 Task: Buy 3 Wheel Accessories & Parts from Air Compressors & Inflators section under best seller category for shipping address: Colton Mitchell, 4710 Wines Lane, Sabine Pass, Texas 77655, Cell Number 8322385022. Pay from credit card ending with 5759, CVV 953
Action: Key pressed amazon.com<Key.enter>
Screenshot: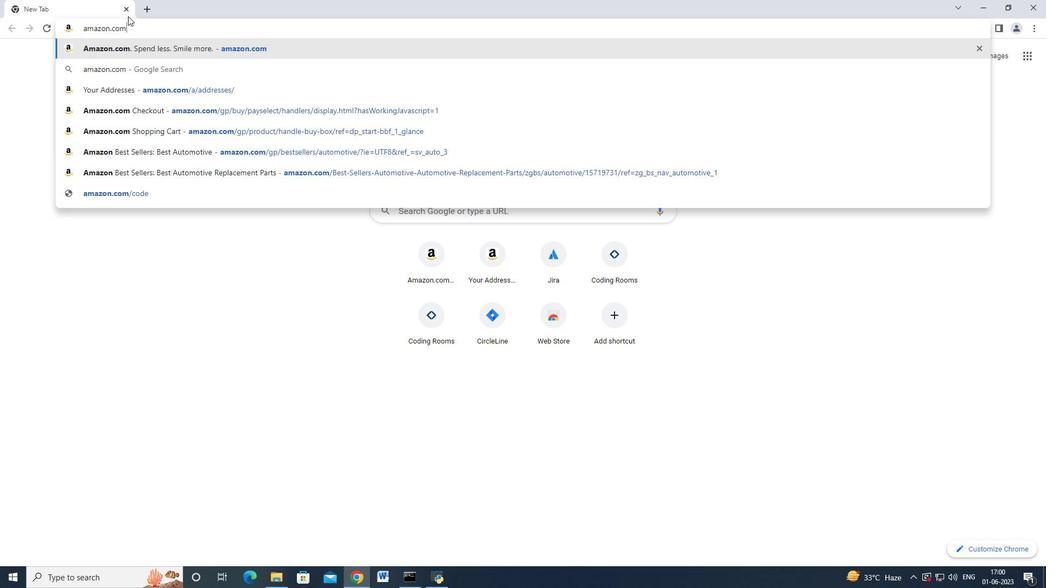 
Action: Mouse moved to (19, 90)
Screenshot: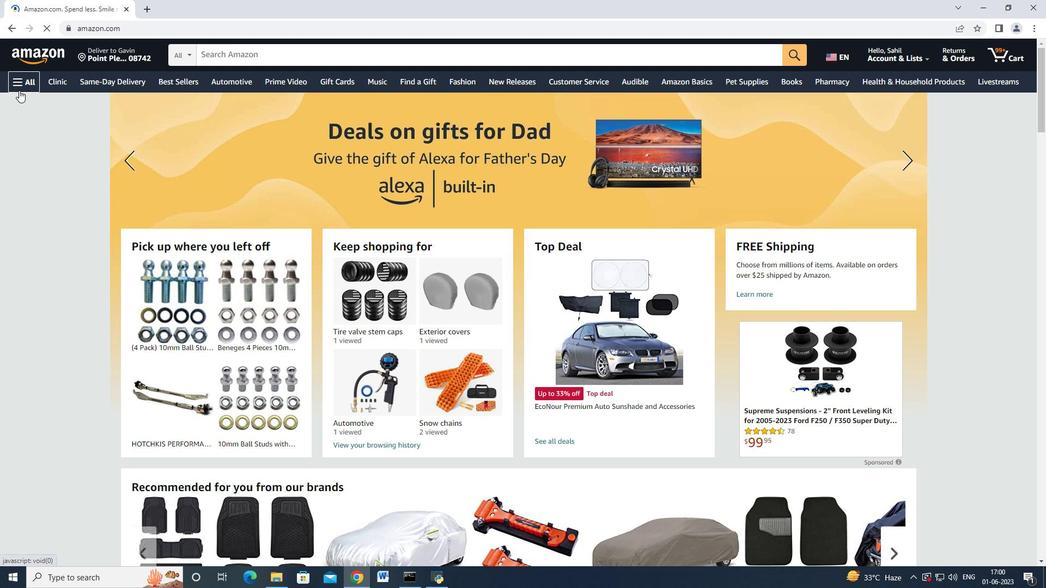 
Action: Mouse pressed left at (19, 90)
Screenshot: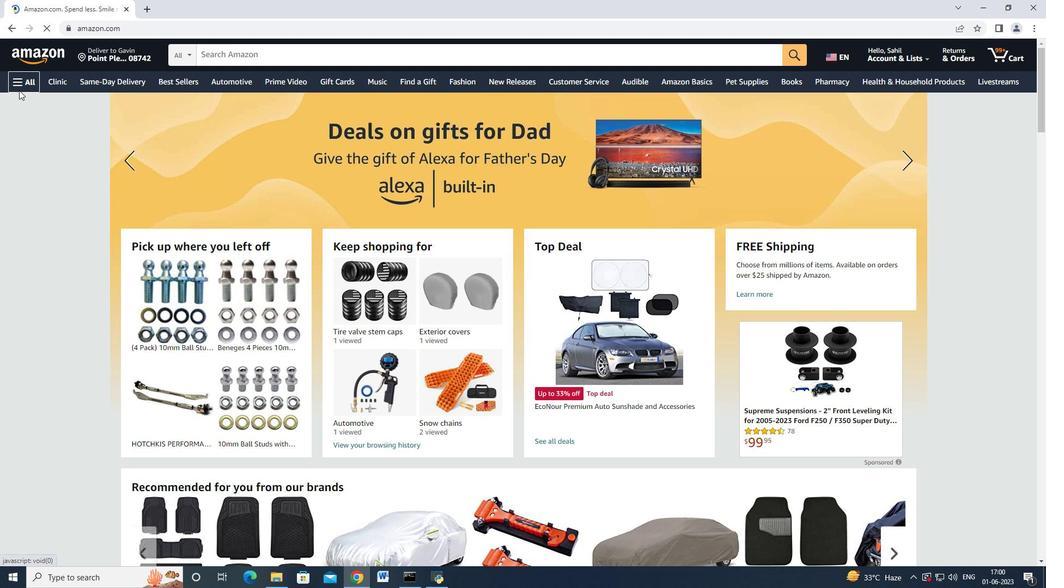 
Action: Mouse moved to (99, 352)
Screenshot: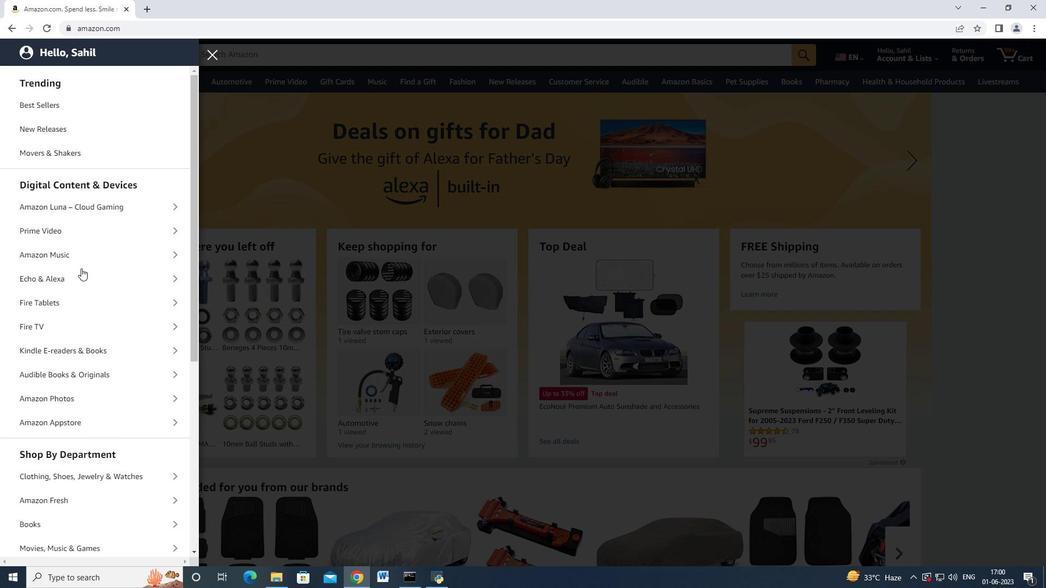 
Action: Mouse scrolled (99, 351) with delta (0, 0)
Screenshot: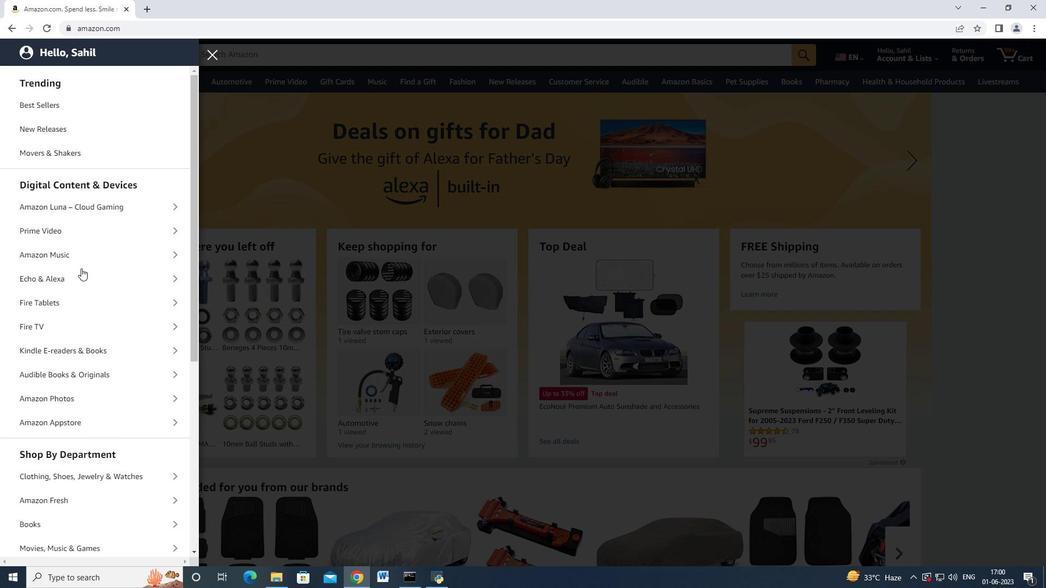 
Action: Mouse scrolled (99, 351) with delta (0, 0)
Screenshot: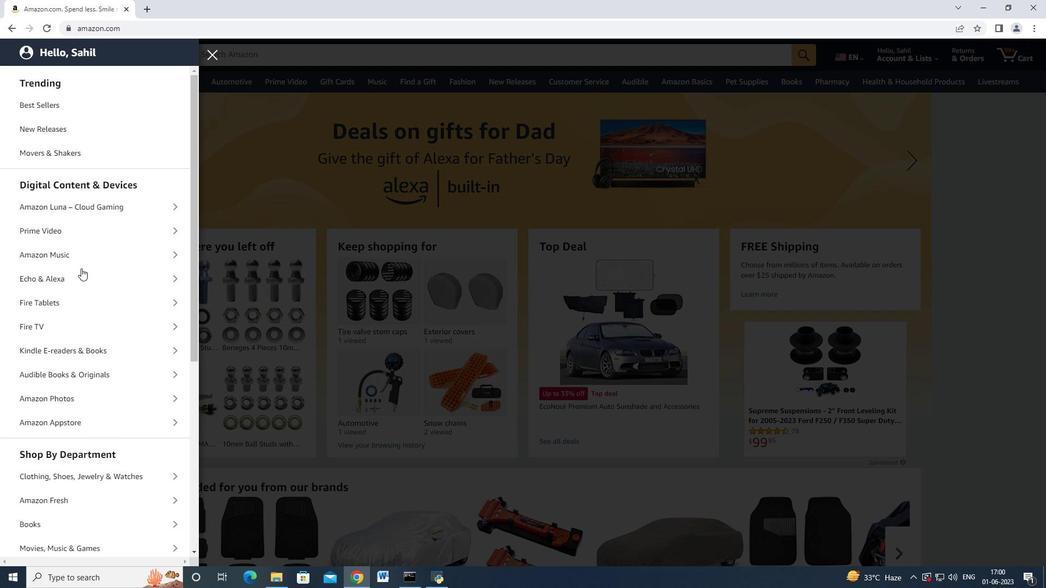 
Action: Mouse scrolled (99, 351) with delta (0, 0)
Screenshot: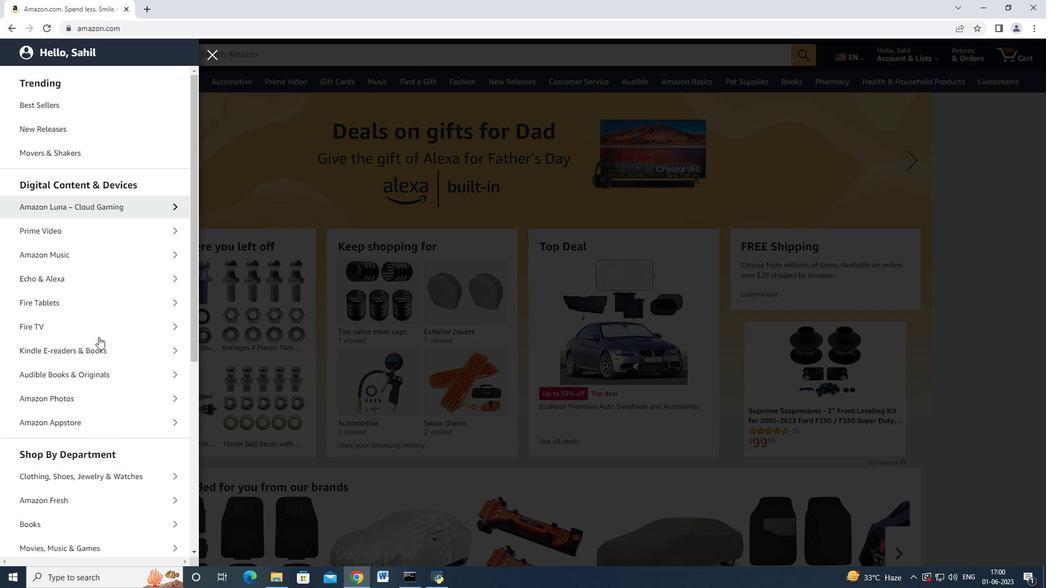 
Action: Mouse scrolled (99, 351) with delta (0, 0)
Screenshot: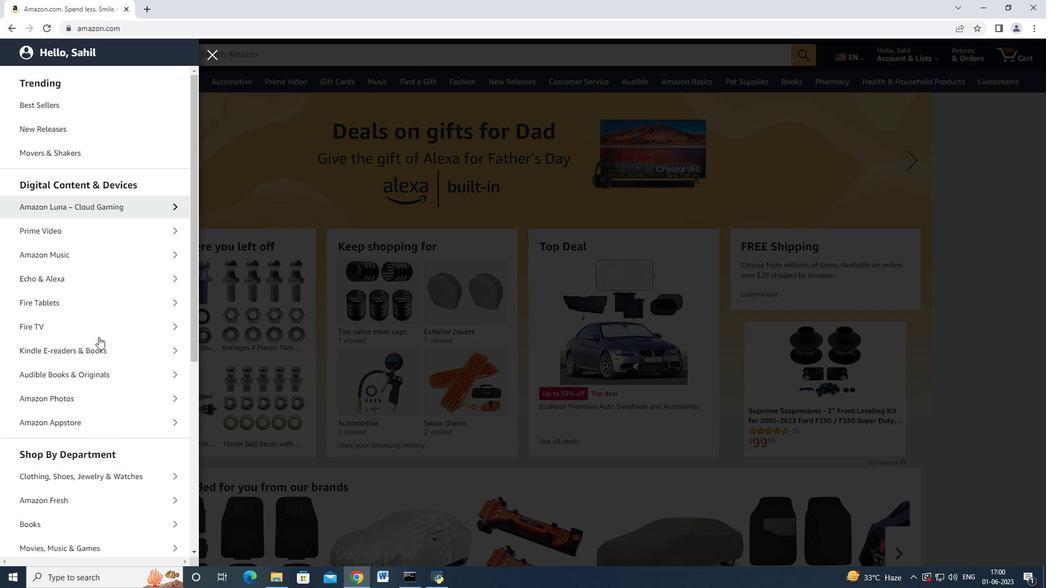 
Action: Mouse scrolled (99, 351) with delta (0, 0)
Screenshot: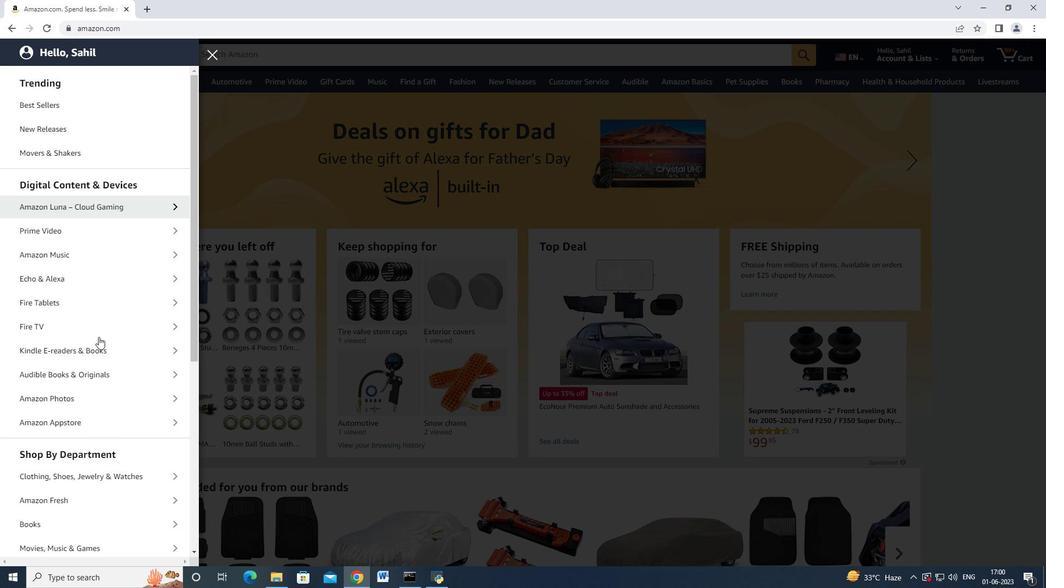 
Action: Mouse moved to (67, 302)
Screenshot: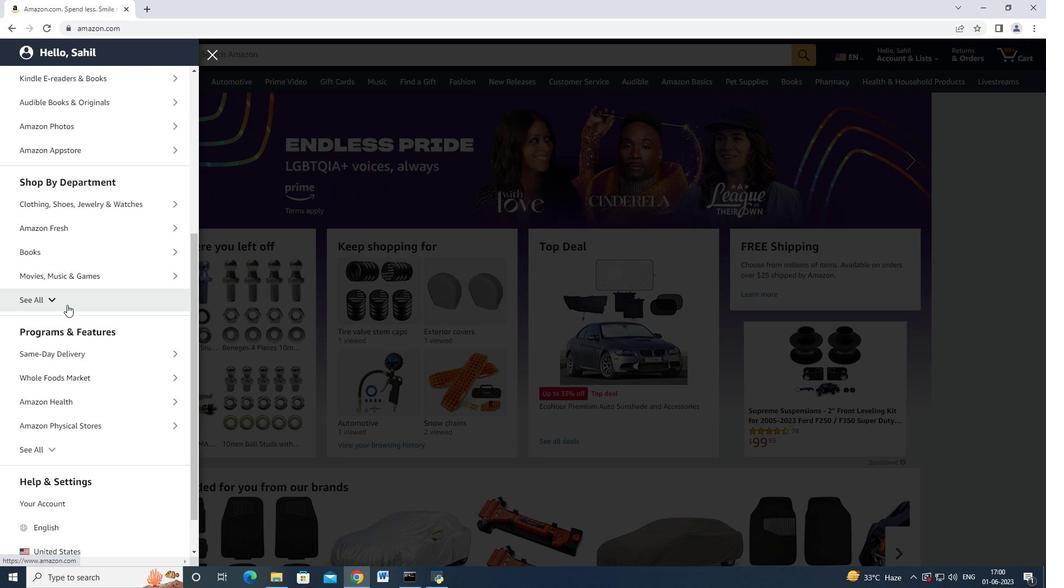 
Action: Mouse pressed left at (67, 302)
Screenshot: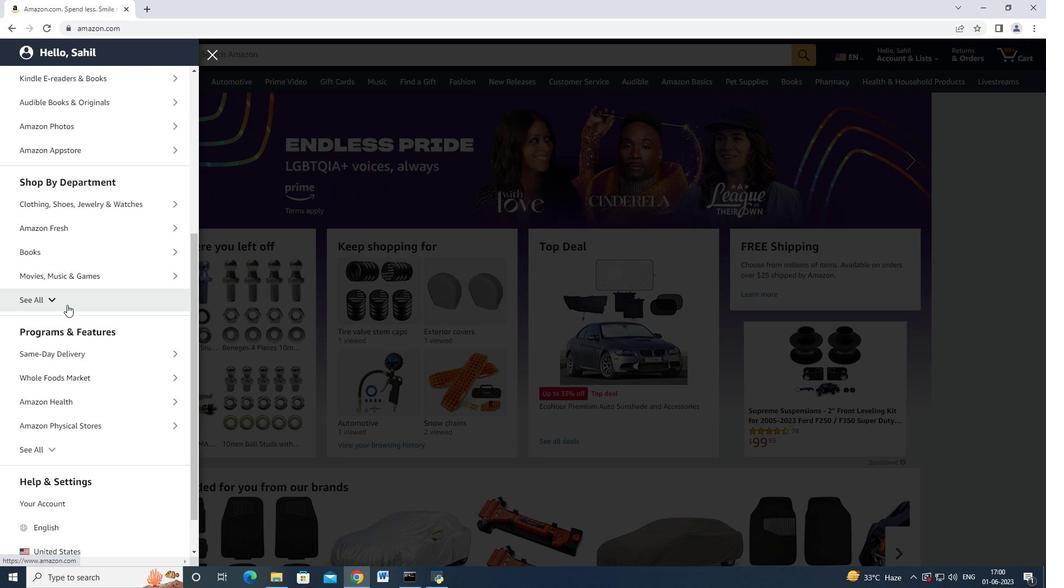 
Action: Mouse scrolled (67, 301) with delta (0, 0)
Screenshot: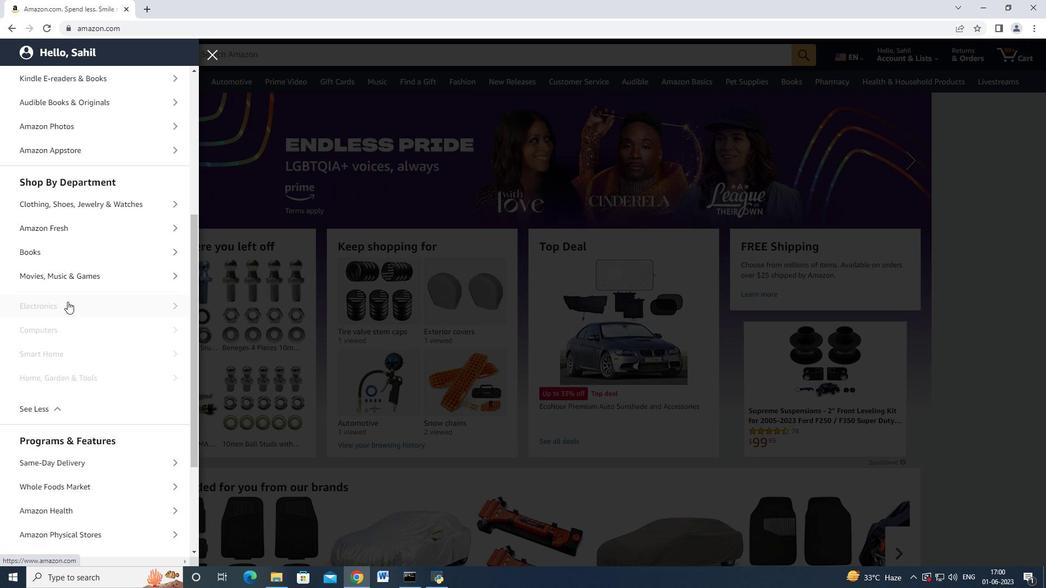 
Action: Mouse scrolled (67, 301) with delta (0, 0)
Screenshot: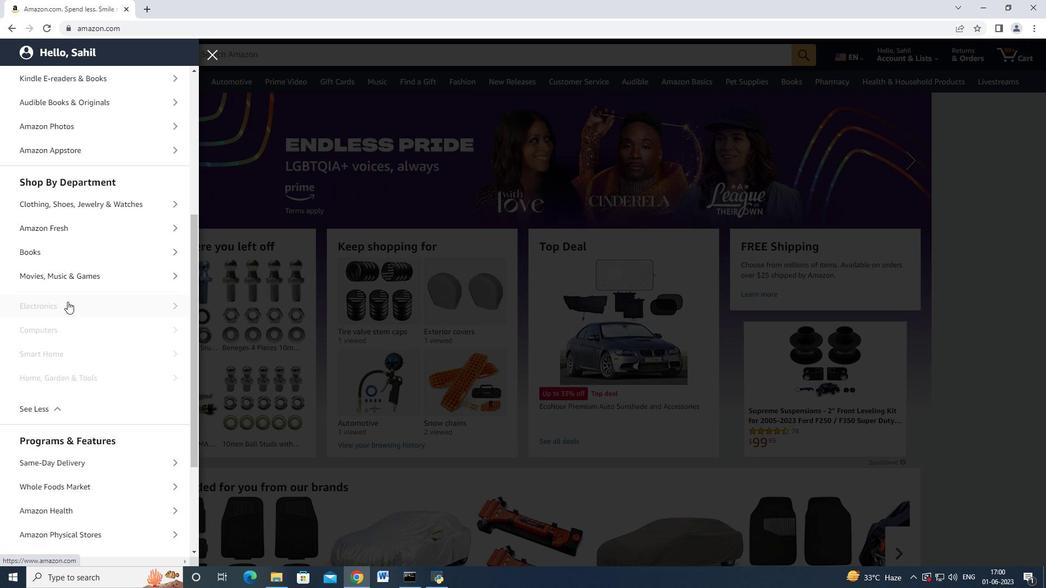 
Action: Mouse scrolled (67, 301) with delta (0, 0)
Screenshot: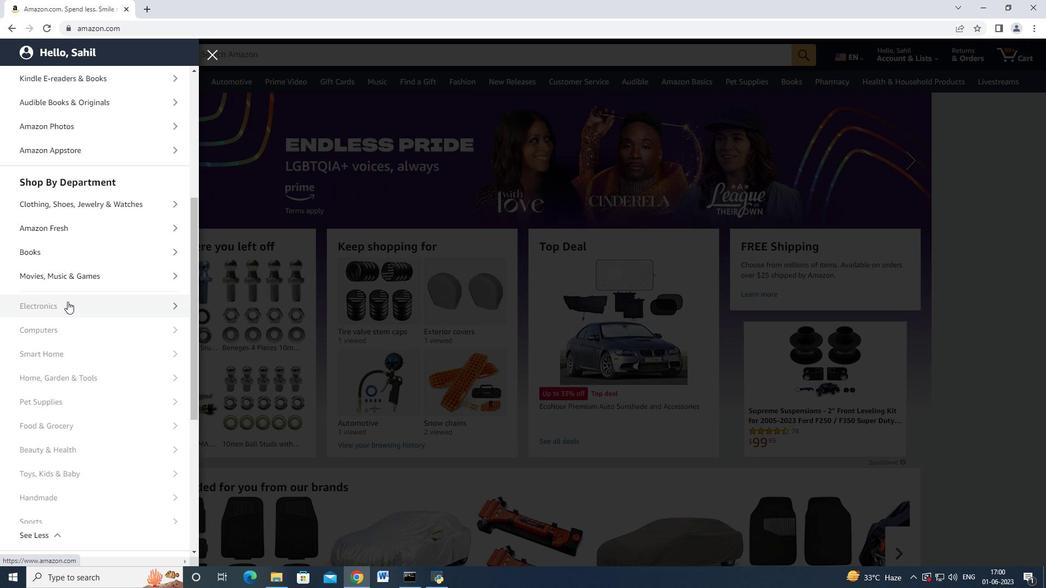 
Action: Mouse scrolled (67, 301) with delta (0, 0)
Screenshot: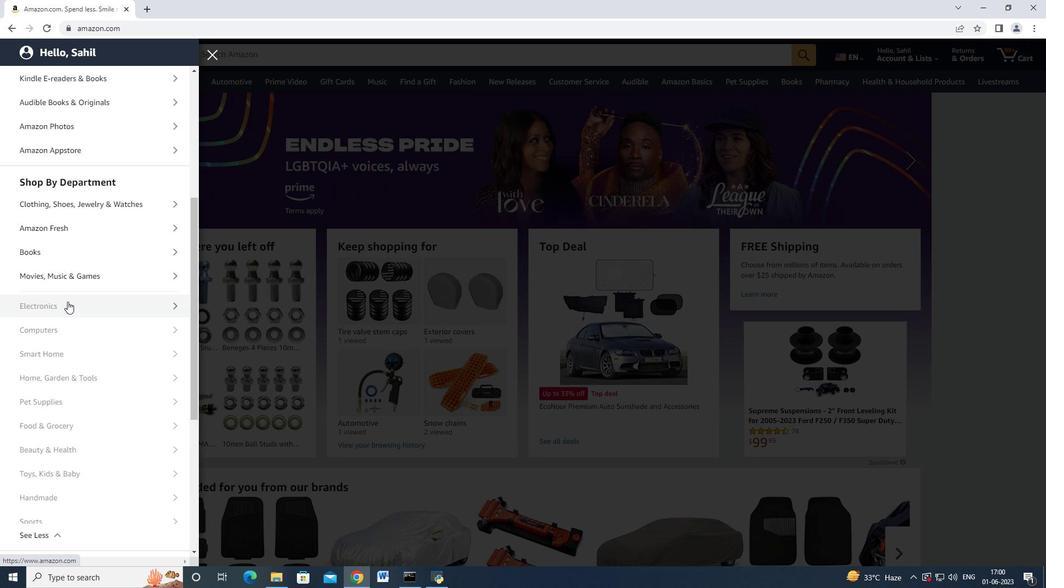 
Action: Mouse scrolled (67, 301) with delta (0, 0)
Screenshot: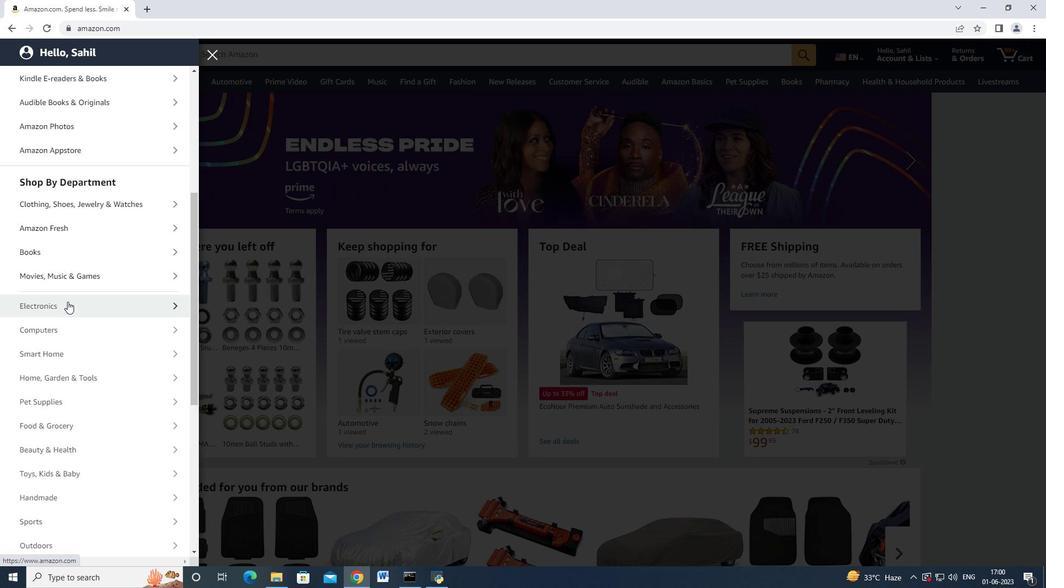 
Action: Mouse moved to (92, 293)
Screenshot: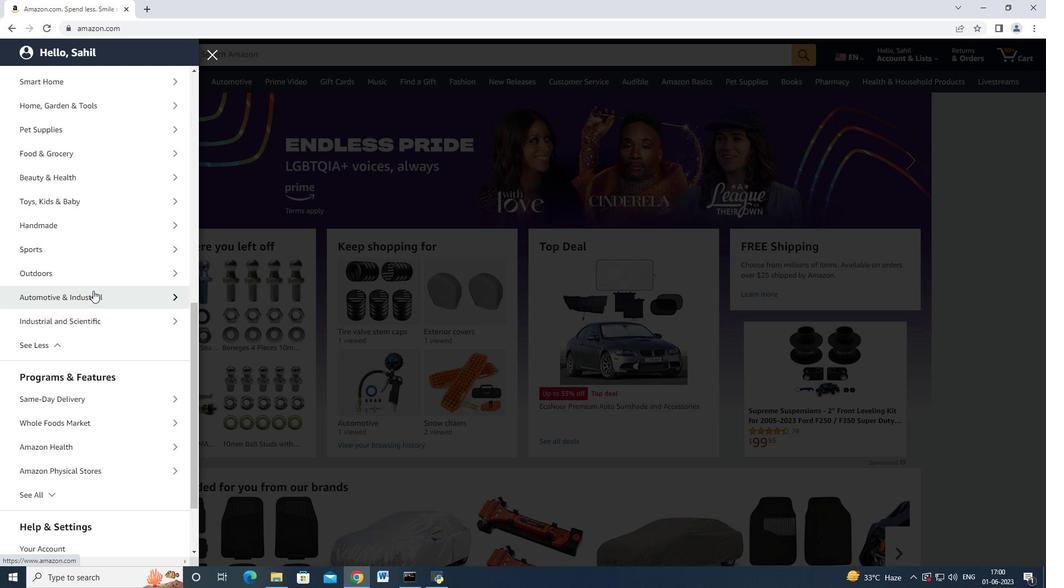 
Action: Mouse pressed left at (92, 293)
Screenshot: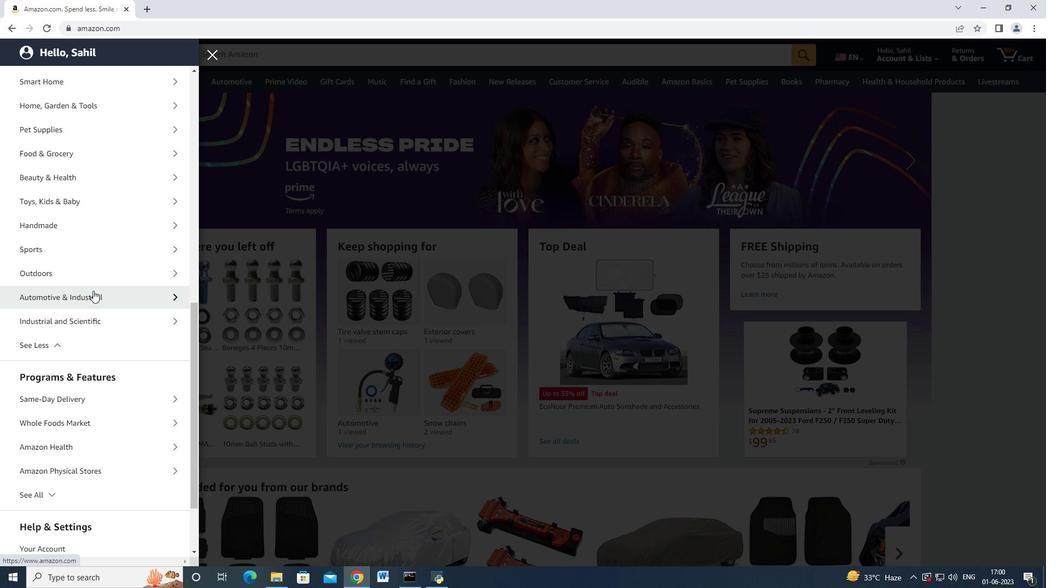 
Action: Mouse moved to (104, 135)
Screenshot: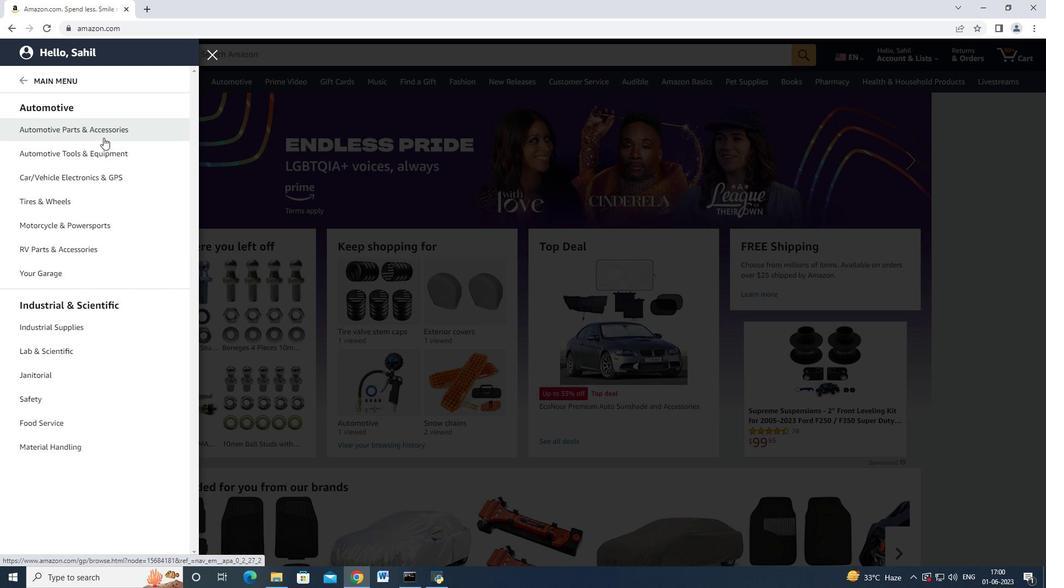 
Action: Mouse pressed left at (104, 135)
Screenshot: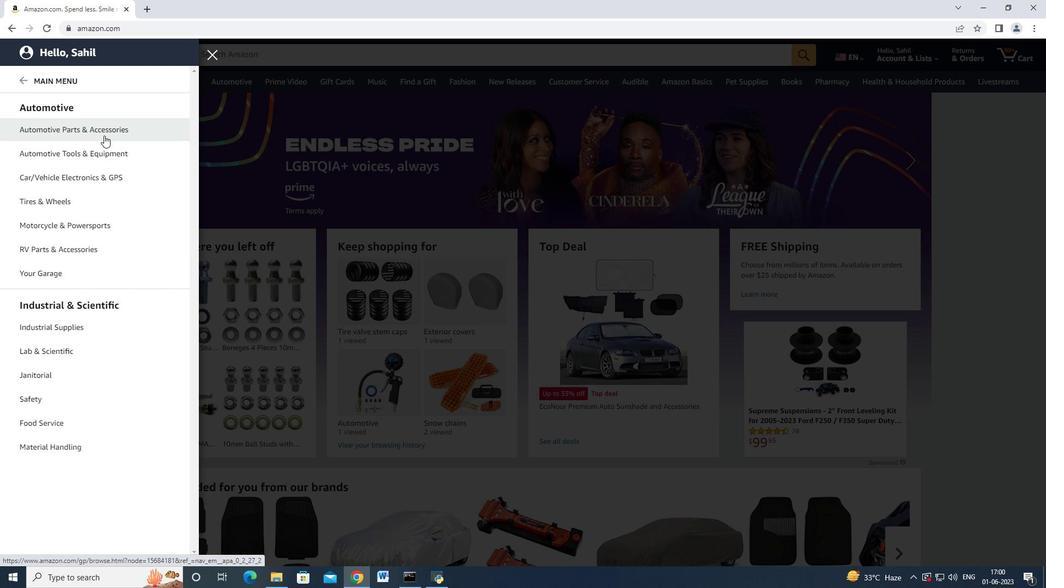 
Action: Mouse moved to (172, 105)
Screenshot: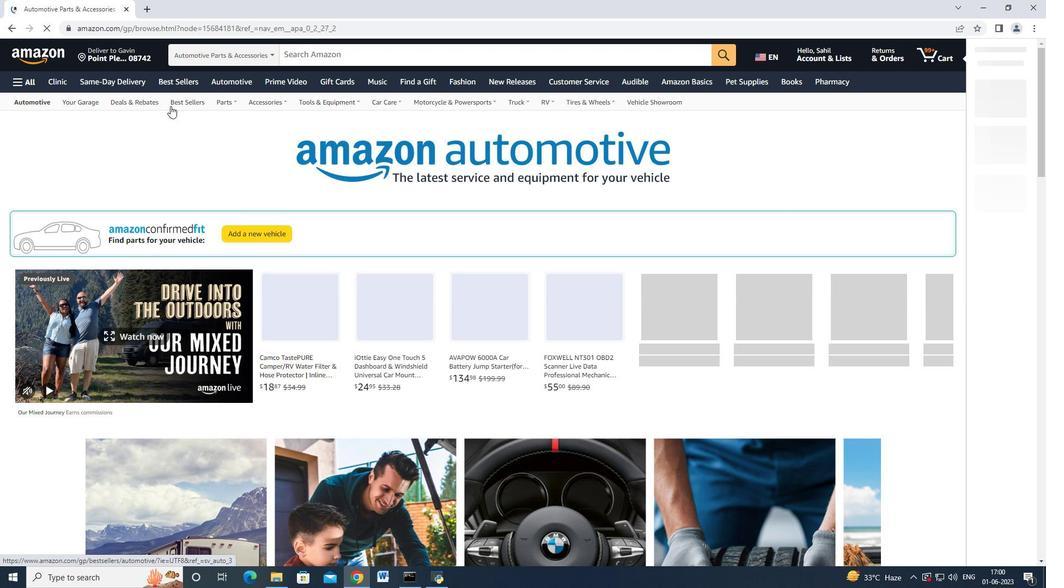 
Action: Mouse pressed left at (172, 105)
Screenshot: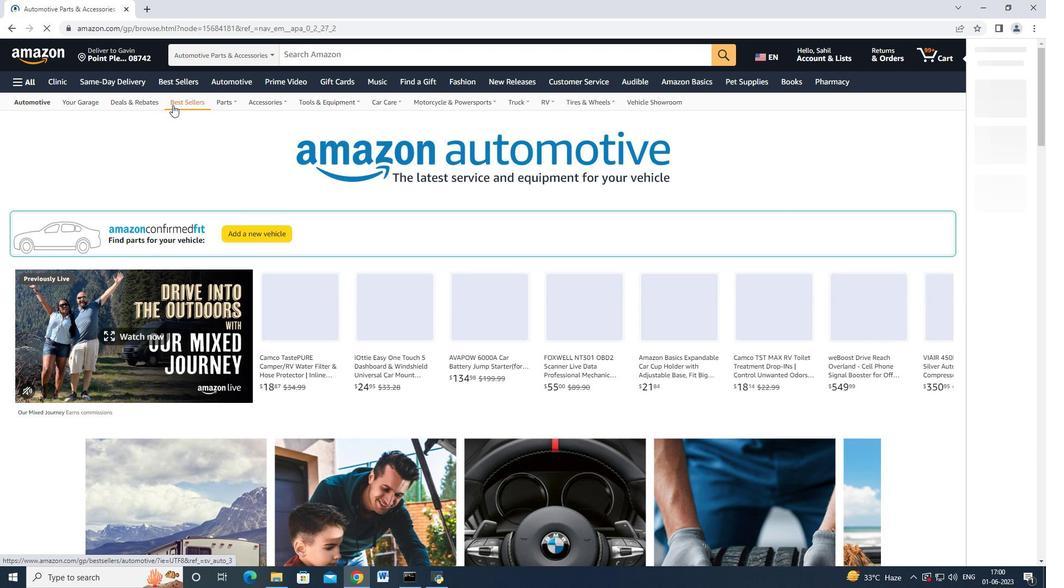 
Action: Mouse moved to (71, 359)
Screenshot: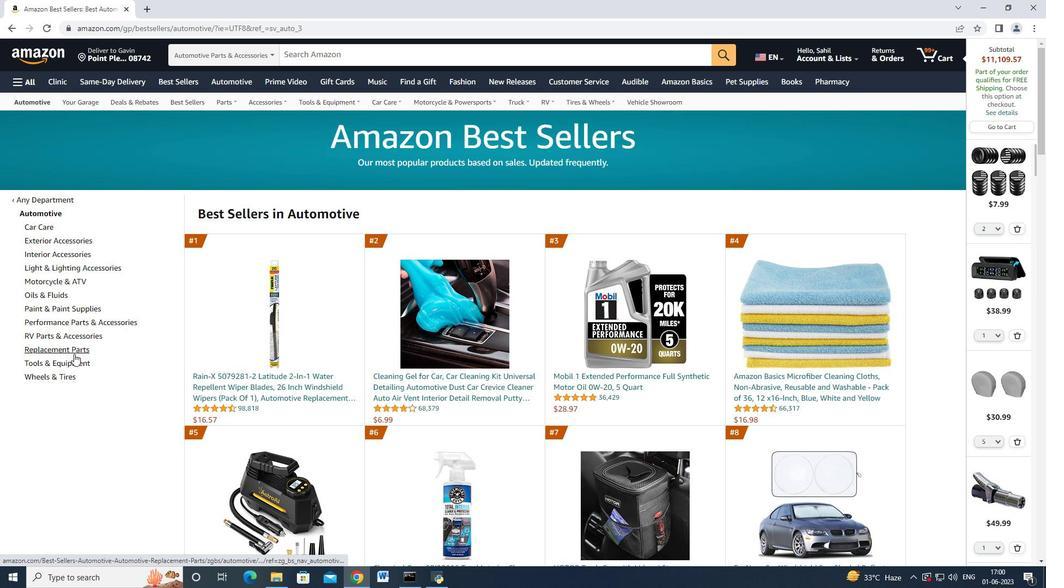 
Action: Mouse pressed left at (71, 359)
Screenshot: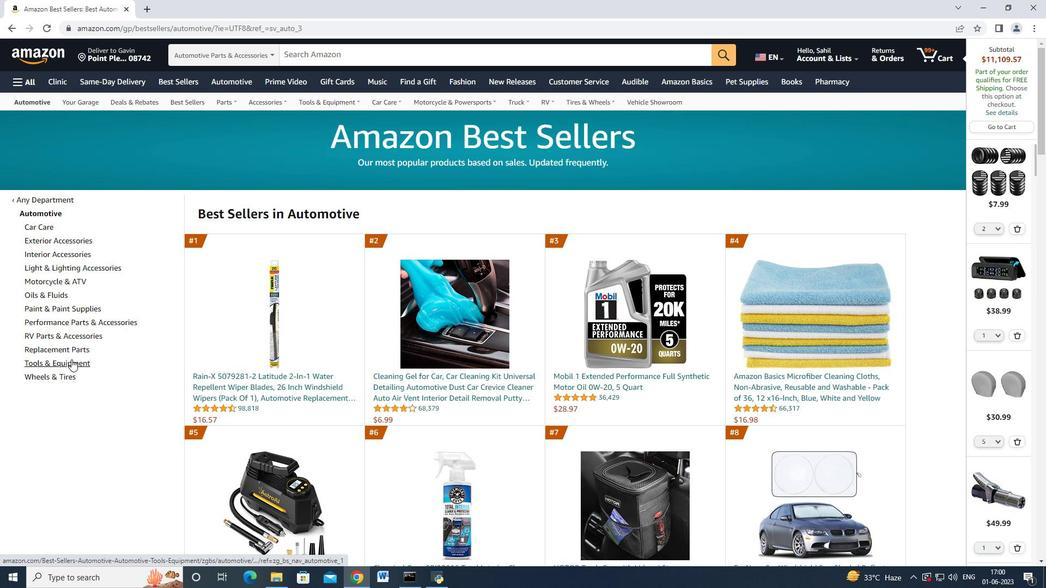 
Action: Mouse moved to (85, 242)
Screenshot: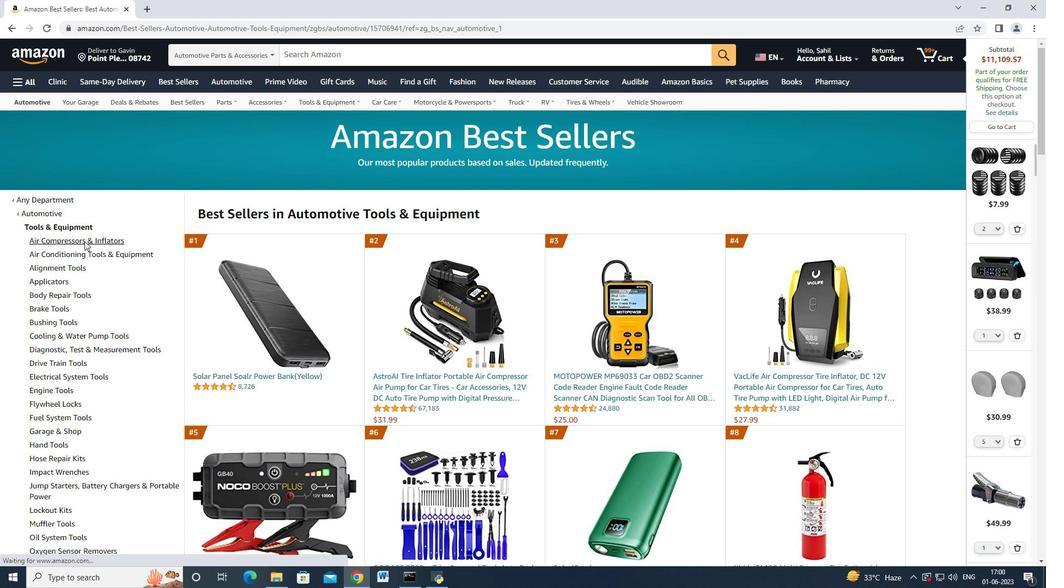
Action: Mouse pressed left at (85, 242)
Screenshot: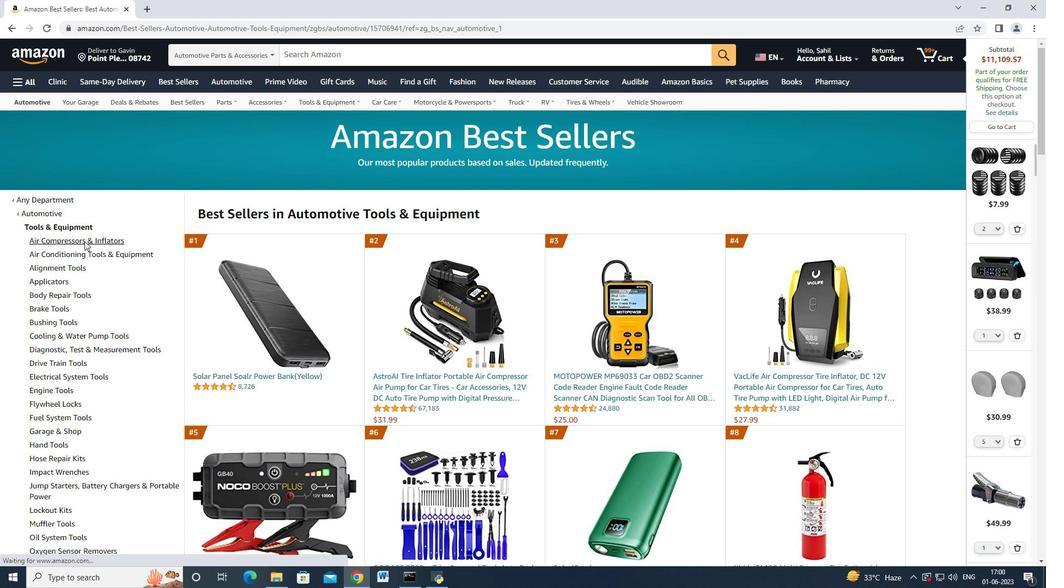 
Action: Mouse moved to (167, 198)
Screenshot: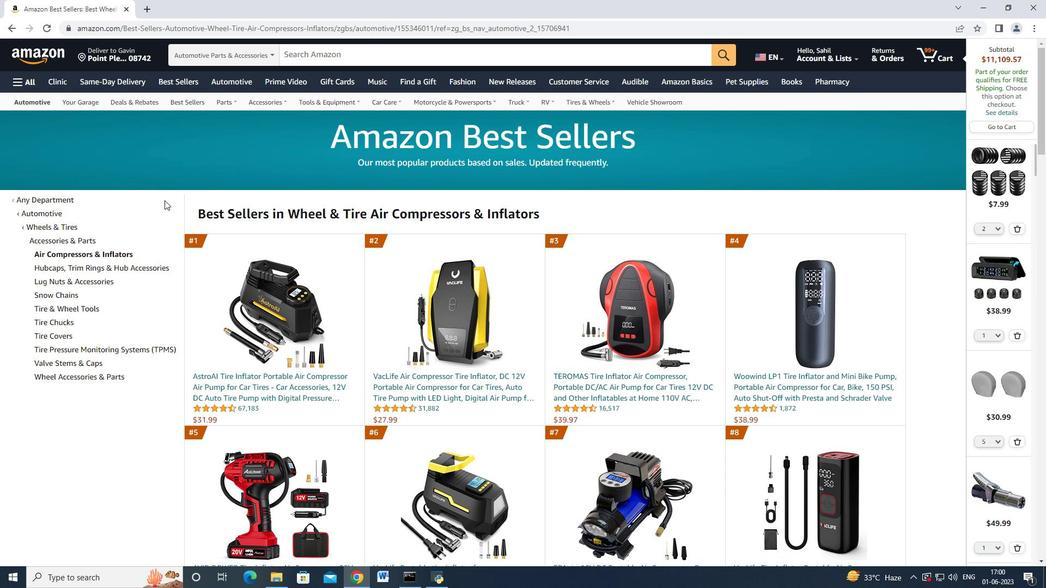 
Action: Mouse scrolled (167, 197) with delta (0, 0)
Screenshot: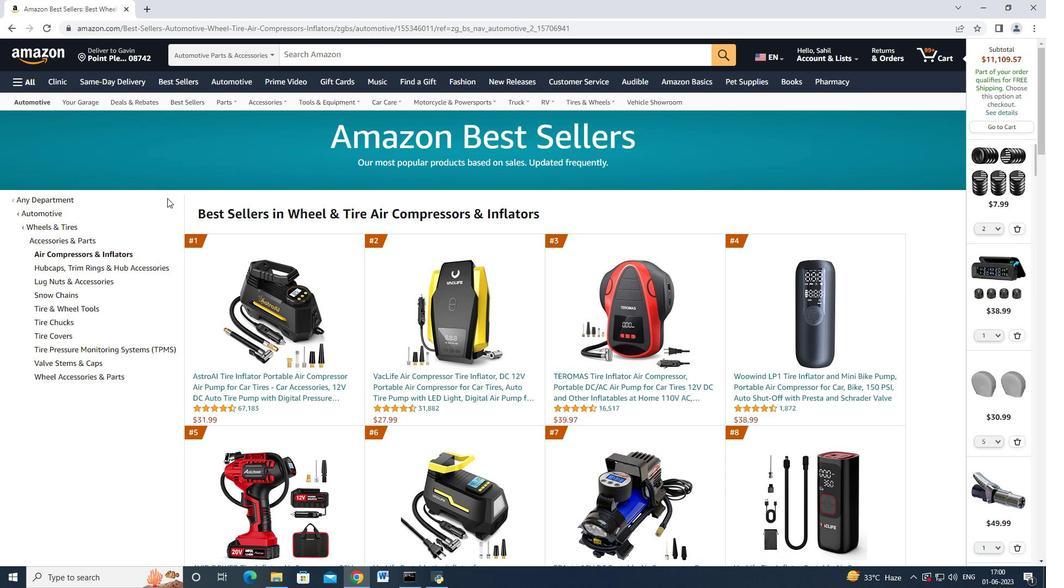 
Action: Mouse moved to (167, 198)
Screenshot: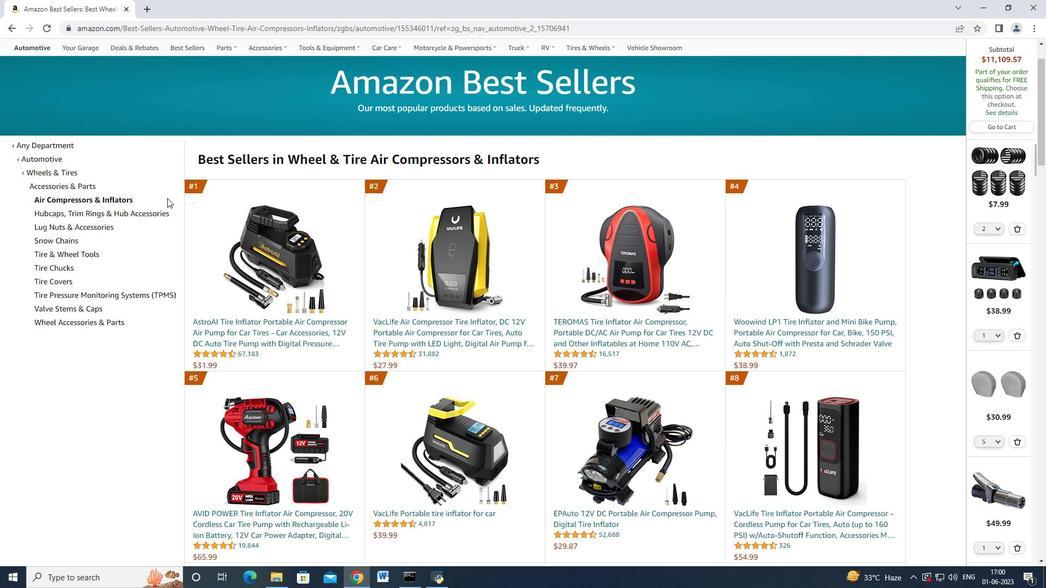 
Action: Mouse scrolled (167, 197) with delta (0, 0)
Screenshot: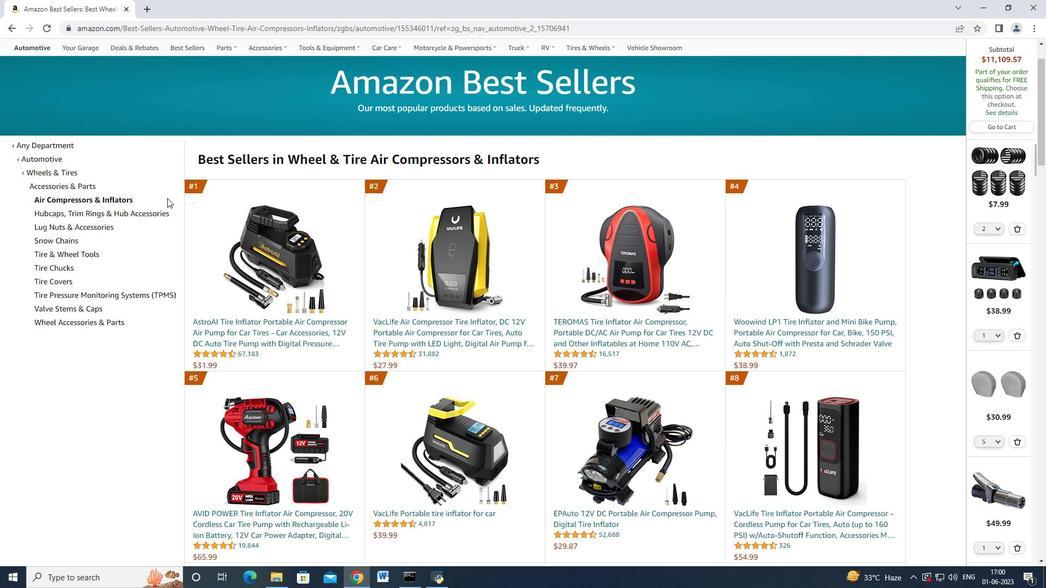 
Action: Mouse moved to (636, 272)
Screenshot: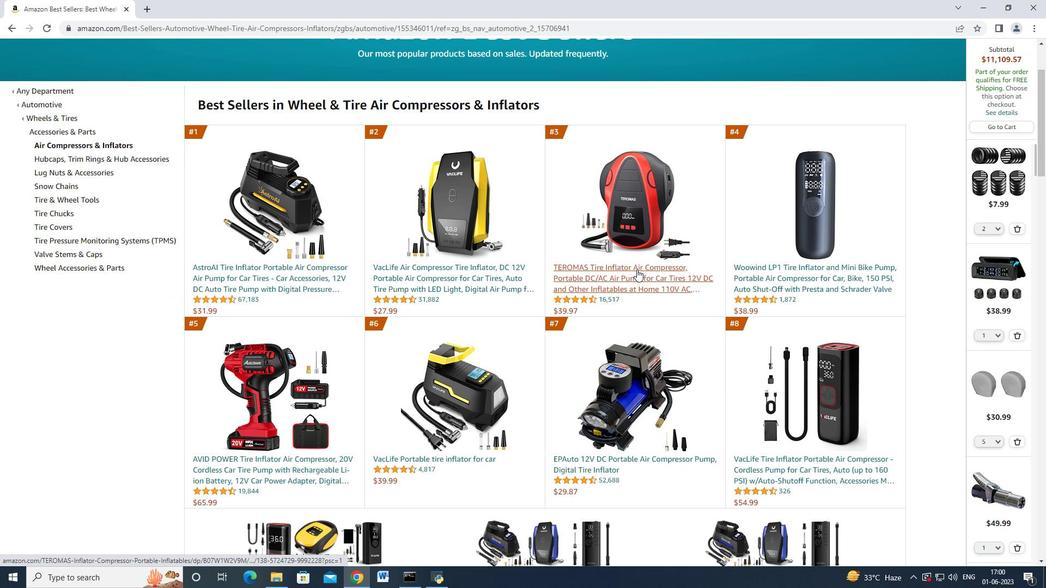 
Action: Mouse pressed left at (636, 272)
Screenshot: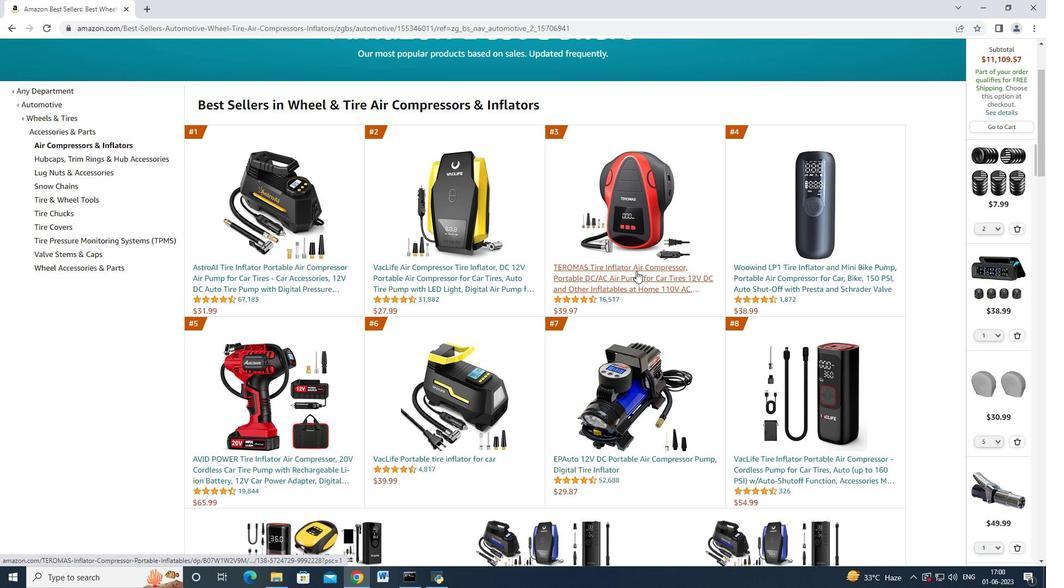 
Action: Mouse moved to (10, 26)
Screenshot: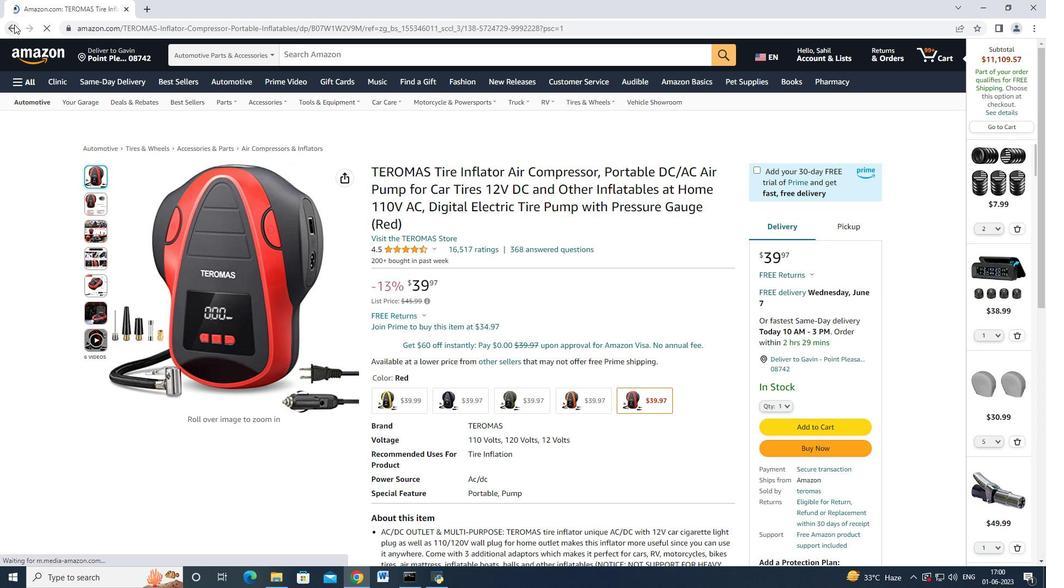 
Action: Mouse pressed left at (10, 26)
Screenshot: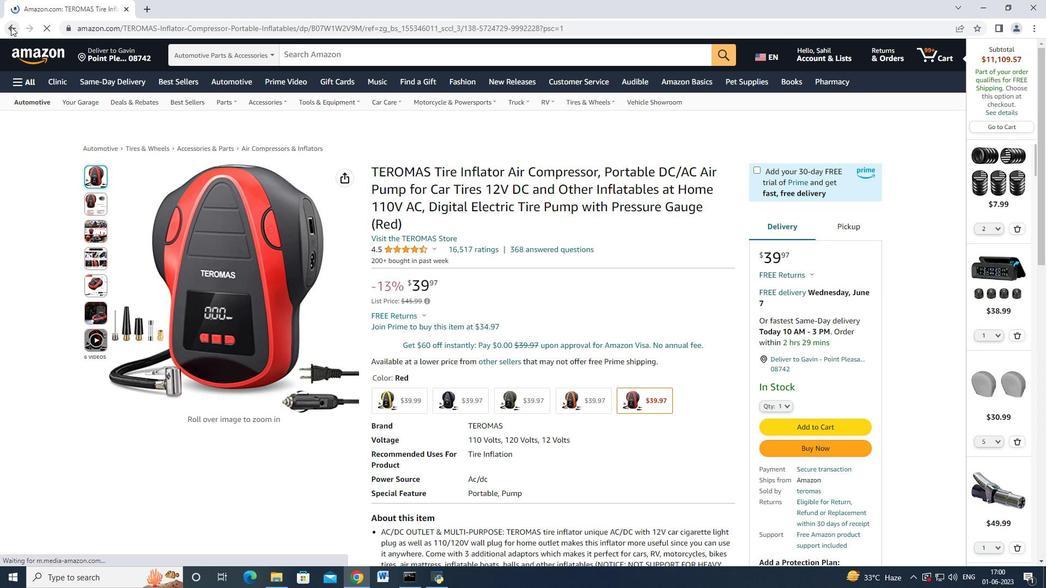 
Action: Mouse moved to (72, 268)
Screenshot: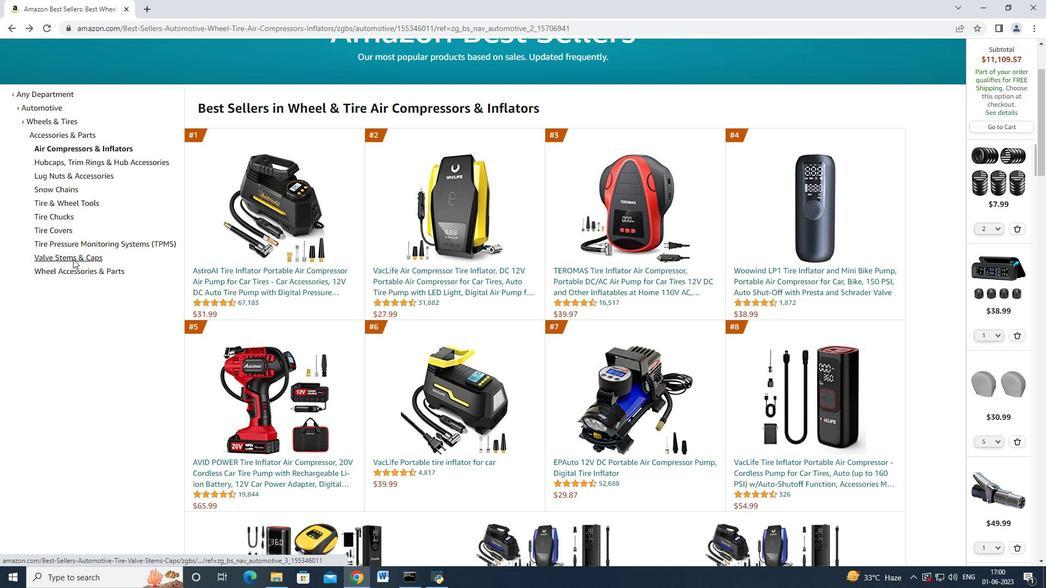 
Action: Mouse pressed left at (72, 268)
Screenshot: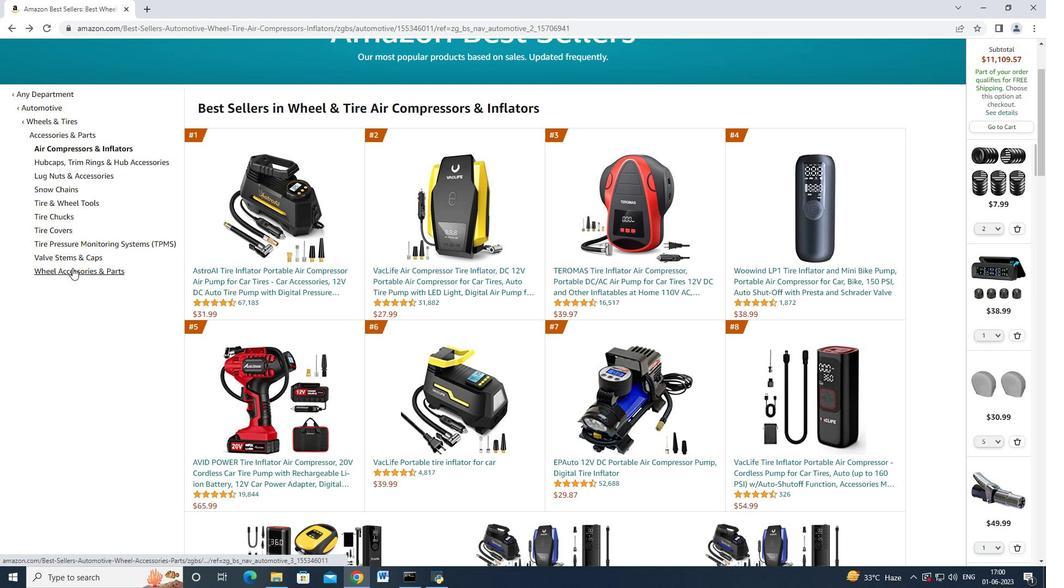 
Action: Mouse moved to (413, 341)
Screenshot: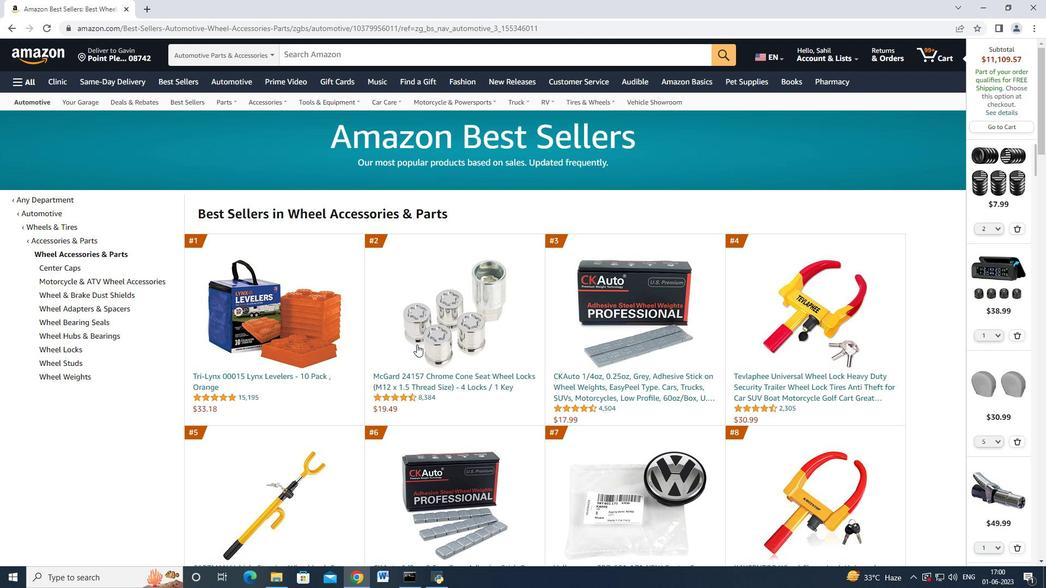
Action: Mouse scrolled (413, 340) with delta (0, 0)
Screenshot: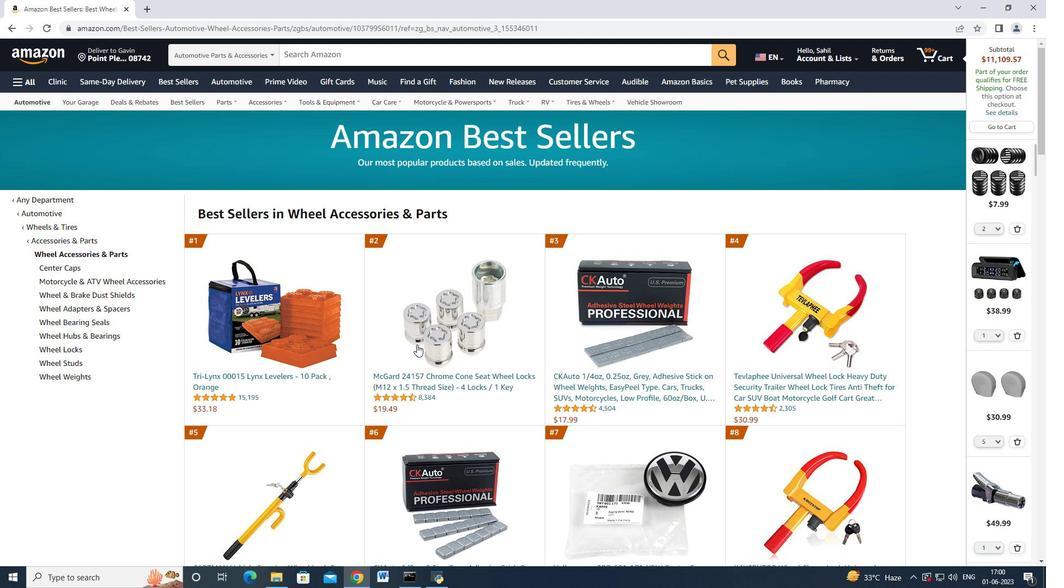 
Action: Mouse moved to (288, 321)
Screenshot: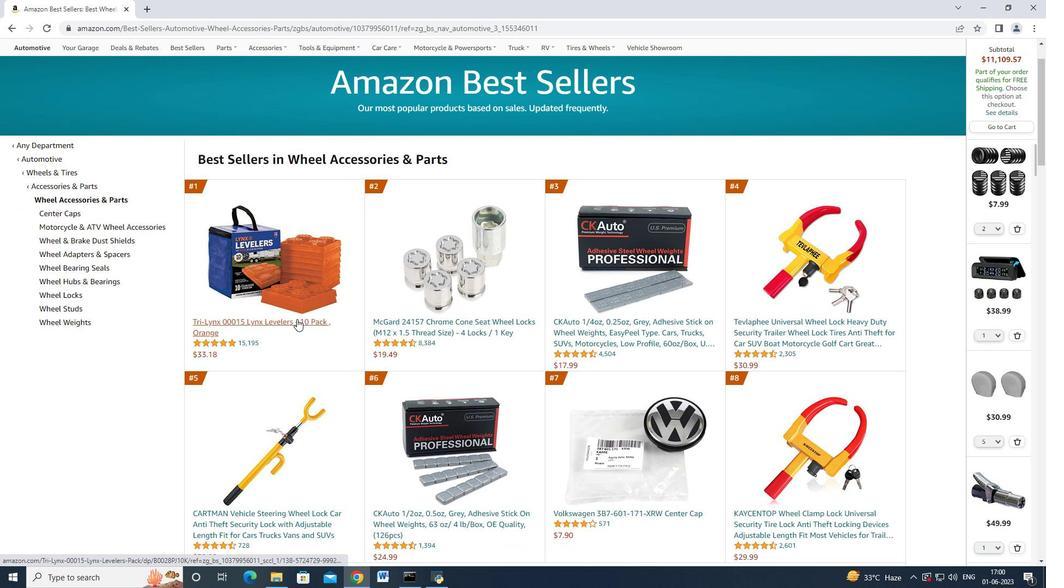 
Action: Mouse pressed left at (288, 321)
Screenshot: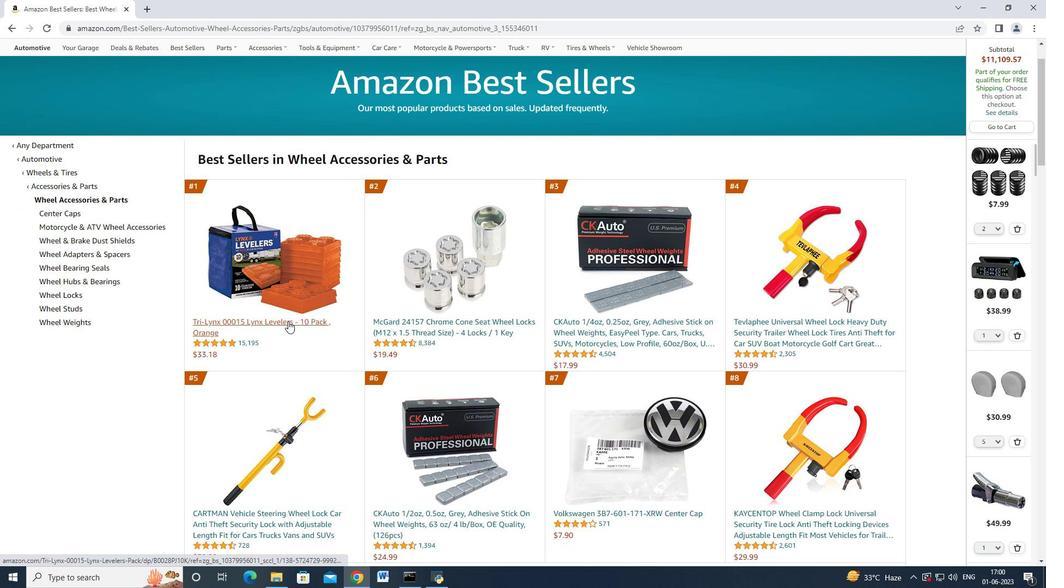 
Action: Mouse moved to (769, 404)
Screenshot: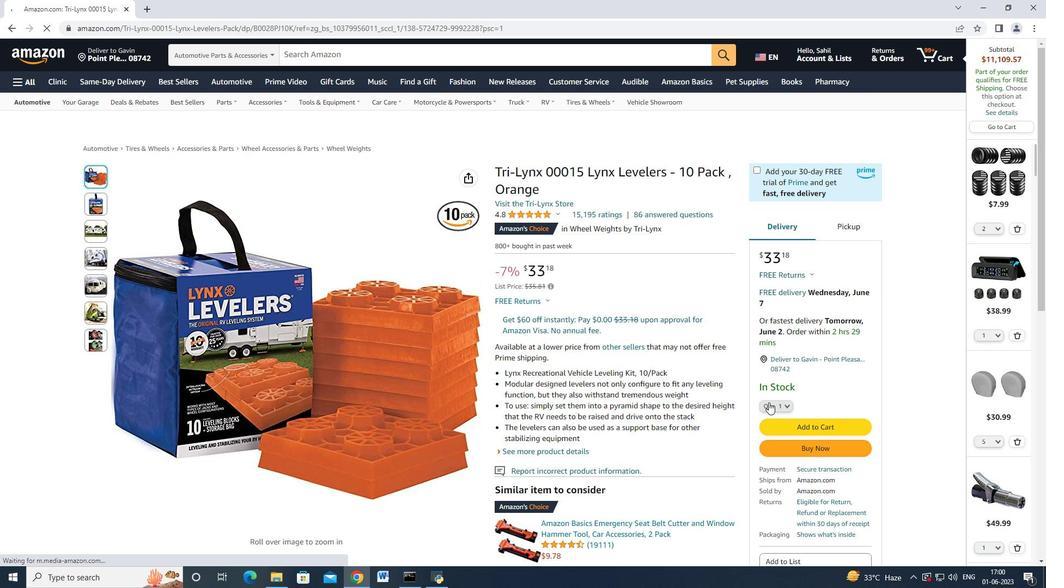 
Action: Mouse pressed left at (769, 404)
Screenshot: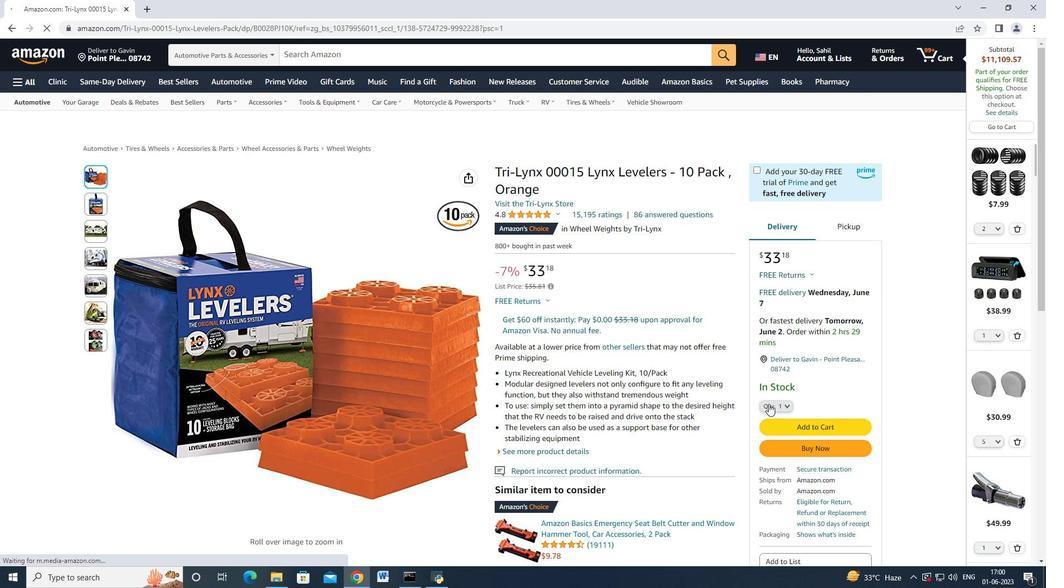 
Action: Mouse moved to (776, 87)
Screenshot: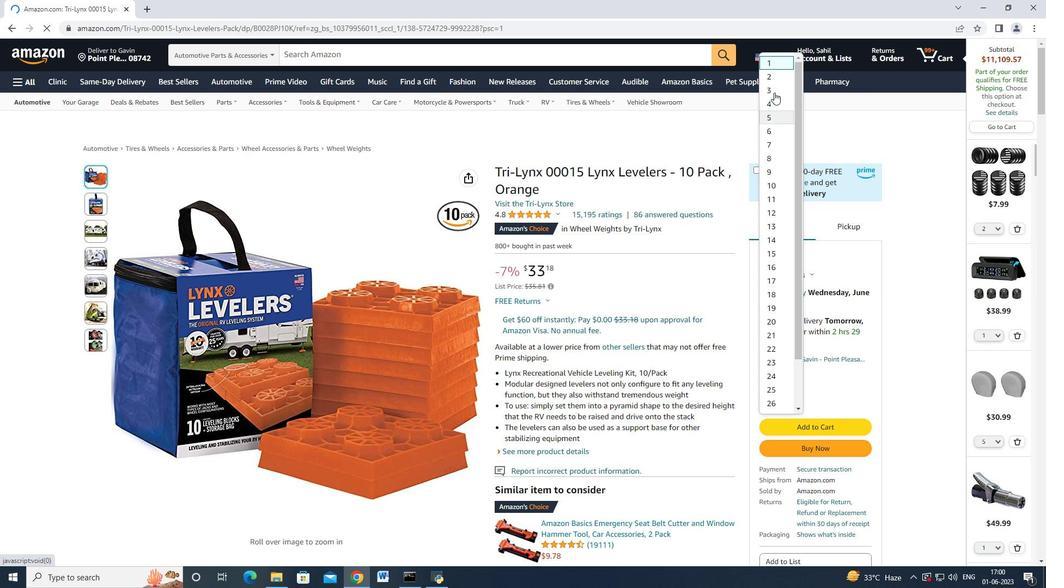 
Action: Mouse pressed left at (776, 87)
Screenshot: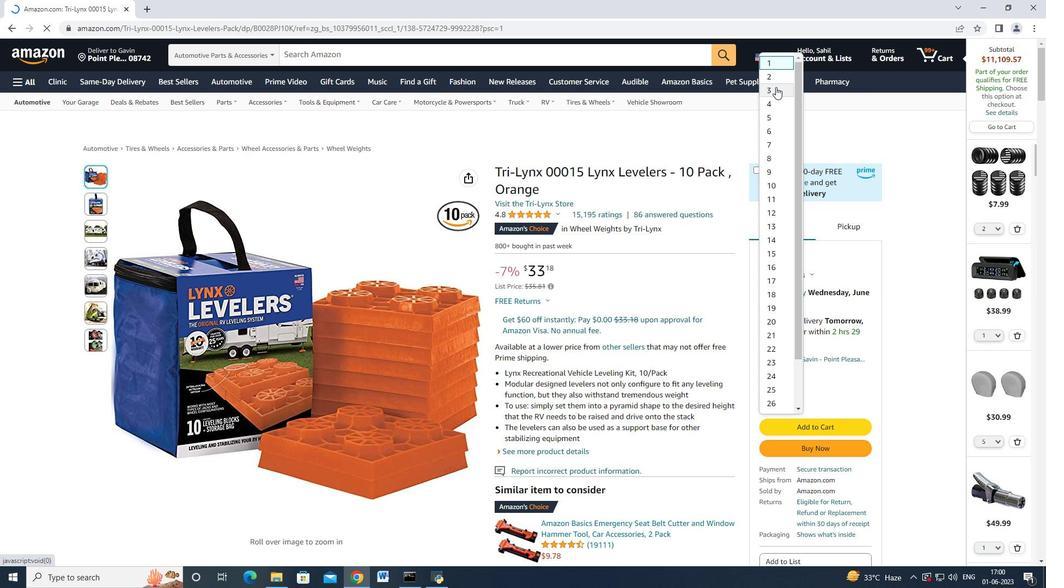 
Action: Mouse moved to (817, 451)
Screenshot: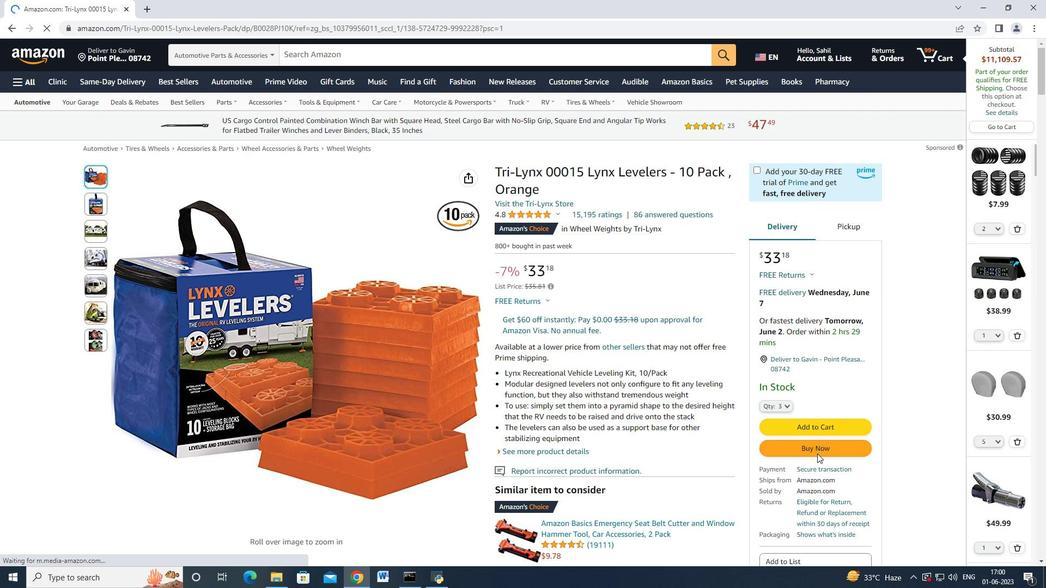 
Action: Mouse pressed left at (817, 451)
Screenshot: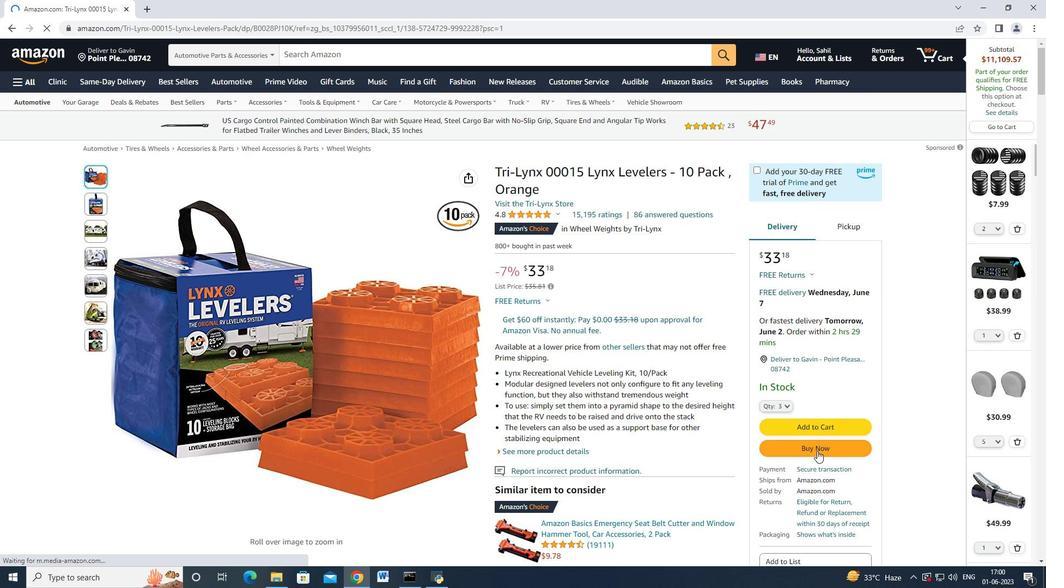 
Action: Mouse moved to (523, 268)
Screenshot: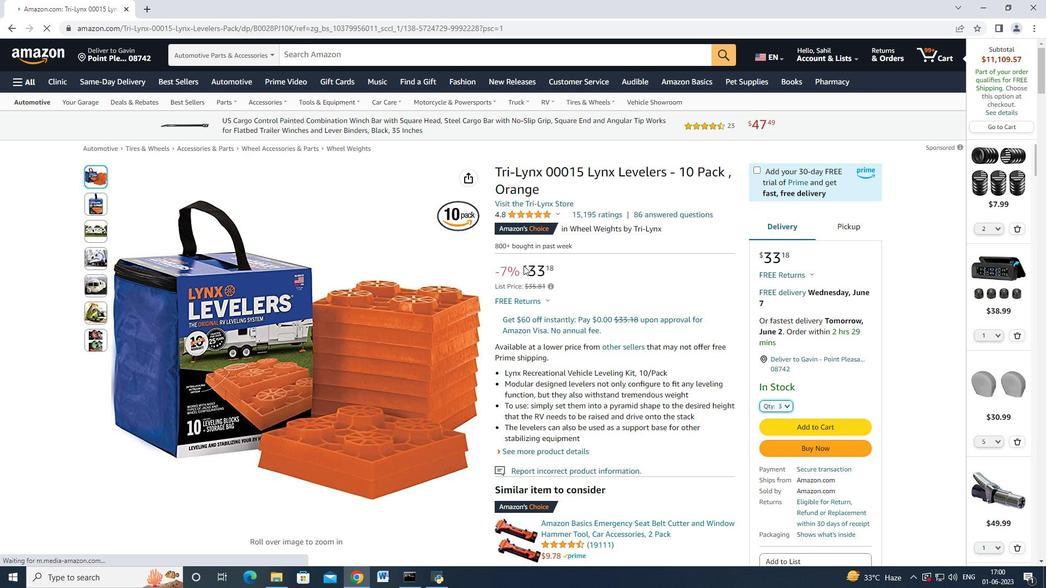 
Action: Mouse scrolled (523, 268) with delta (0, 0)
Screenshot: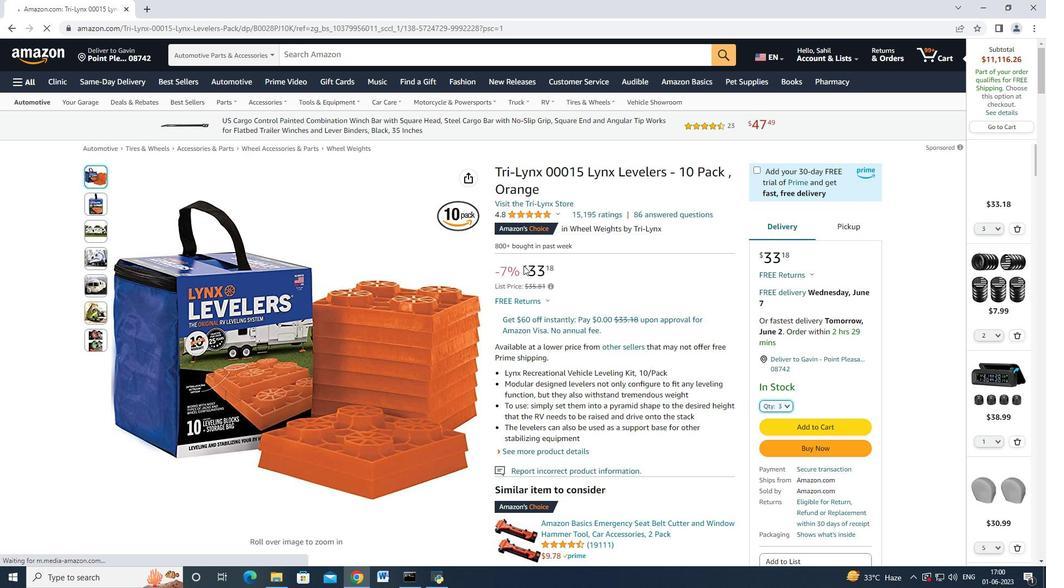 
Action: Mouse moved to (520, 271)
Screenshot: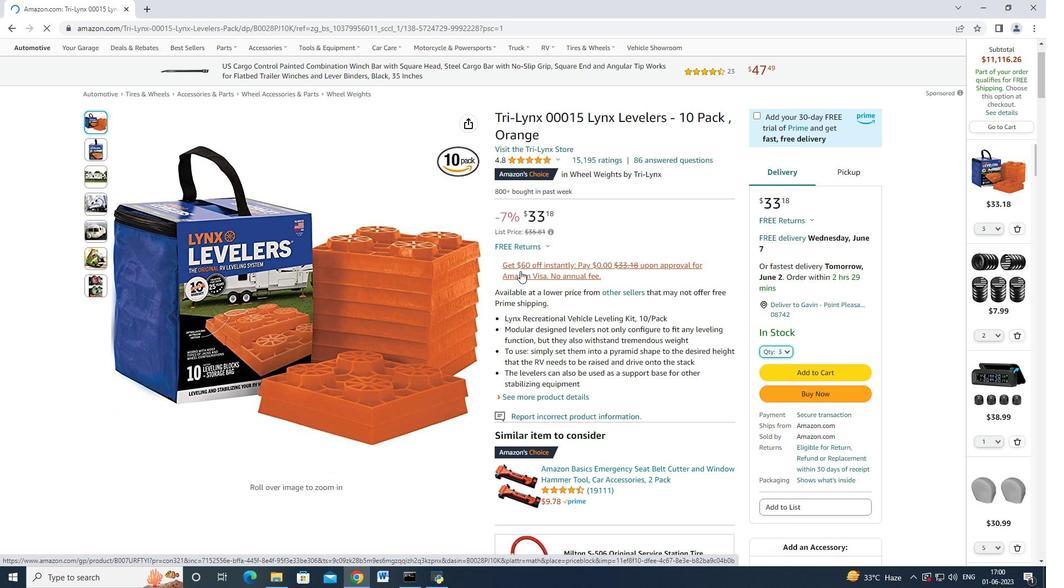 
Action: Mouse scrolled (520, 272) with delta (0, 0)
Screenshot: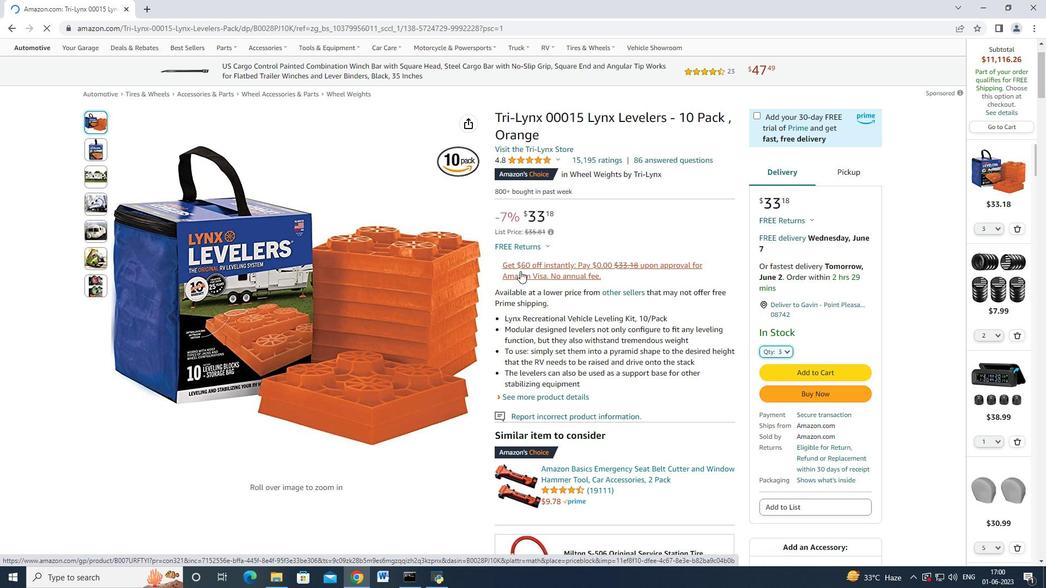 
Action: Mouse moved to (516, 269)
Screenshot: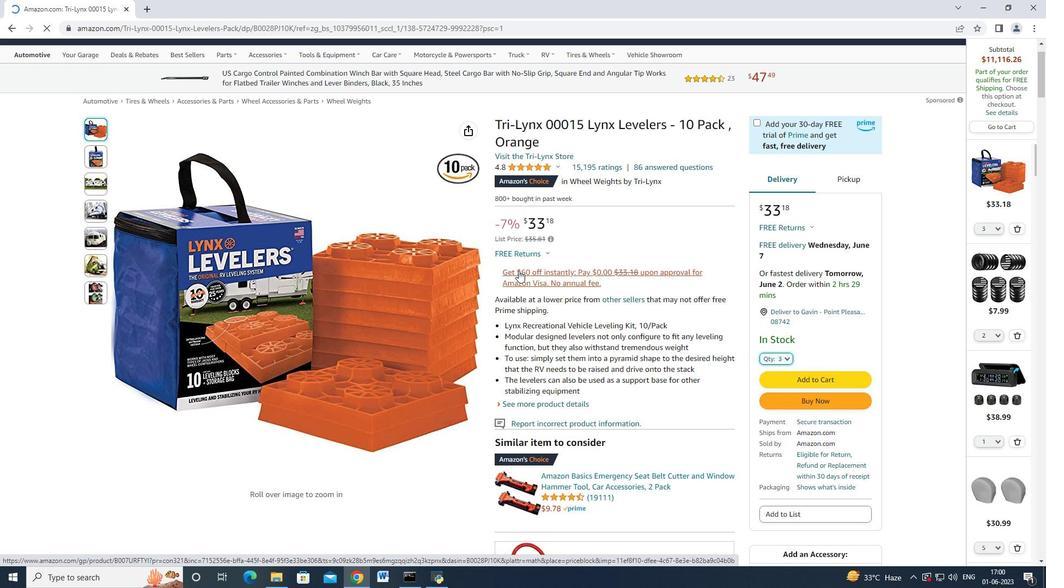 
Action: Mouse scrolled (516, 270) with delta (0, 0)
Screenshot: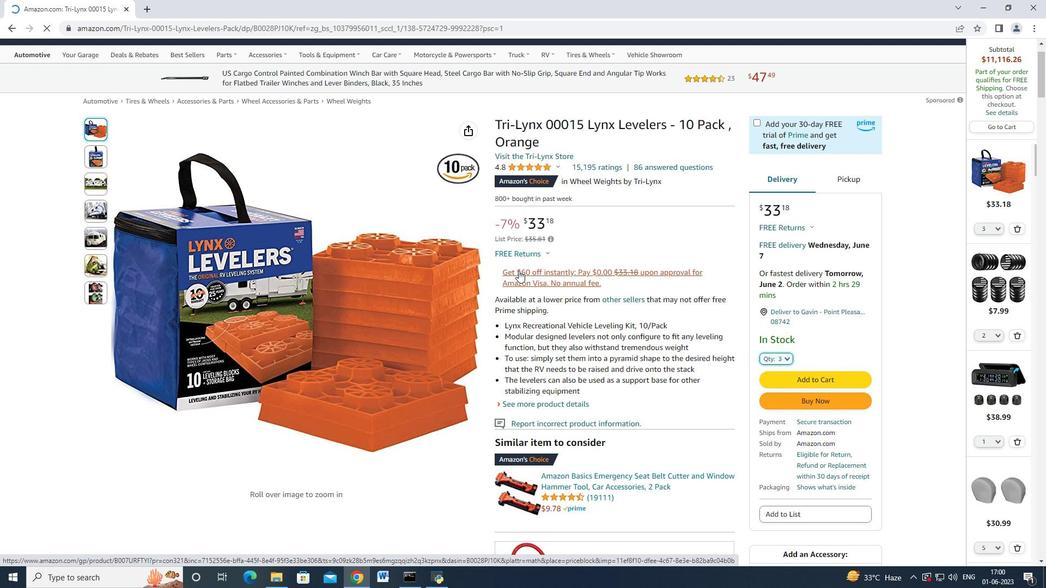 
Action: Mouse moved to (516, 269)
Screenshot: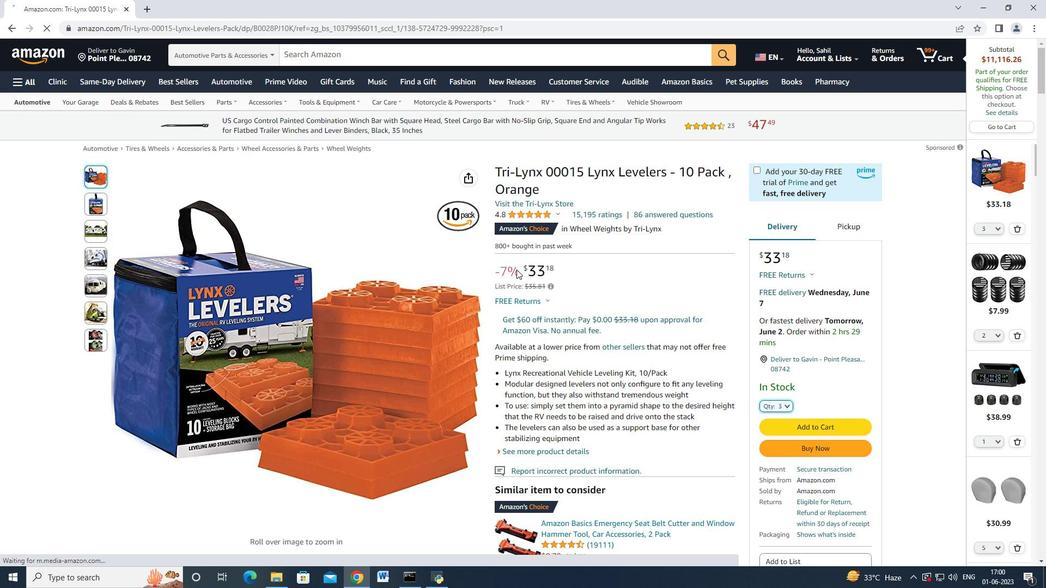 
Action: Mouse scrolled (516, 268) with delta (0, 0)
Screenshot: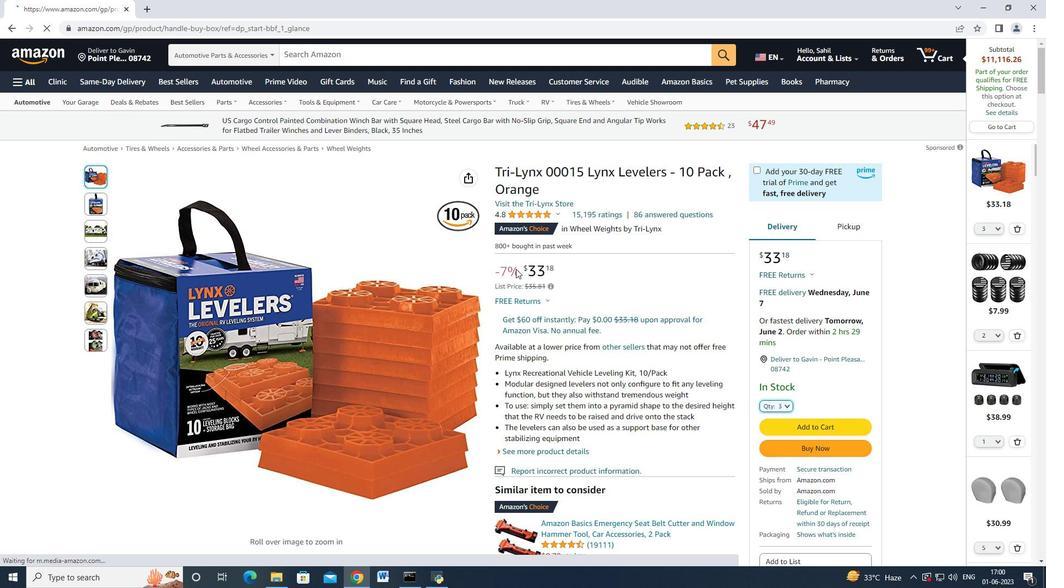 
Action: Mouse scrolled (516, 269) with delta (0, 0)
Screenshot: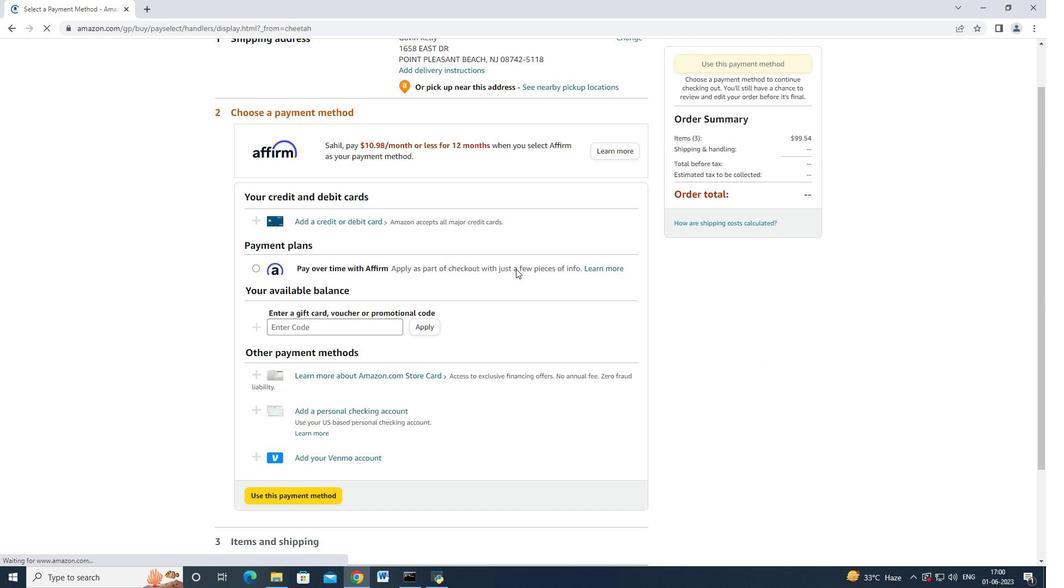 
Action: Mouse moved to (618, 95)
Screenshot: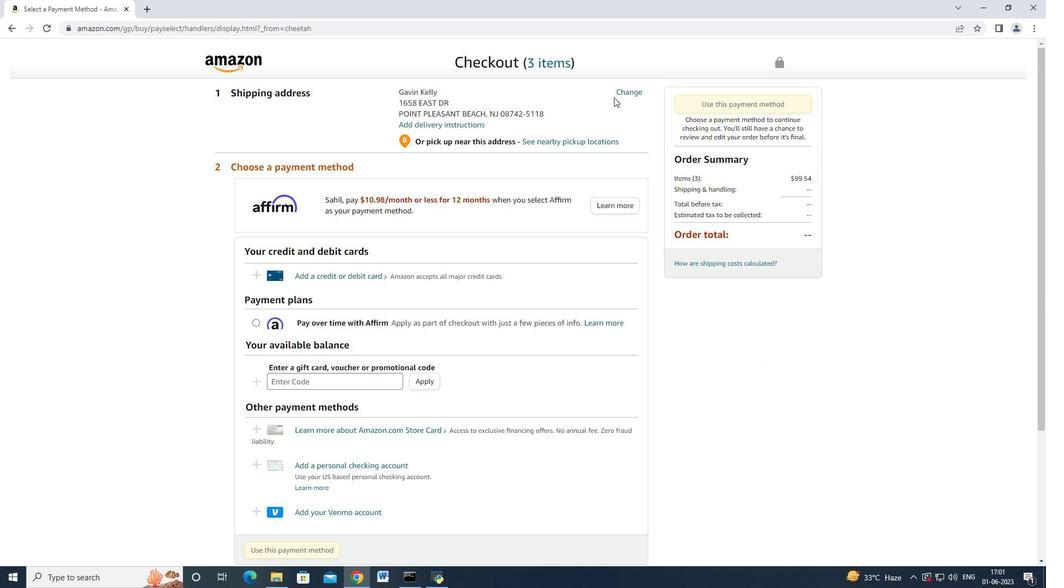 
Action: Mouse pressed left at (618, 95)
Screenshot: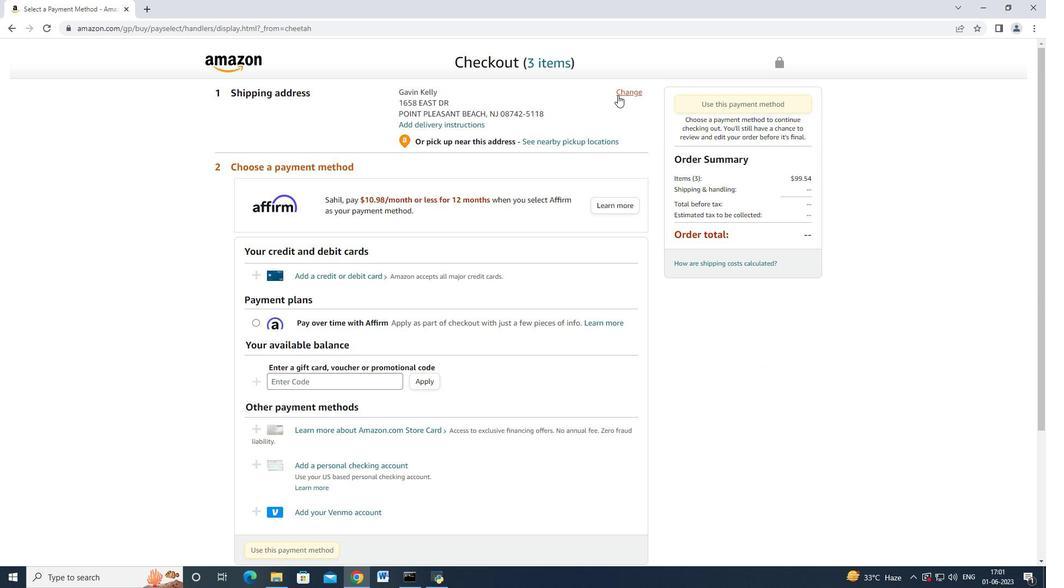 
Action: Mouse moved to (438, 206)
Screenshot: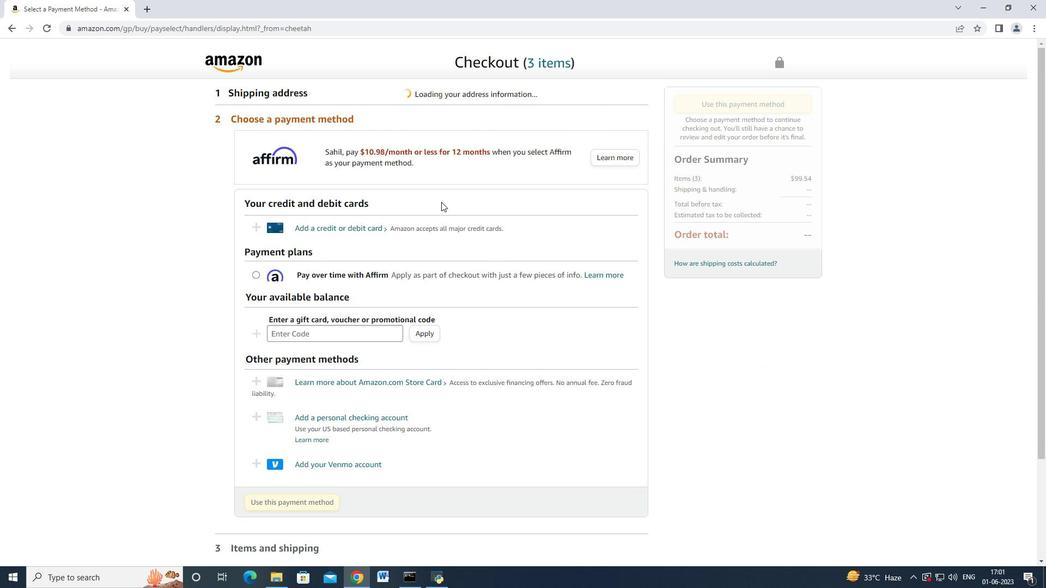 
Action: Mouse scrolled (438, 206) with delta (0, 0)
Screenshot: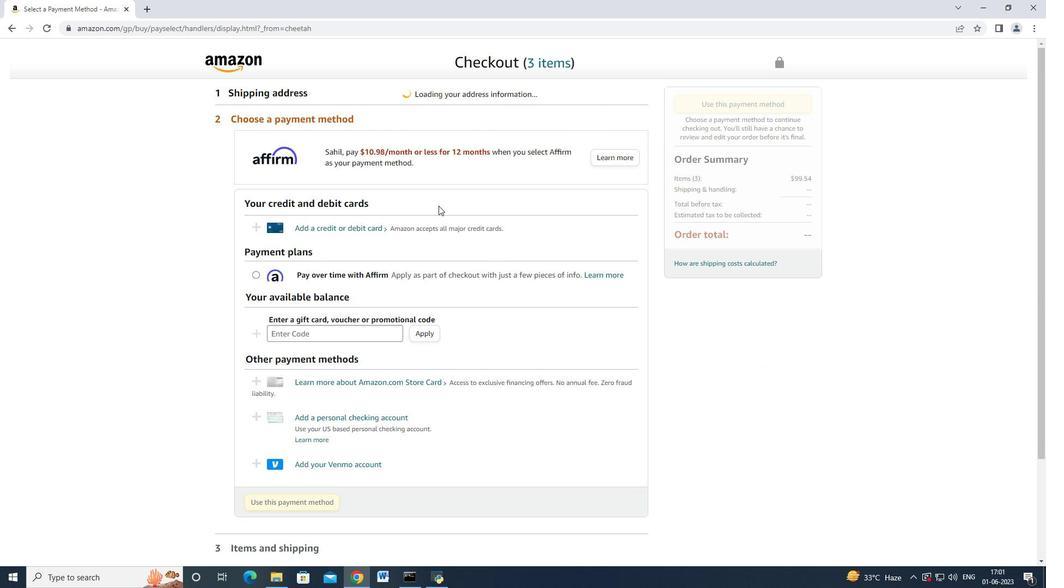 
Action: Mouse scrolled (438, 206) with delta (0, 0)
Screenshot: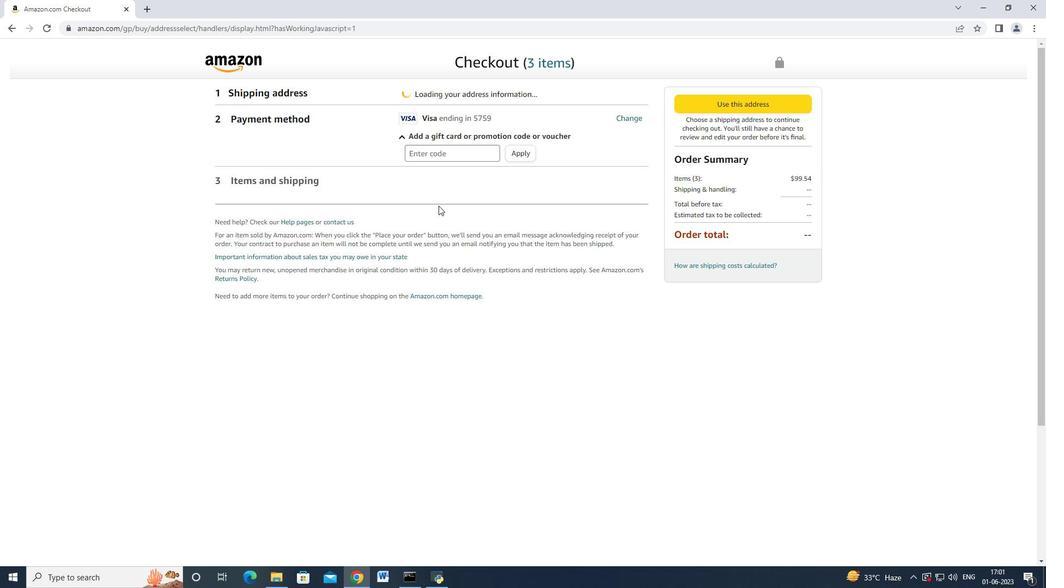 
Action: Mouse scrolled (438, 205) with delta (0, 0)
Screenshot: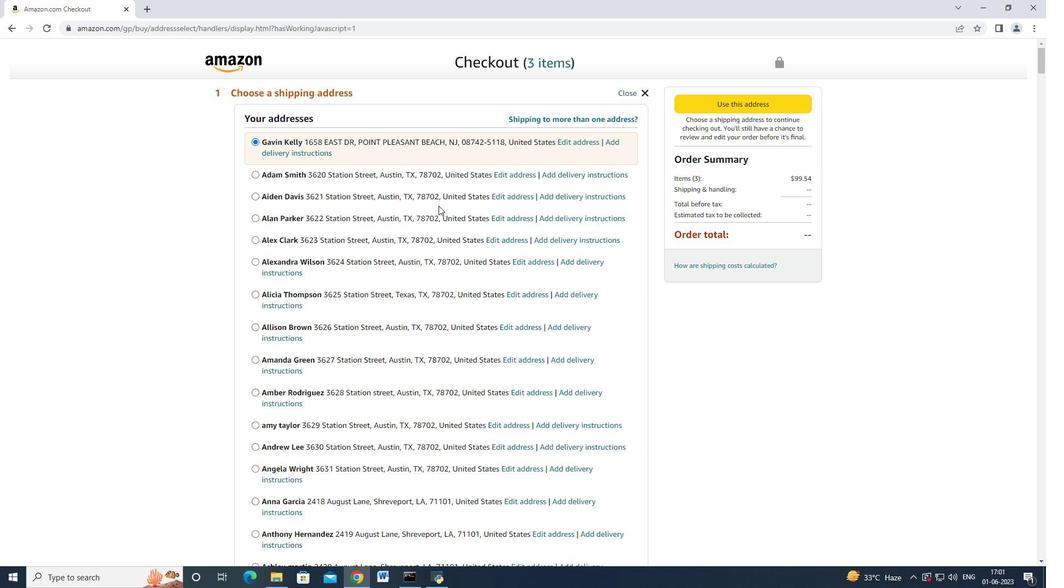 
Action: Mouse scrolled (438, 205) with delta (0, 0)
Screenshot: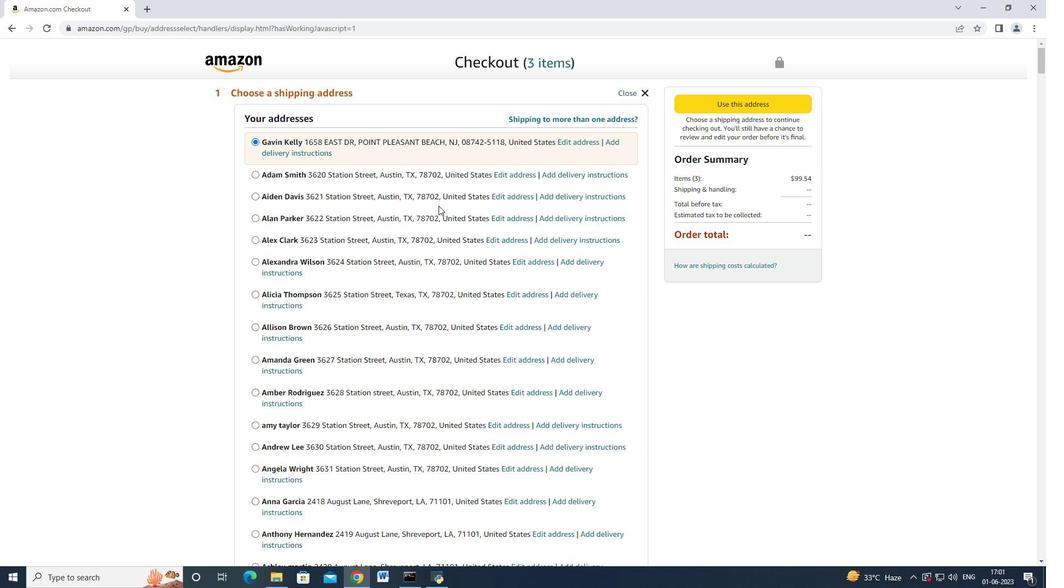 
Action: Mouse scrolled (438, 205) with delta (0, 0)
Screenshot: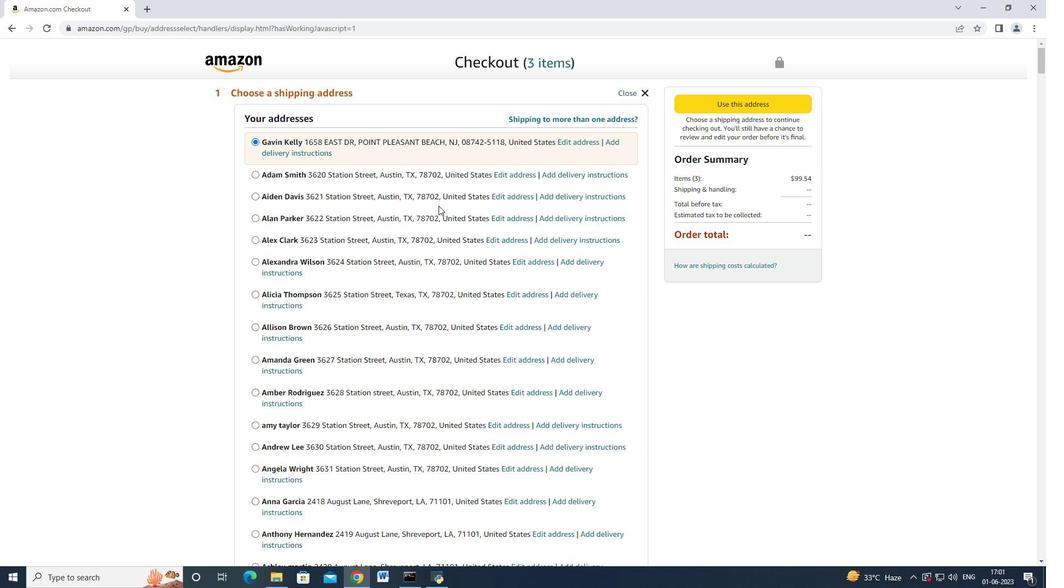 
Action: Mouse scrolled (438, 205) with delta (0, 0)
Screenshot: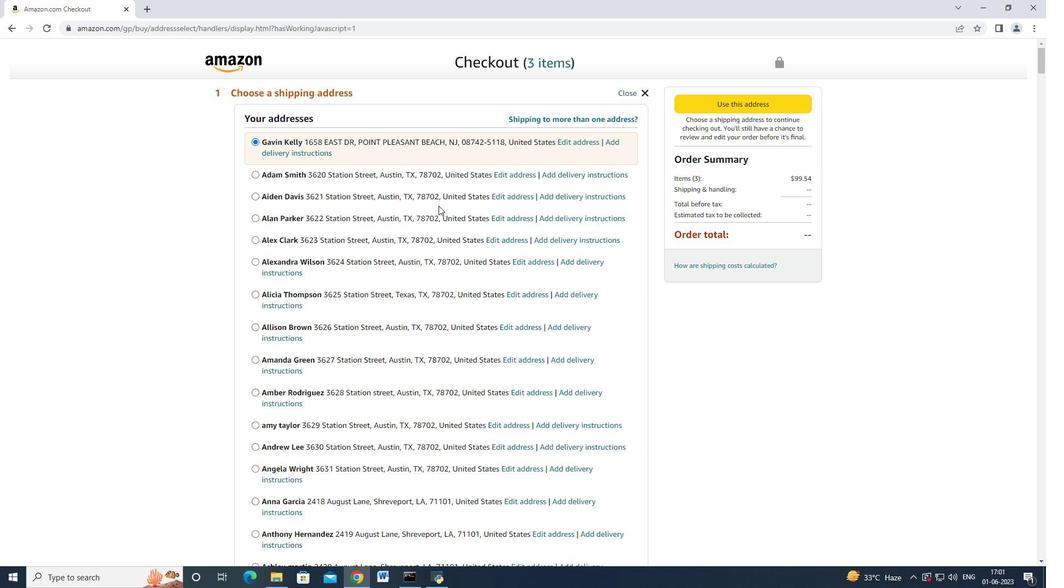 
Action: Mouse scrolled (438, 205) with delta (0, 0)
Screenshot: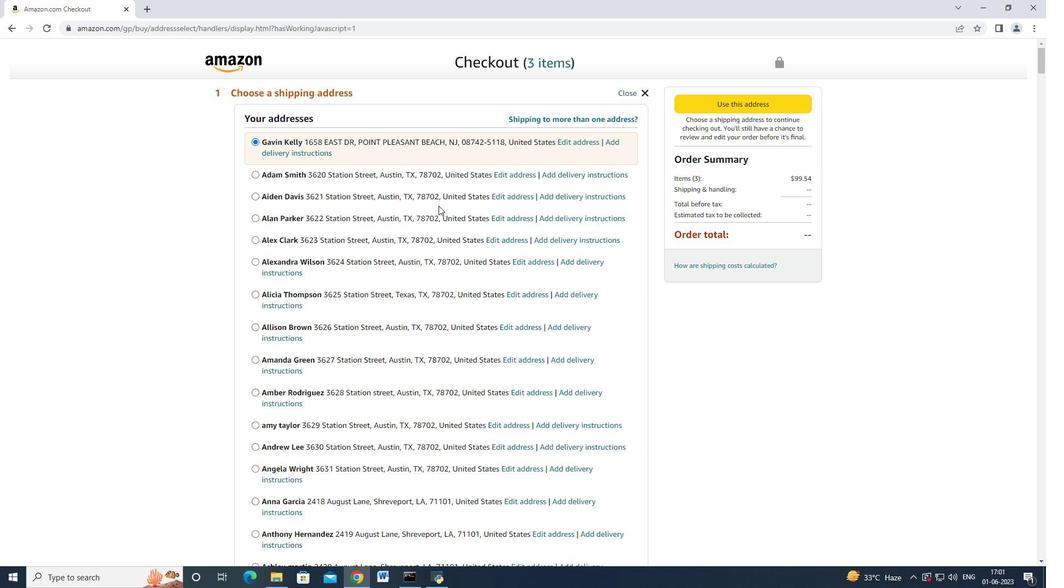 
Action: Mouse scrolled (438, 205) with delta (0, 0)
Screenshot: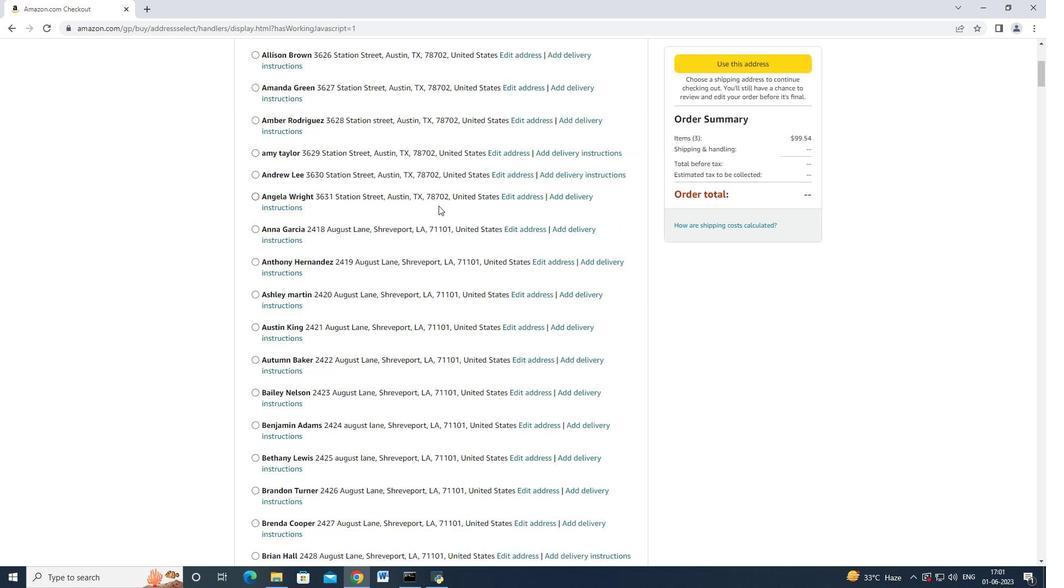 
Action: Mouse scrolled (438, 205) with delta (0, 0)
Screenshot: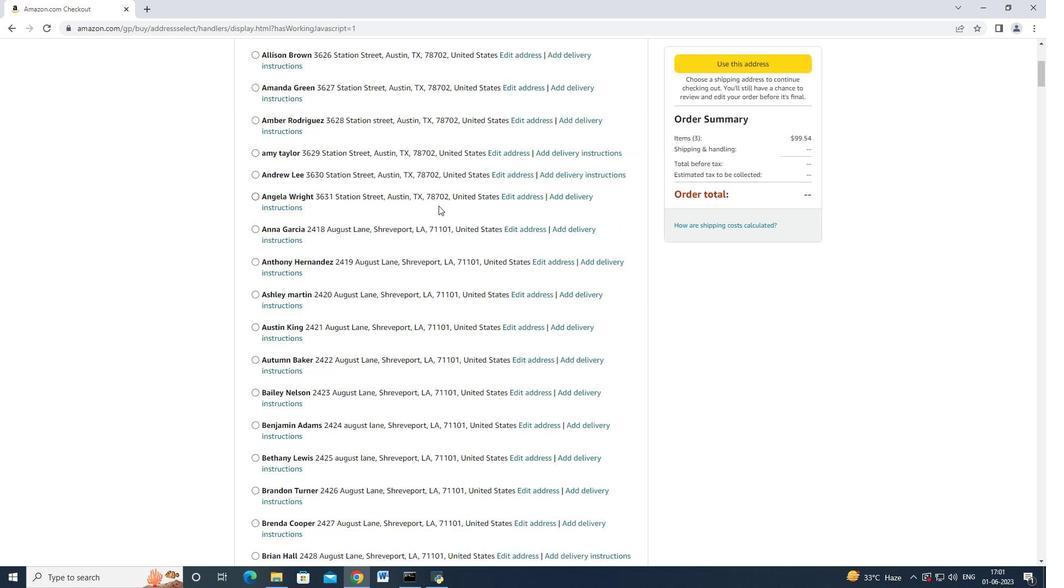 
Action: Mouse scrolled (438, 205) with delta (0, 0)
Screenshot: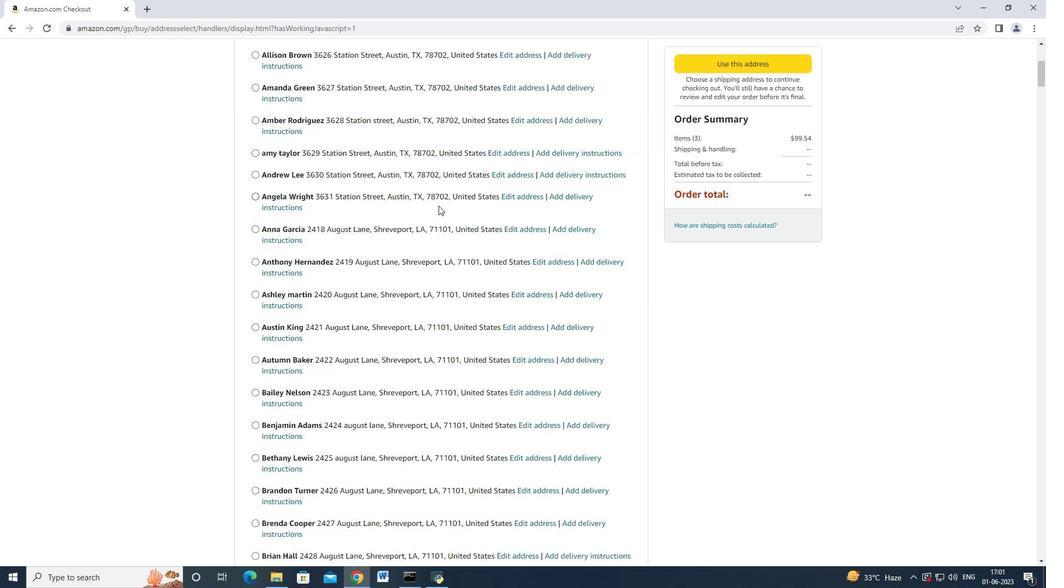 
Action: Mouse scrolled (438, 205) with delta (0, 0)
Screenshot: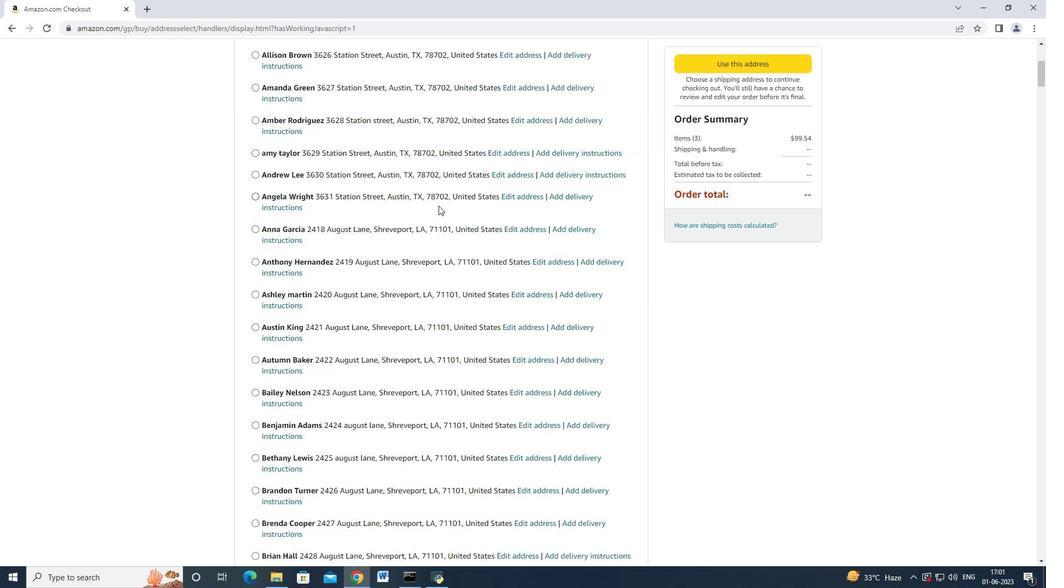 
Action: Mouse scrolled (438, 205) with delta (0, 0)
Screenshot: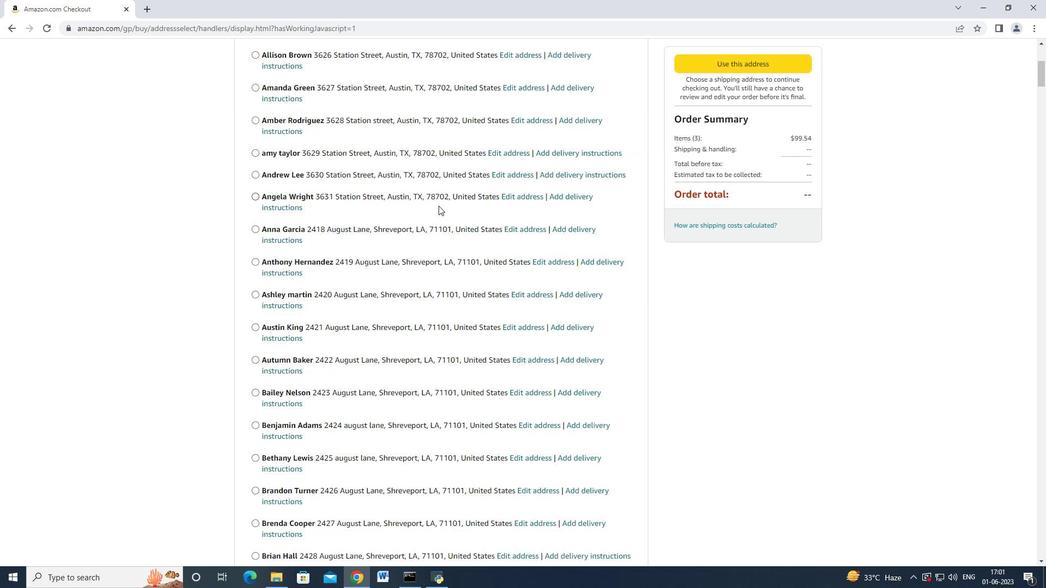 
Action: Mouse scrolled (438, 205) with delta (0, 0)
Screenshot: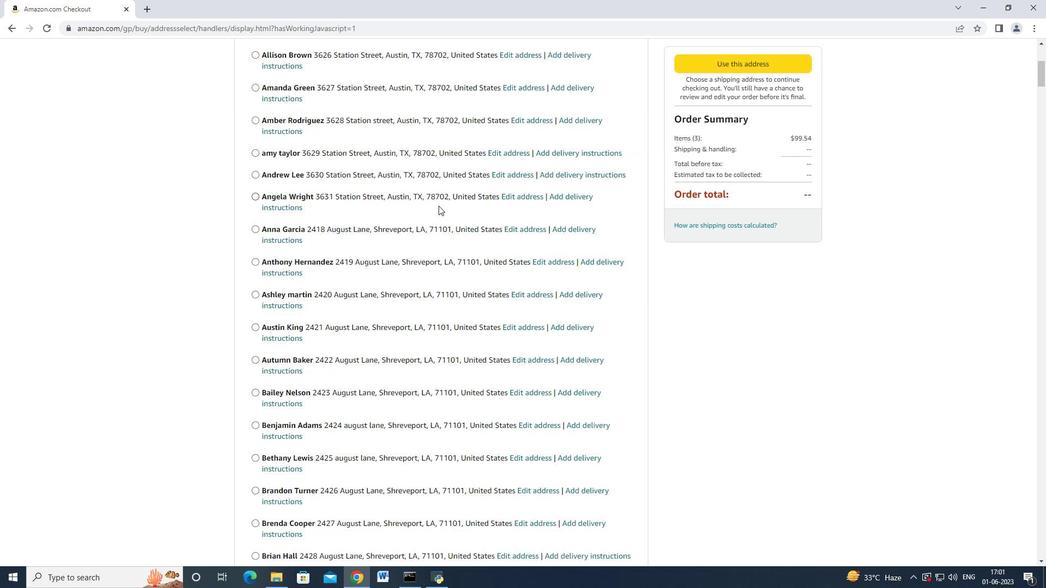 
Action: Mouse moved to (423, 226)
Screenshot: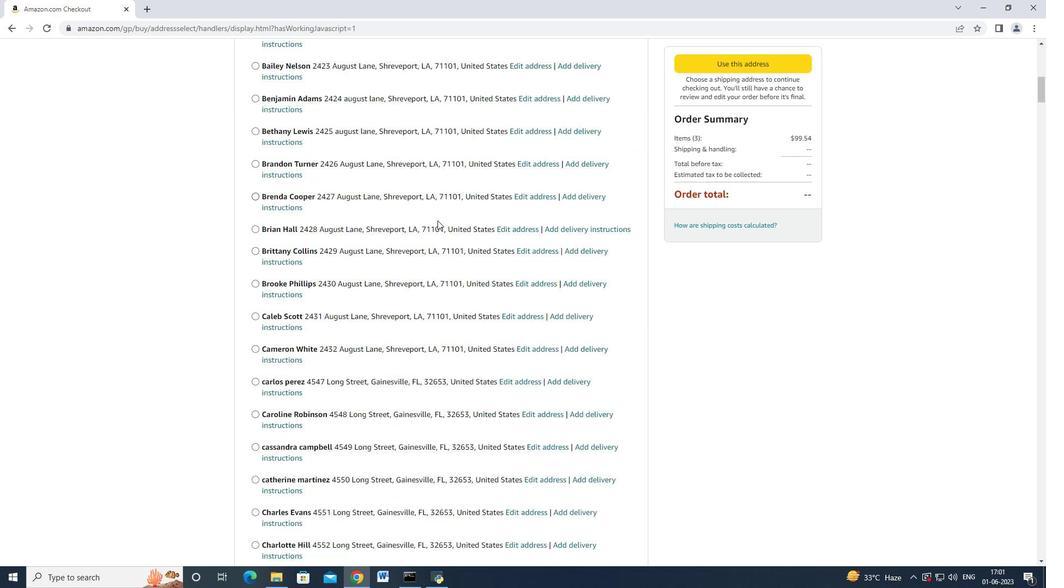 
Action: Mouse scrolled (423, 226) with delta (0, 0)
Screenshot: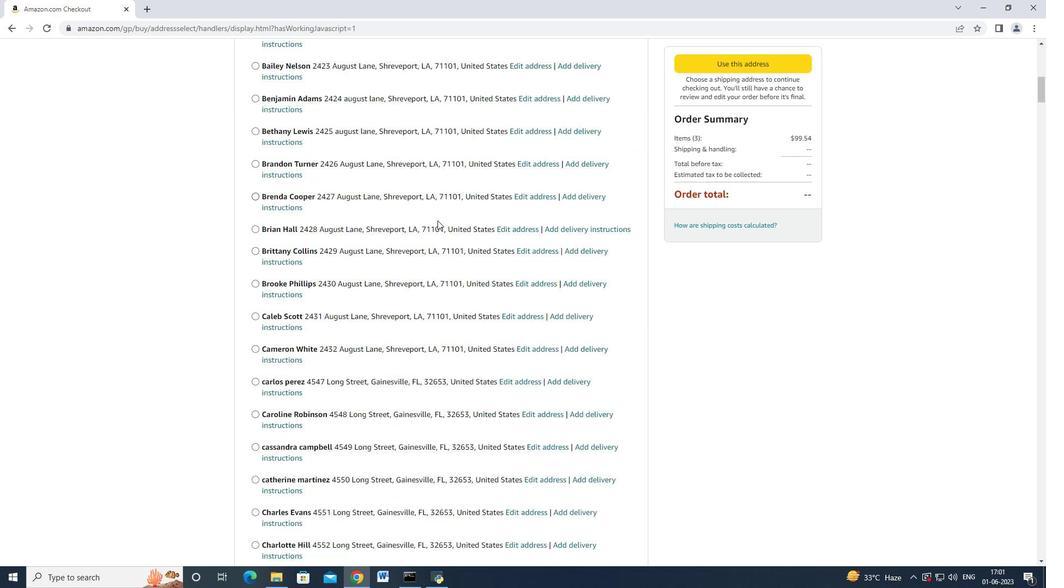 
Action: Mouse moved to (422, 229)
Screenshot: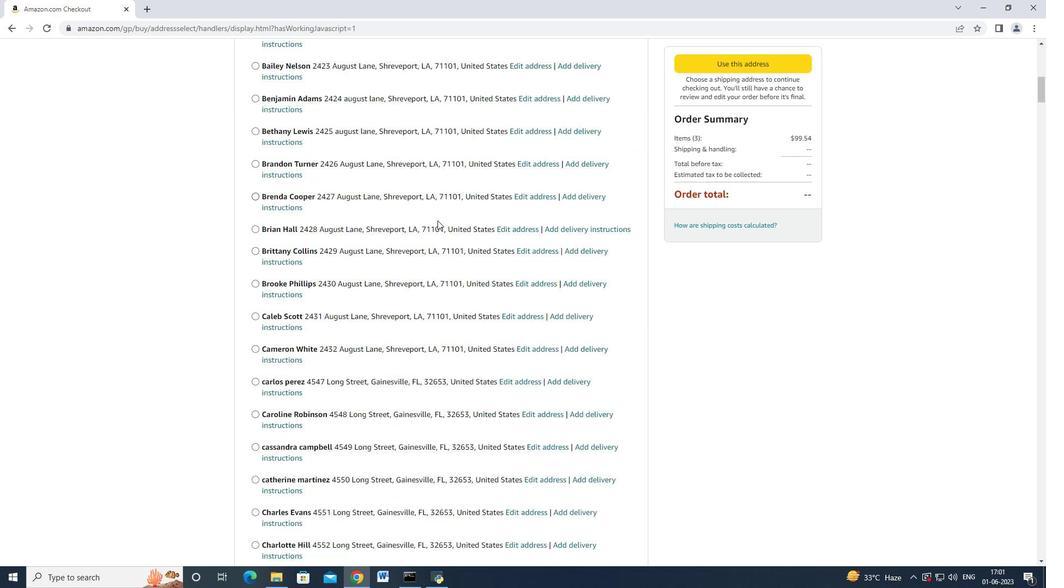 
Action: Mouse scrolled (422, 228) with delta (0, 0)
Screenshot: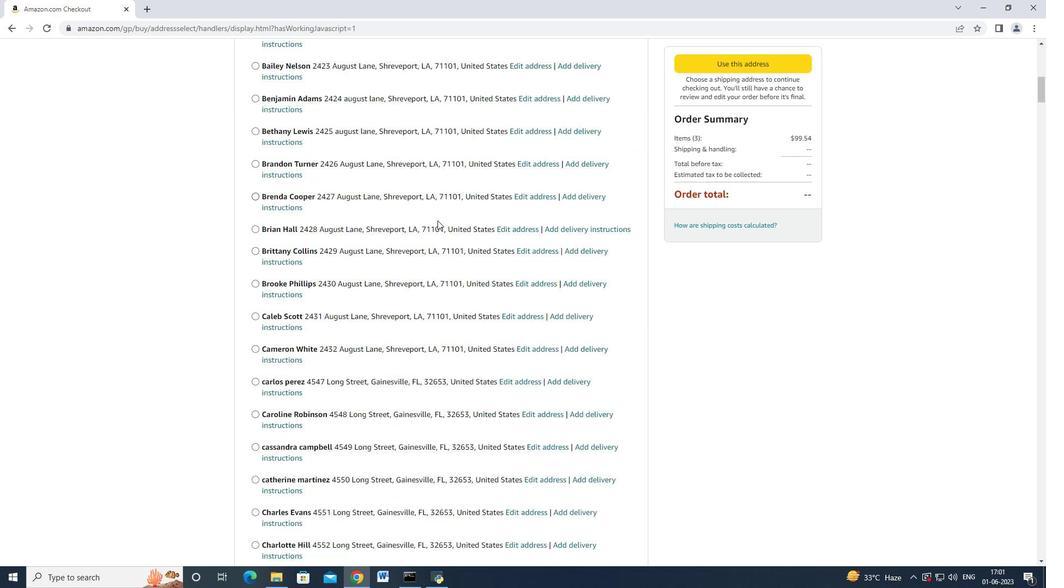 
Action: Mouse moved to (421, 229)
Screenshot: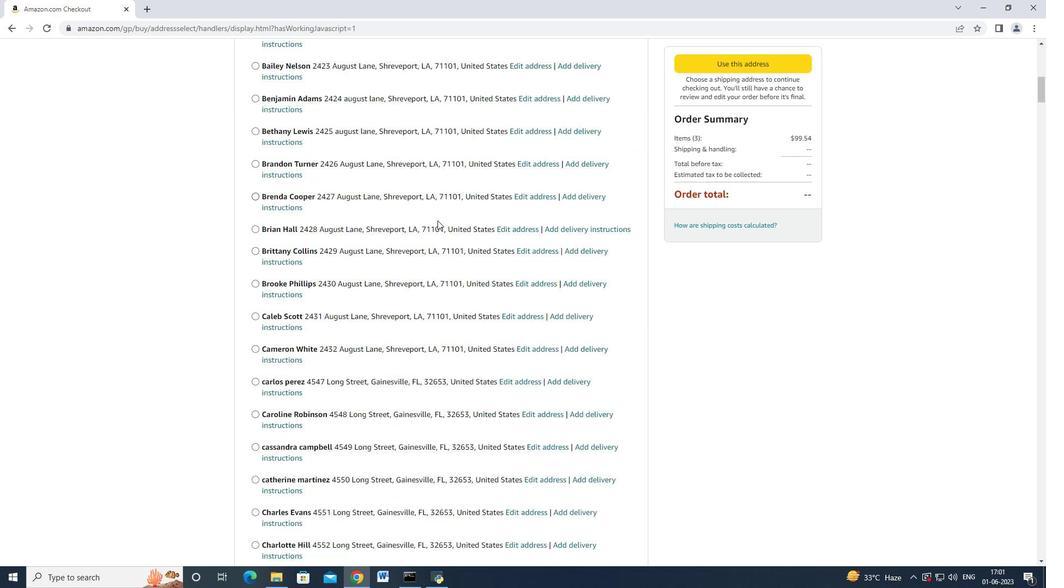 
Action: Mouse scrolled (421, 229) with delta (0, 0)
Screenshot: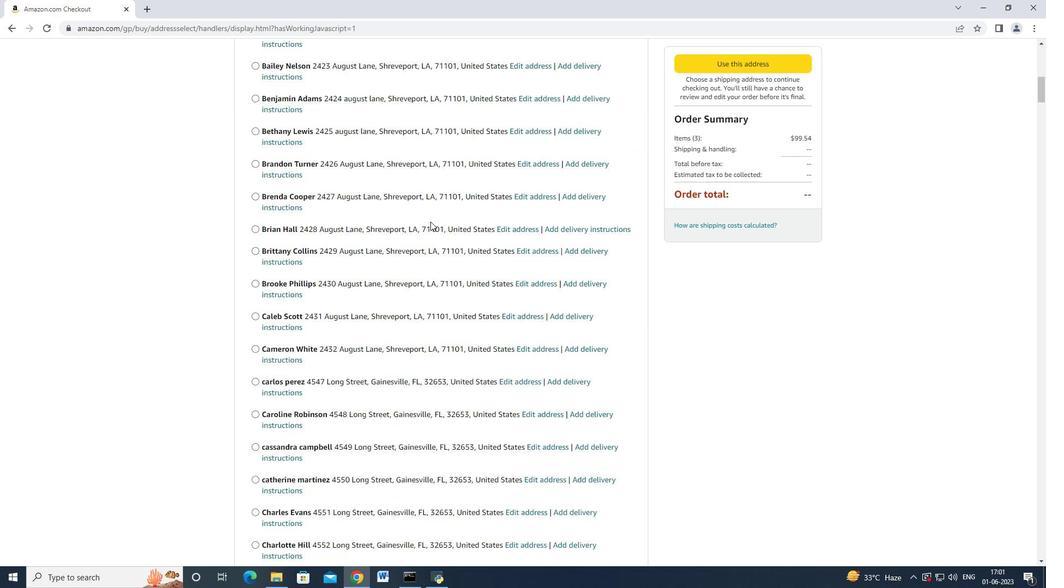 
Action: Mouse moved to (419, 231)
Screenshot: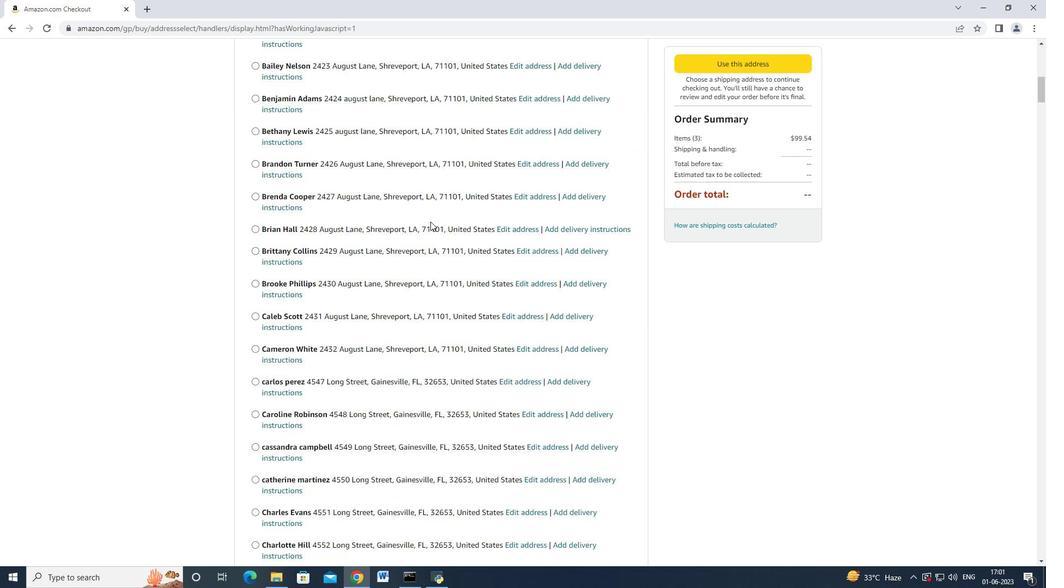 
Action: Mouse scrolled (420, 230) with delta (0, 0)
Screenshot: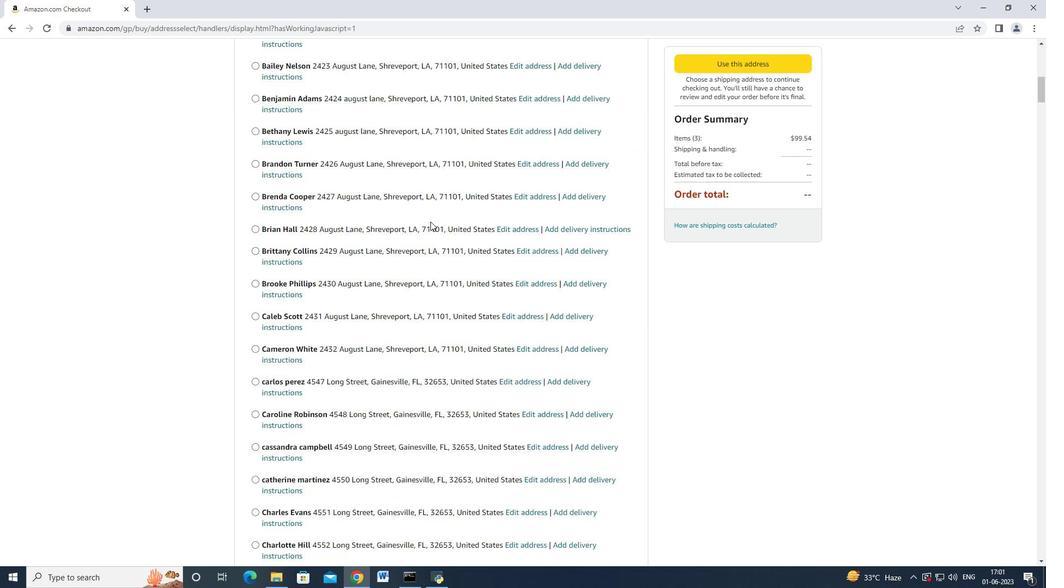 
Action: Mouse moved to (418, 231)
Screenshot: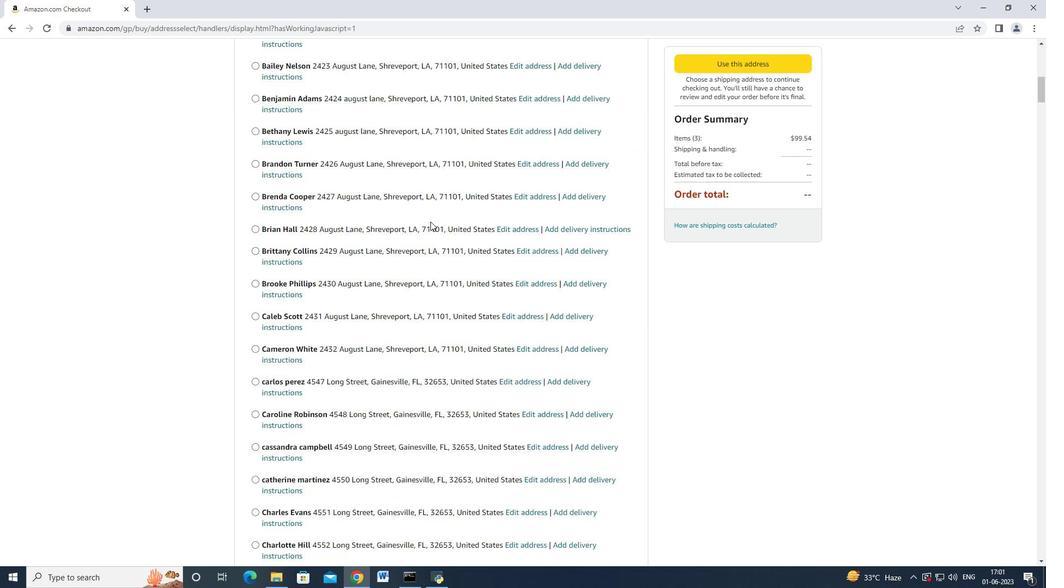 
Action: Mouse scrolled (419, 230) with delta (0, 0)
Screenshot: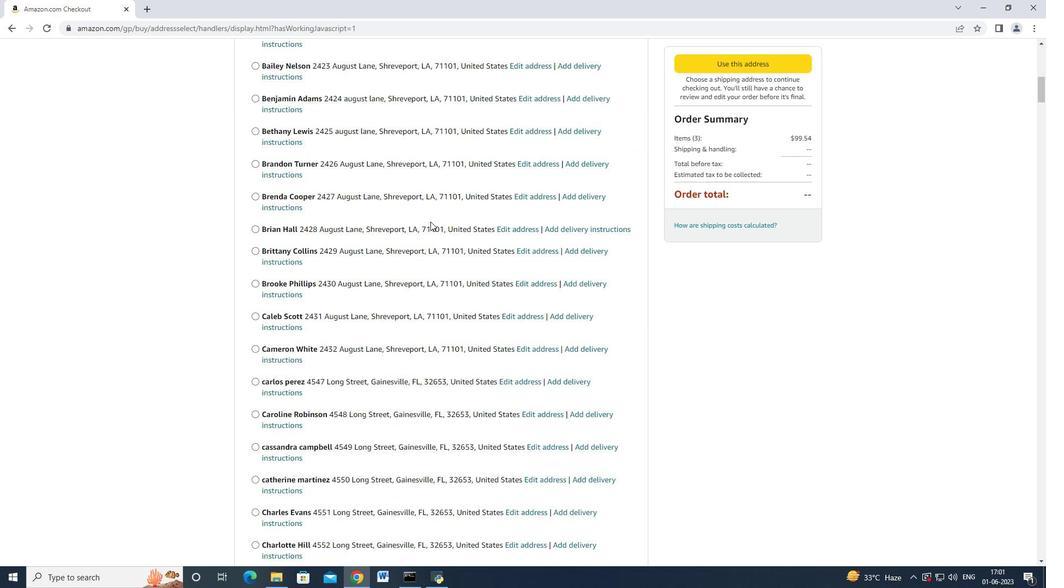 
Action: Mouse moved to (417, 232)
Screenshot: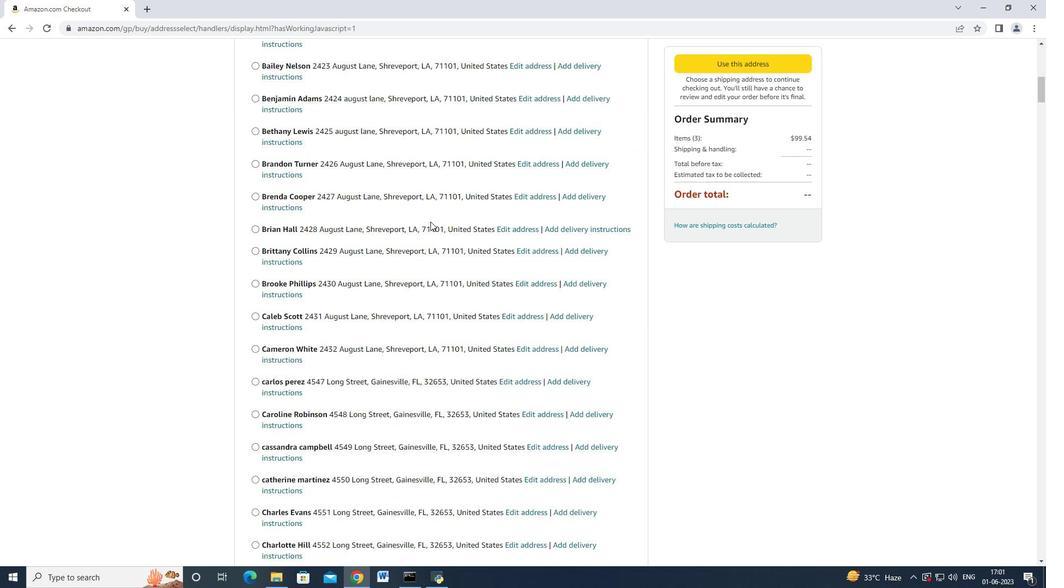 
Action: Mouse scrolled (418, 231) with delta (0, 0)
Screenshot: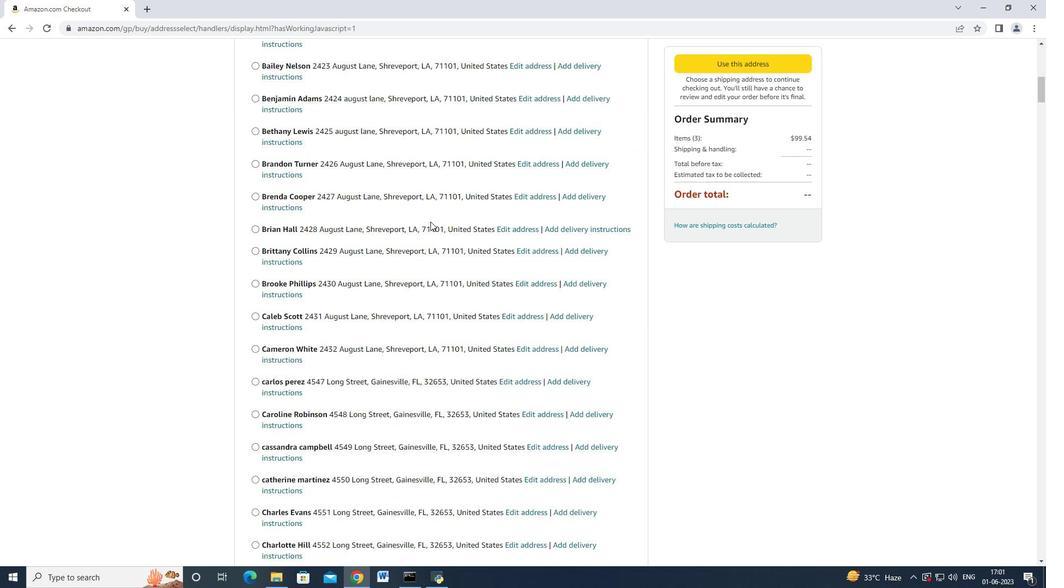 
Action: Mouse moved to (416, 232)
Screenshot: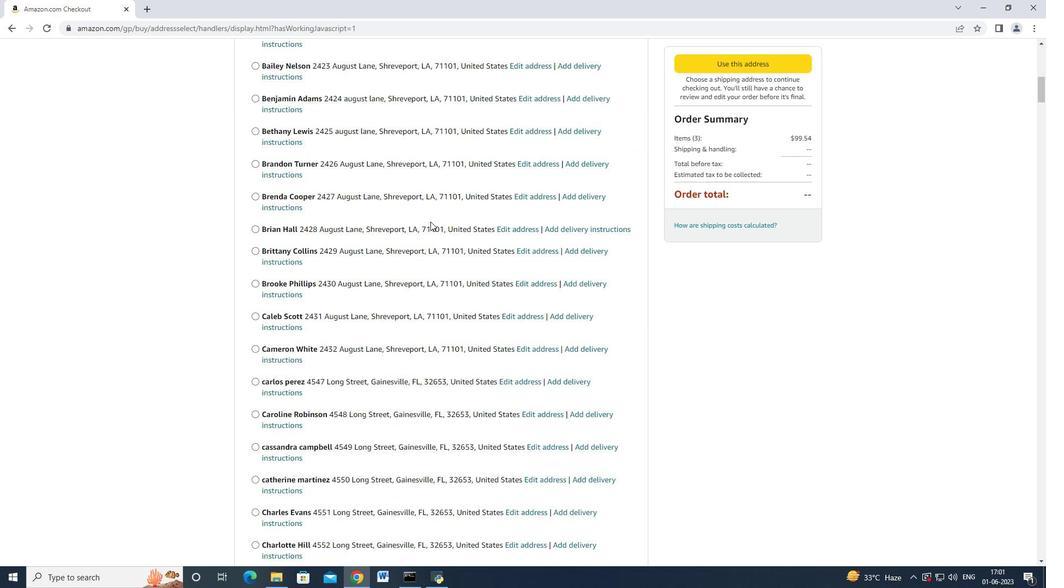 
Action: Mouse scrolled (416, 231) with delta (0, 0)
Screenshot: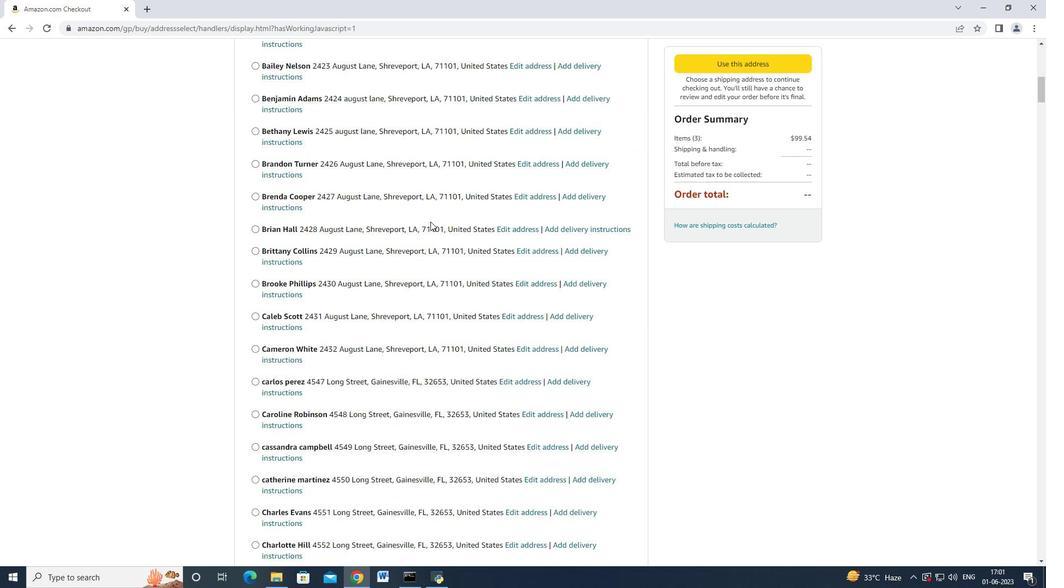 
Action: Mouse moved to (381, 261)
Screenshot: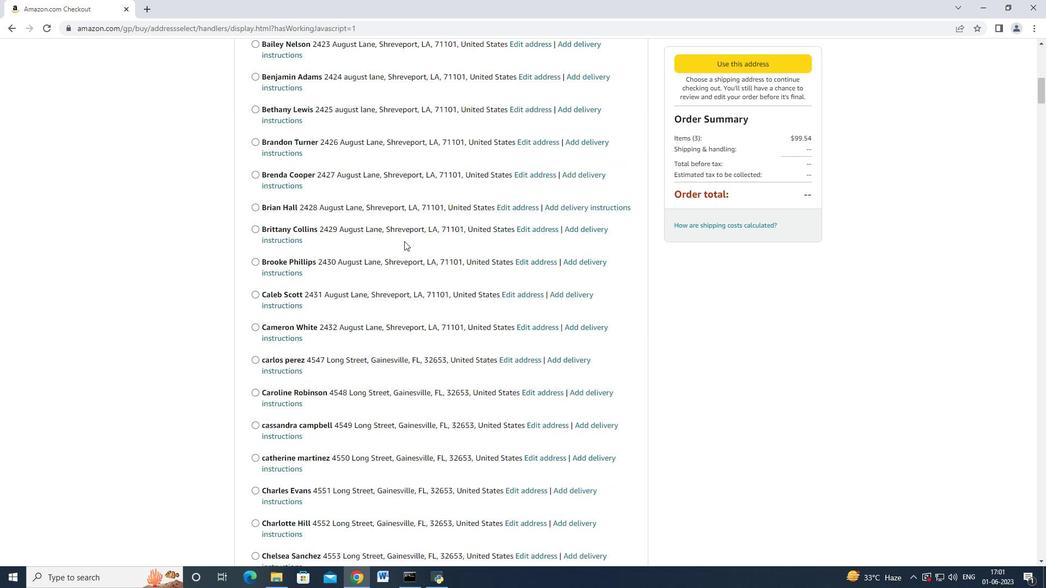 
Action: Mouse scrolled (381, 260) with delta (0, 0)
Screenshot: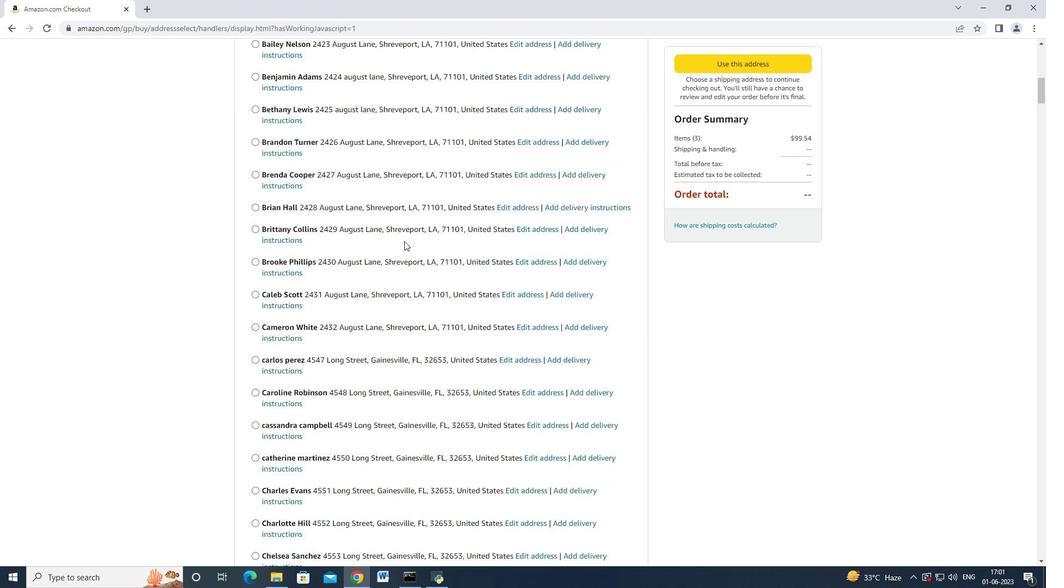 
Action: Mouse scrolled (381, 260) with delta (0, 0)
Screenshot: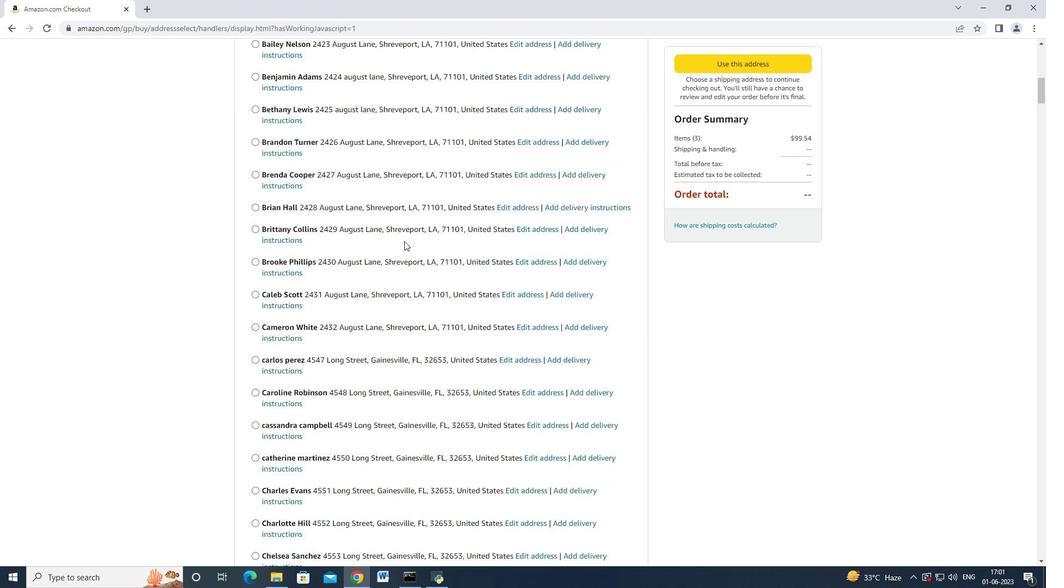 
Action: Mouse scrolled (381, 260) with delta (0, 0)
Screenshot: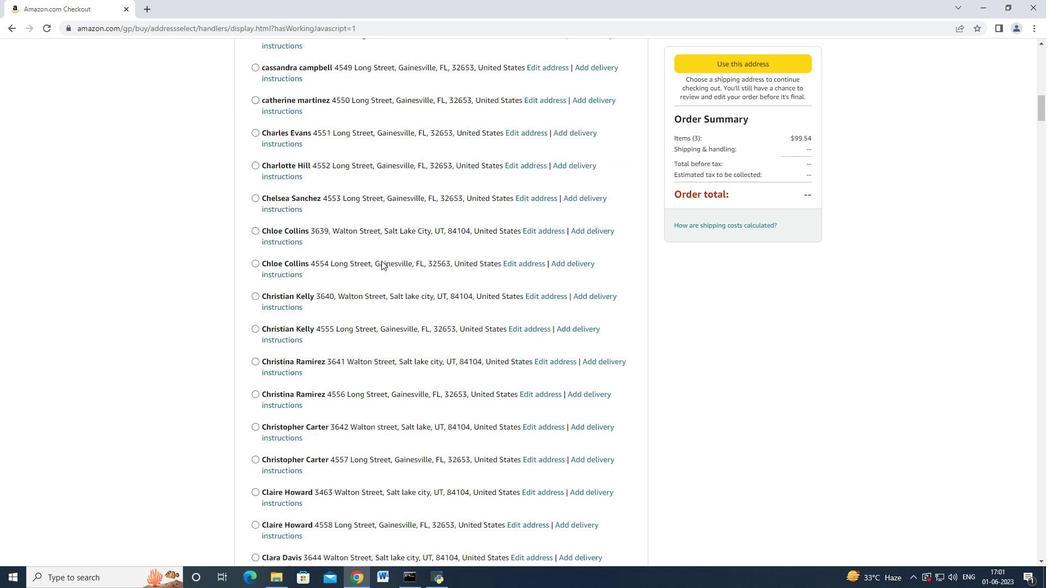 
Action: Mouse scrolled (381, 260) with delta (0, 0)
Screenshot: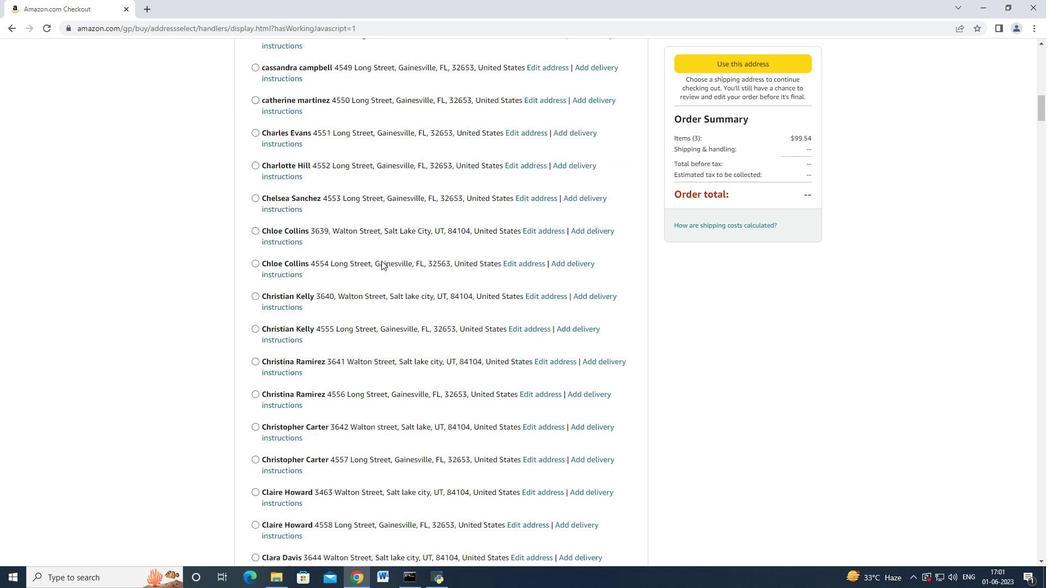 
Action: Mouse scrolled (381, 260) with delta (0, 0)
Screenshot: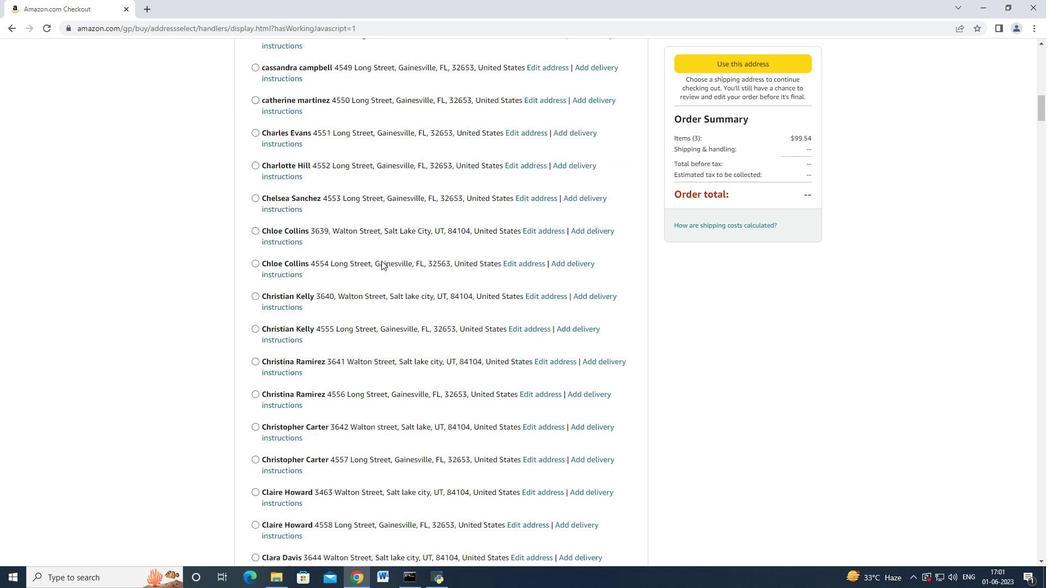 
Action: Mouse scrolled (381, 260) with delta (0, 0)
Screenshot: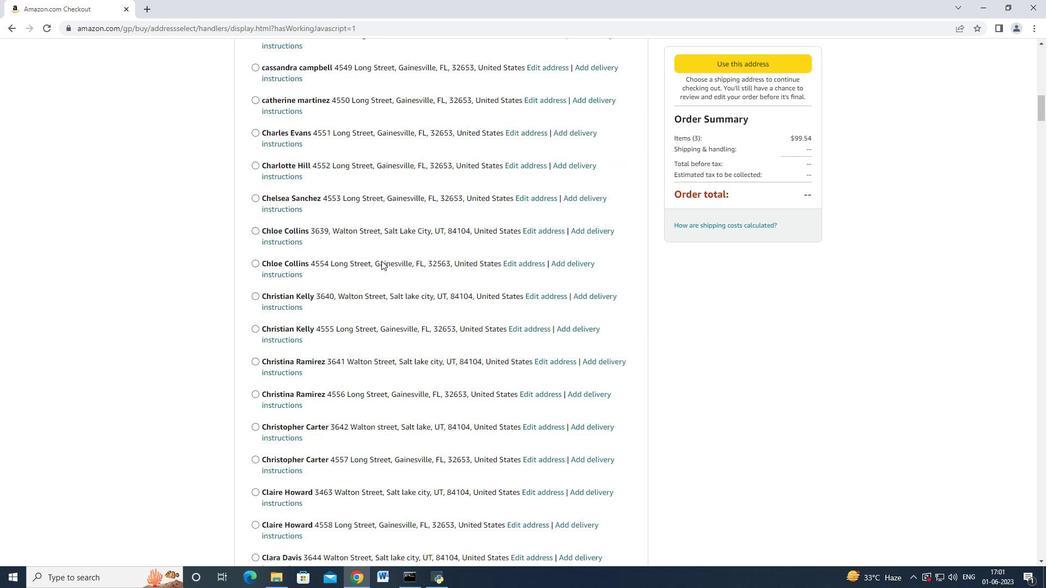 
Action: Mouse scrolled (381, 260) with delta (0, 0)
Screenshot: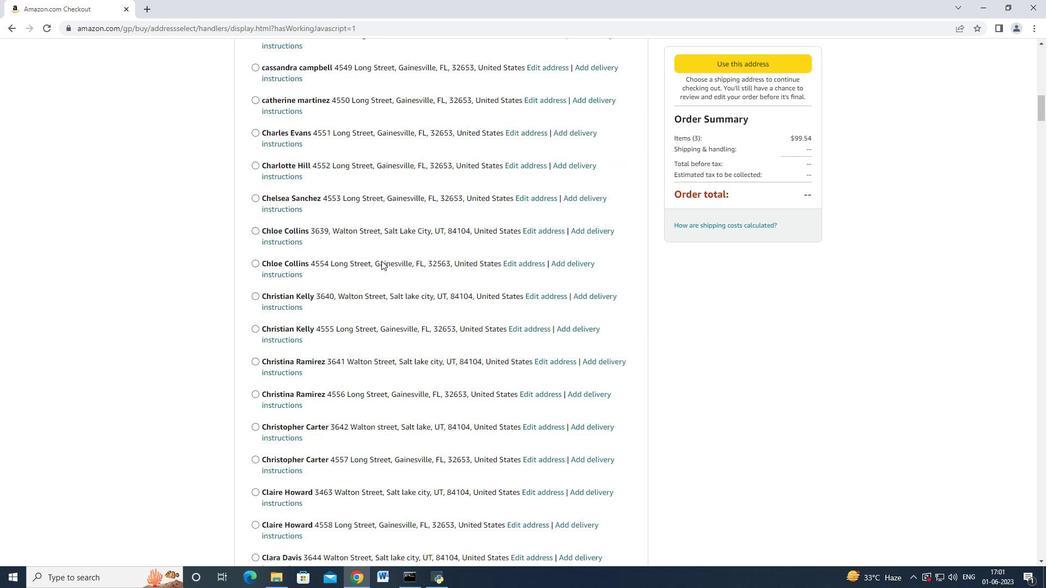 
Action: Mouse scrolled (381, 260) with delta (0, 0)
Screenshot: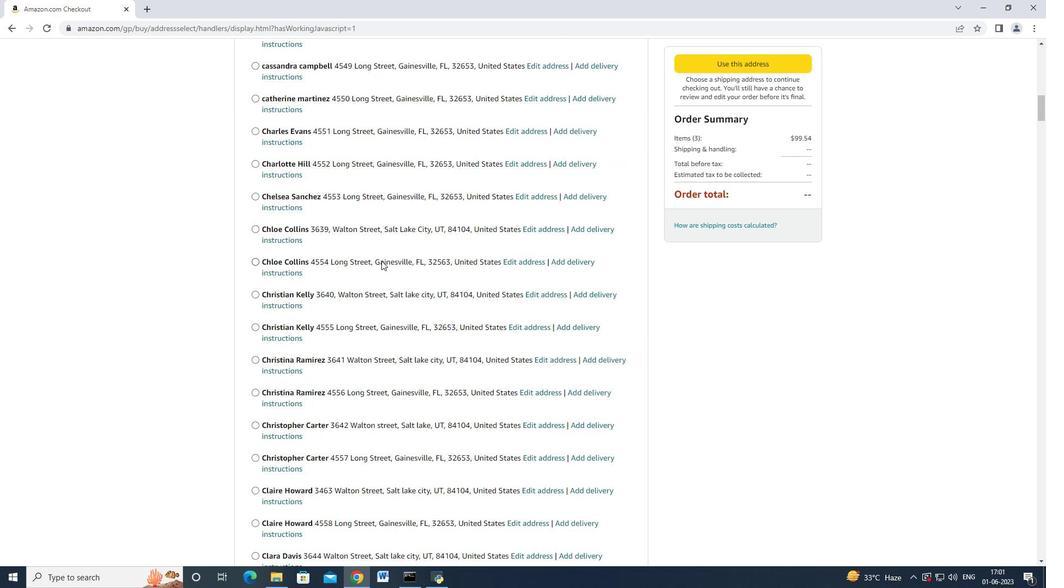 
Action: Mouse scrolled (381, 260) with delta (0, 0)
Screenshot: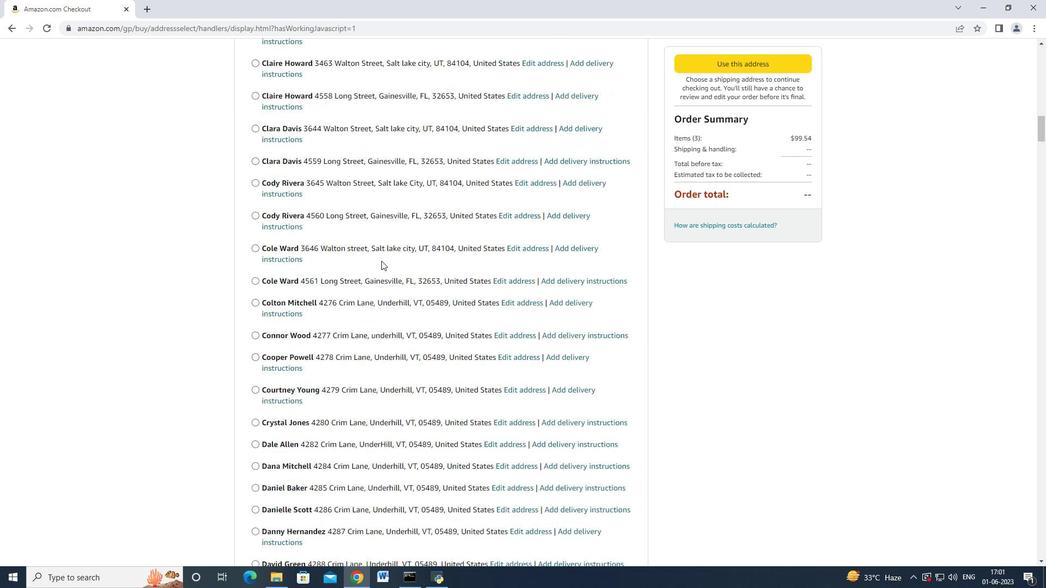 
Action: Mouse scrolled (381, 260) with delta (0, 0)
Screenshot: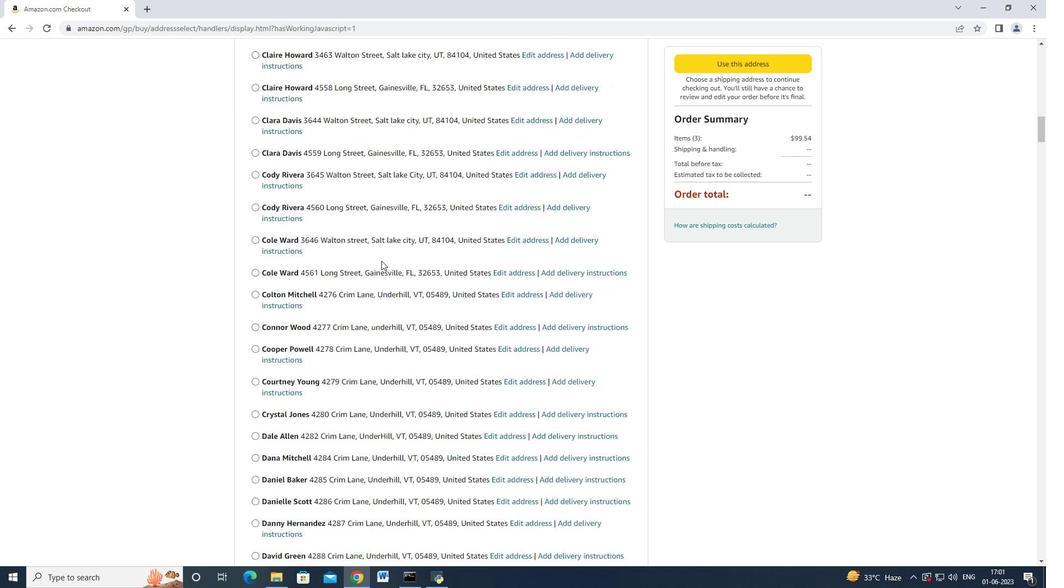 
Action: Mouse scrolled (381, 260) with delta (0, 0)
Screenshot: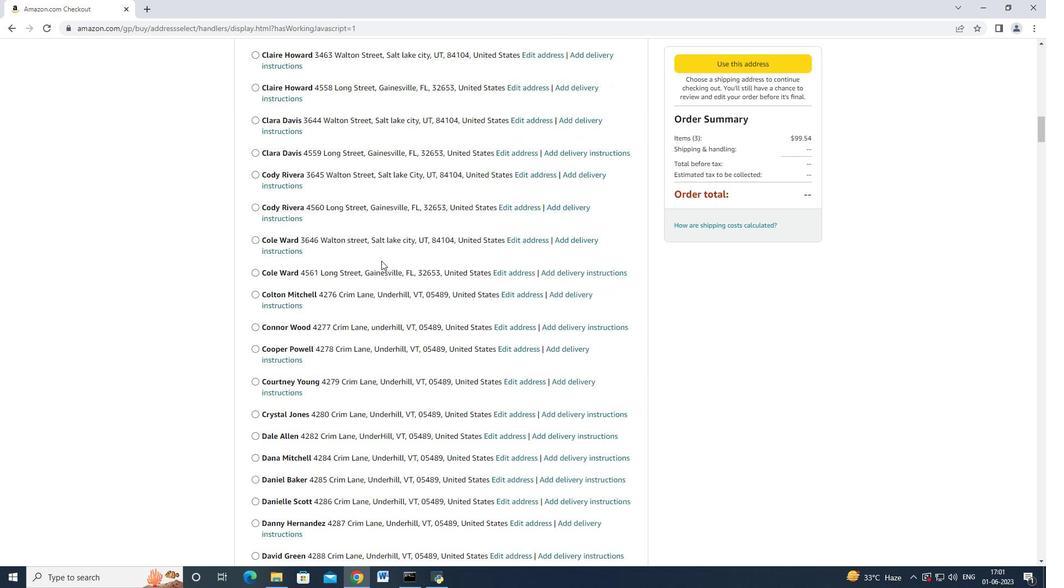 
Action: Mouse scrolled (381, 260) with delta (0, 0)
Screenshot: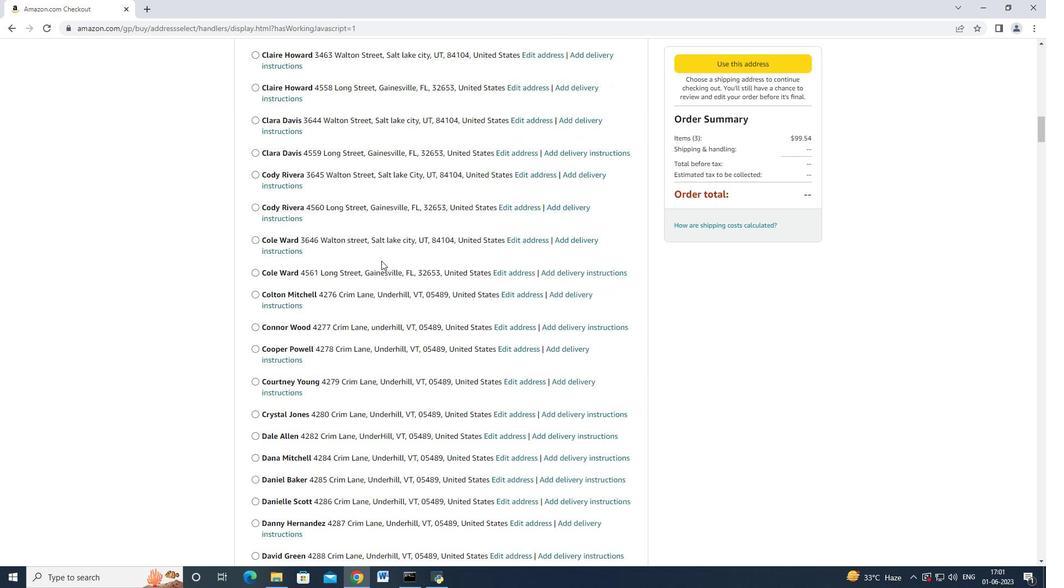 
Action: Mouse scrolled (381, 260) with delta (0, 0)
Screenshot: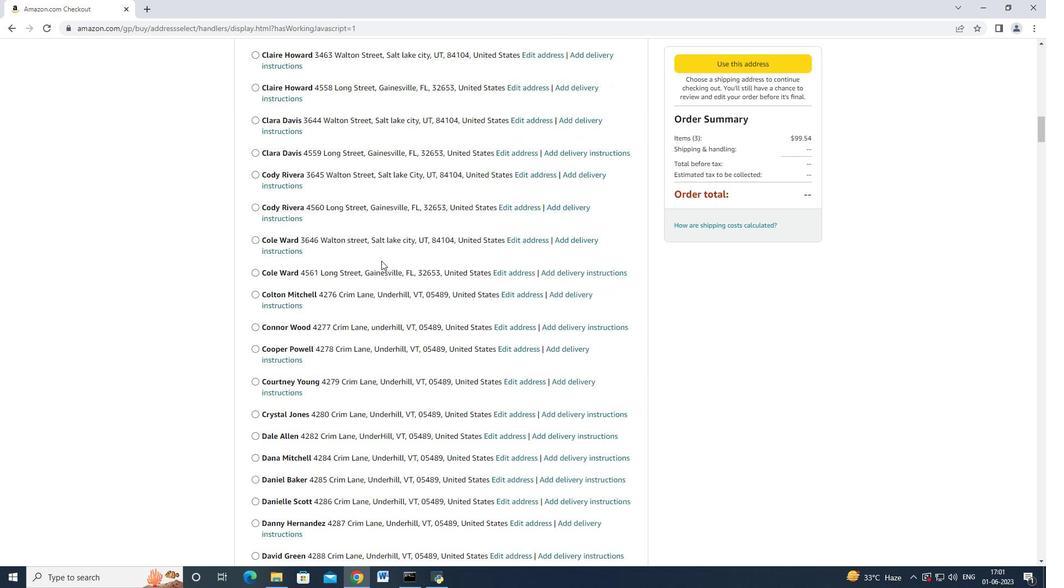 
Action: Mouse scrolled (381, 260) with delta (0, -1)
Screenshot: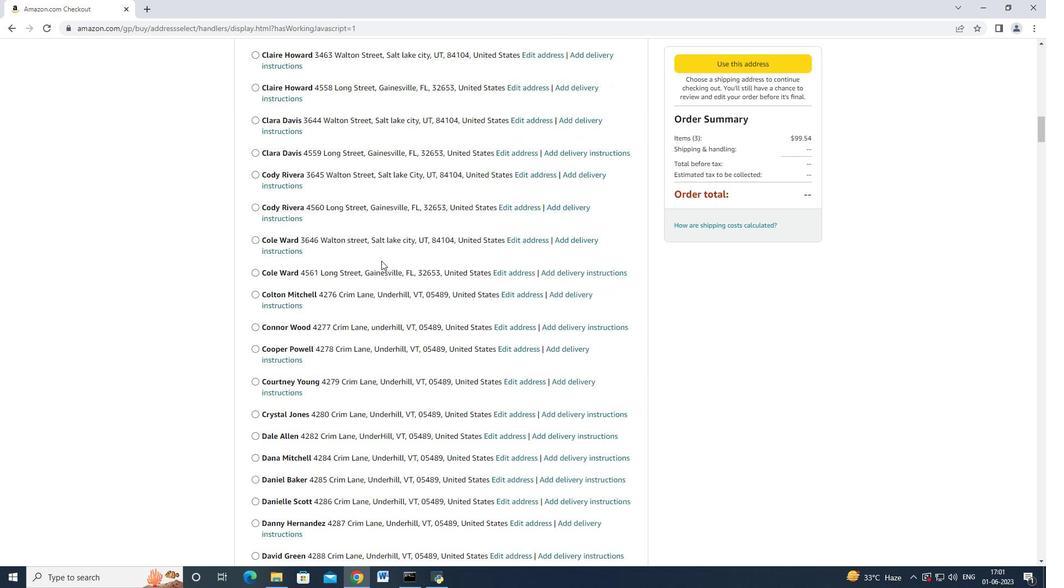 
Action: Mouse scrolled (381, 260) with delta (0, 0)
Screenshot: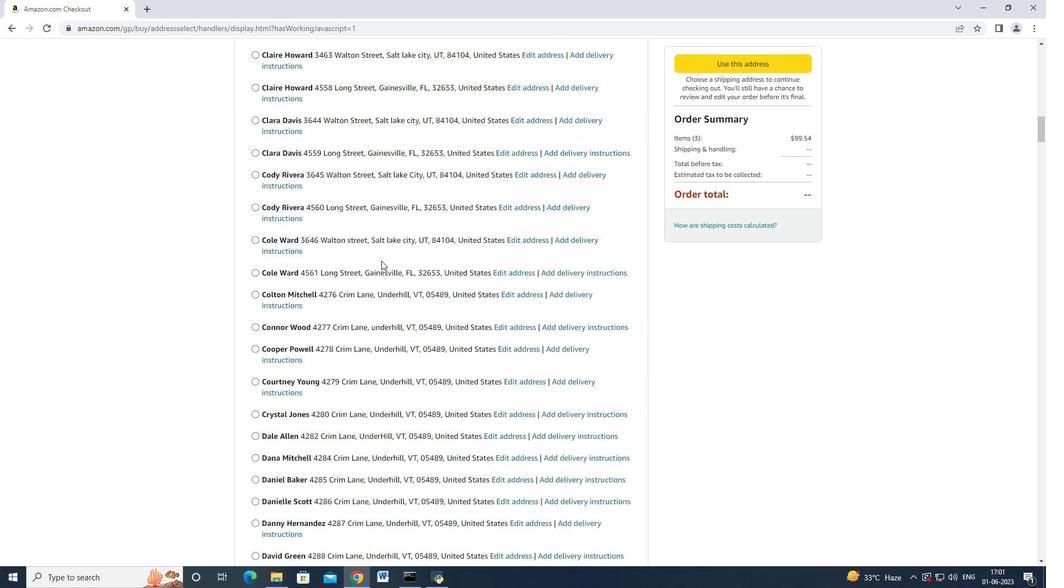 
Action: Mouse scrolled (381, 260) with delta (0, 0)
Screenshot: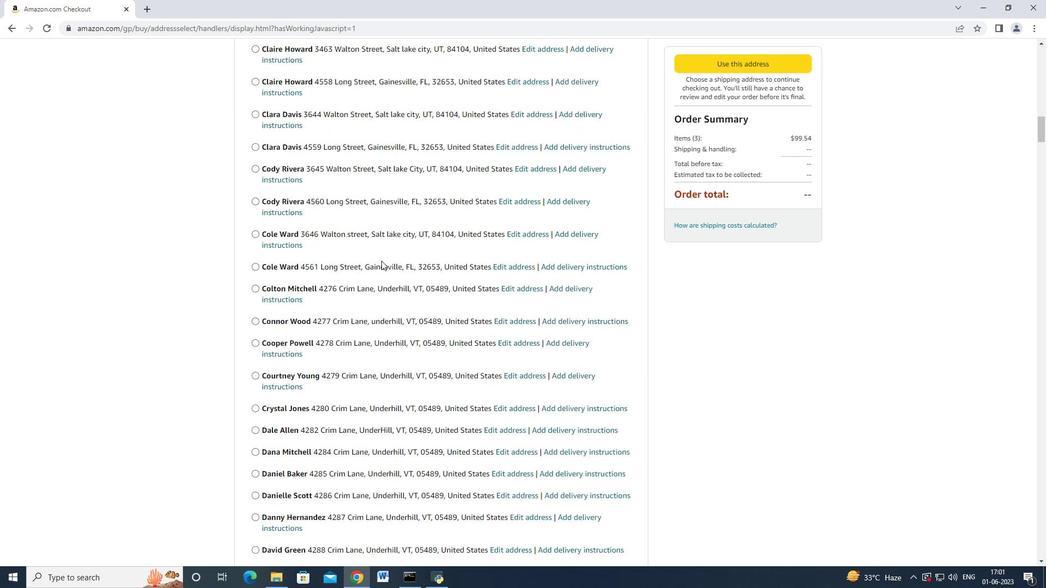 
Action: Mouse scrolled (381, 260) with delta (0, 0)
Screenshot: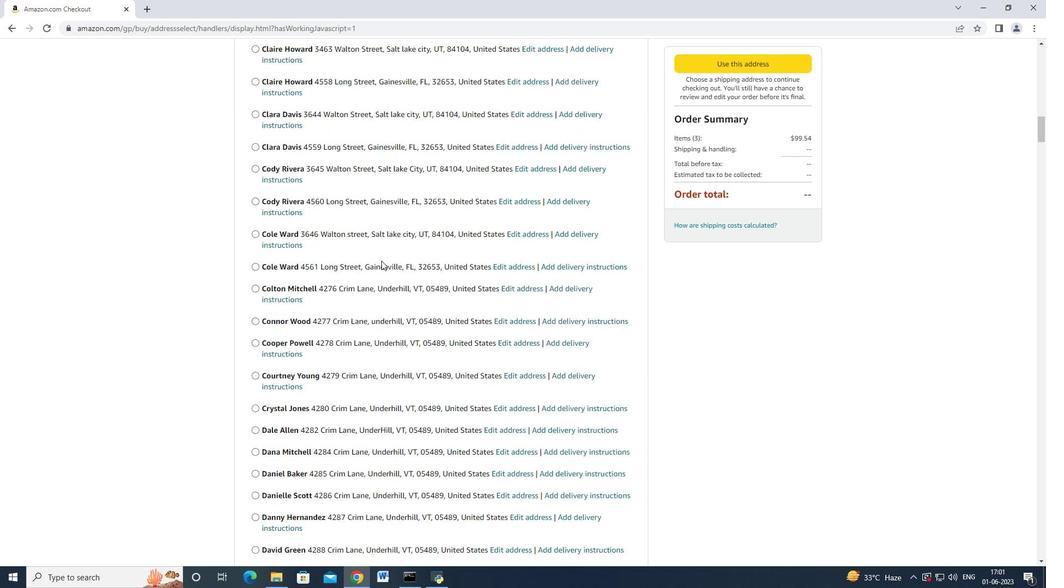 
Action: Mouse scrolled (381, 260) with delta (0, 0)
Screenshot: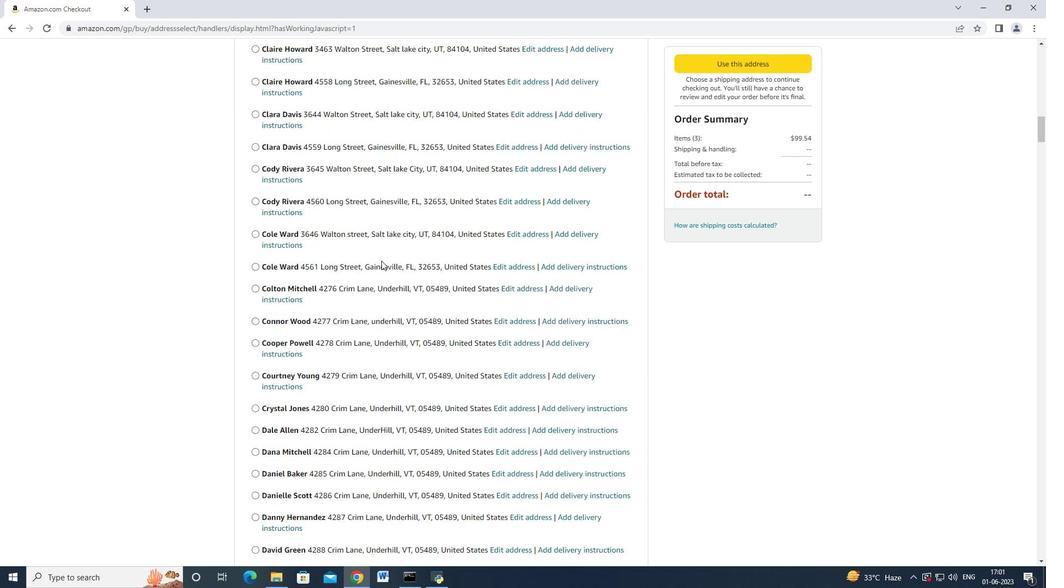 
Action: Mouse scrolled (381, 260) with delta (0, 0)
Screenshot: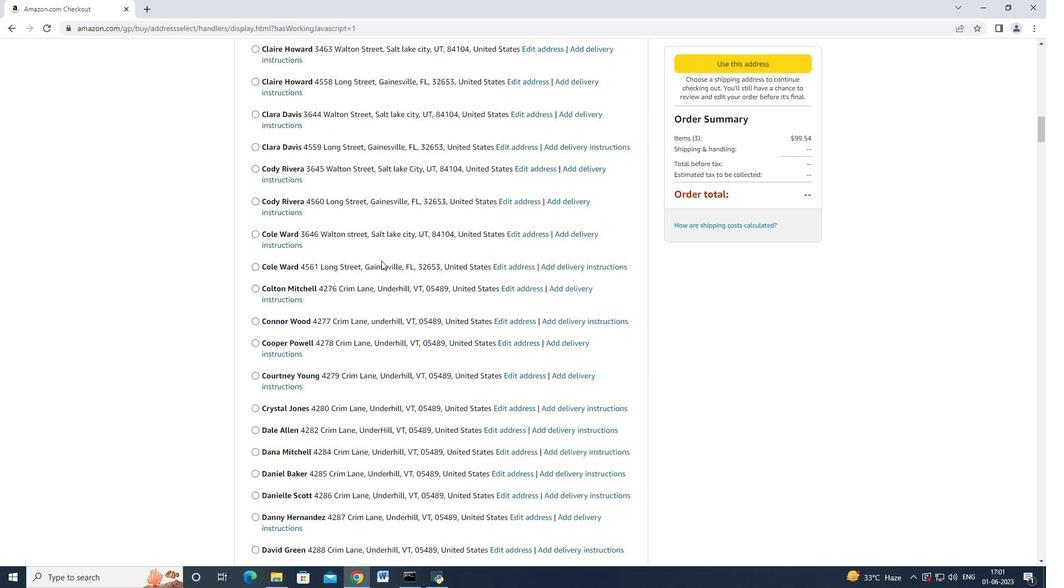 
Action: Mouse scrolled (381, 260) with delta (0, 0)
Screenshot: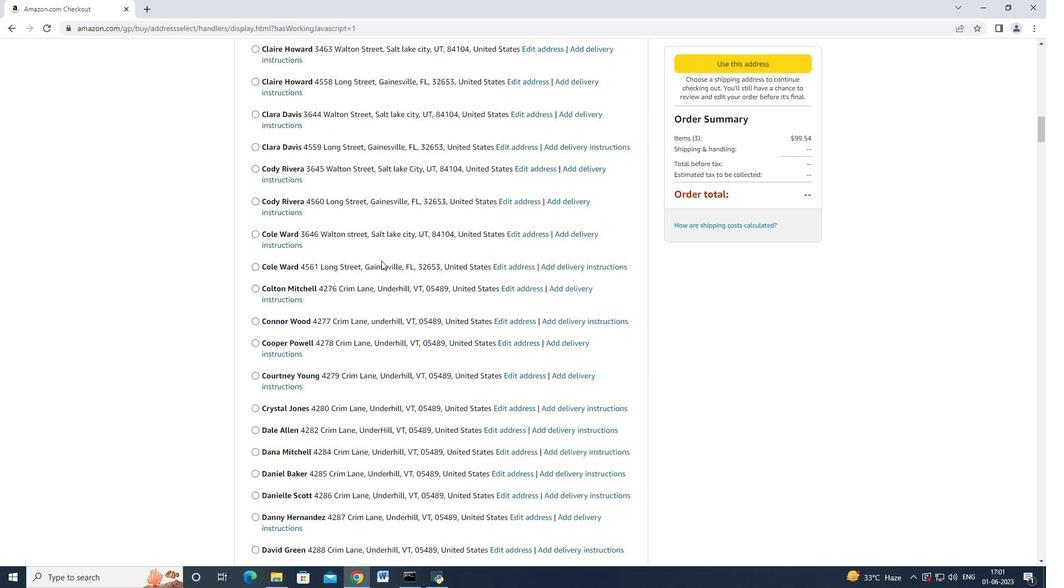 
Action: Mouse scrolled (381, 260) with delta (0, 0)
Screenshot: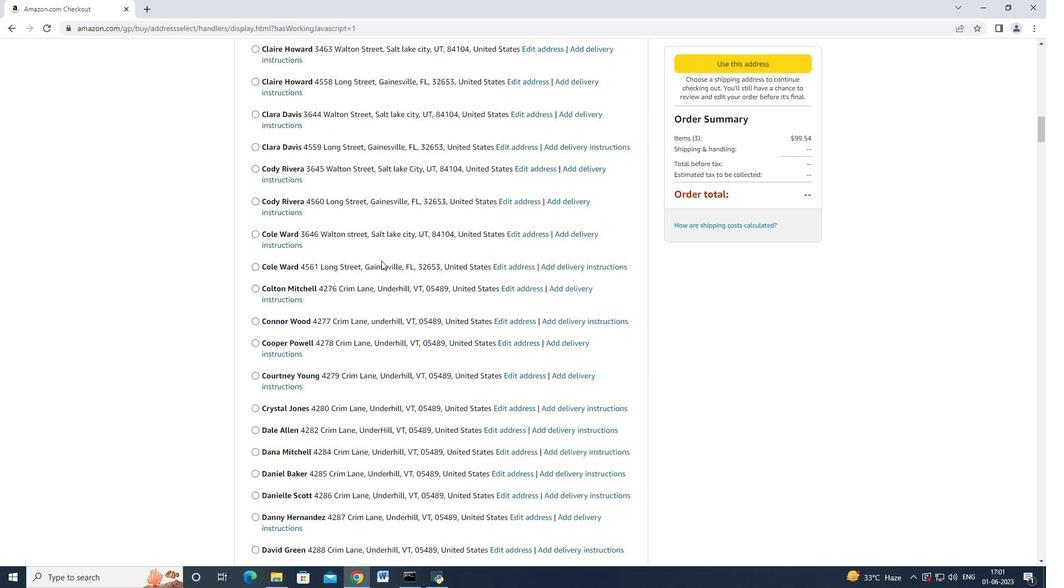 
Action: Mouse scrolled (381, 260) with delta (0, 0)
Screenshot: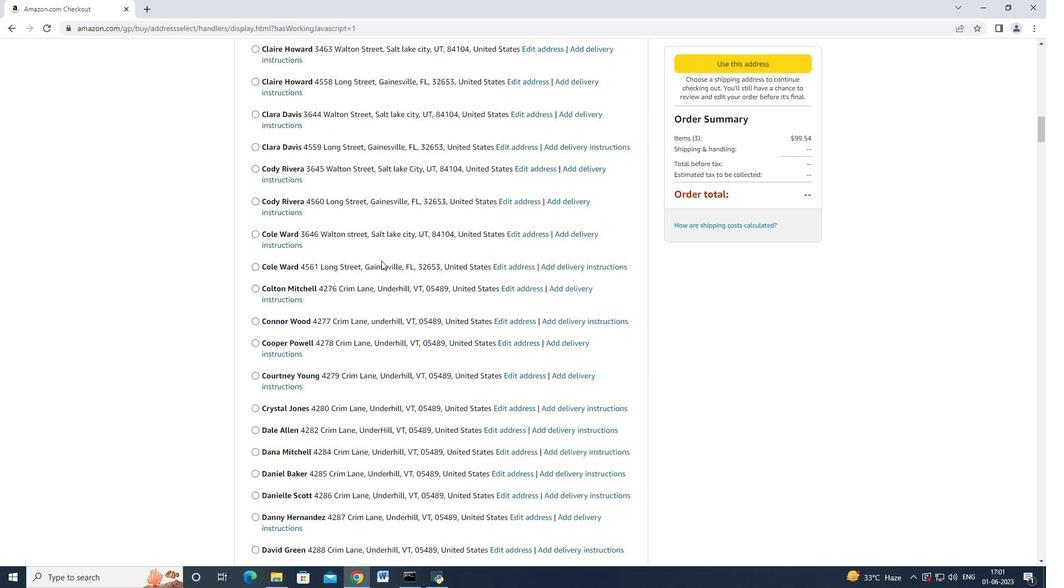 
Action: Mouse scrolled (381, 260) with delta (0, 0)
Screenshot: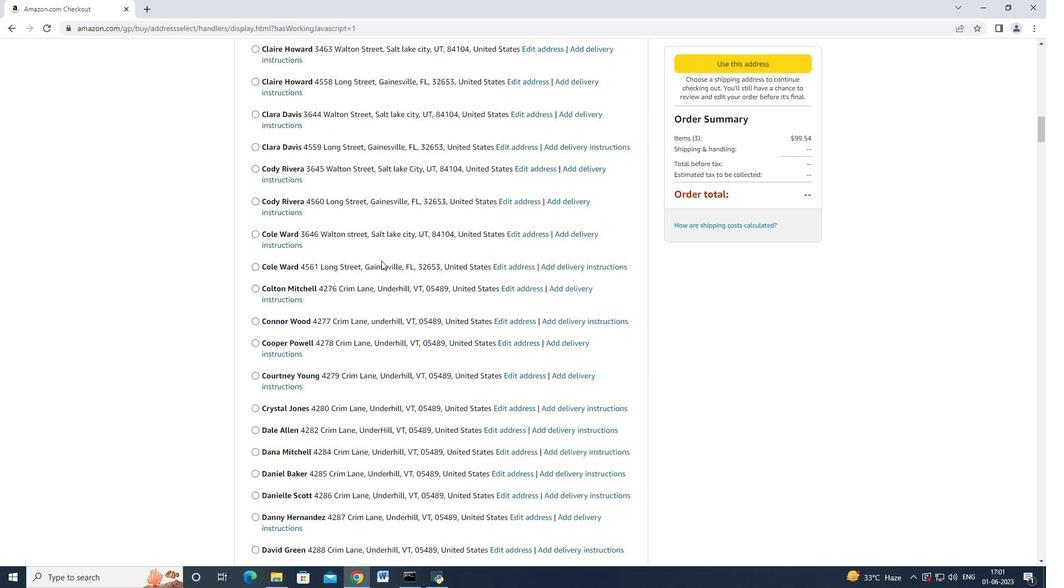 
Action: Mouse scrolled (381, 260) with delta (0, 0)
Screenshot: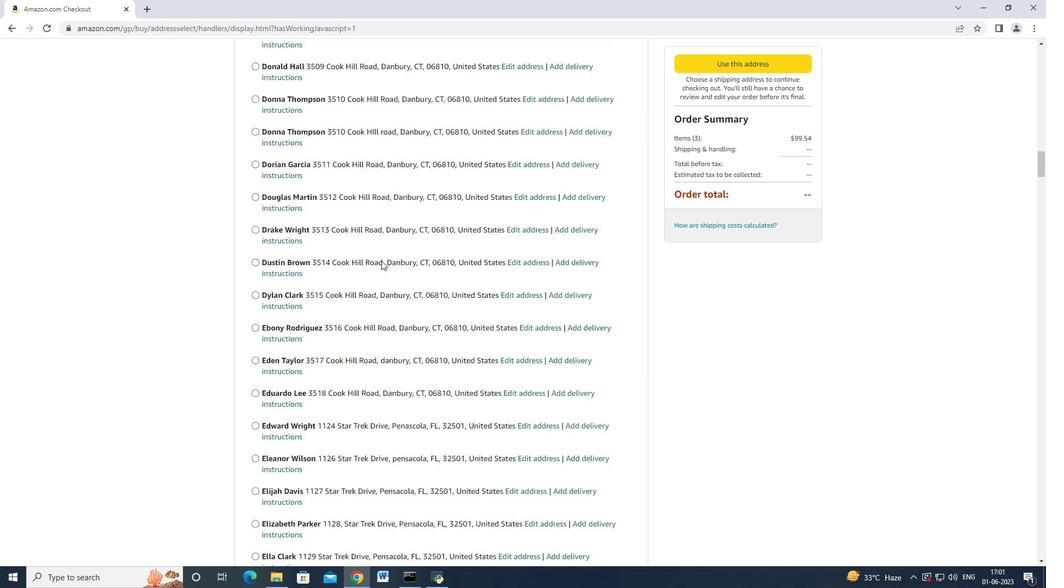 
Action: Mouse scrolled (381, 260) with delta (0, 0)
Screenshot: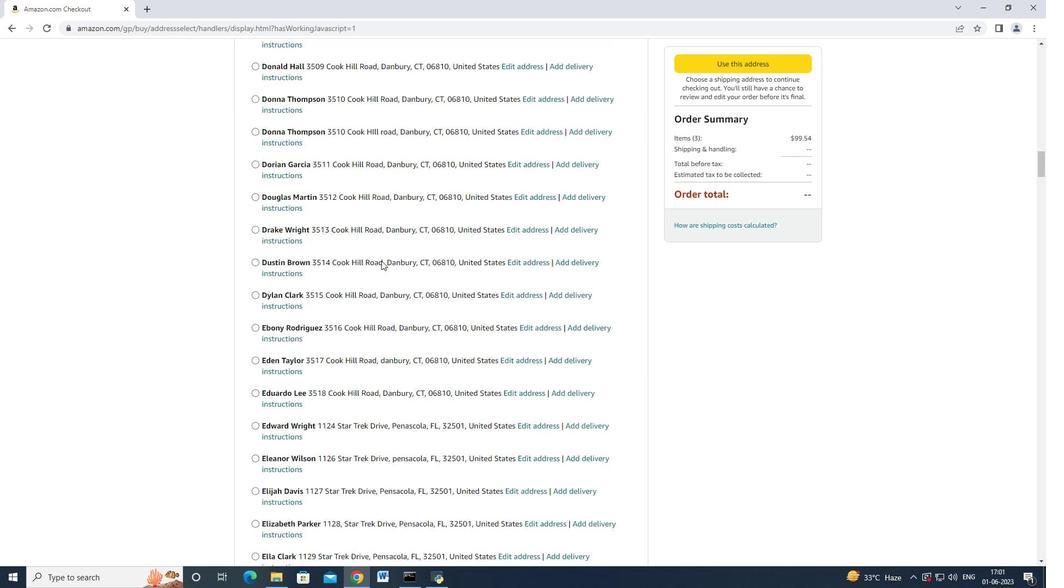 
Action: Mouse scrolled (381, 260) with delta (0, 0)
Screenshot: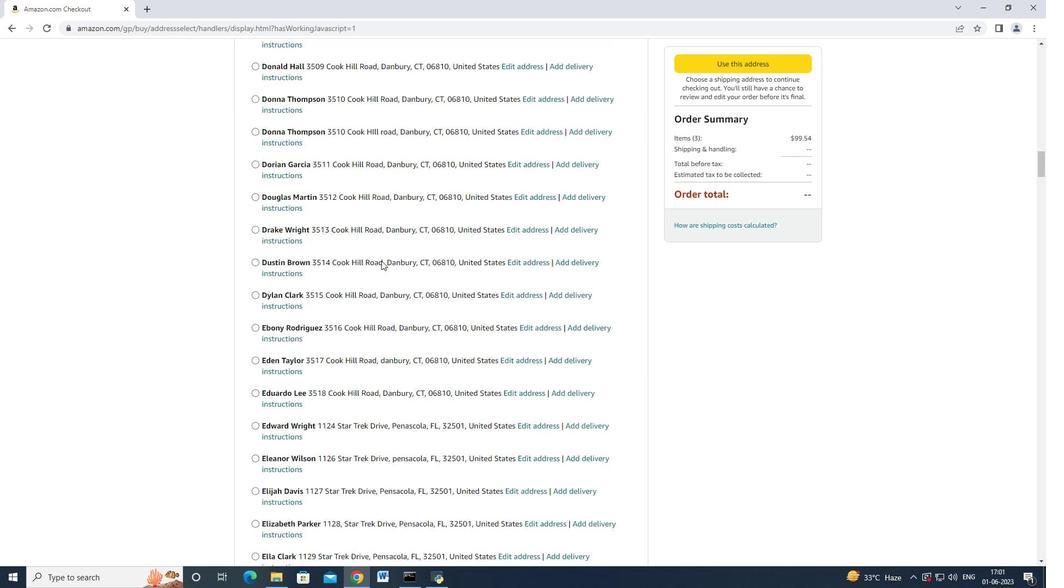 
Action: Mouse scrolled (381, 260) with delta (0, 0)
Screenshot: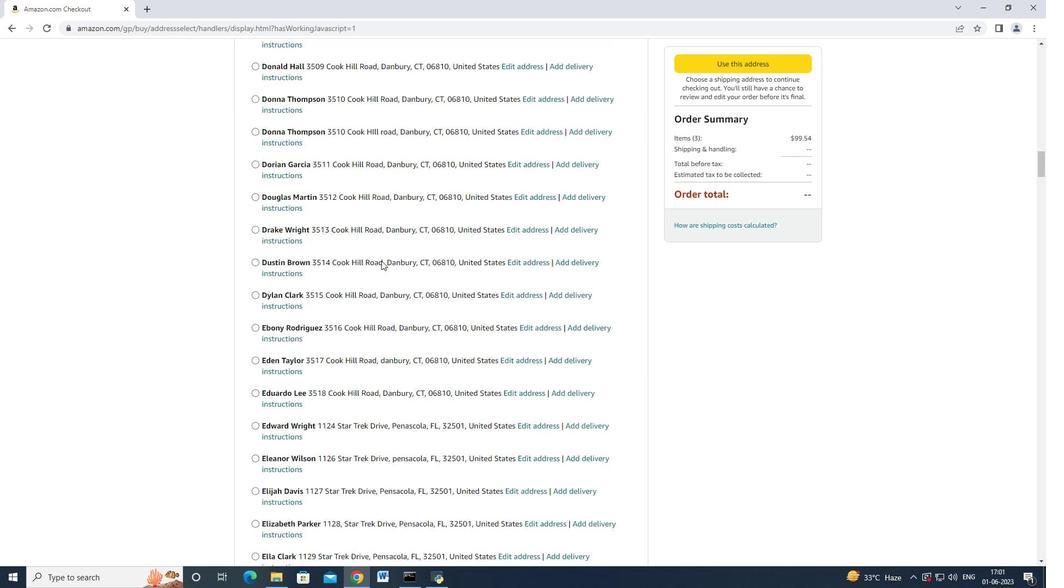 
Action: Mouse scrolled (381, 260) with delta (0, 0)
Screenshot: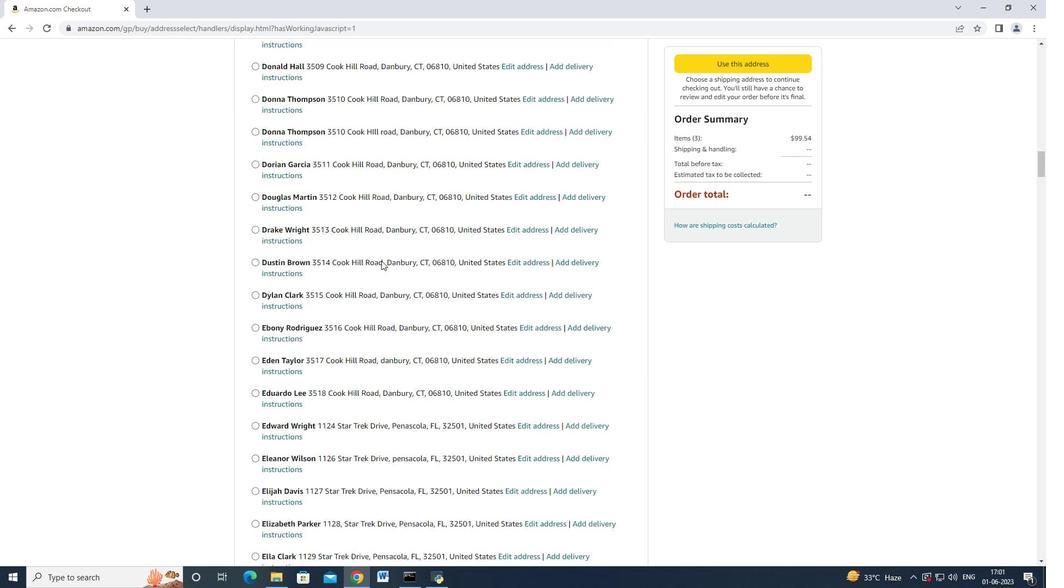 
Action: Mouse scrolled (381, 260) with delta (0, 0)
Screenshot: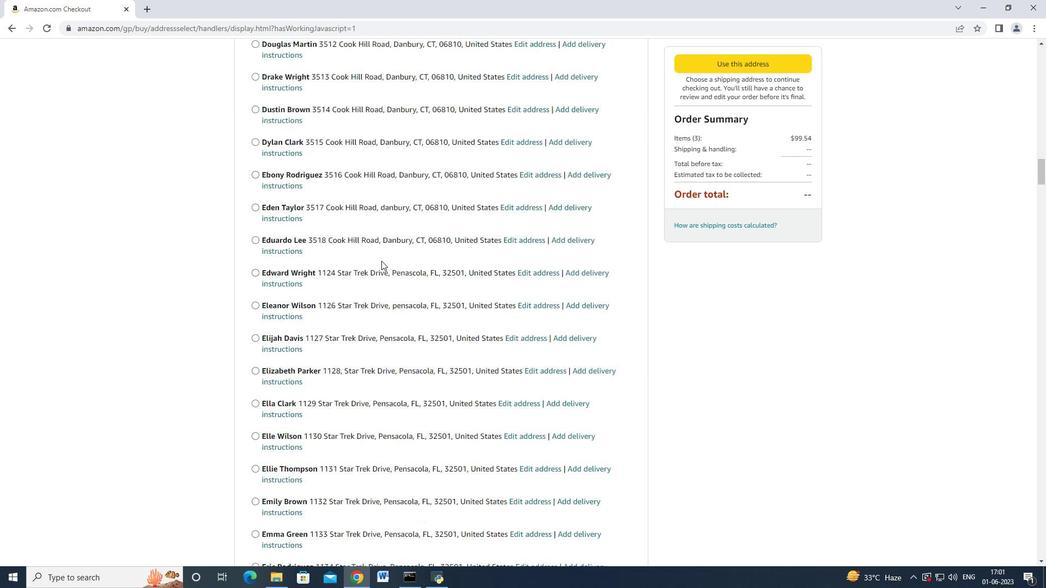 
Action: Mouse scrolled (381, 260) with delta (0, 0)
Screenshot: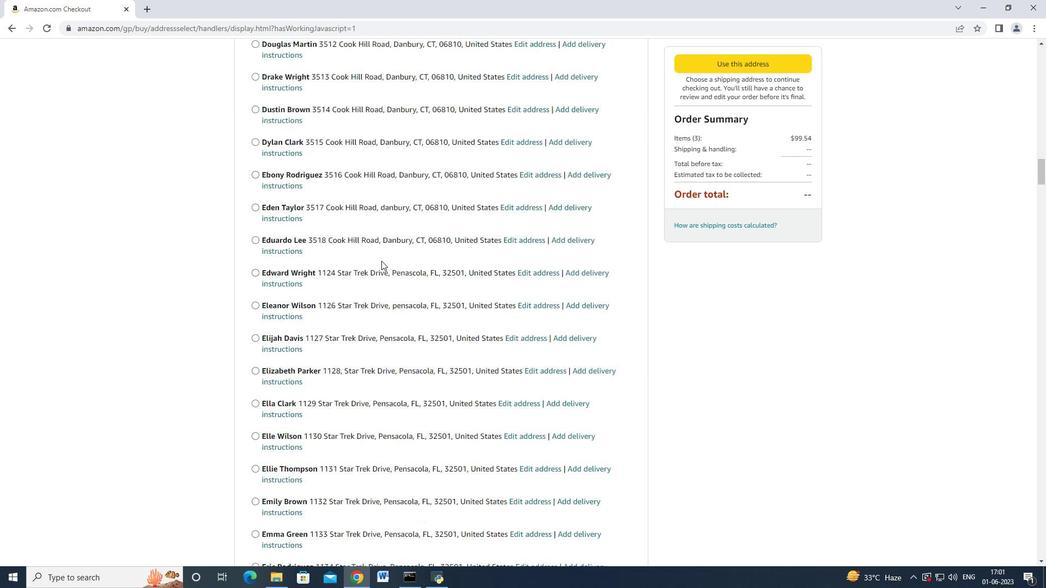 
Action: Mouse scrolled (381, 260) with delta (0, 0)
Screenshot: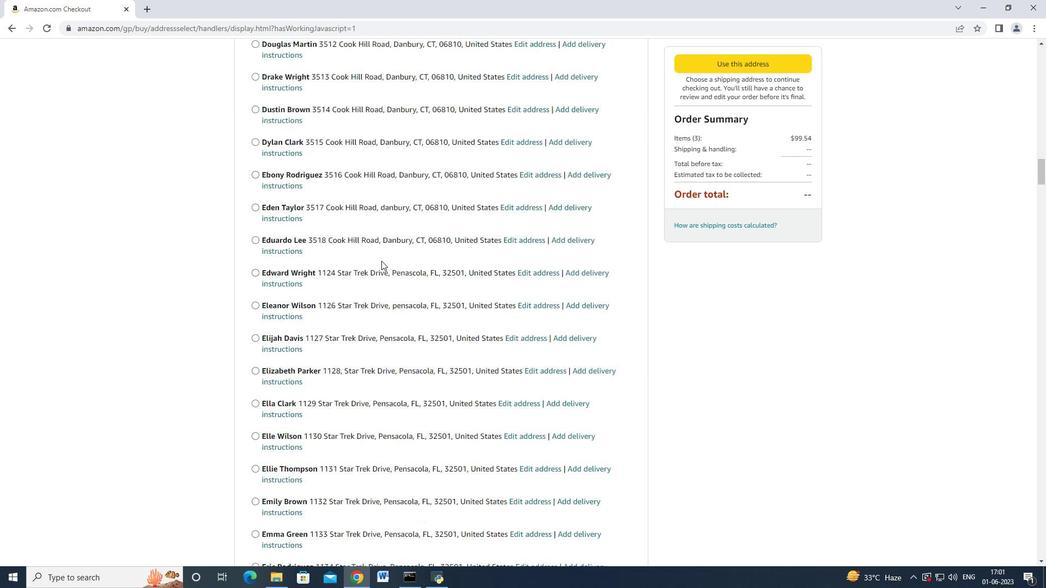 
Action: Mouse scrolled (381, 260) with delta (0, 0)
Screenshot: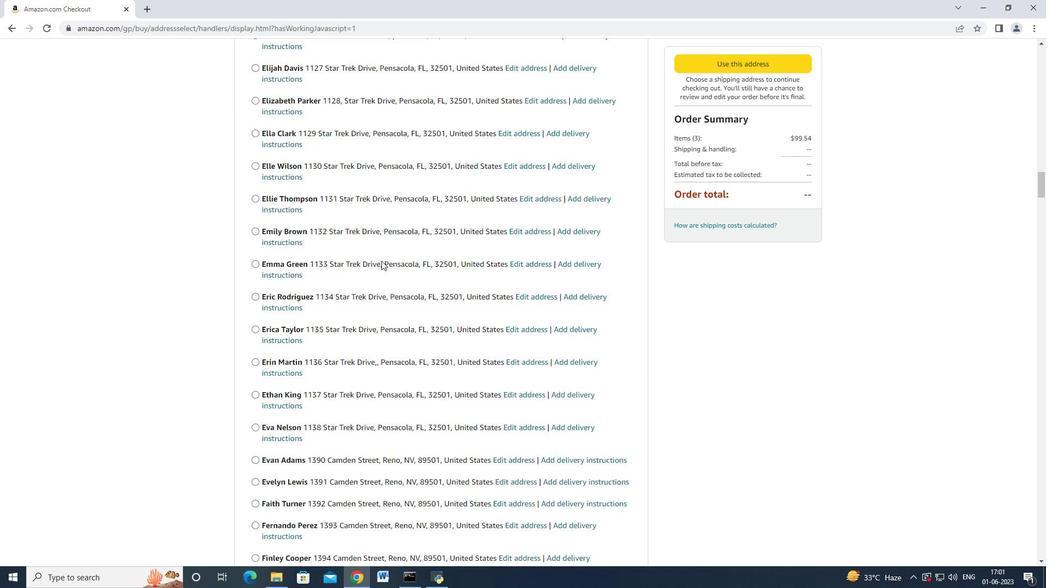 
Action: Mouse scrolled (381, 260) with delta (0, -1)
Screenshot: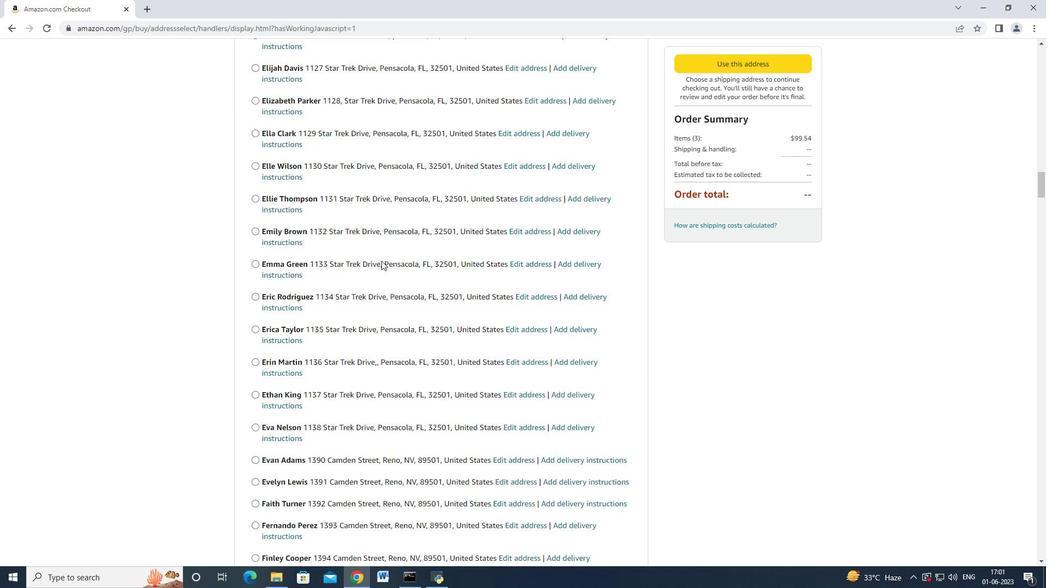 
Action: Mouse scrolled (381, 260) with delta (0, 0)
Screenshot: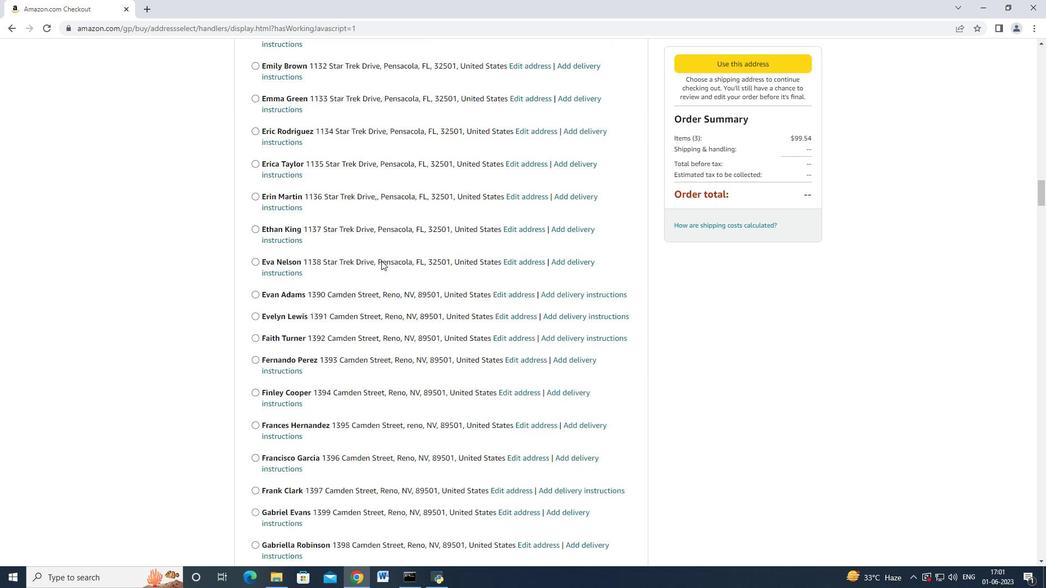 
Action: Mouse scrolled (381, 260) with delta (0, 0)
Screenshot: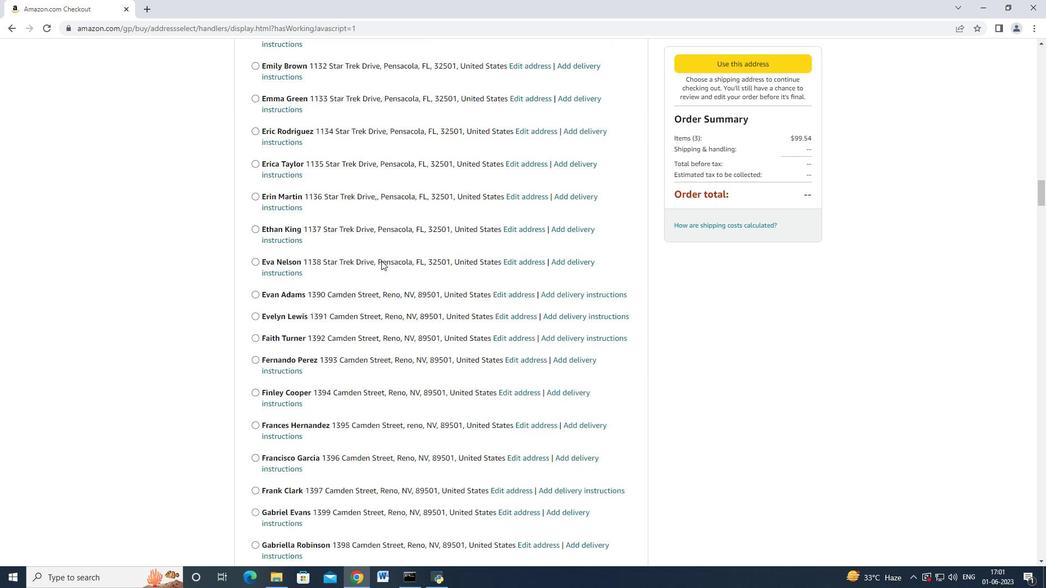 
Action: Mouse scrolled (381, 260) with delta (0, 0)
Screenshot: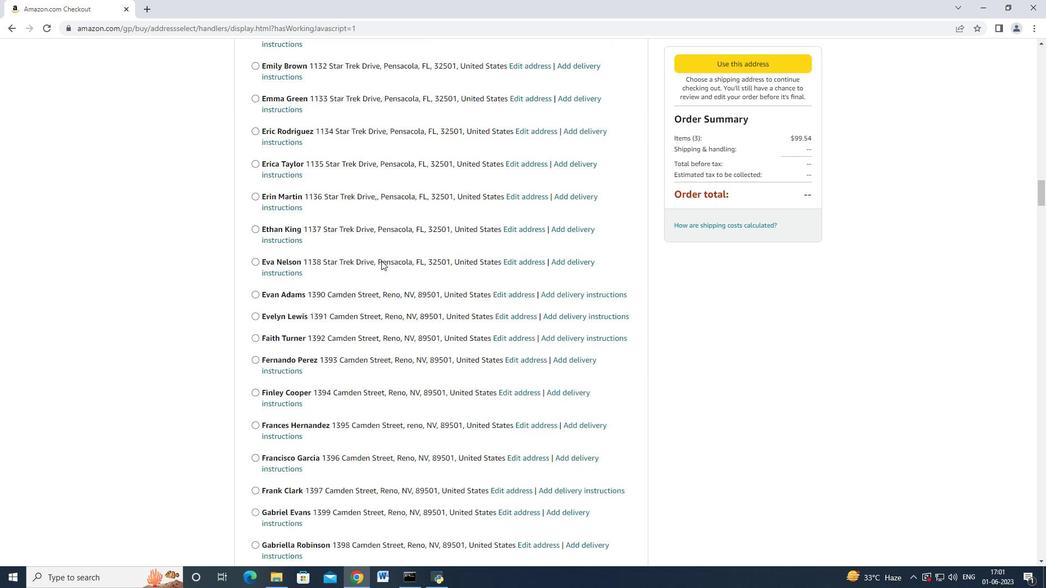 
Action: Mouse scrolled (381, 260) with delta (0, 0)
Screenshot: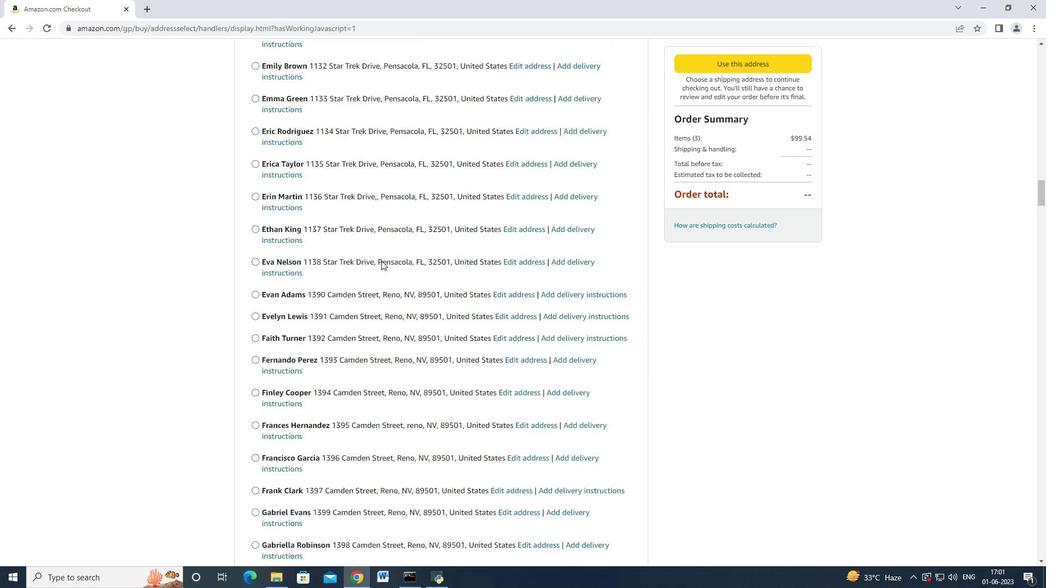 
Action: Mouse scrolled (381, 260) with delta (0, 0)
Screenshot: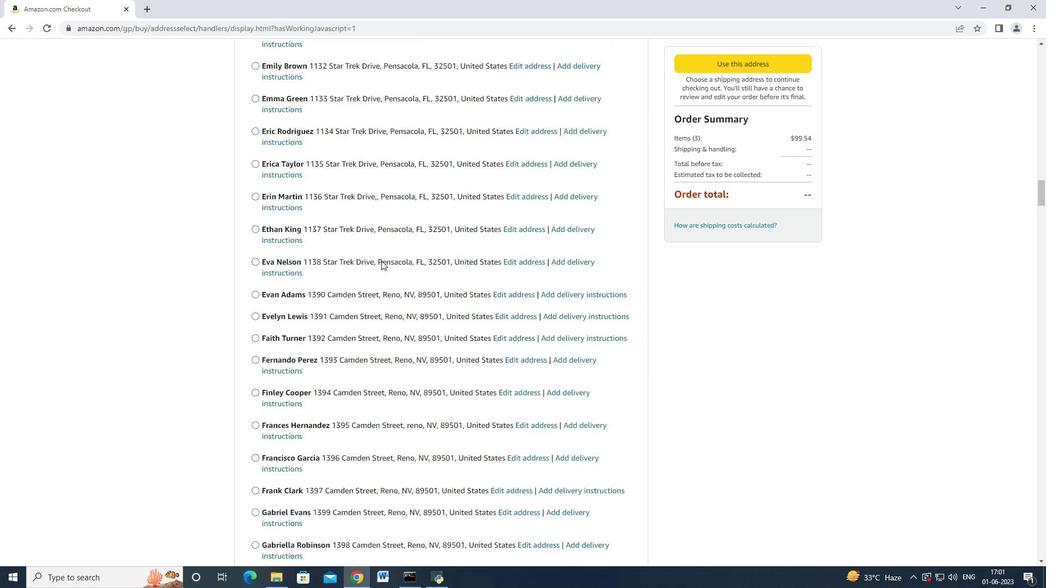 
Action: Mouse scrolled (381, 260) with delta (0, 0)
Screenshot: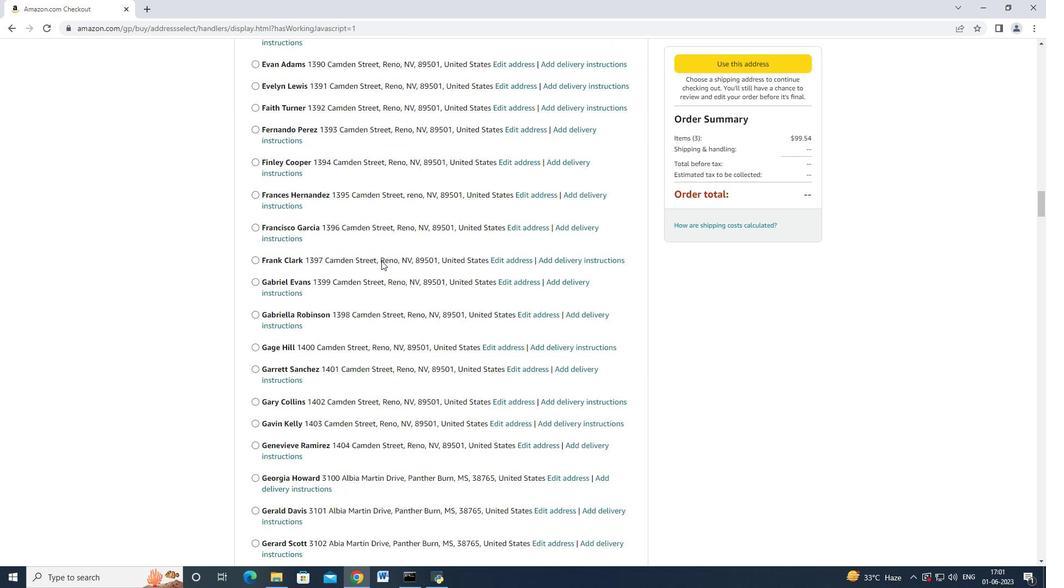 
Action: Mouse scrolled (381, 260) with delta (0, 0)
Screenshot: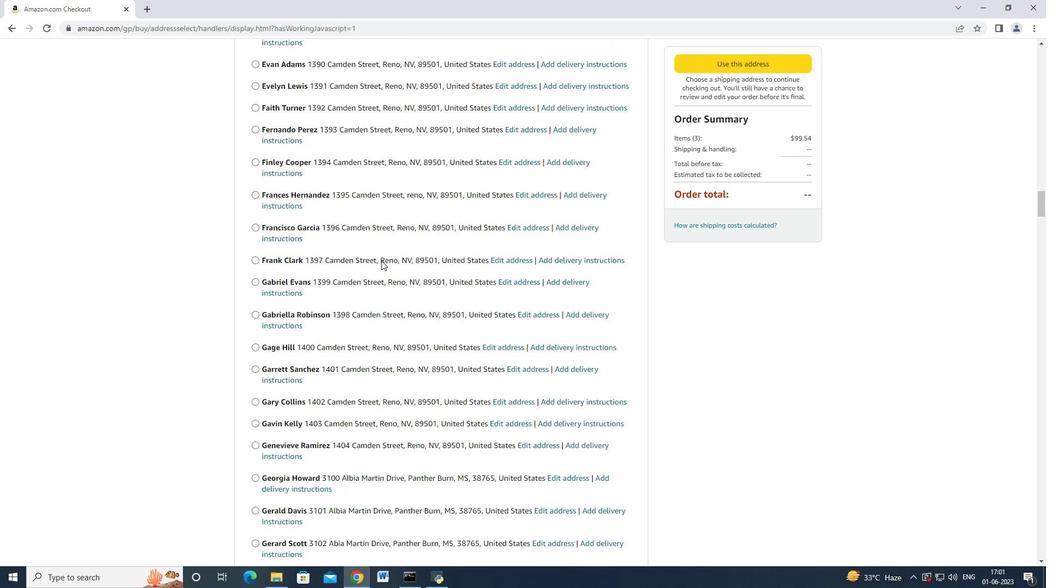 
Action: Mouse scrolled (381, 260) with delta (0, 0)
Screenshot: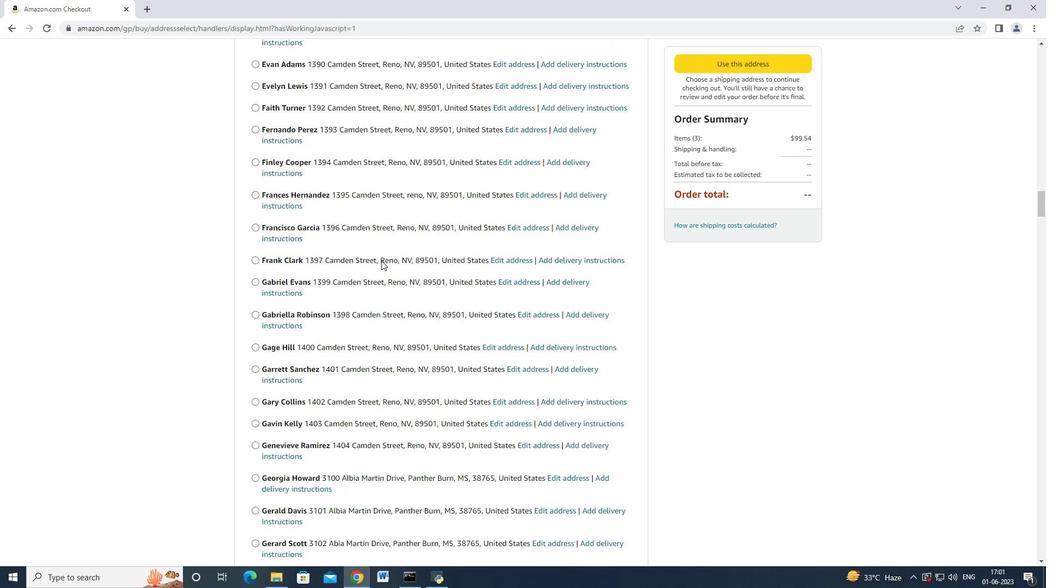 
Action: Mouse scrolled (381, 260) with delta (0, 0)
Screenshot: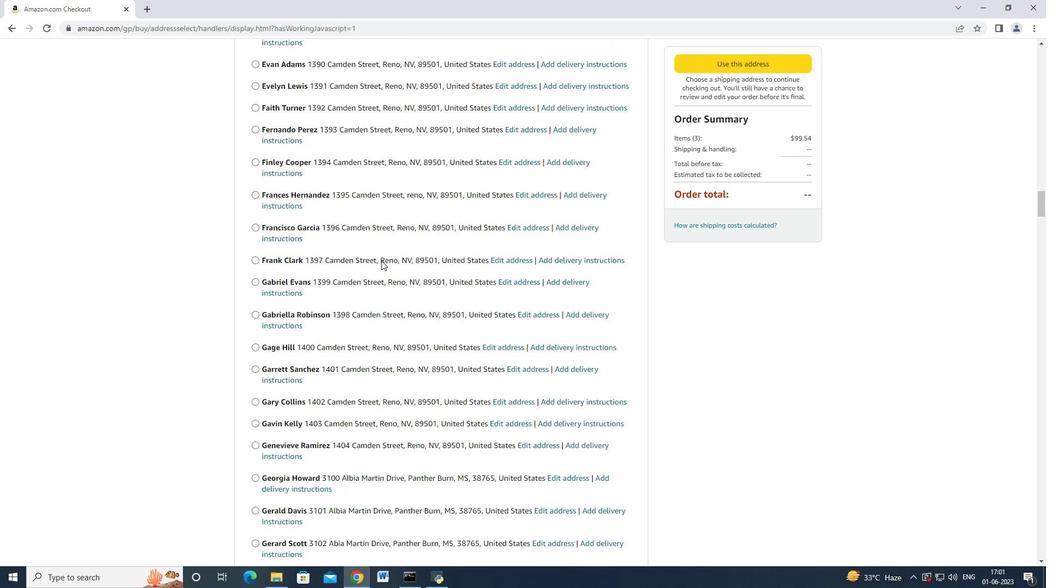 
Action: Mouse scrolled (381, 260) with delta (0, 0)
Screenshot: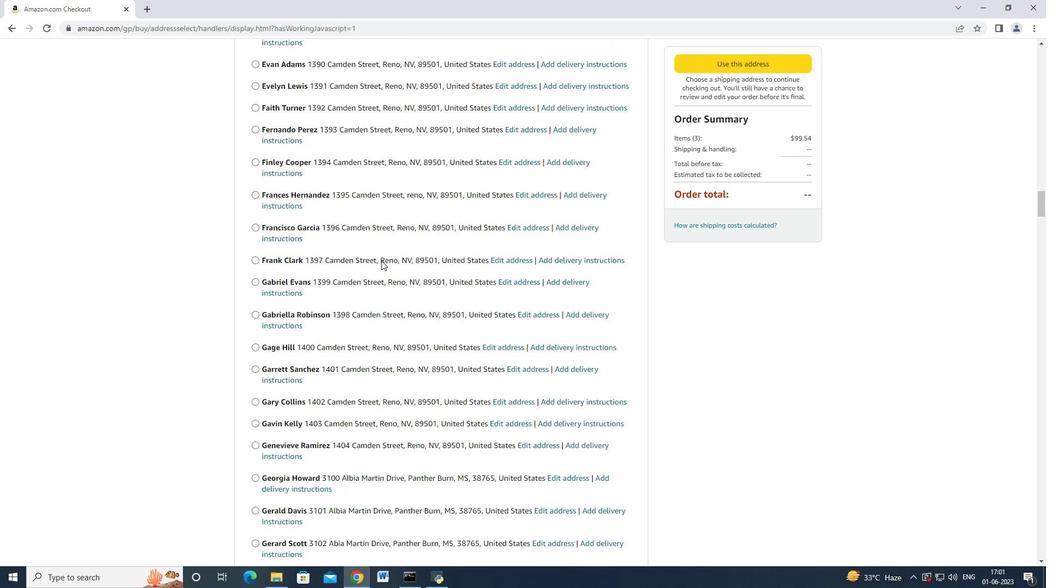 
Action: Mouse scrolled (381, 260) with delta (0, -1)
Screenshot: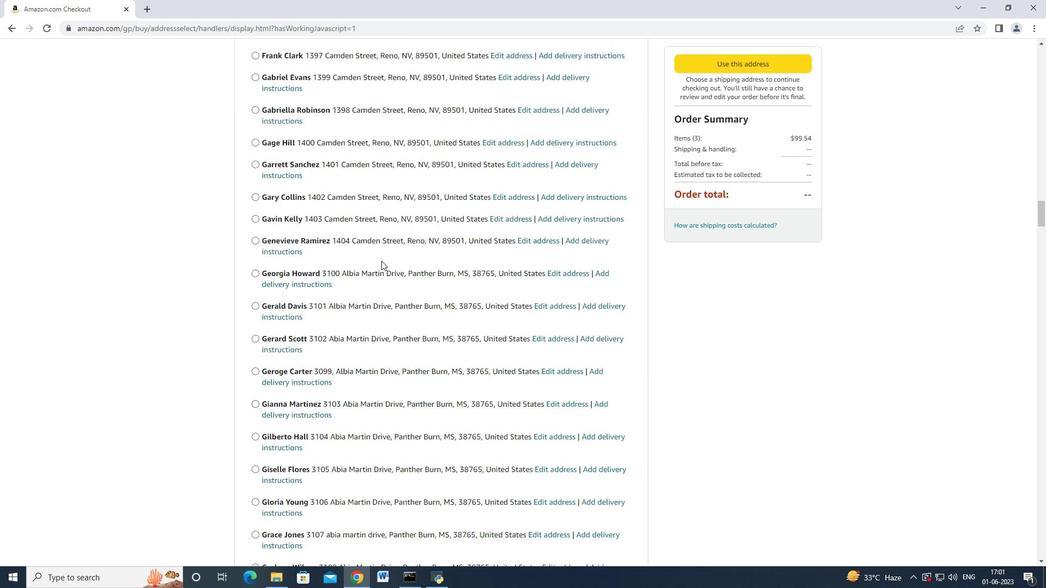 
Action: Mouse scrolled (381, 260) with delta (0, 0)
Screenshot: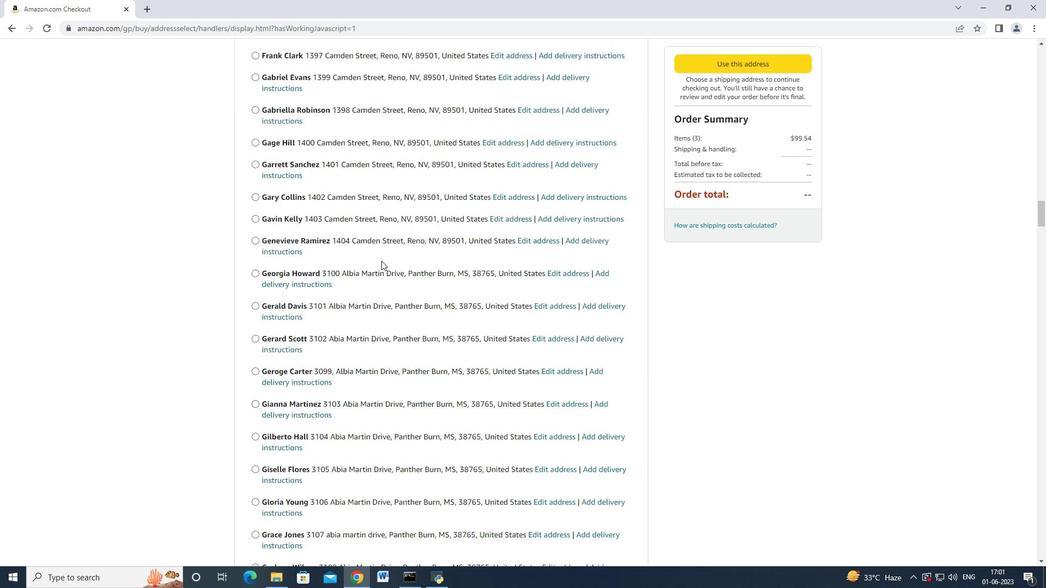 
Action: Mouse scrolled (381, 260) with delta (0, 0)
Screenshot: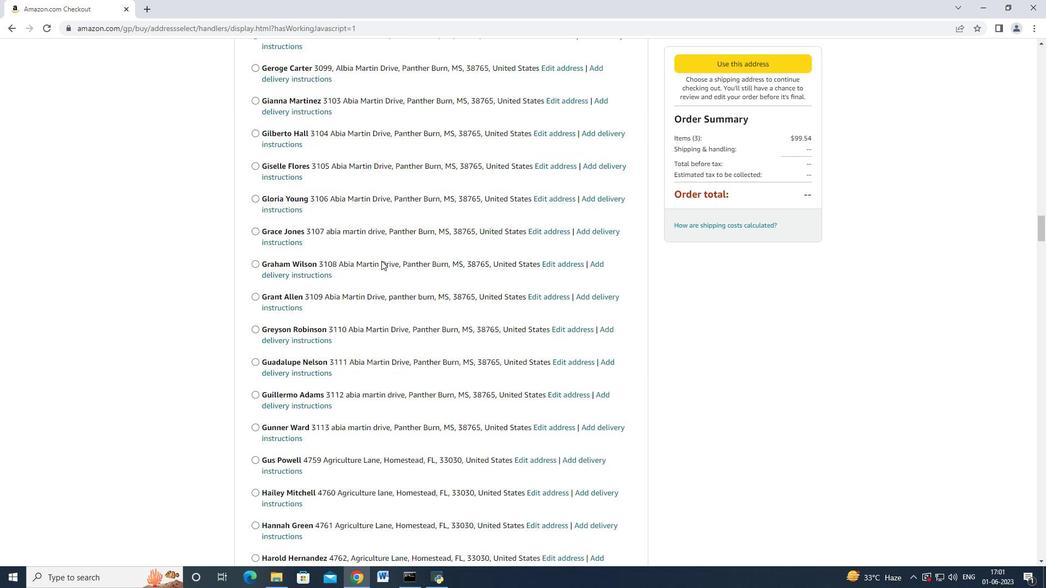 
Action: Mouse scrolled (381, 260) with delta (0, 0)
Screenshot: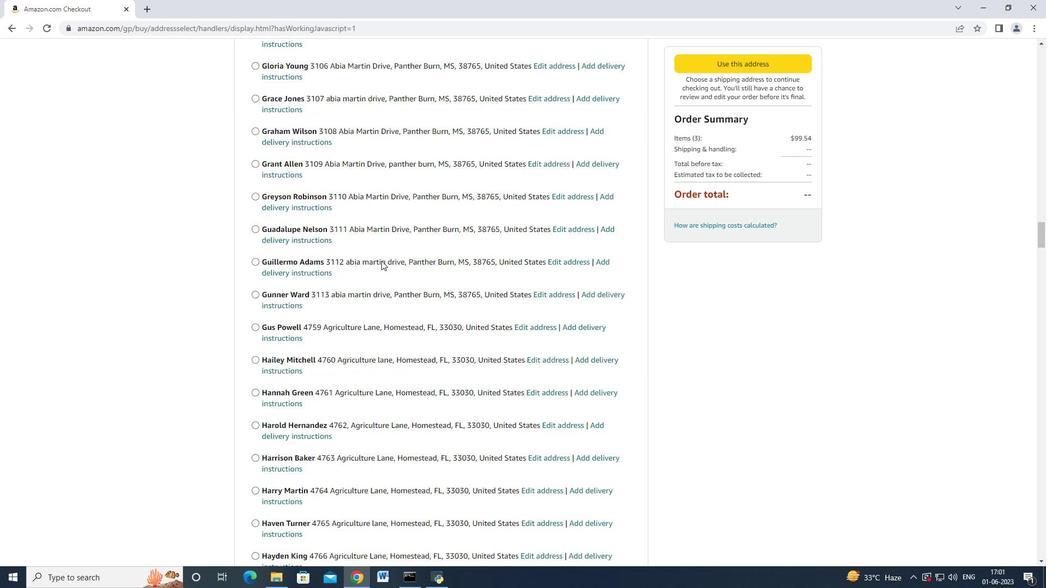 
Action: Mouse scrolled (381, 260) with delta (0, 0)
Screenshot: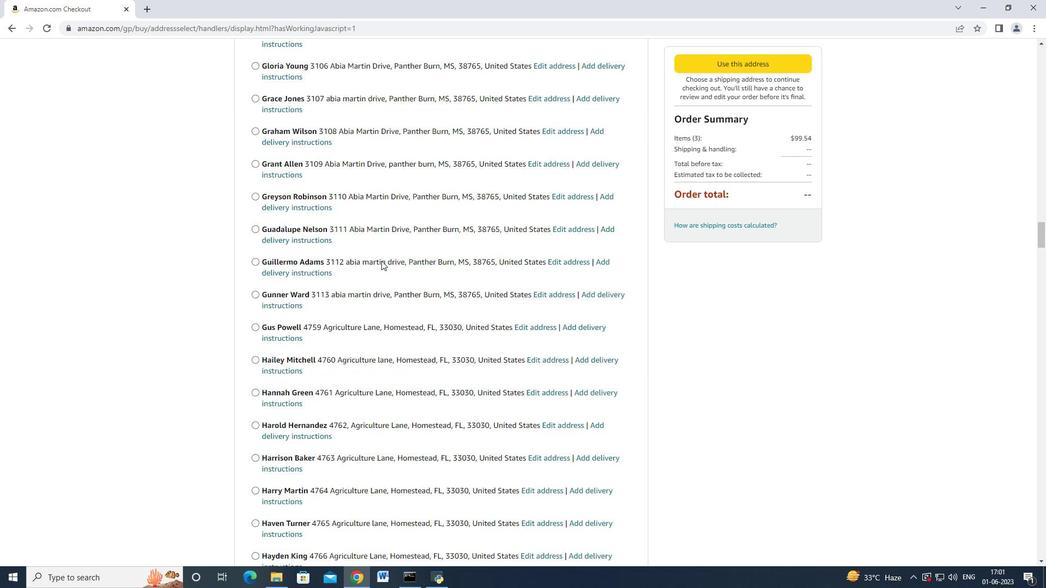 
Action: Mouse scrolled (381, 260) with delta (0, 0)
Screenshot: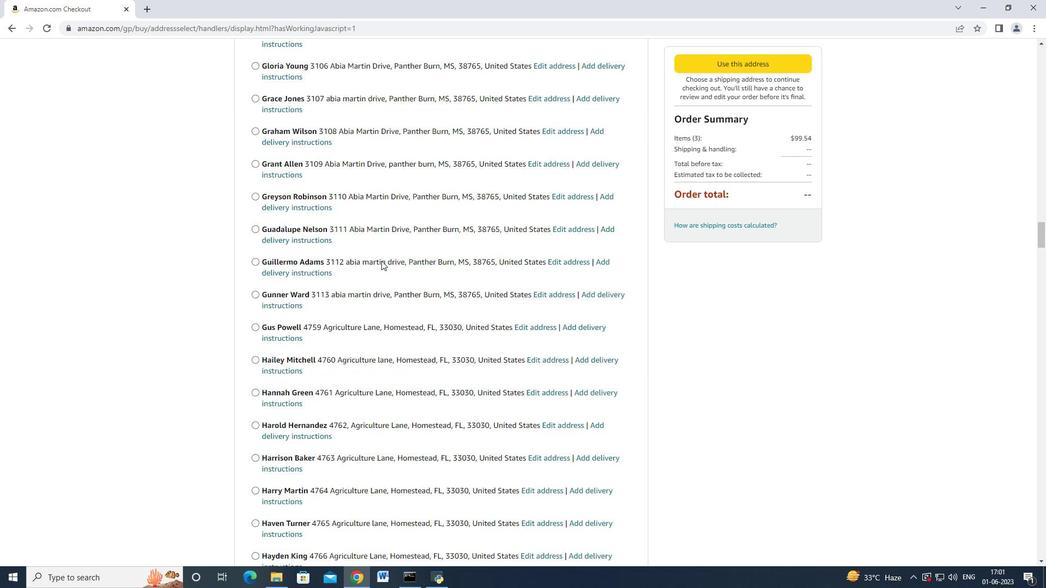 
Action: Mouse scrolled (381, 260) with delta (0, 0)
Screenshot: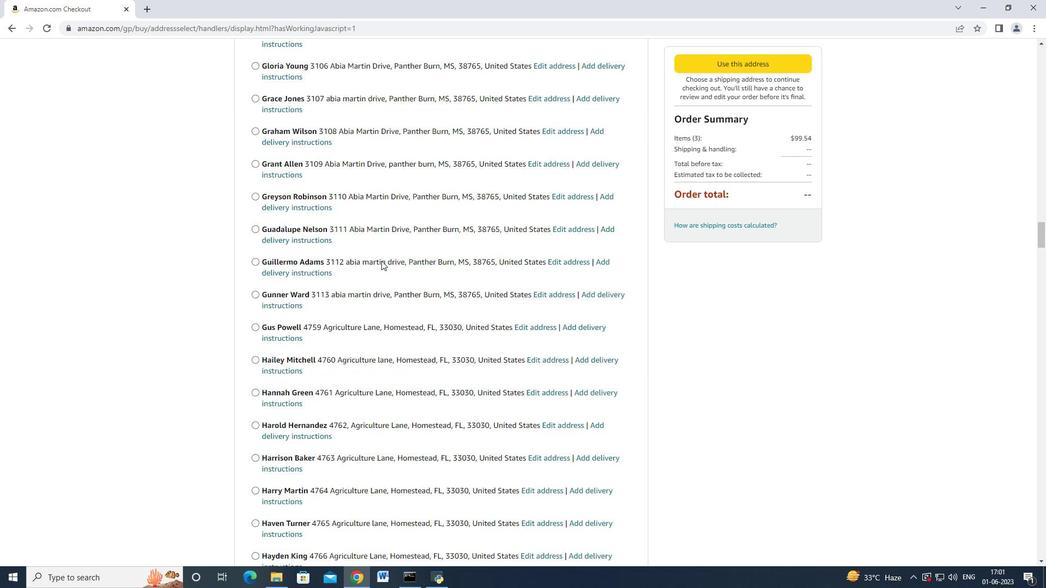 
Action: Mouse scrolled (381, 260) with delta (0, 0)
Screenshot: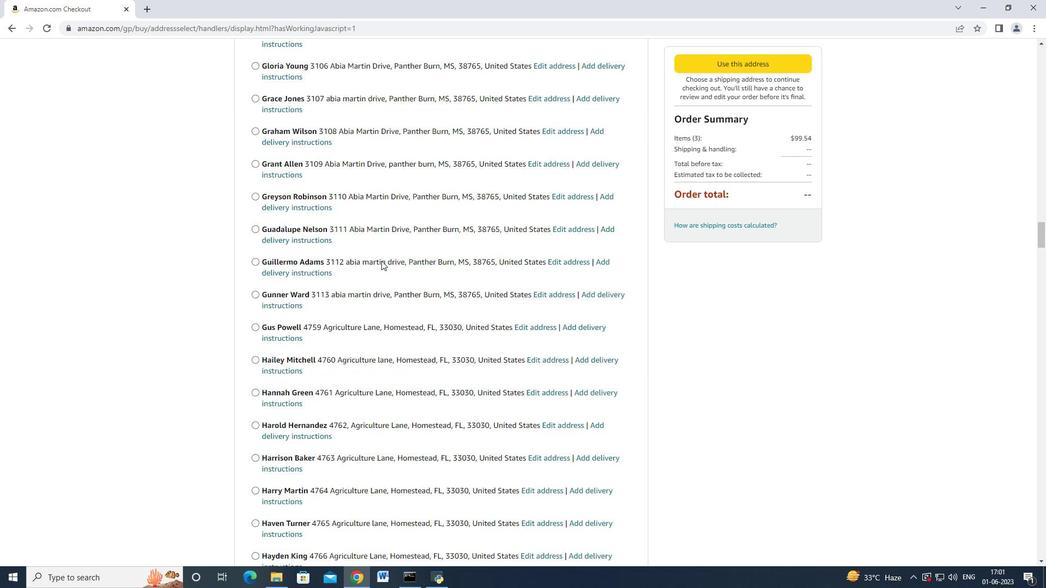 
Action: Mouse scrolled (381, 260) with delta (0, 0)
Screenshot: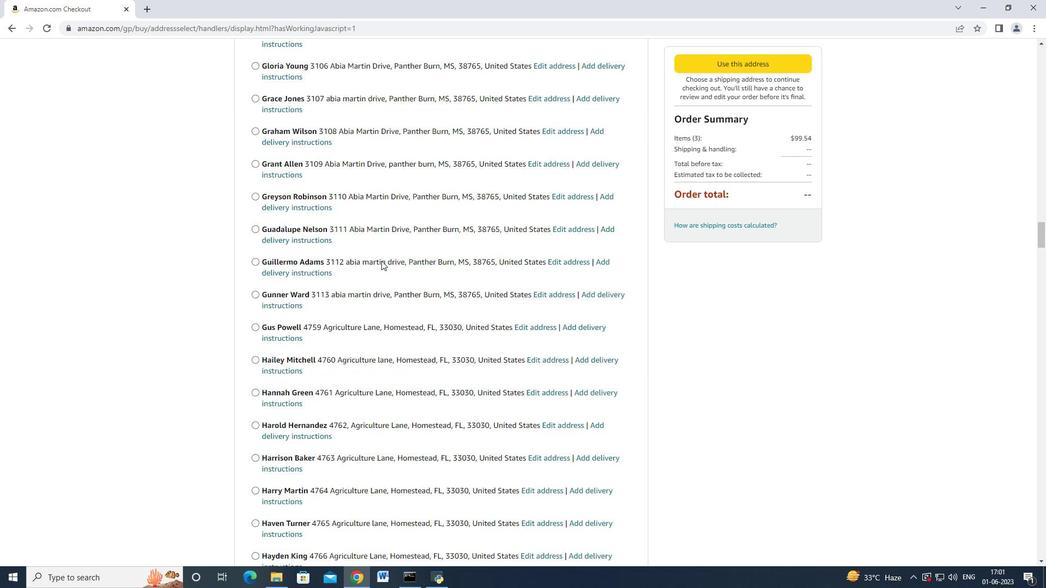 
Action: Mouse scrolled (381, 260) with delta (0, 0)
Screenshot: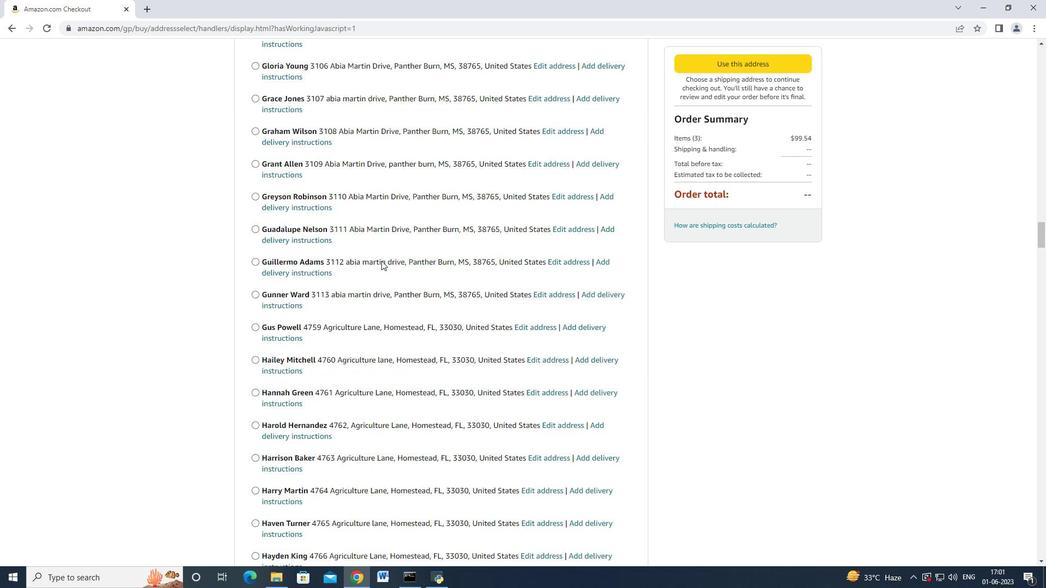 
Action: Mouse scrolled (381, 260) with delta (0, 0)
Screenshot: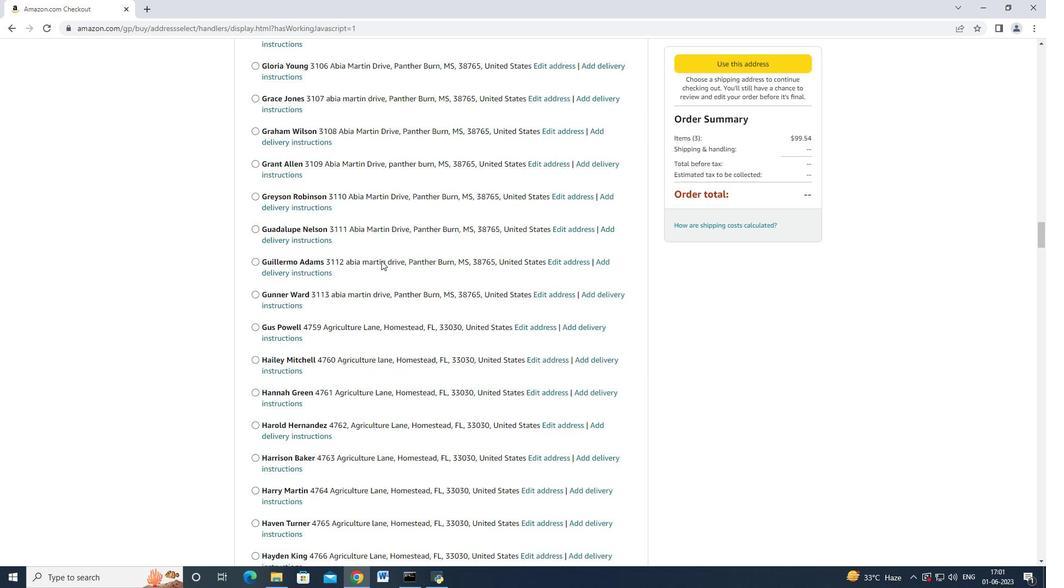 
Action: Mouse scrolled (381, 260) with delta (0, 0)
Screenshot: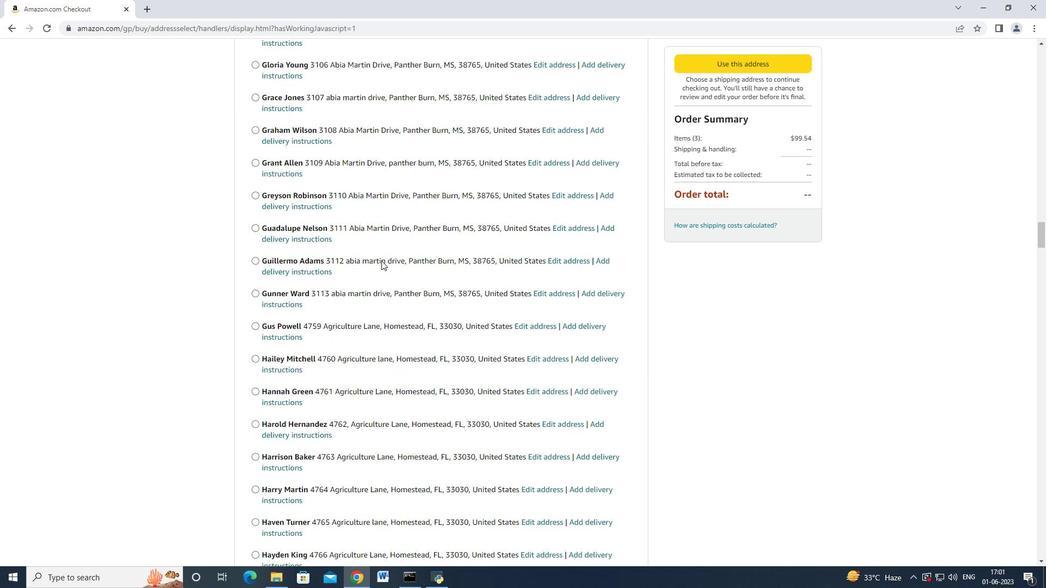 
Action: Mouse scrolled (381, 260) with delta (0, 0)
Screenshot: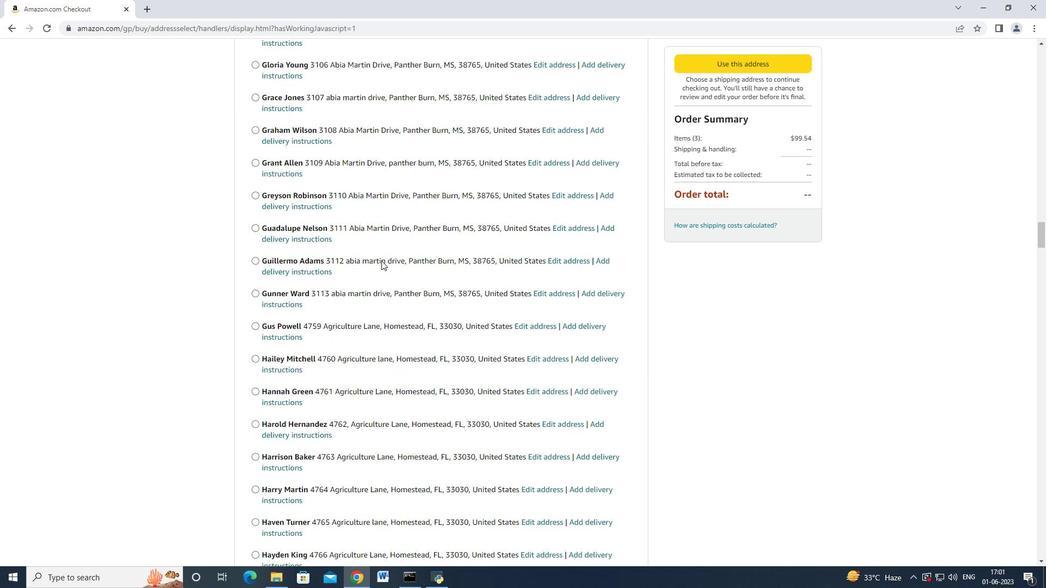 
Action: Mouse scrolled (381, 260) with delta (0, 0)
Screenshot: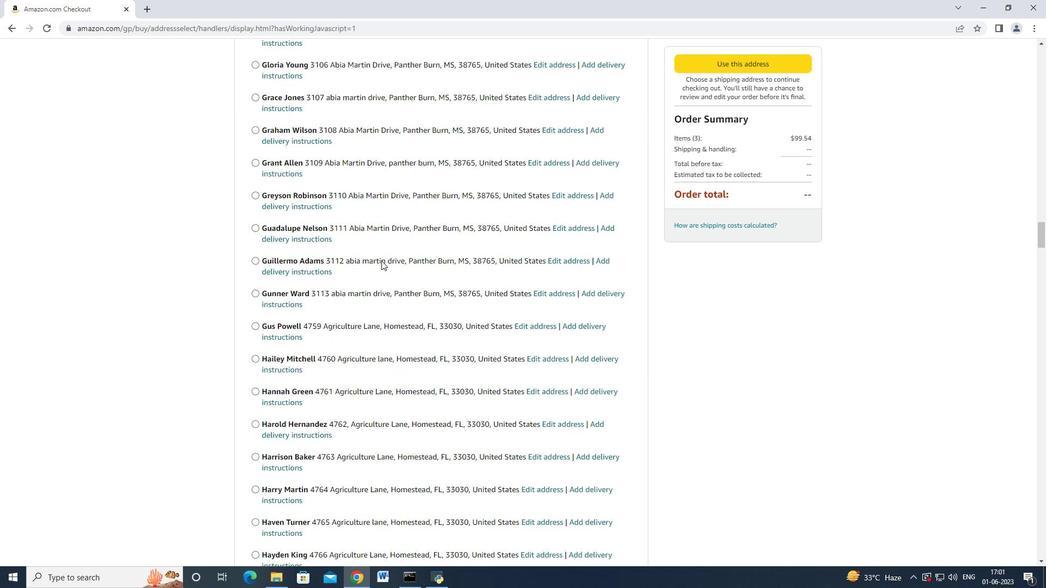 
Action: Mouse scrolled (381, 260) with delta (0, 0)
Screenshot: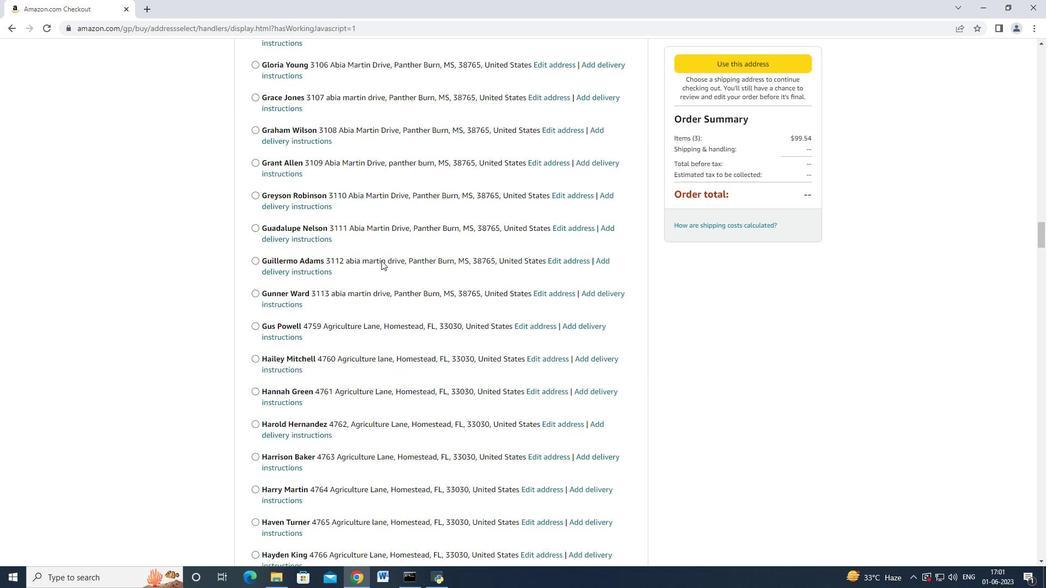 
Action: Mouse scrolled (381, 260) with delta (0, 0)
Screenshot: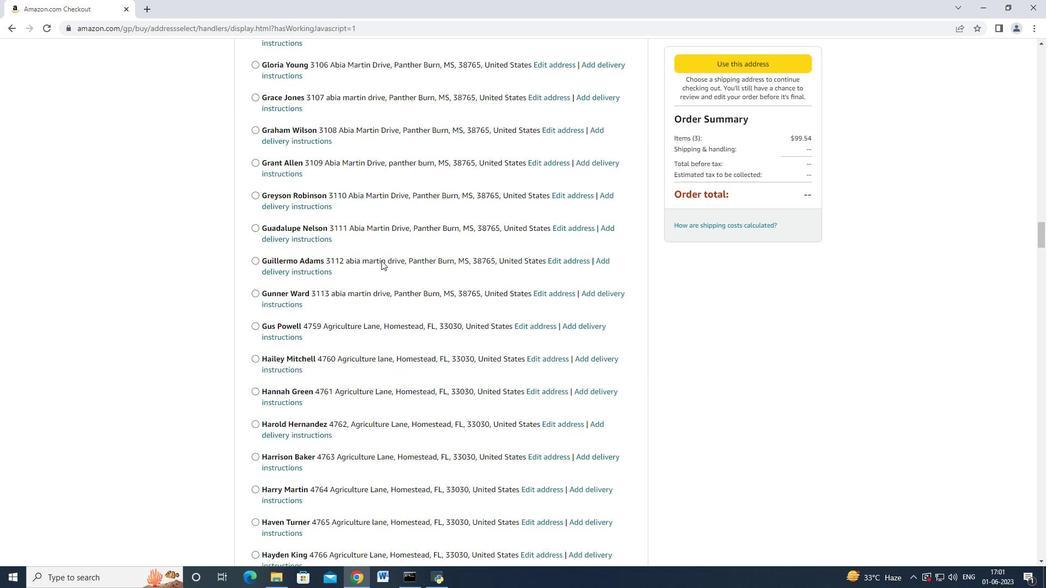 
Action: Mouse scrolled (381, 260) with delta (0, 0)
Screenshot: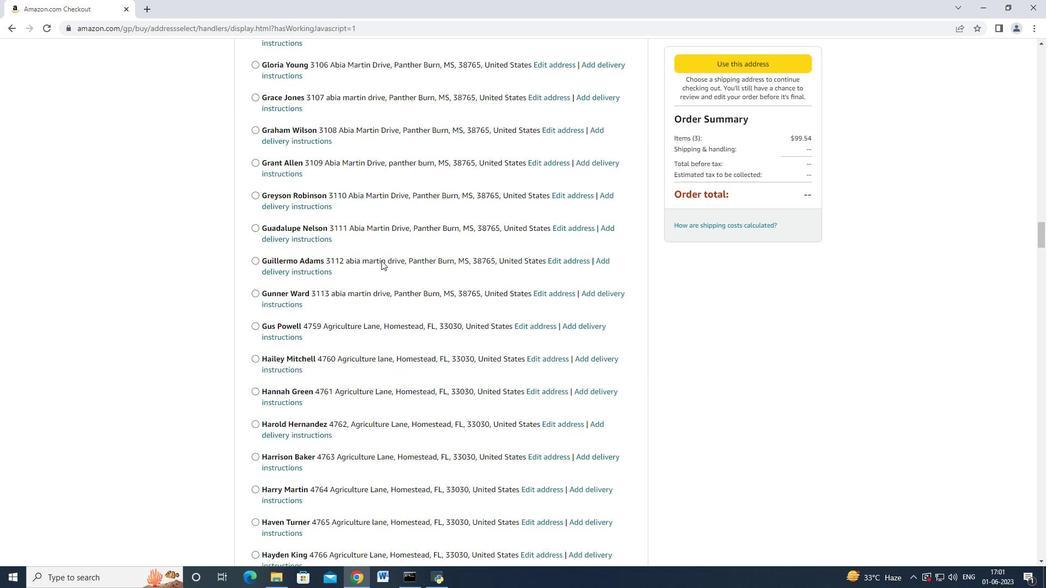 
Action: Mouse scrolled (381, 260) with delta (0, 0)
Screenshot: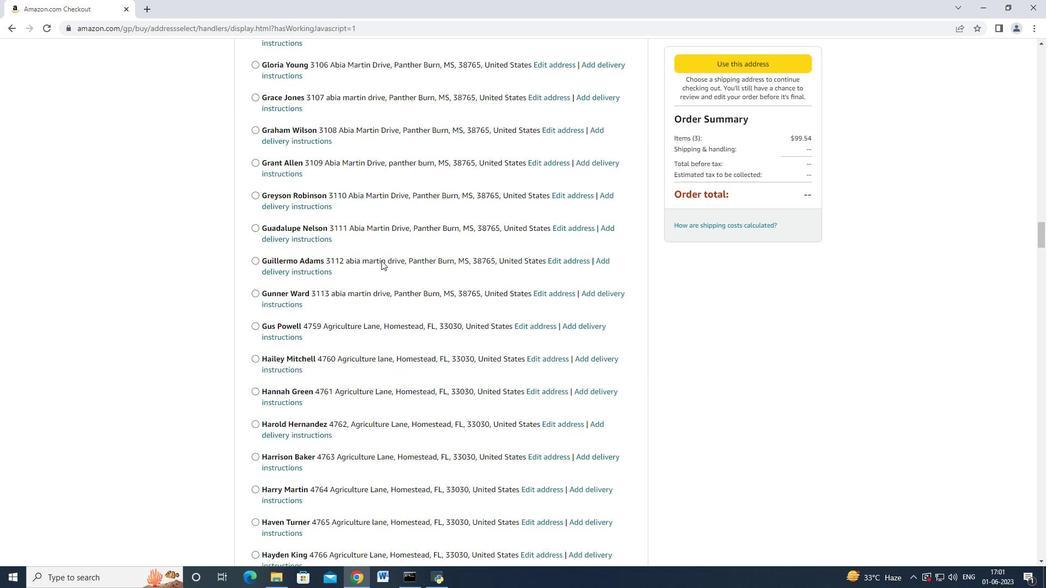 
Action: Mouse scrolled (381, 260) with delta (0, 0)
Screenshot: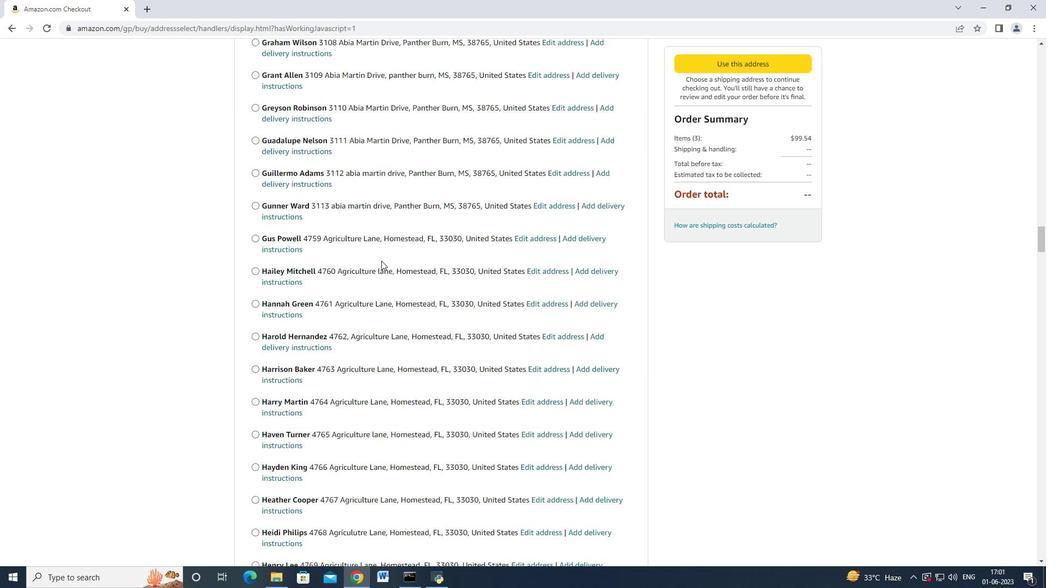 
Action: Mouse scrolled (381, 260) with delta (0, 0)
Screenshot: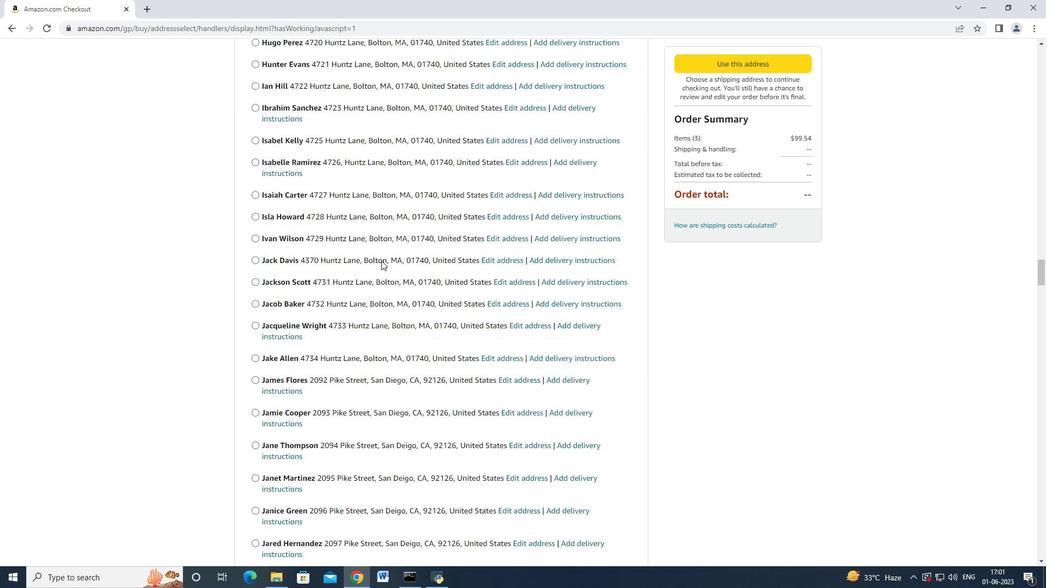
Action: Mouse scrolled (381, 260) with delta (0, 0)
Screenshot: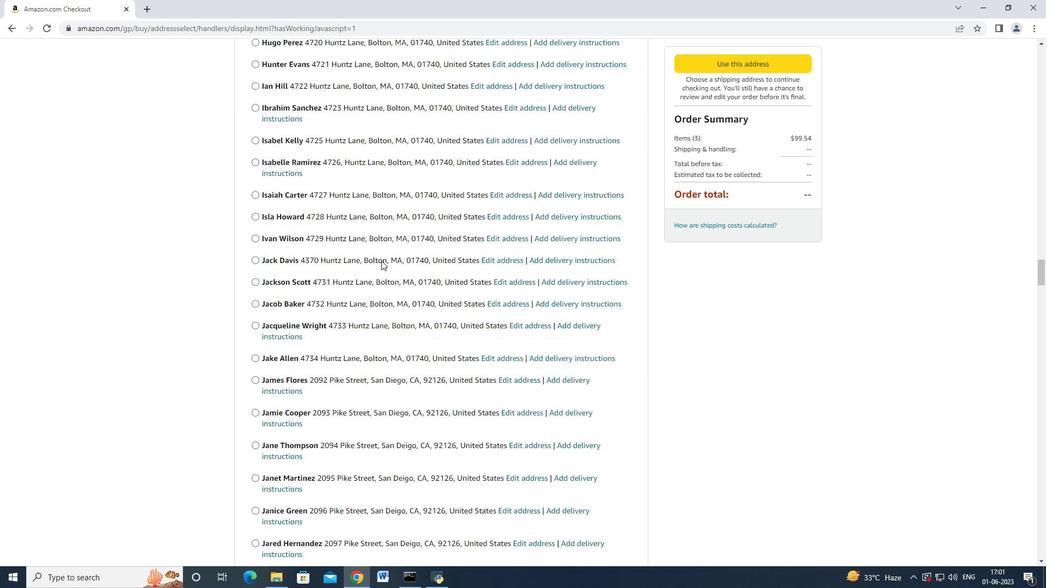 
Action: Mouse scrolled (381, 260) with delta (0, 0)
Screenshot: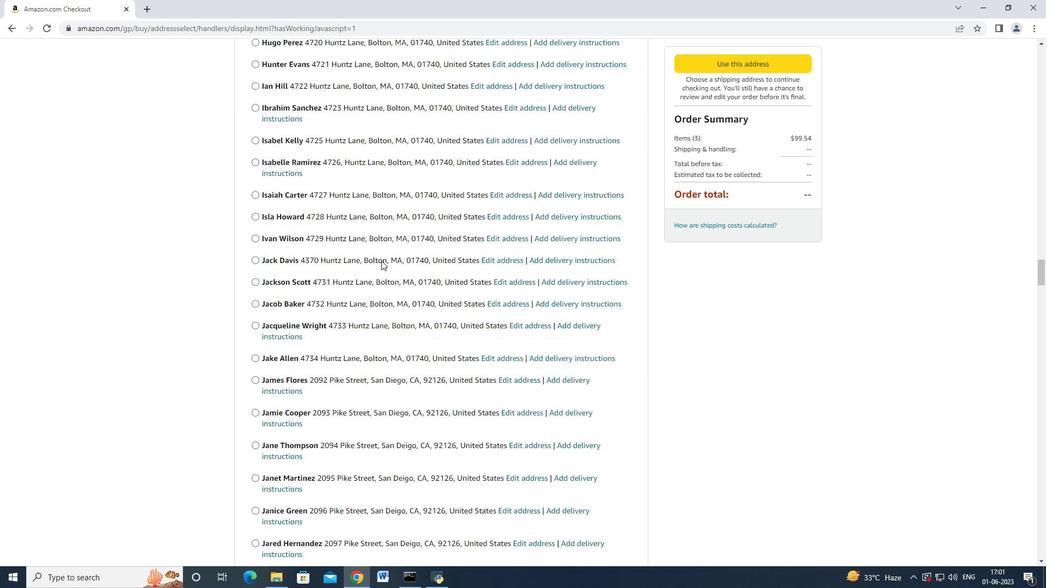
Action: Mouse scrolled (381, 260) with delta (0, -1)
Screenshot: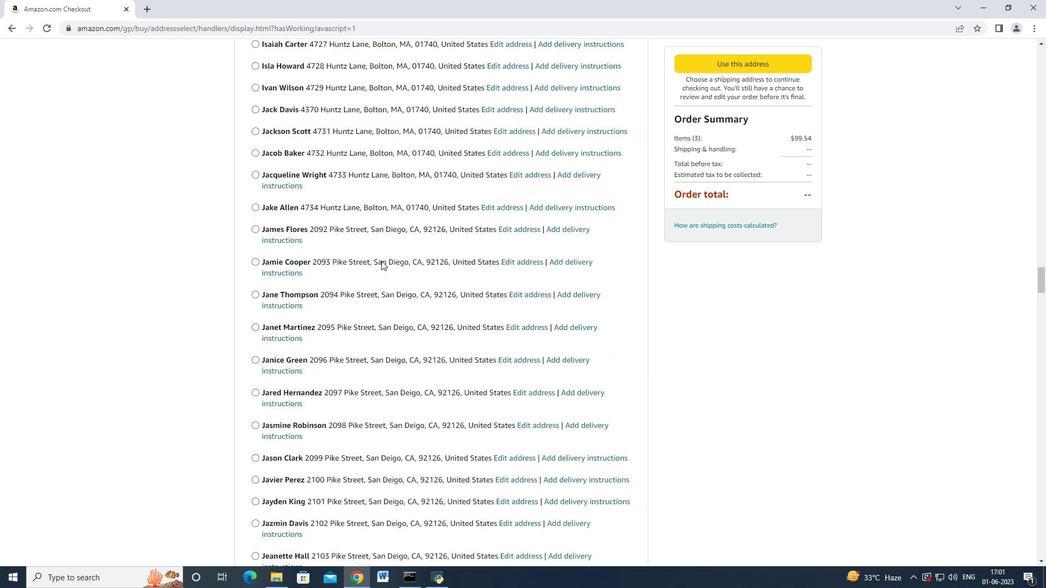 
Action: Mouse scrolled (381, 260) with delta (0, 0)
Screenshot: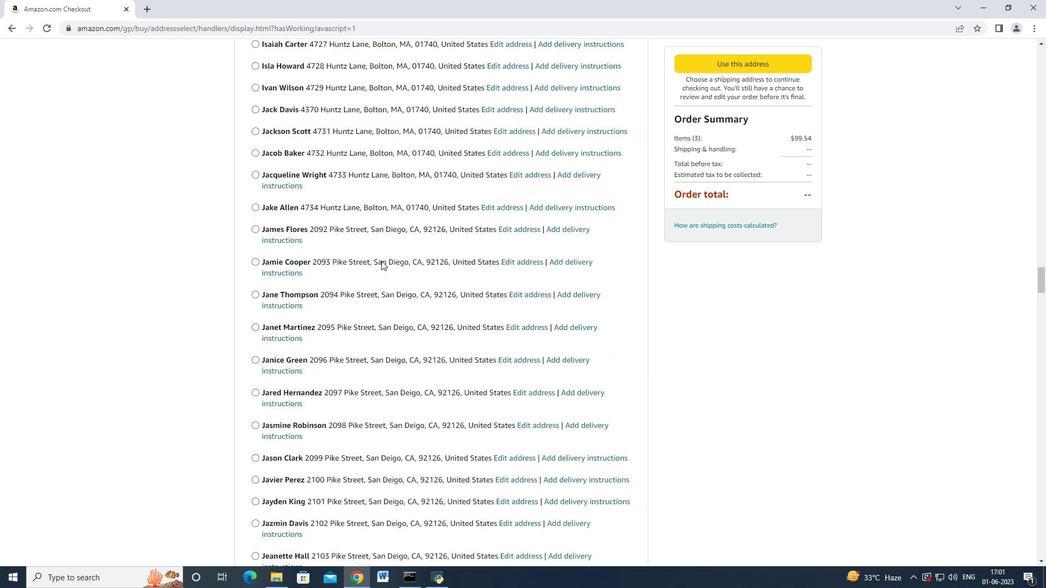 
Action: Mouse scrolled (381, 260) with delta (0, 0)
Screenshot: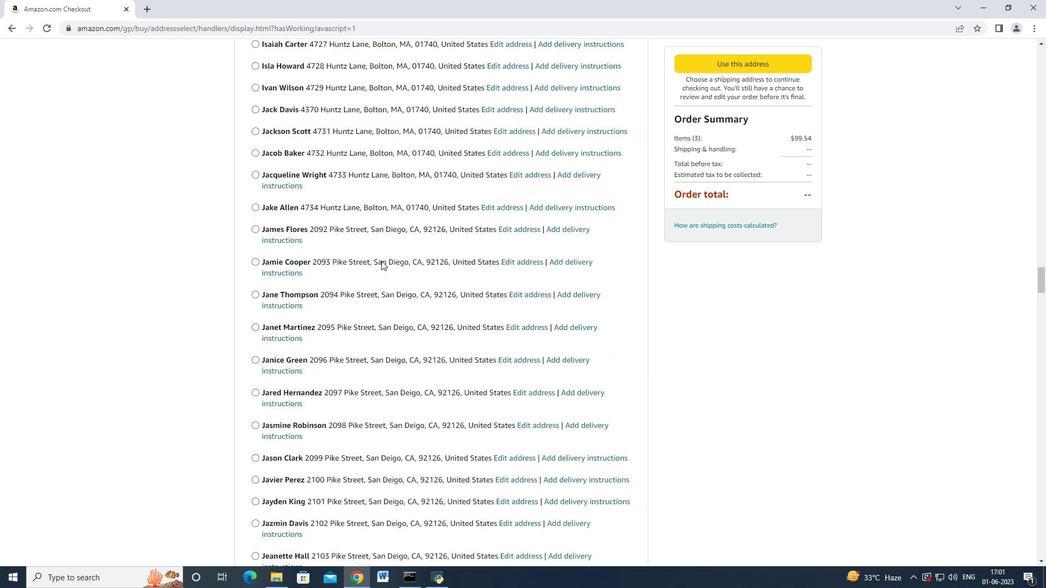 
Action: Mouse scrolled (381, 260) with delta (0, 0)
Screenshot: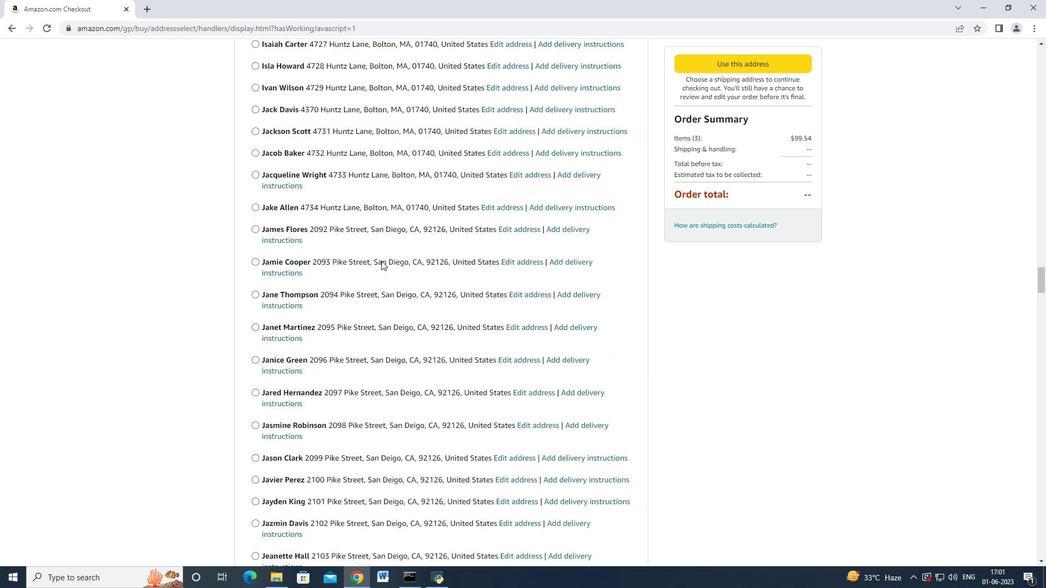 
Action: Mouse scrolled (381, 260) with delta (0, 0)
Screenshot: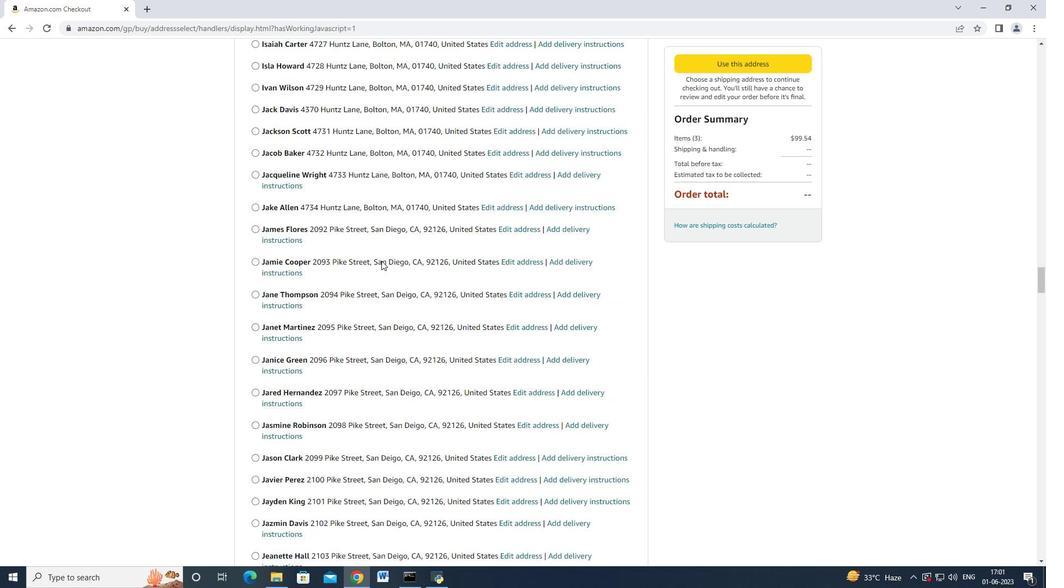 
Action: Mouse scrolled (381, 260) with delta (0, 0)
Screenshot: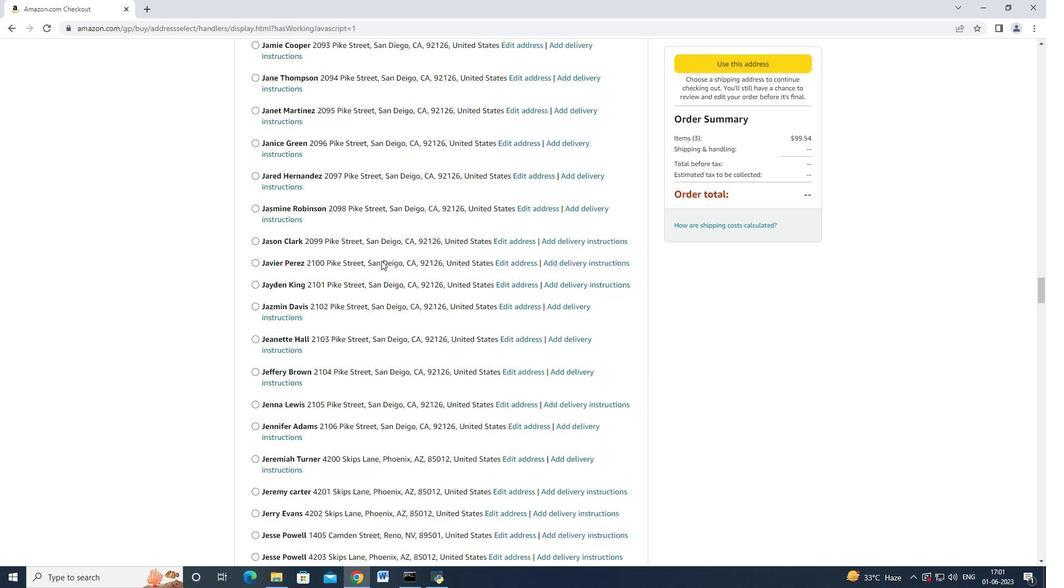 
Action: Mouse scrolled (381, 260) with delta (0, 0)
Screenshot: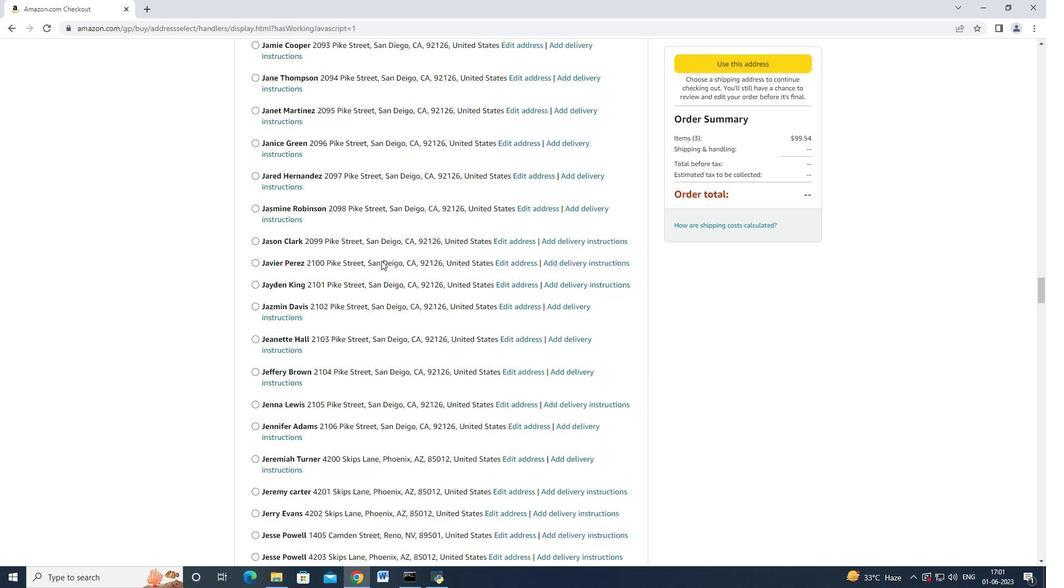 
Action: Mouse scrolled (381, 260) with delta (0, 0)
Screenshot: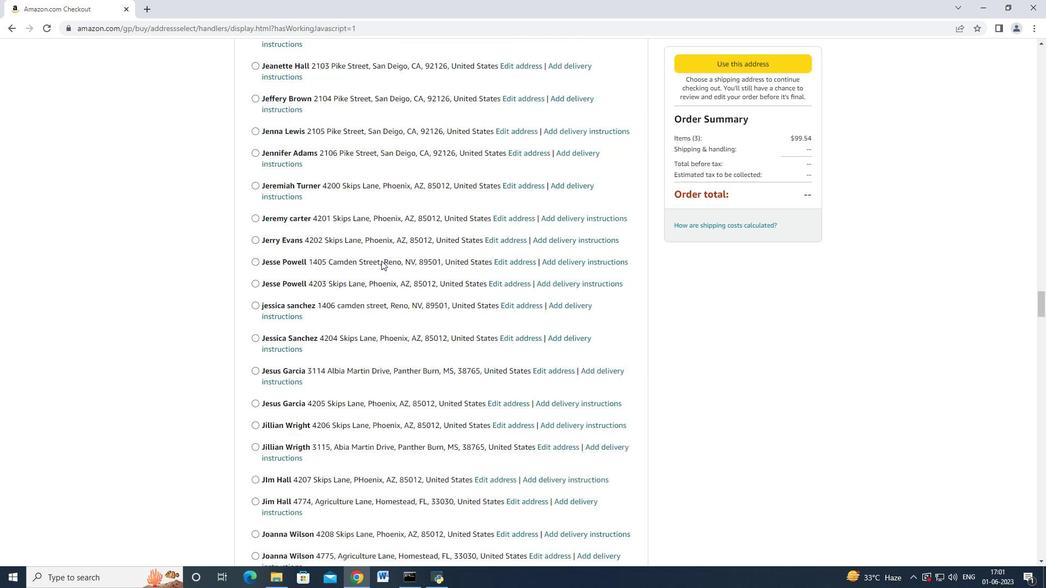 
Action: Mouse scrolled (381, 260) with delta (0, 0)
Screenshot: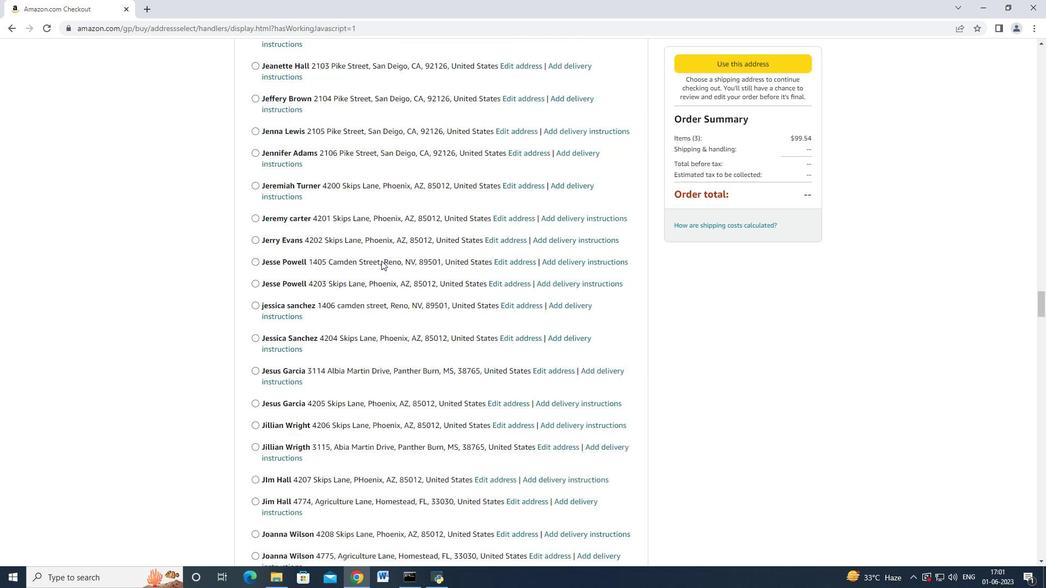 
Action: Mouse scrolled (381, 260) with delta (0, 0)
Screenshot: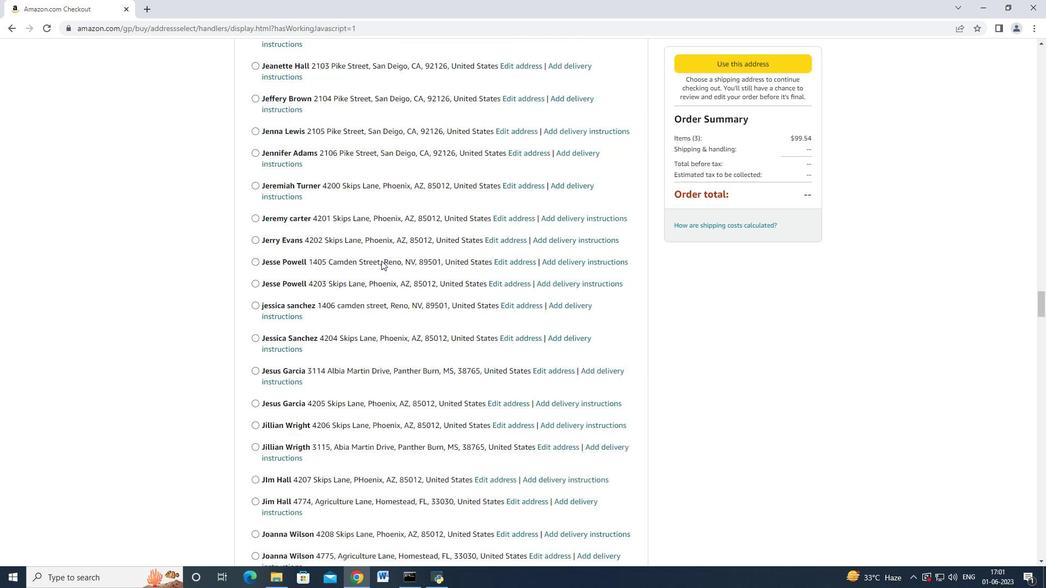 
Action: Mouse scrolled (381, 260) with delta (0, 0)
Screenshot: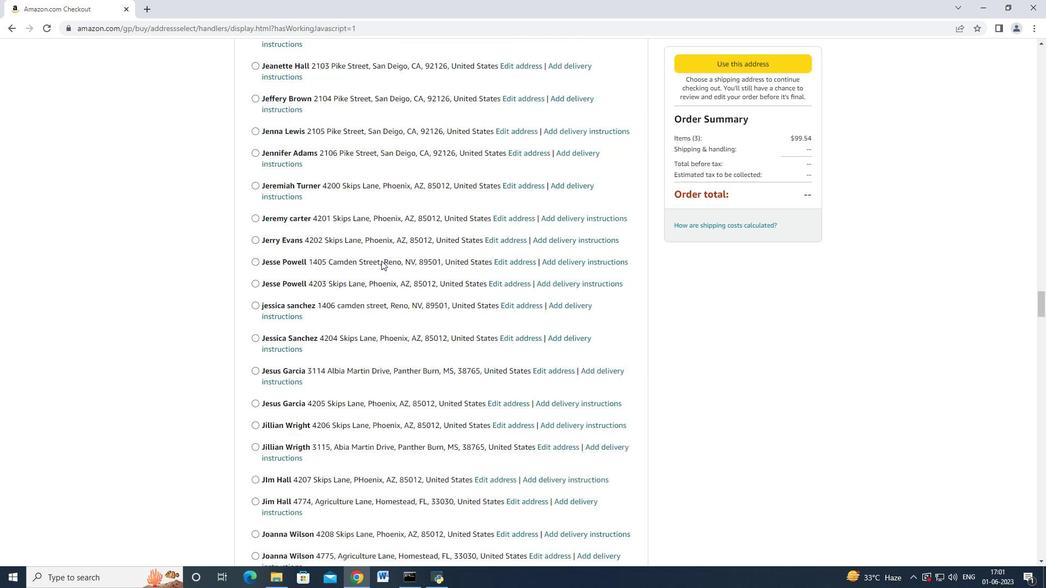 
Action: Mouse scrolled (381, 260) with delta (0, 0)
Screenshot: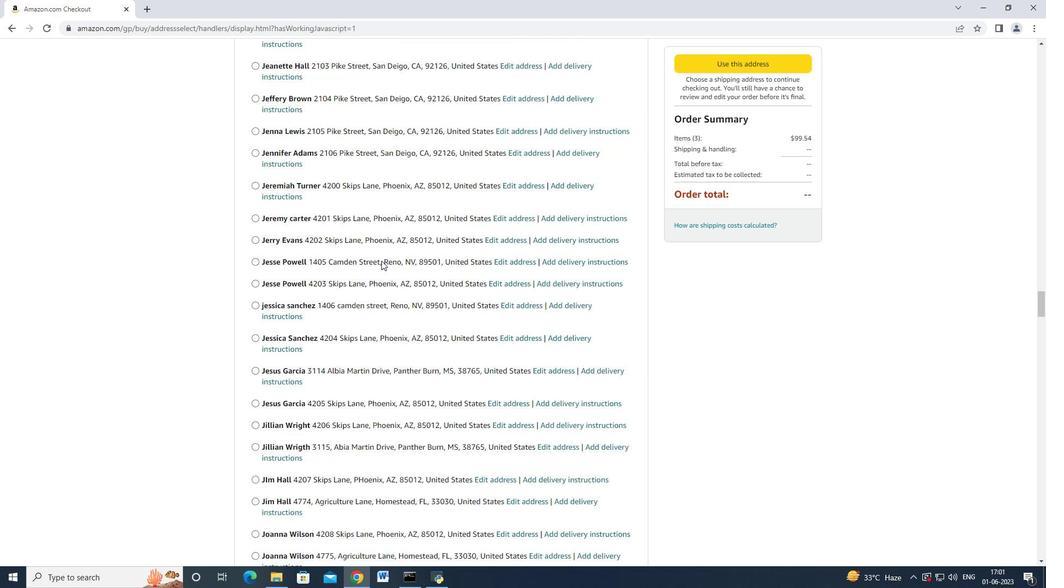 
Action: Mouse scrolled (381, 260) with delta (0, 0)
Screenshot: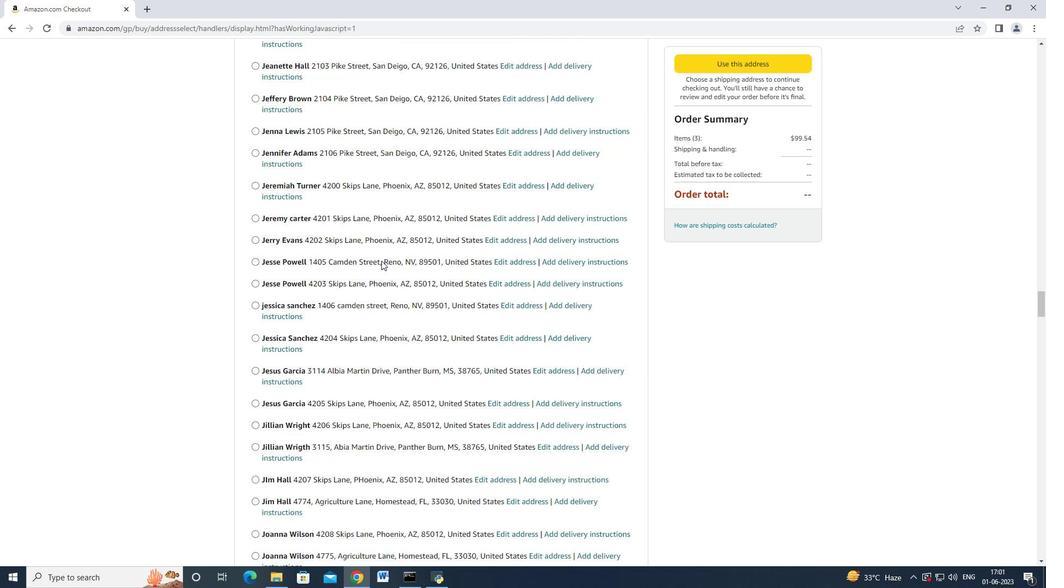 
Action: Mouse scrolled (381, 260) with delta (0, 0)
Screenshot: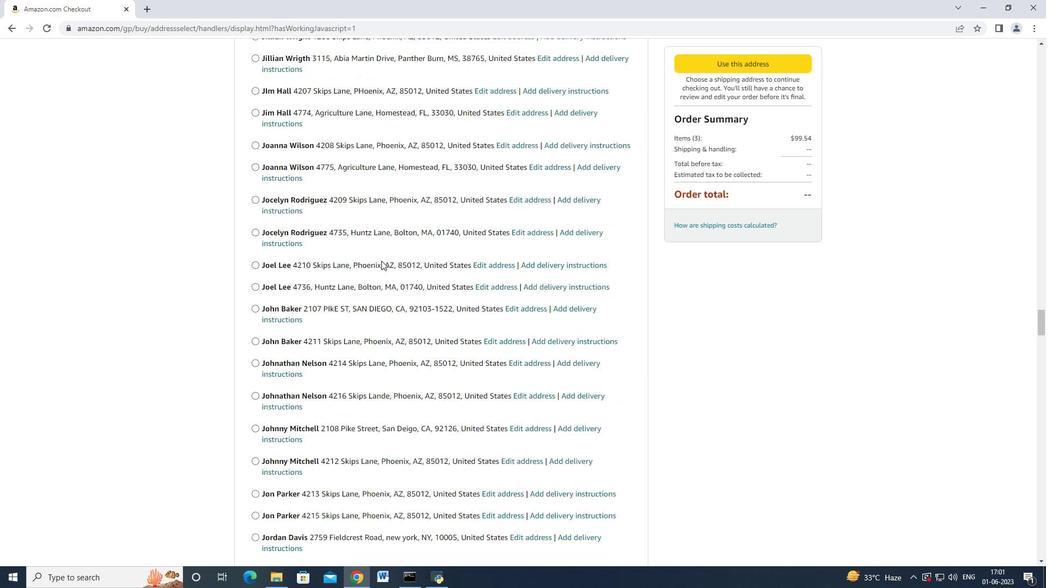 
Action: Mouse scrolled (381, 260) with delta (0, 0)
Screenshot: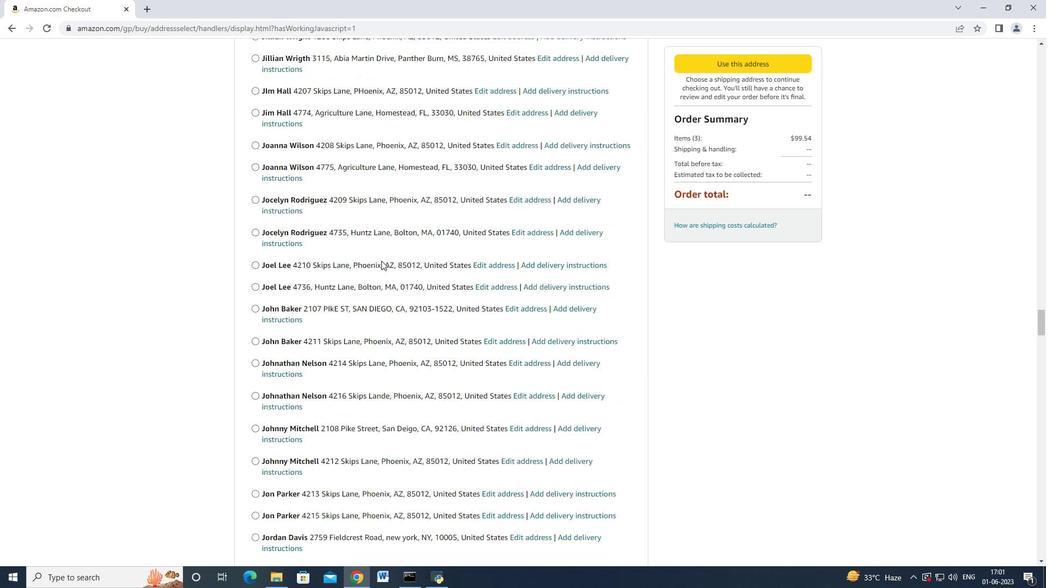 
Action: Mouse scrolled (381, 260) with delta (0, 0)
Screenshot: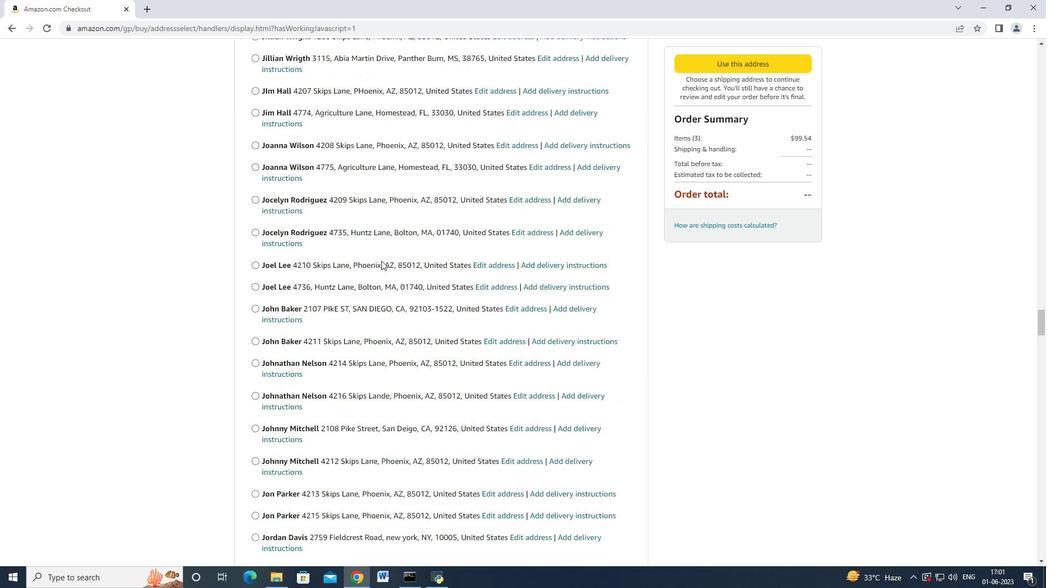 
Action: Mouse scrolled (381, 260) with delta (0, -1)
Screenshot: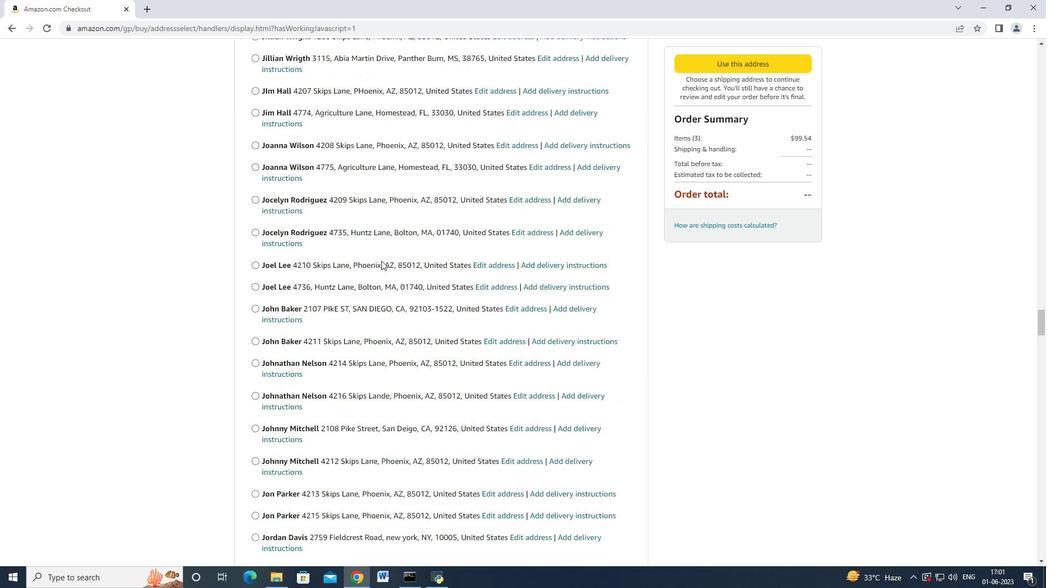 
Action: Mouse scrolled (381, 260) with delta (0, 0)
Screenshot: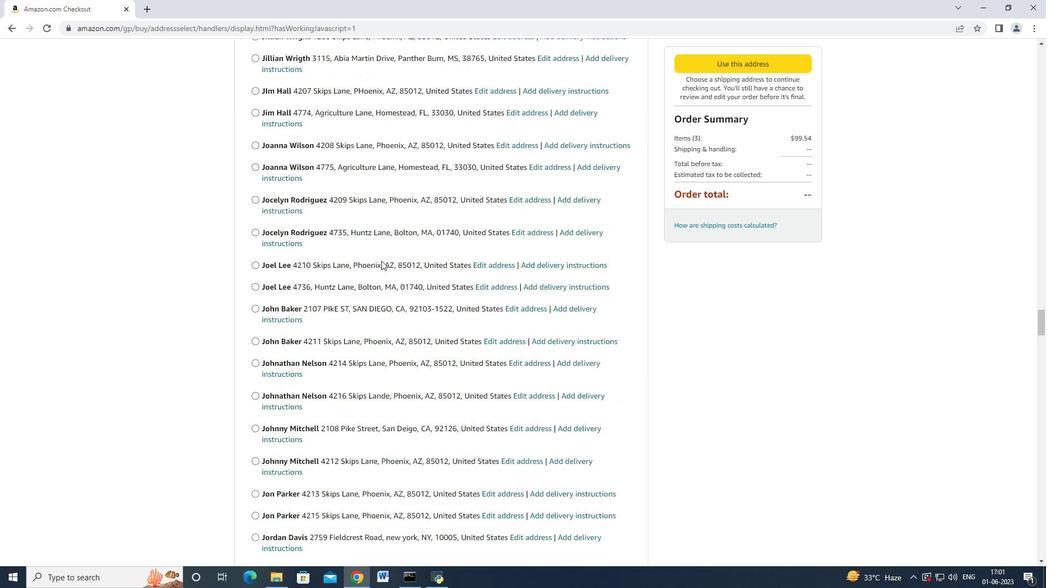 
Action: Mouse scrolled (381, 260) with delta (0, 0)
Screenshot: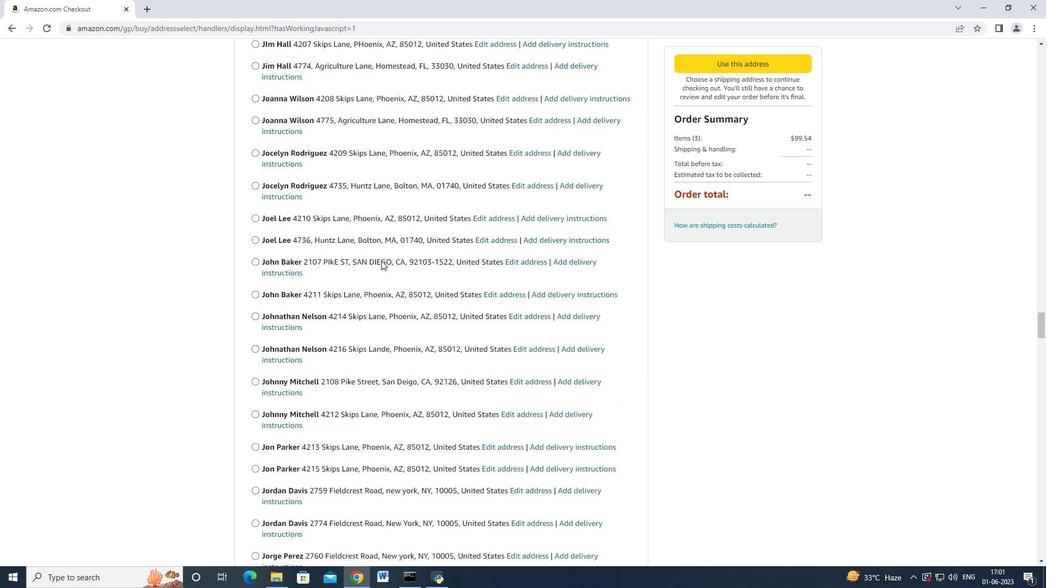 
Action: Mouse scrolled (381, 260) with delta (0, 0)
Screenshot: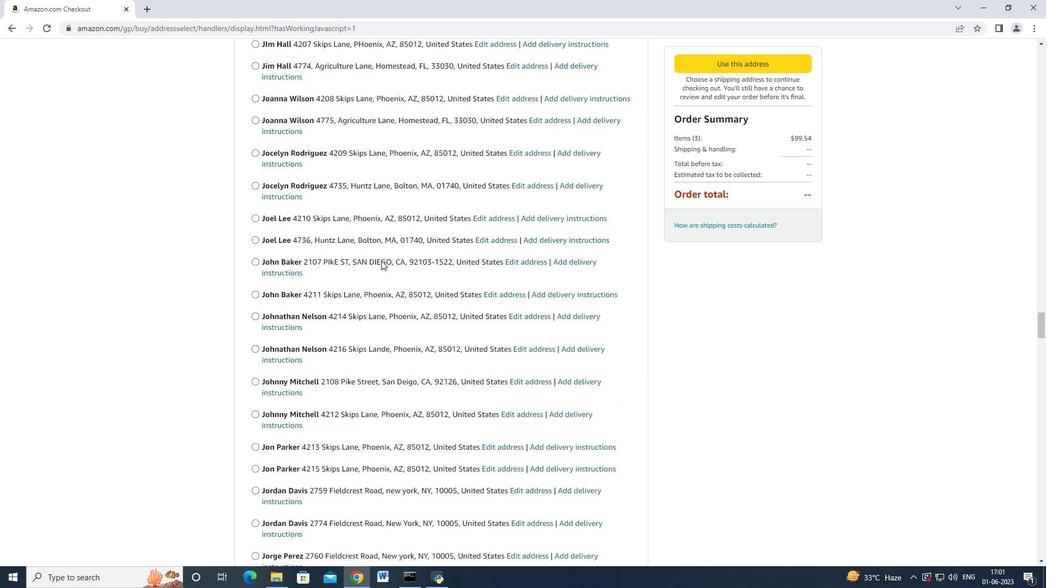 
Action: Mouse scrolled (381, 260) with delta (0, 0)
Screenshot: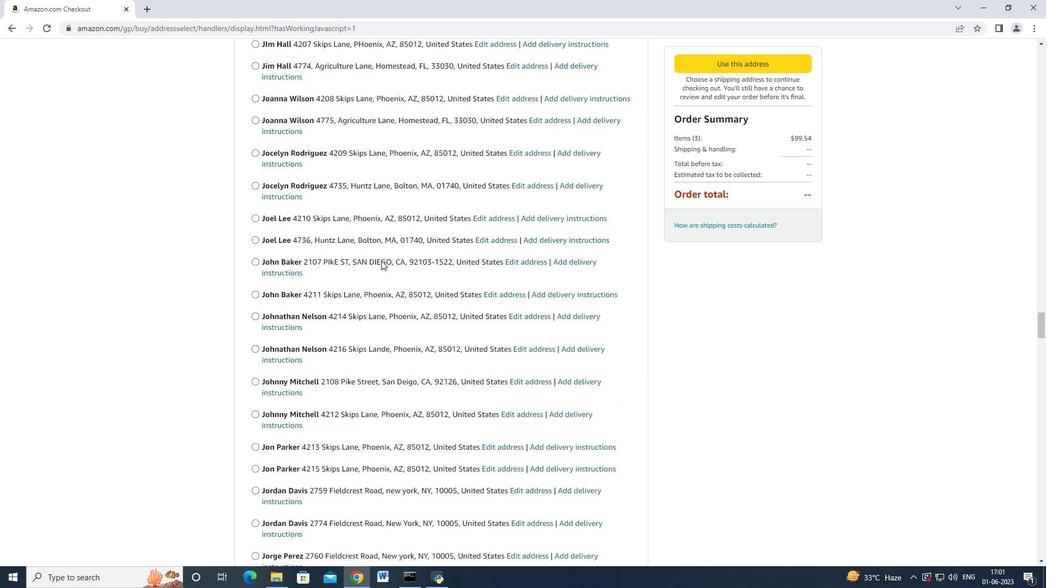 
Action: Mouse scrolled (381, 260) with delta (0, 0)
Screenshot: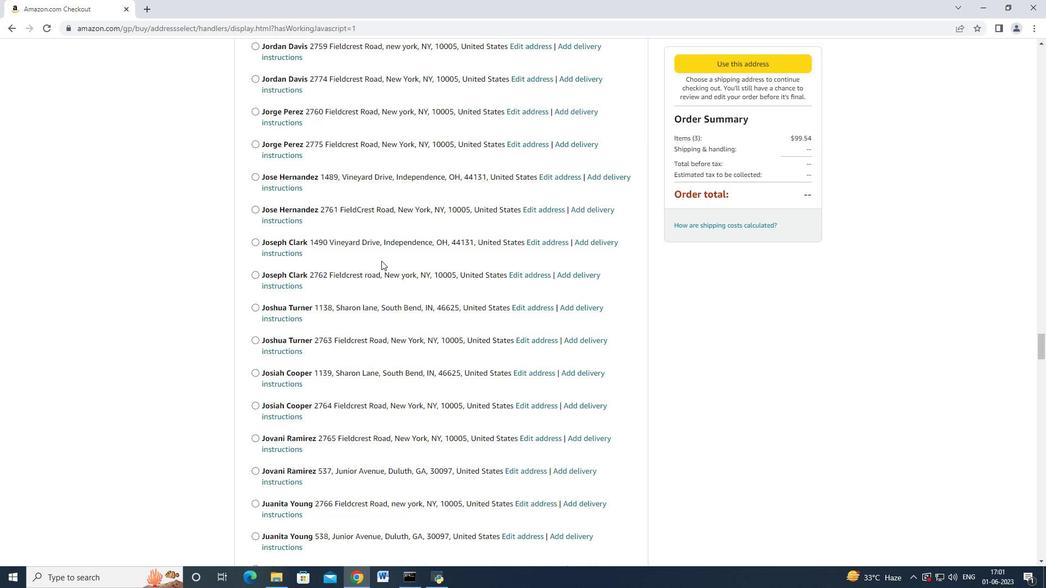 
Action: Mouse scrolled (381, 260) with delta (0, 0)
Screenshot: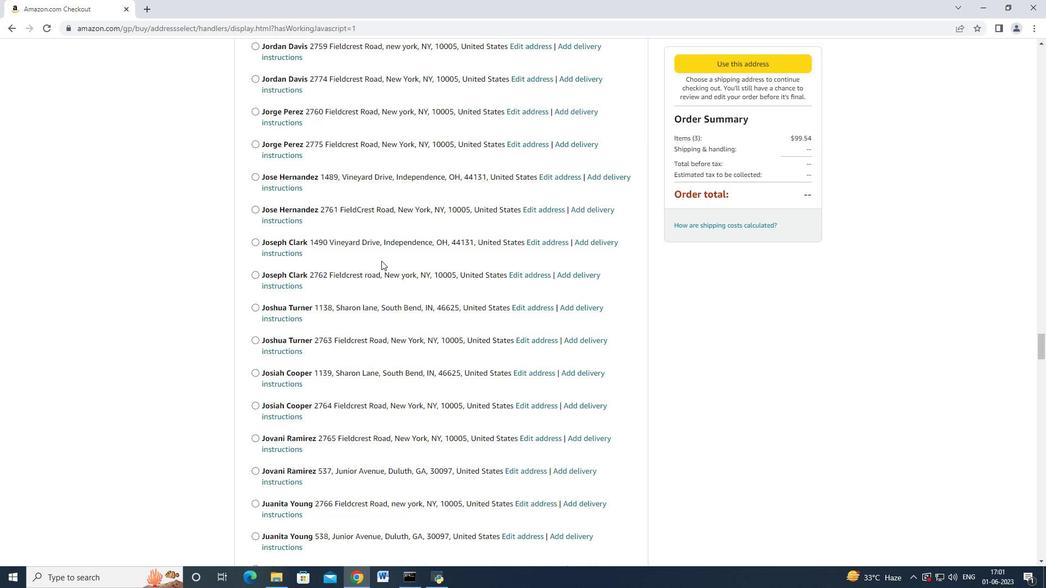 
Action: Mouse scrolled (381, 260) with delta (0, 0)
Screenshot: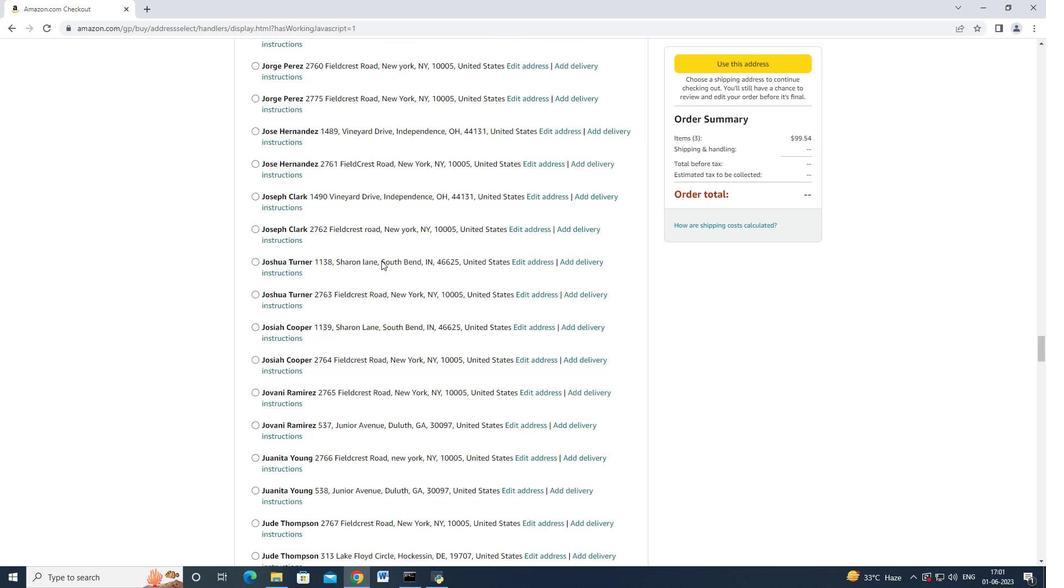 
Action: Mouse scrolled (381, 260) with delta (0, 0)
Screenshot: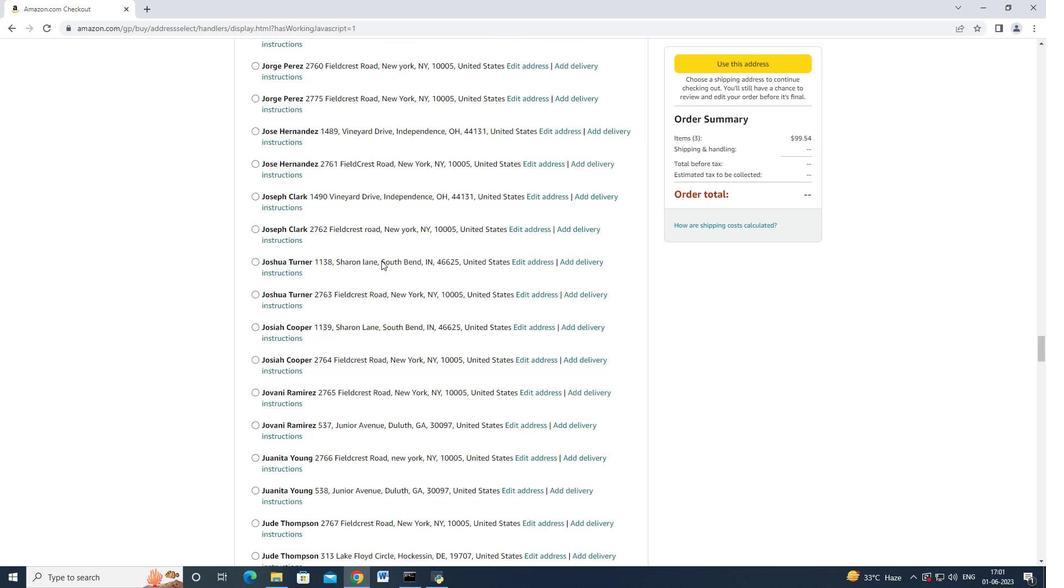 
Action: Mouse scrolled (381, 260) with delta (0, -1)
Screenshot: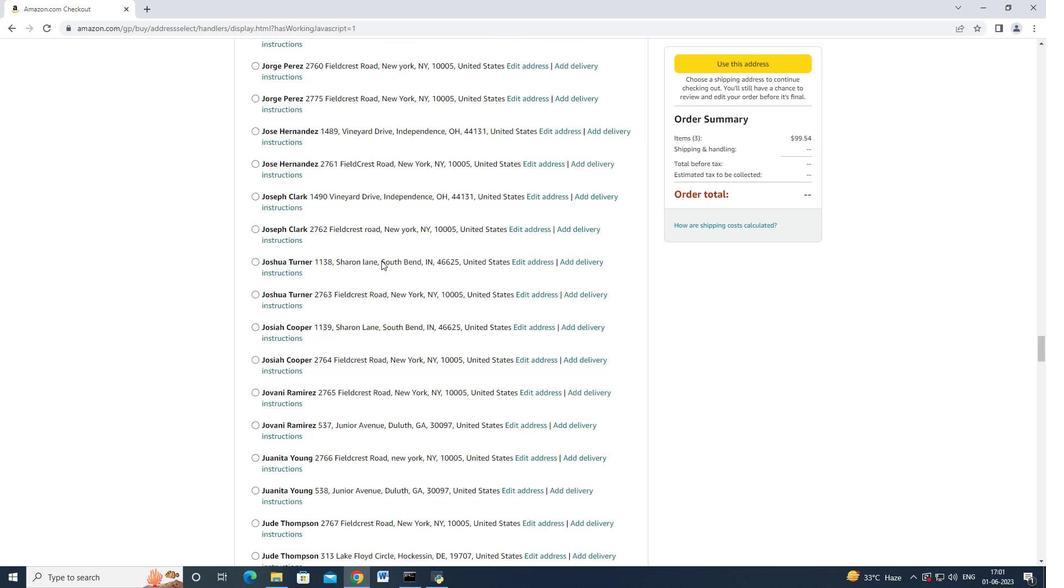 
Action: Mouse scrolled (381, 260) with delta (0, 0)
Screenshot: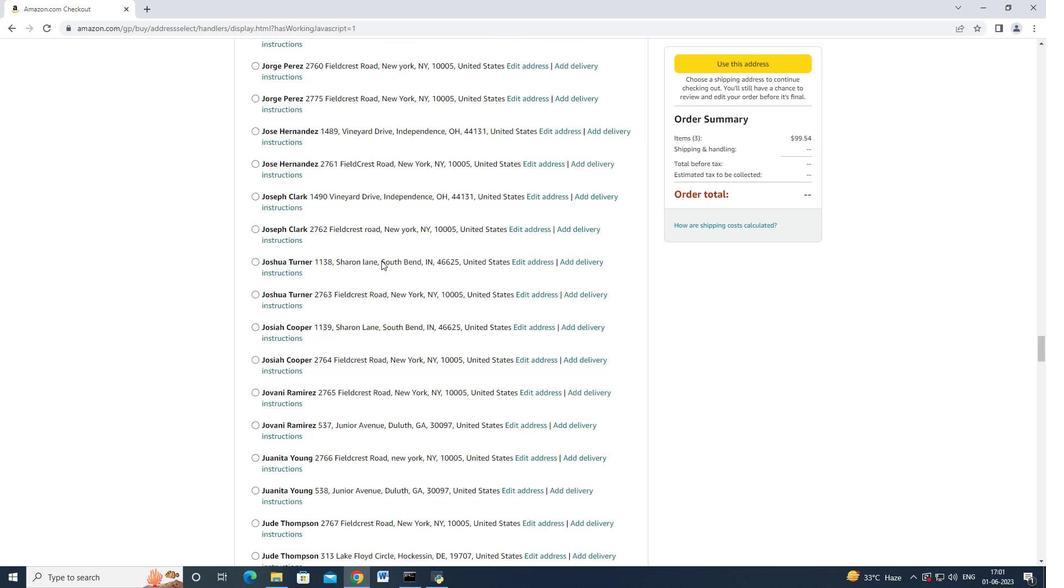 
Action: Mouse scrolled (381, 260) with delta (0, 0)
Screenshot: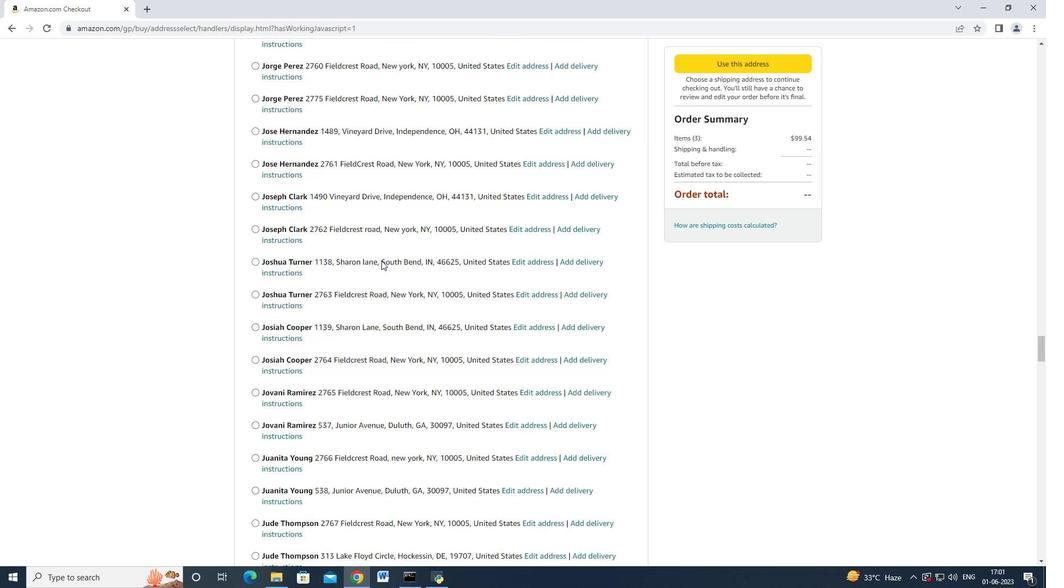 
Action: Mouse scrolled (381, 260) with delta (0, 0)
Screenshot: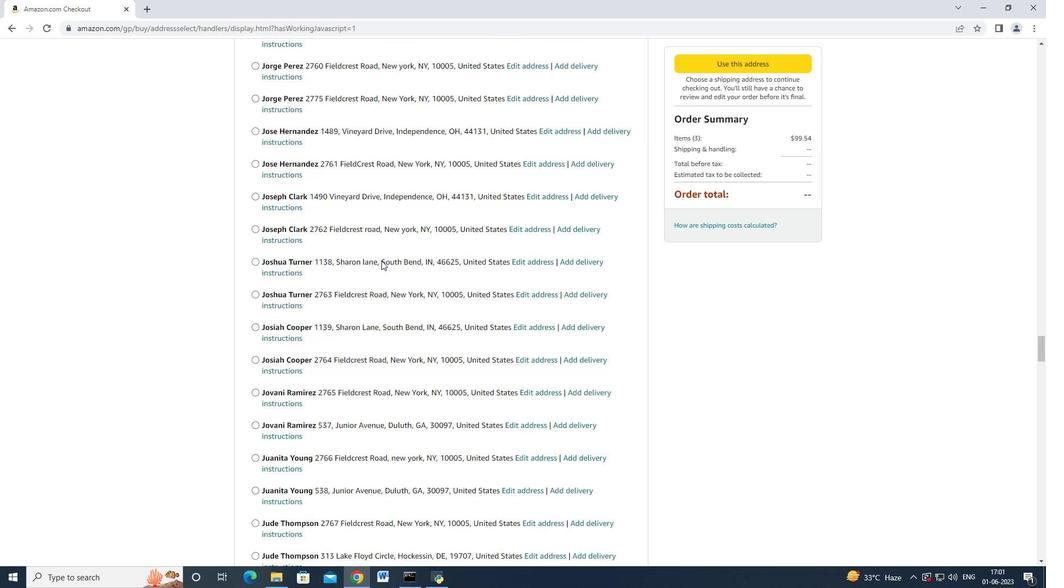 
Action: Mouse scrolled (381, 260) with delta (0, 0)
Screenshot: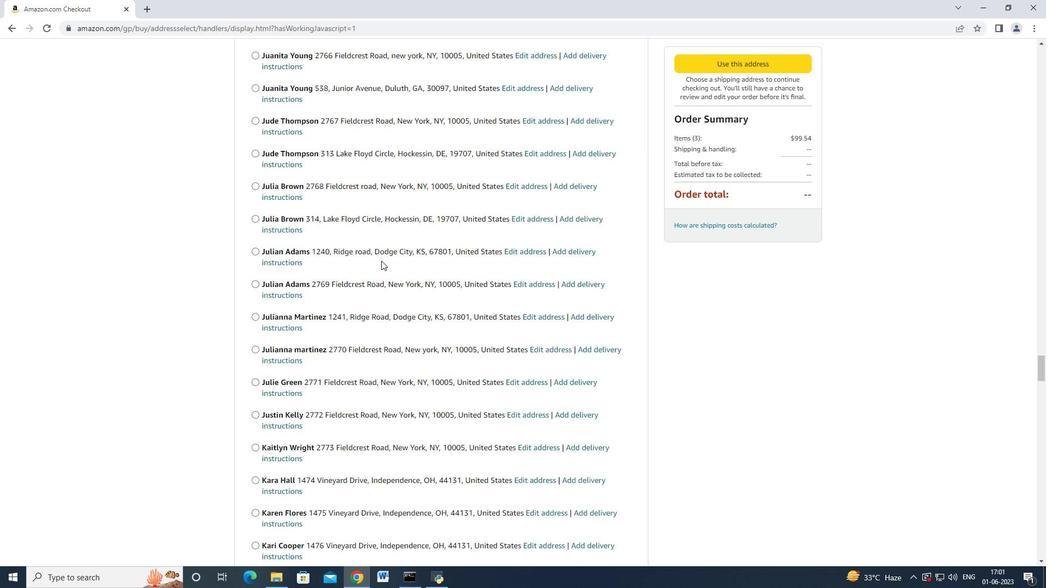 
Action: Mouse scrolled (381, 260) with delta (0, 0)
Screenshot: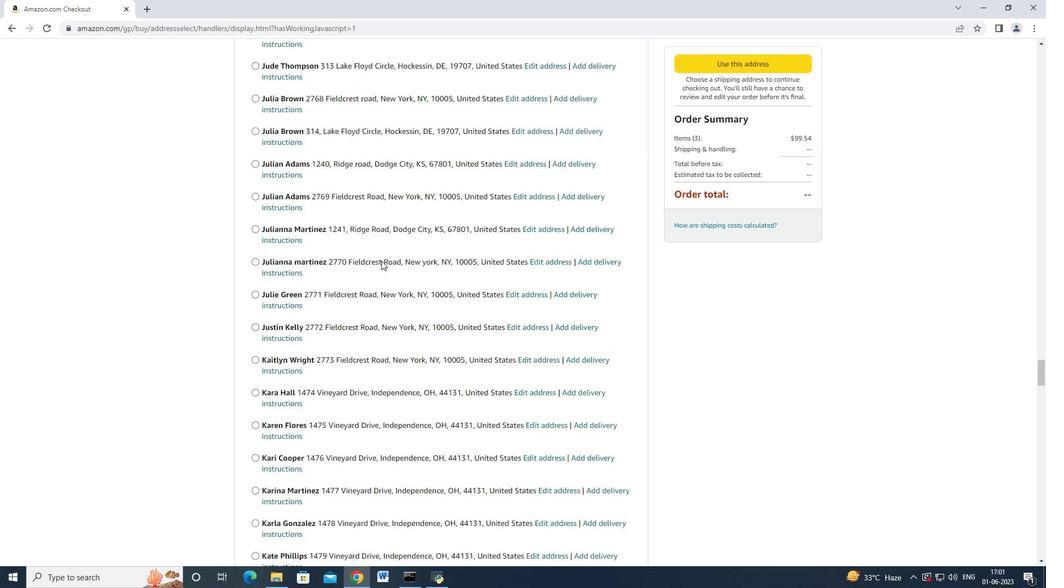 
Action: Mouse scrolled (381, 260) with delta (0, 0)
Screenshot: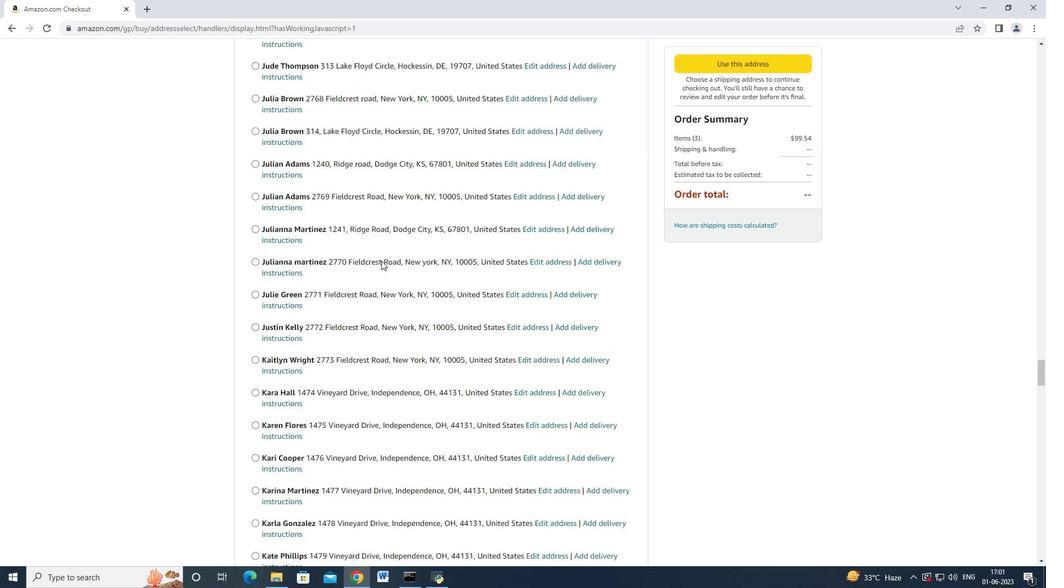 
Action: Mouse scrolled (381, 260) with delta (0, 0)
Screenshot: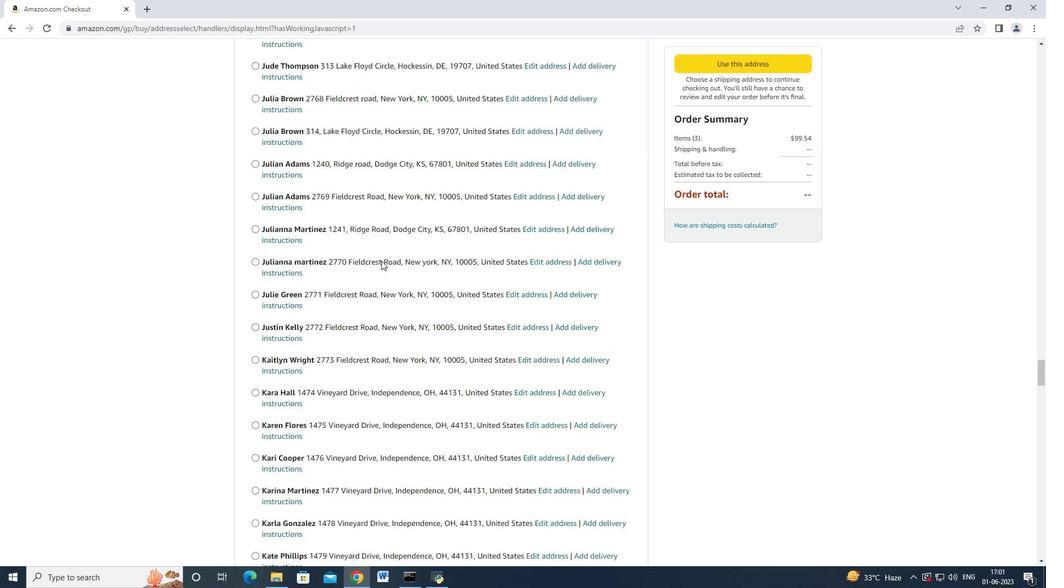 
Action: Mouse scrolled (381, 260) with delta (0, 0)
Screenshot: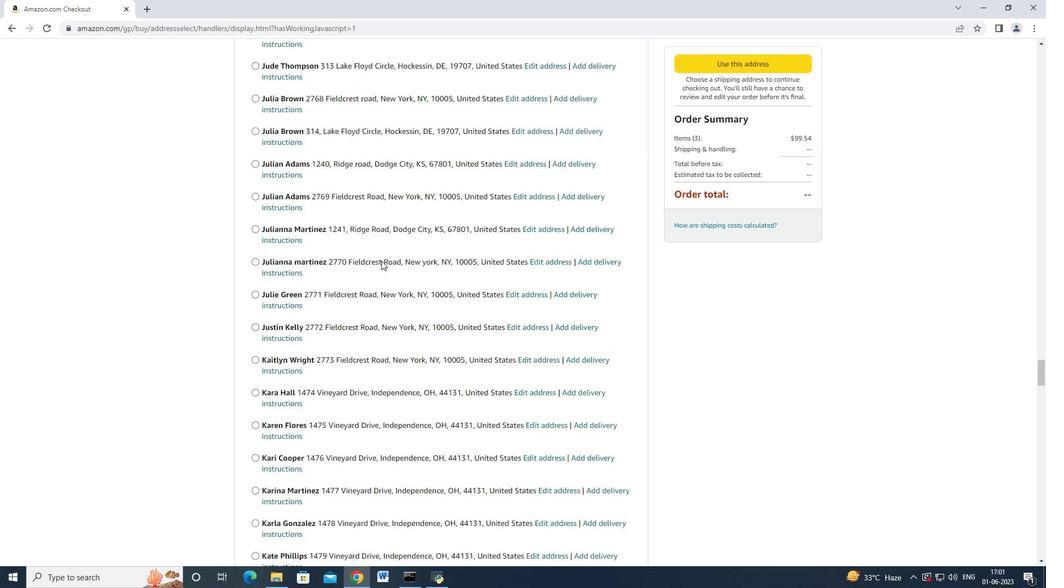 
Action: Mouse scrolled (381, 260) with delta (0, 0)
Screenshot: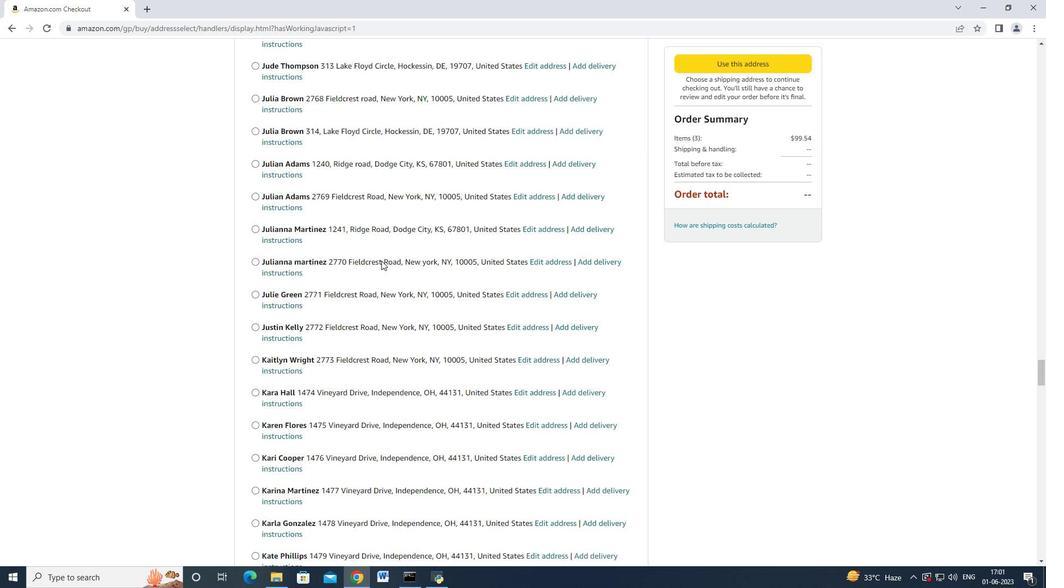 
Action: Mouse scrolled (381, 260) with delta (0, 0)
Screenshot: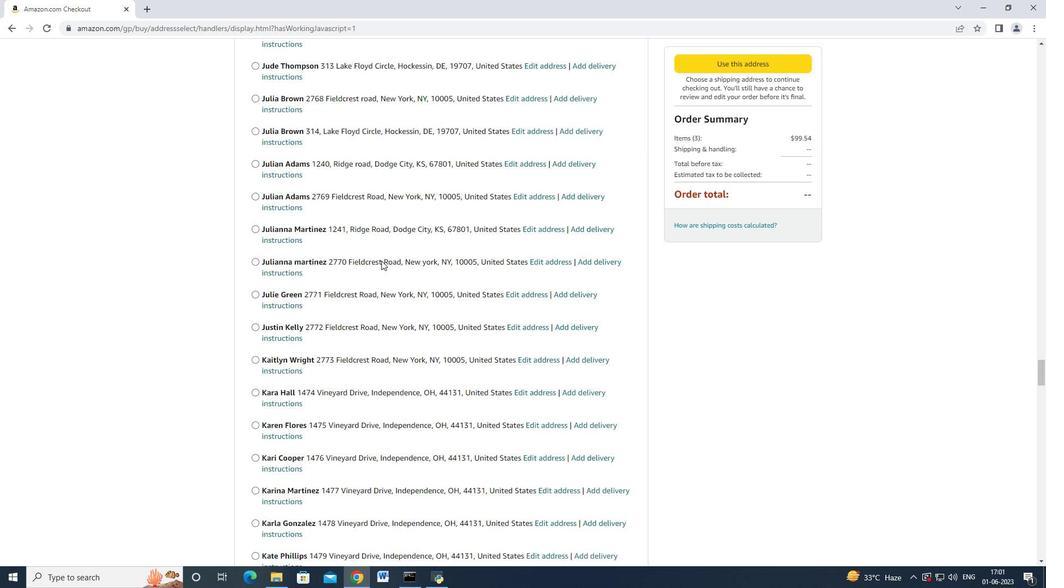 
Action: Mouse scrolled (381, 260) with delta (0, 0)
Screenshot: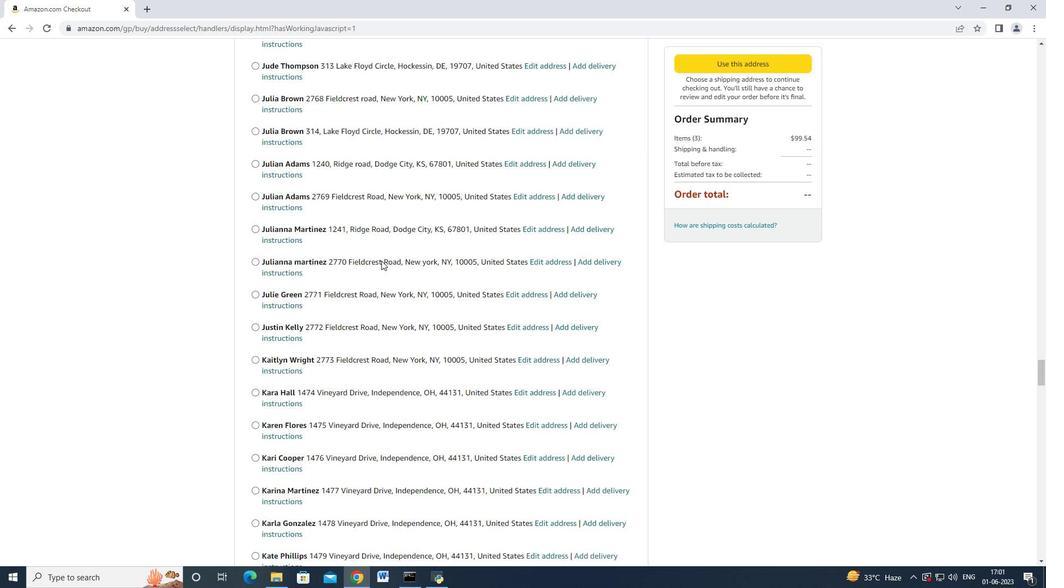 
Action: Mouse scrolled (381, 260) with delta (0, 0)
Screenshot: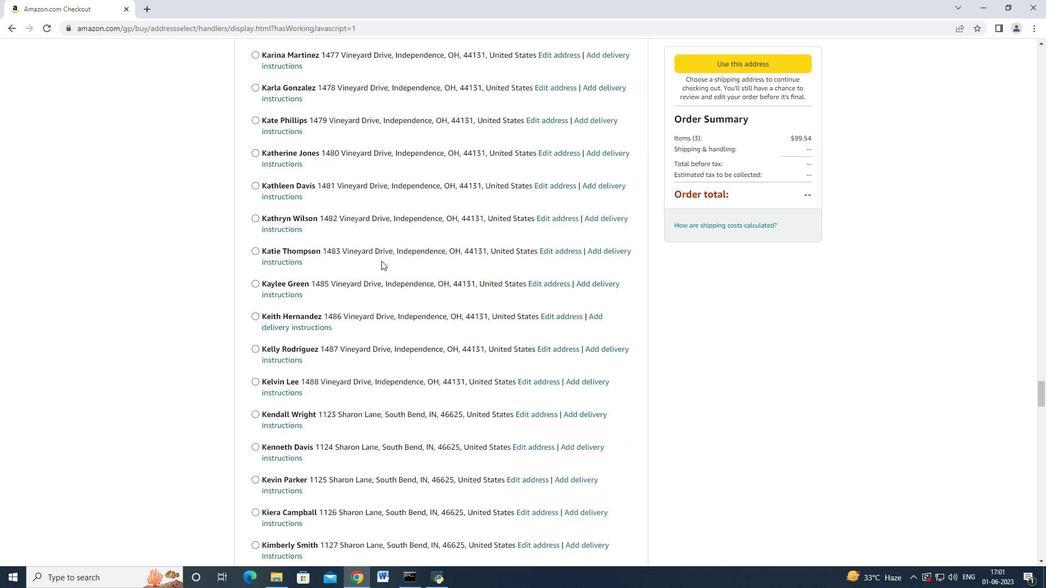 
Action: Mouse scrolled (381, 260) with delta (0, 0)
Screenshot: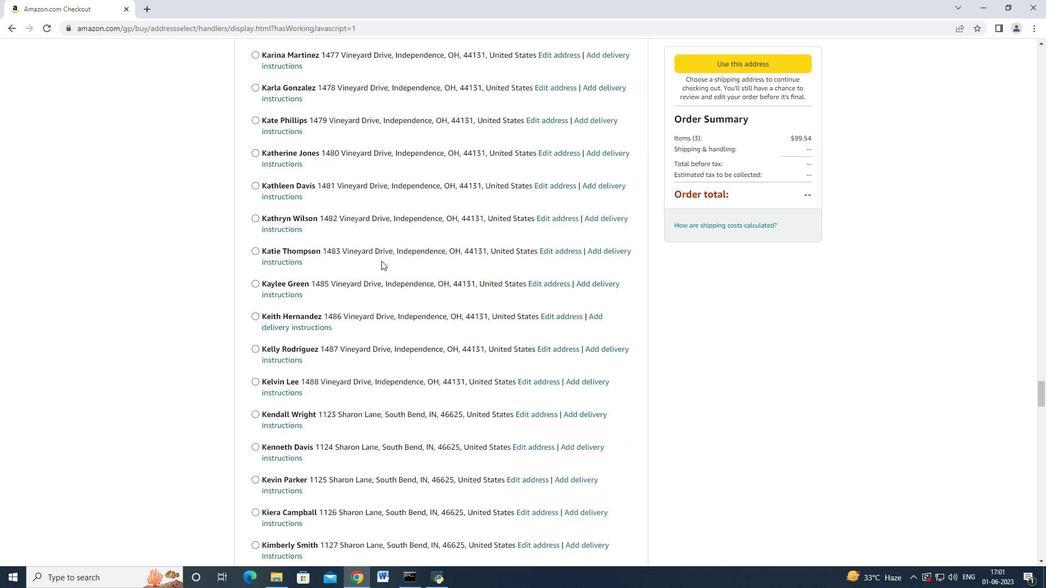 
Action: Mouse scrolled (381, 260) with delta (0, 0)
Screenshot: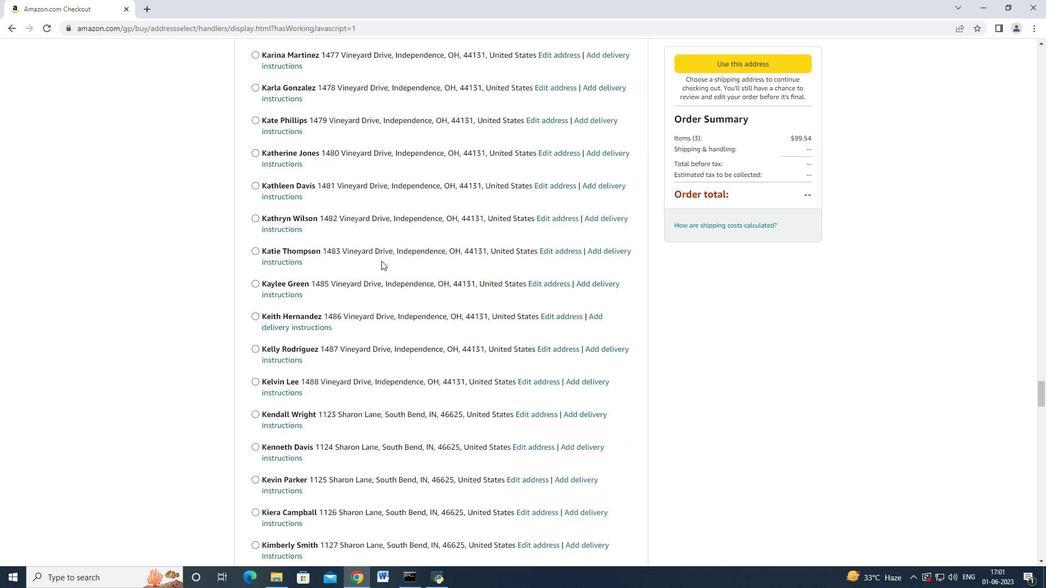 
Action: Mouse scrolled (381, 260) with delta (0, -1)
Screenshot: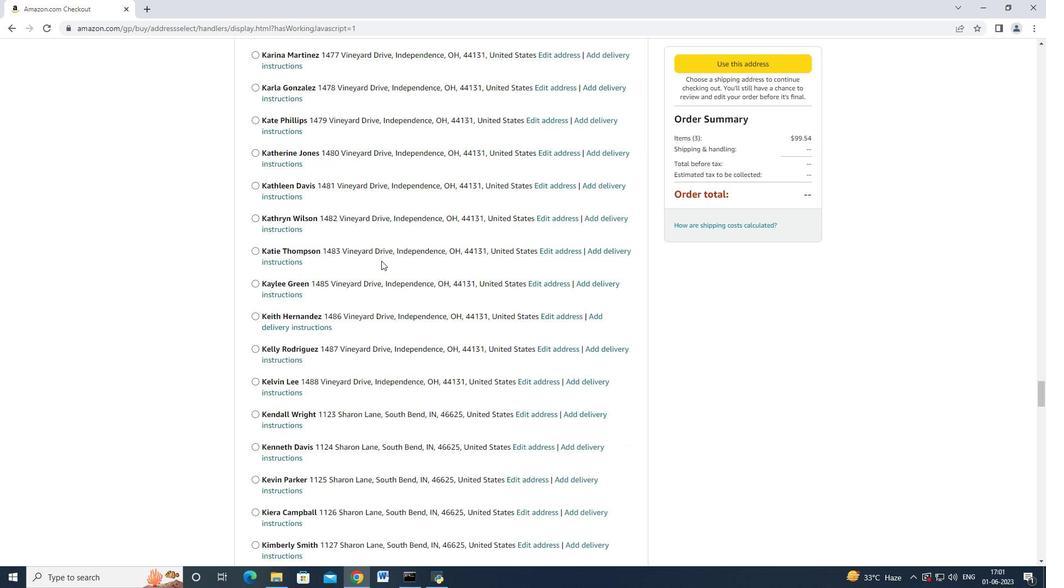 
Action: Mouse scrolled (381, 260) with delta (0, 0)
Screenshot: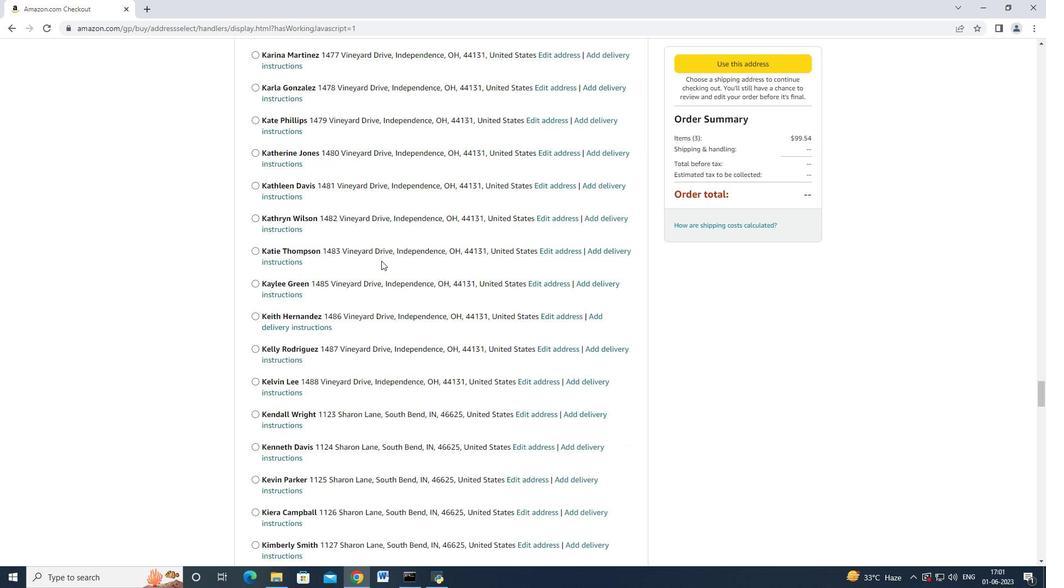 
Action: Mouse scrolled (381, 260) with delta (0, 0)
Screenshot: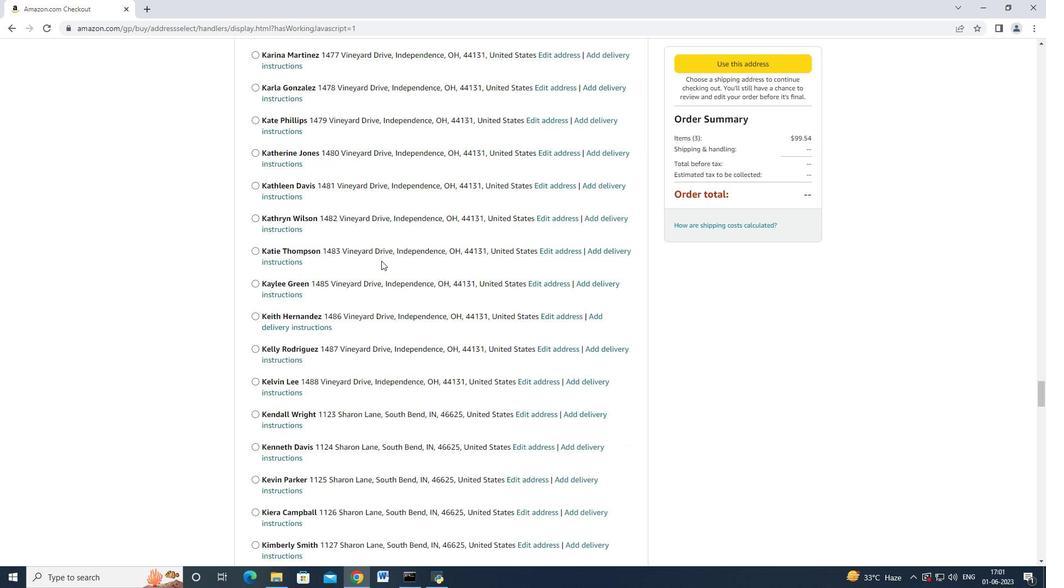 
Action: Mouse scrolled (381, 260) with delta (0, 0)
Screenshot: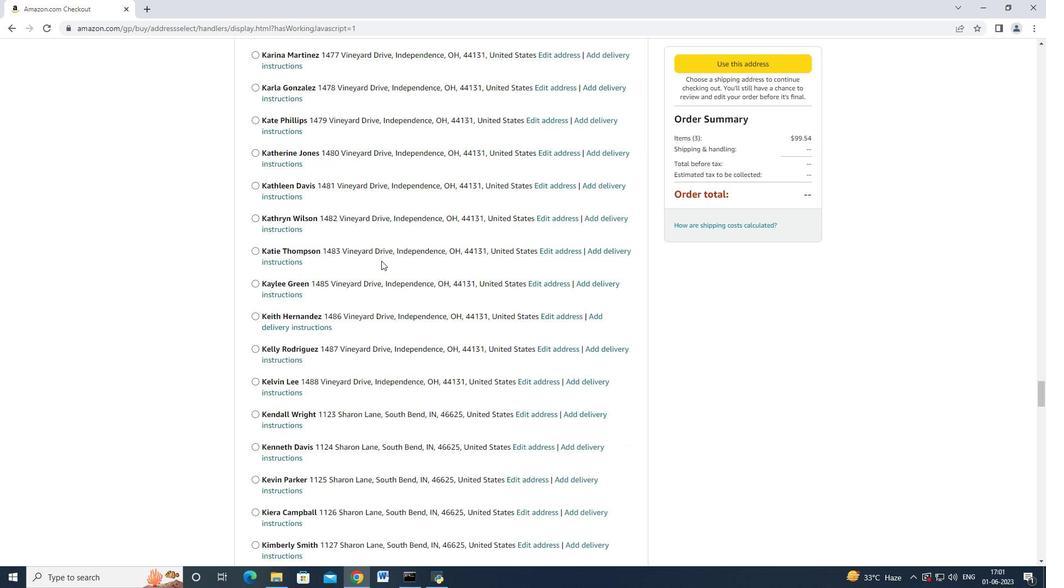 
Action: Mouse scrolled (381, 260) with delta (0, 0)
Screenshot: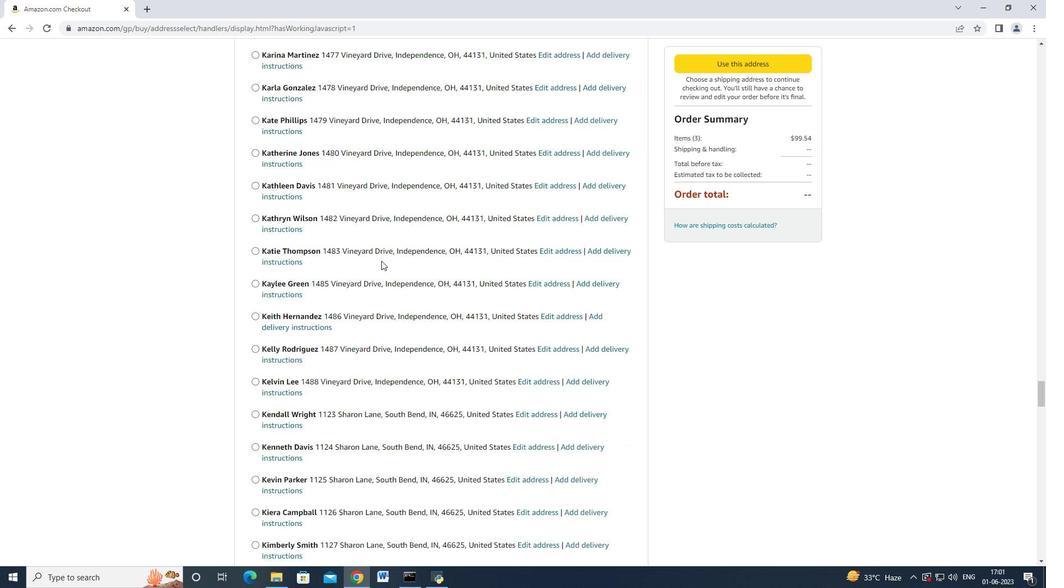 
Action: Mouse scrolled (381, 260) with delta (0, 0)
Screenshot: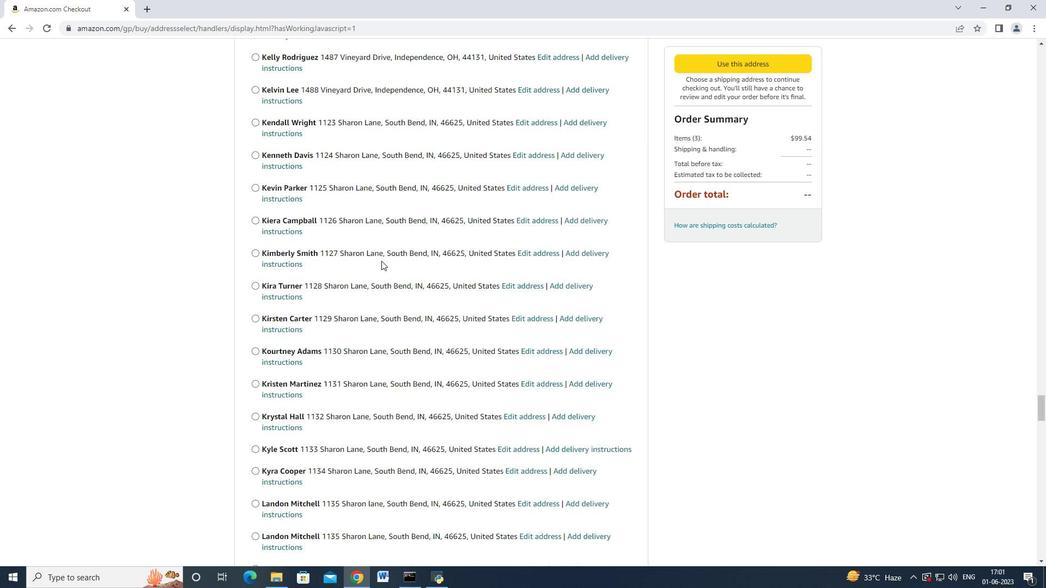 
Action: Mouse scrolled (381, 260) with delta (0, 0)
Screenshot: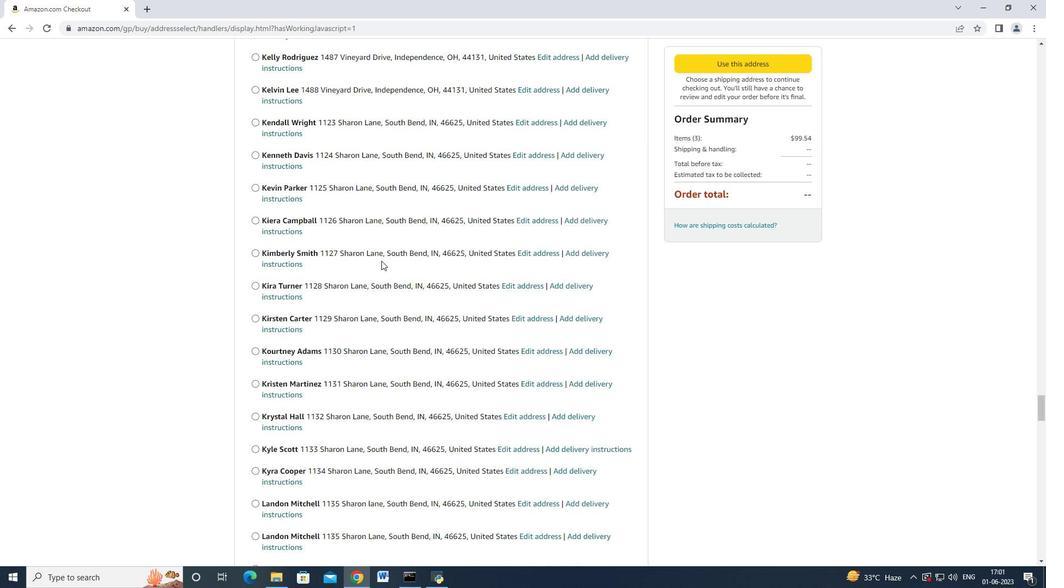 
Action: Mouse scrolled (381, 260) with delta (0, 0)
Screenshot: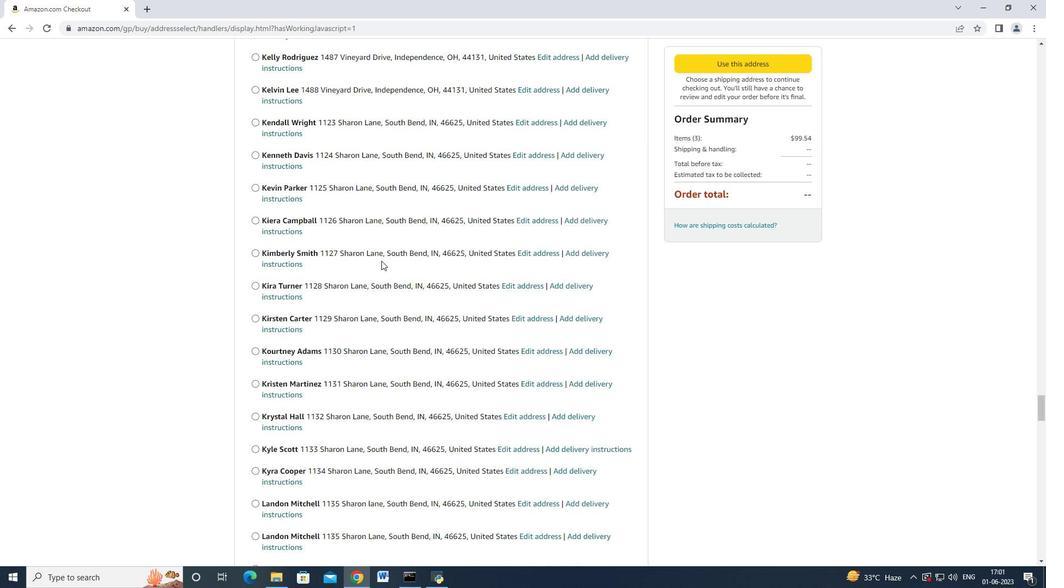 
Action: Mouse scrolled (381, 260) with delta (0, 0)
Screenshot: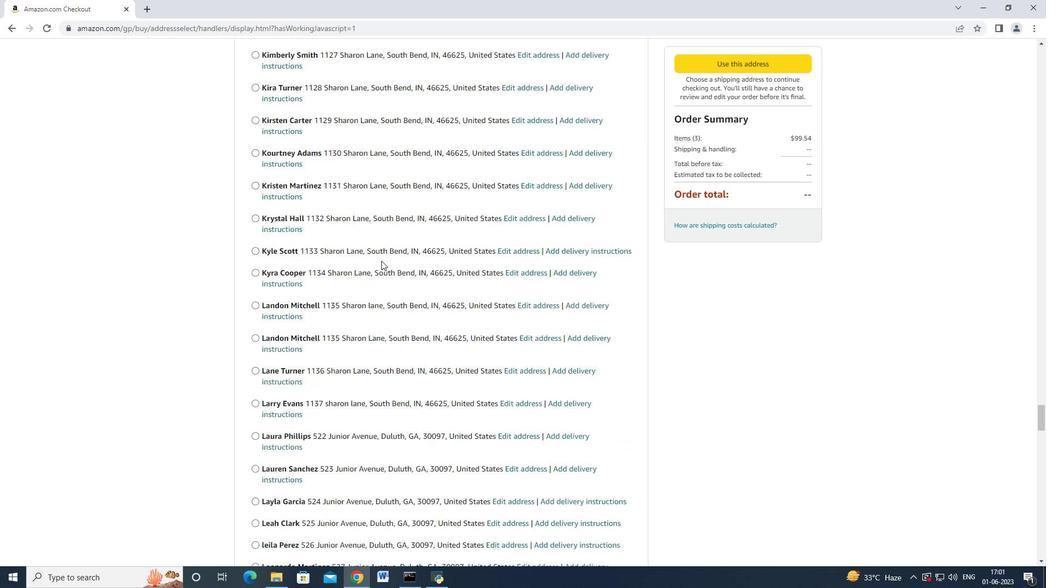 
Action: Mouse scrolled (381, 260) with delta (0, 0)
Screenshot: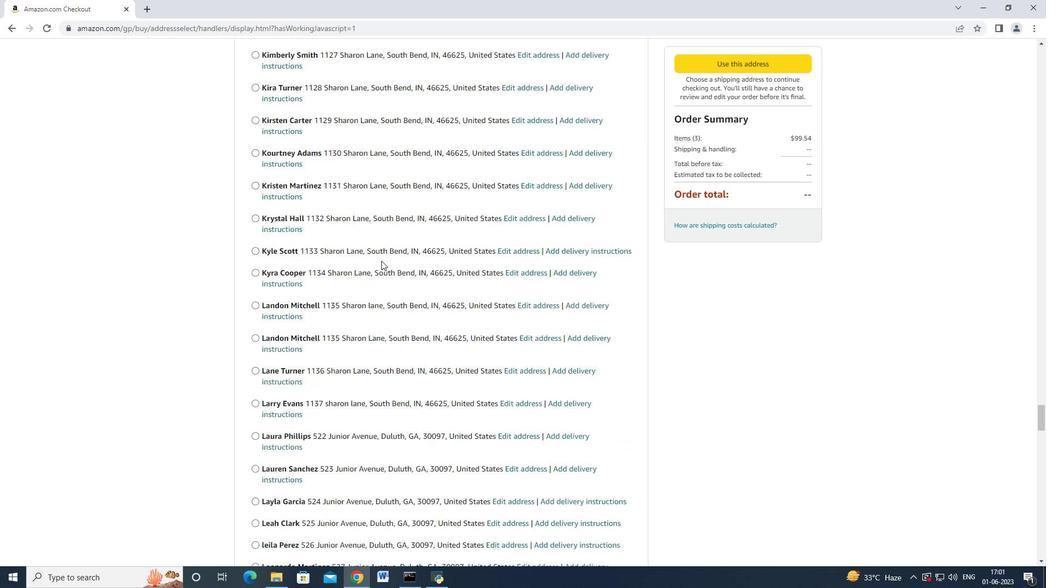 
Action: Mouse scrolled (381, 260) with delta (0, 0)
Screenshot: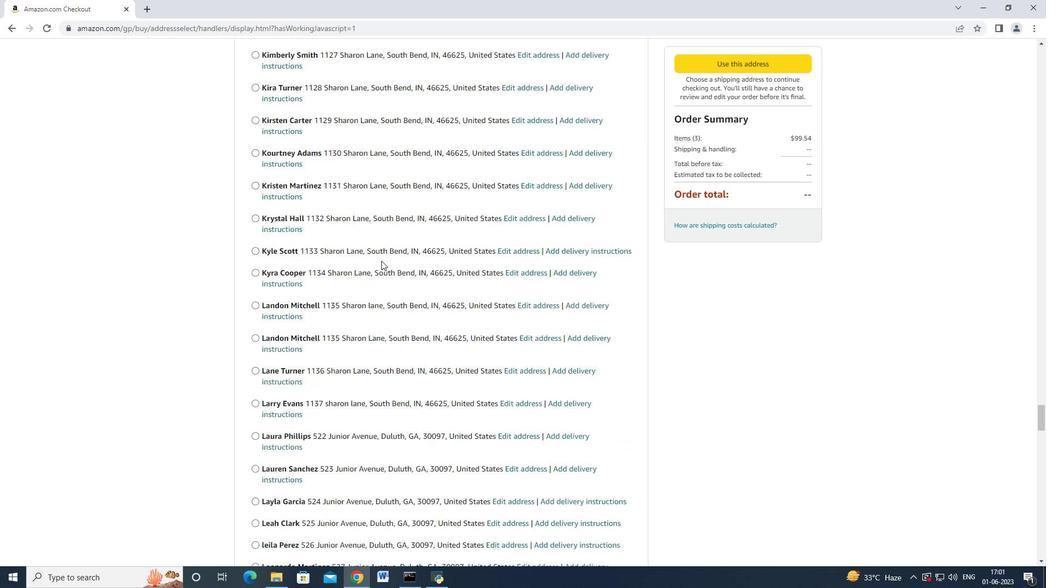 
Action: Mouse scrolled (381, 260) with delta (0, 0)
Screenshot: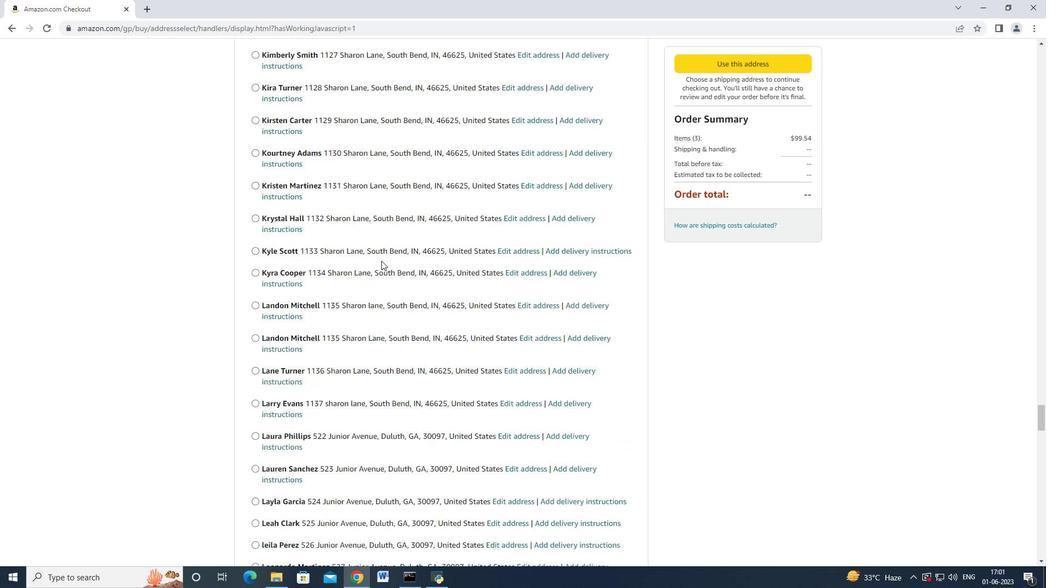 
Action: Mouse scrolled (381, 260) with delta (0, 0)
Screenshot: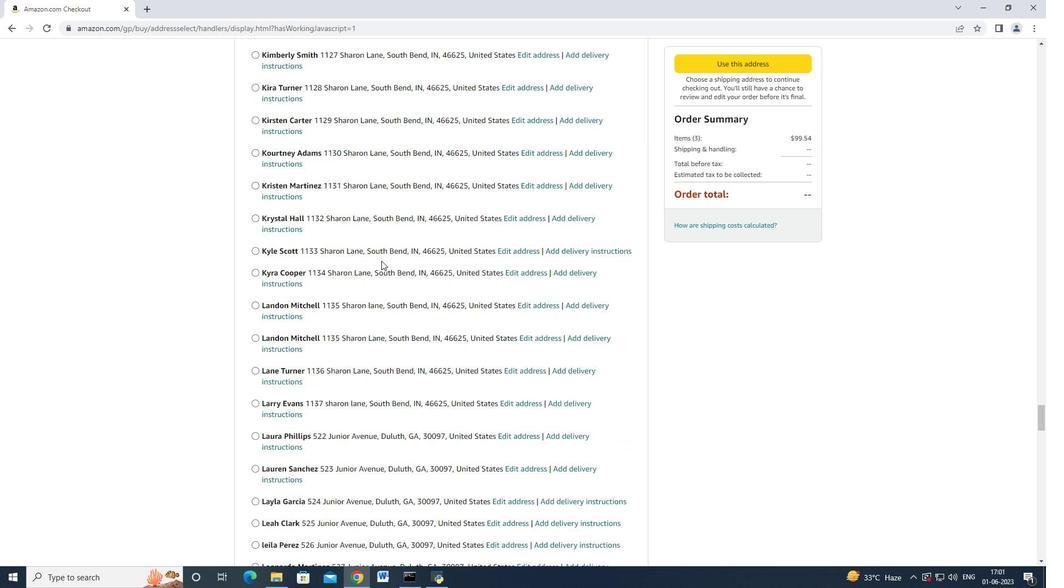 
Action: Mouse scrolled (381, 260) with delta (0, 0)
Screenshot: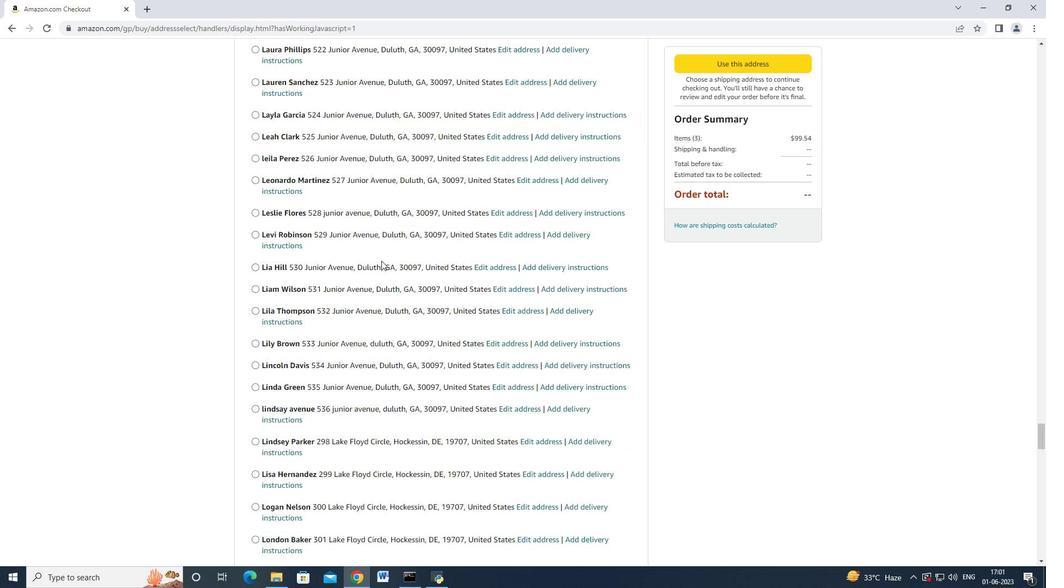
Action: Mouse scrolled (381, 260) with delta (0, 0)
Screenshot: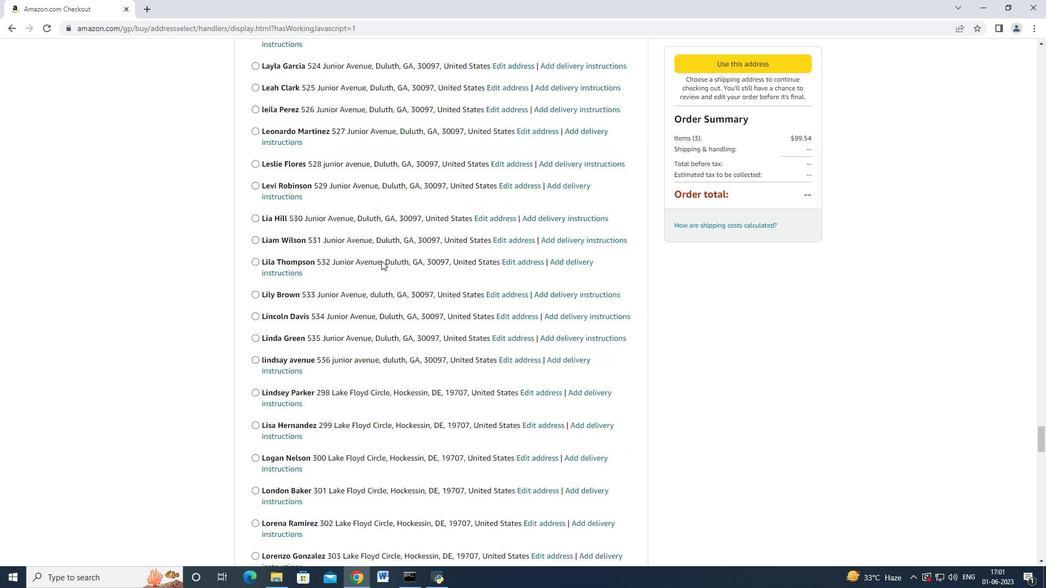 
Action: Mouse scrolled (381, 260) with delta (0, 0)
Screenshot: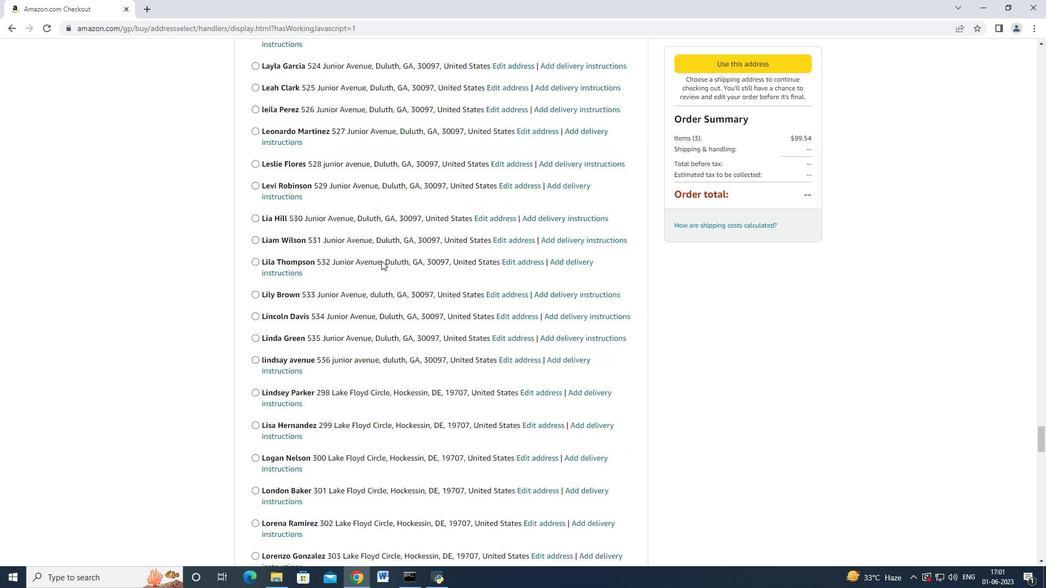
Action: Mouse scrolled (381, 260) with delta (0, 0)
Screenshot: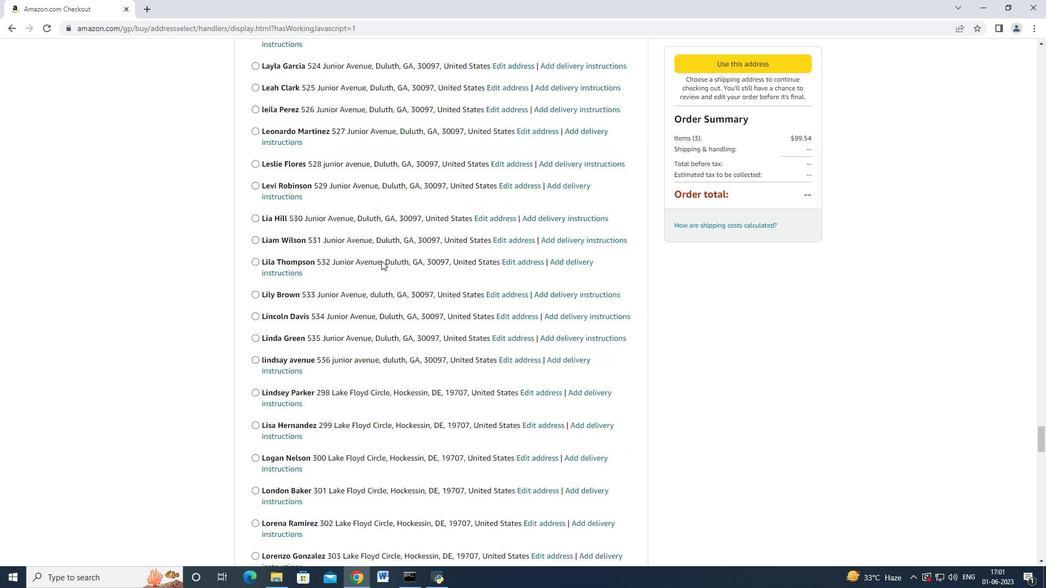 
Action: Mouse scrolled (381, 260) with delta (0, 0)
Screenshot: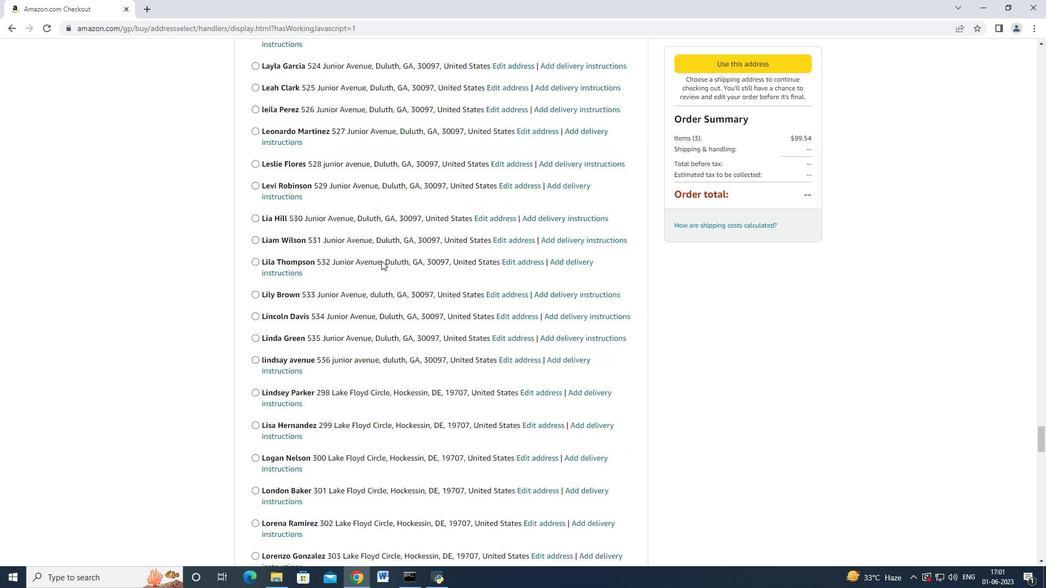 
Action: Mouse scrolled (381, 260) with delta (0, 0)
Screenshot: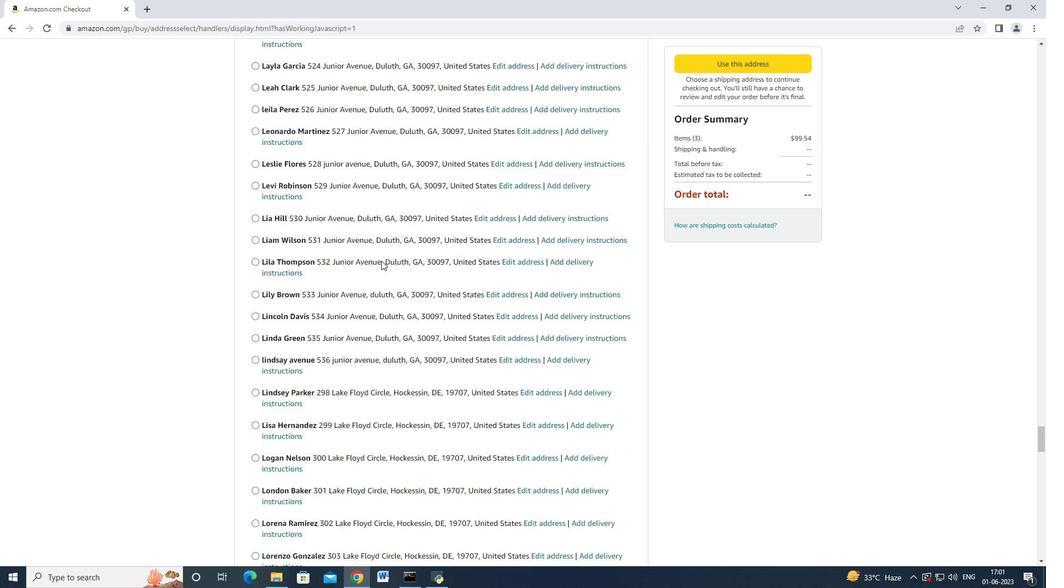 
Action: Mouse scrolled (381, 260) with delta (0, 0)
Screenshot: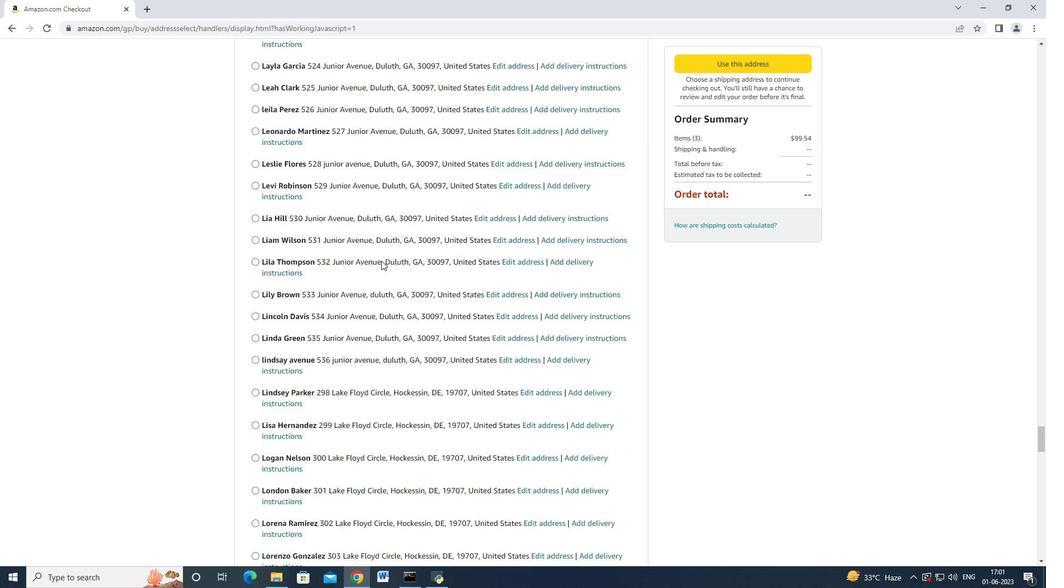 
Action: Mouse scrolled (381, 260) with delta (0, 0)
Screenshot: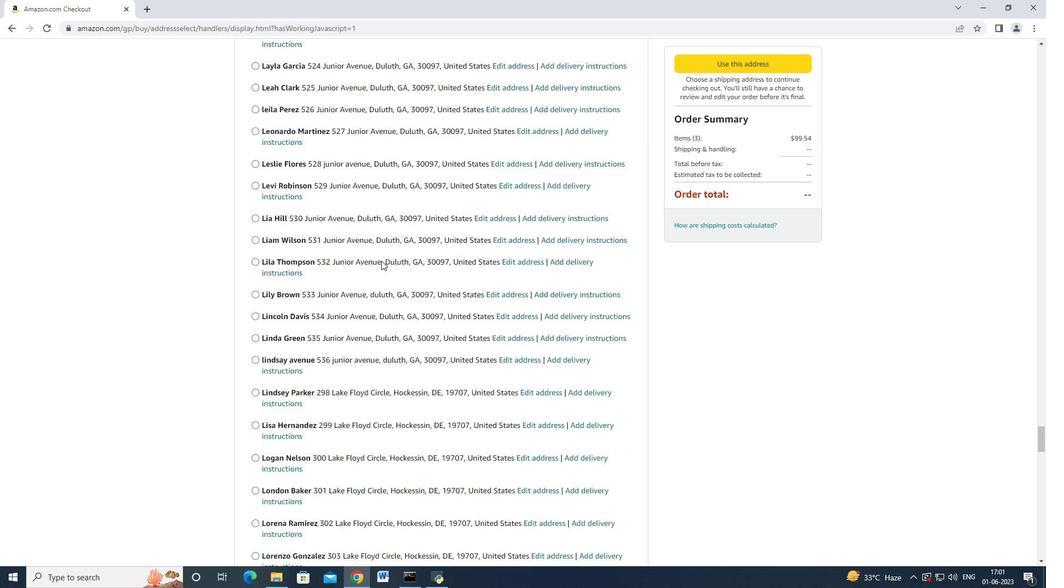 
Action: Mouse scrolled (381, 260) with delta (0, 0)
Screenshot: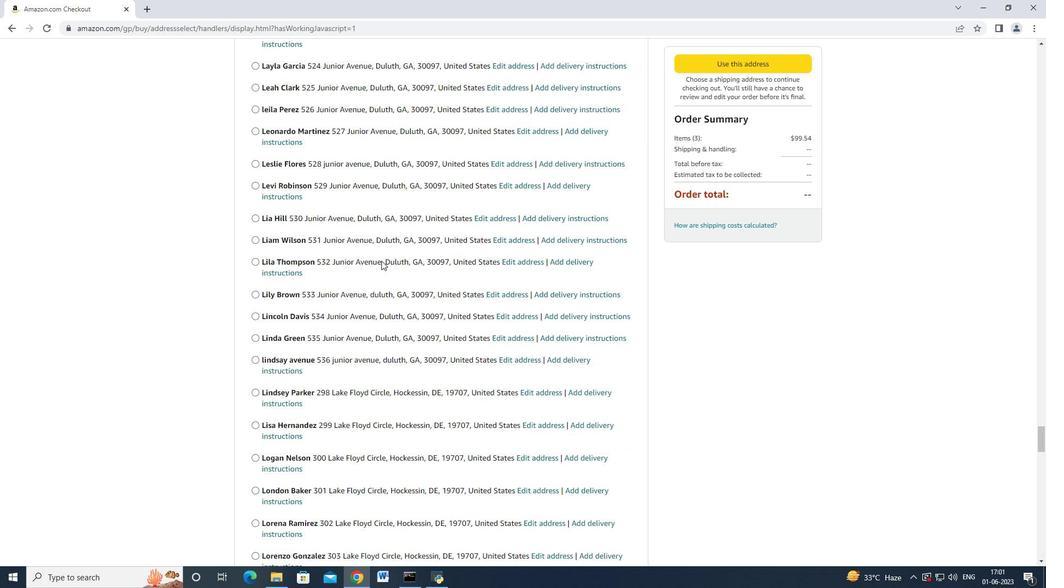 
Action: Mouse scrolled (381, 260) with delta (0, 0)
Screenshot: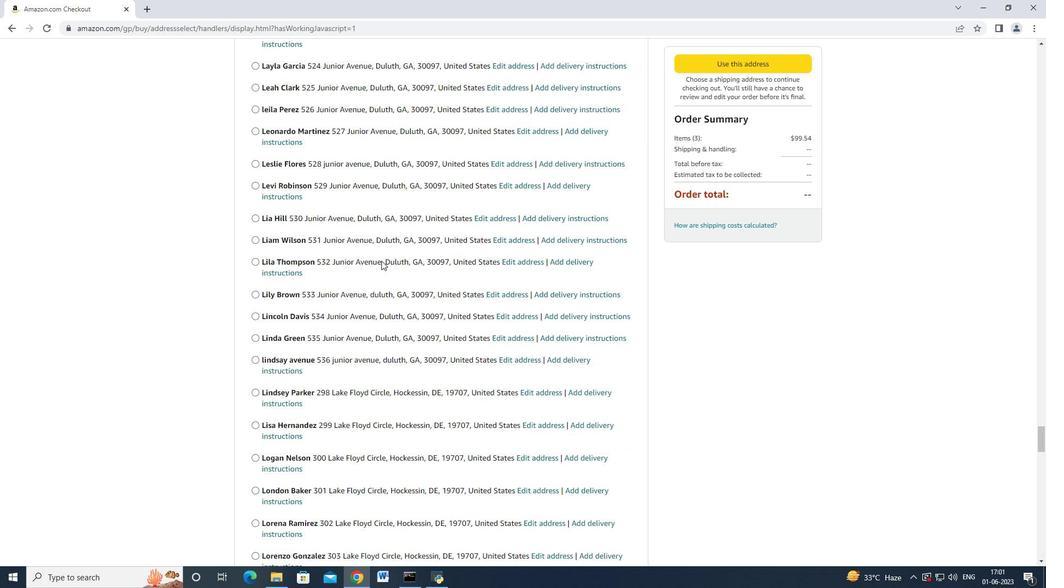 
Action: Mouse scrolled (381, 260) with delta (0, 0)
Screenshot: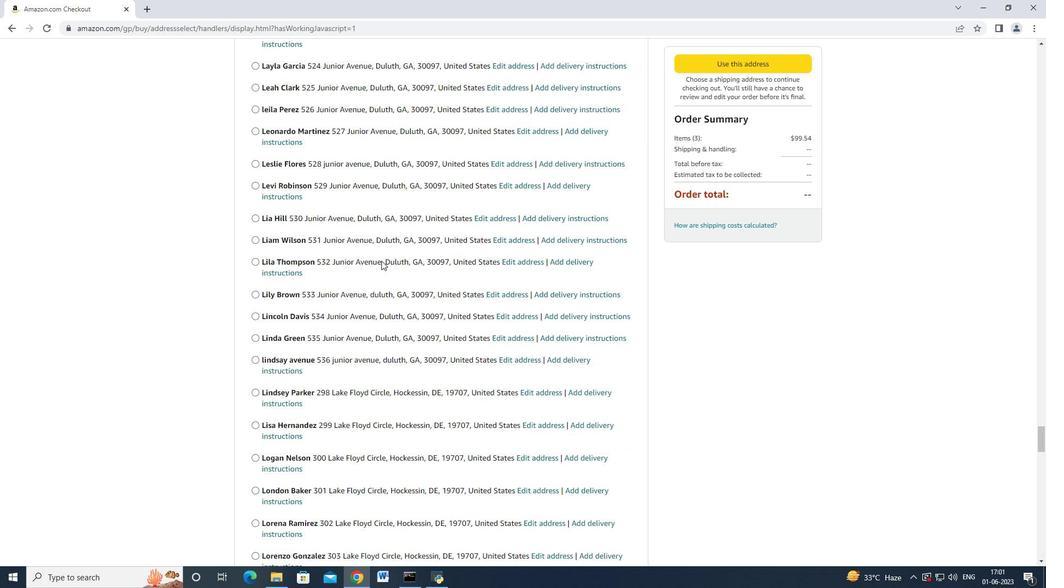 
Action: Mouse scrolled (381, 260) with delta (0, 0)
Screenshot: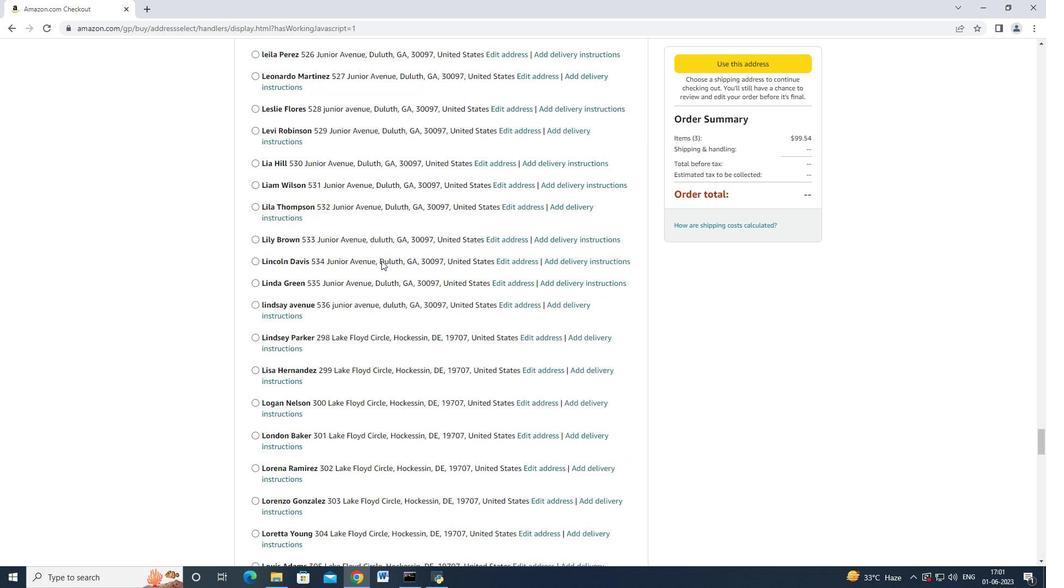 
Action: Mouse scrolled (381, 260) with delta (0, 0)
Screenshot: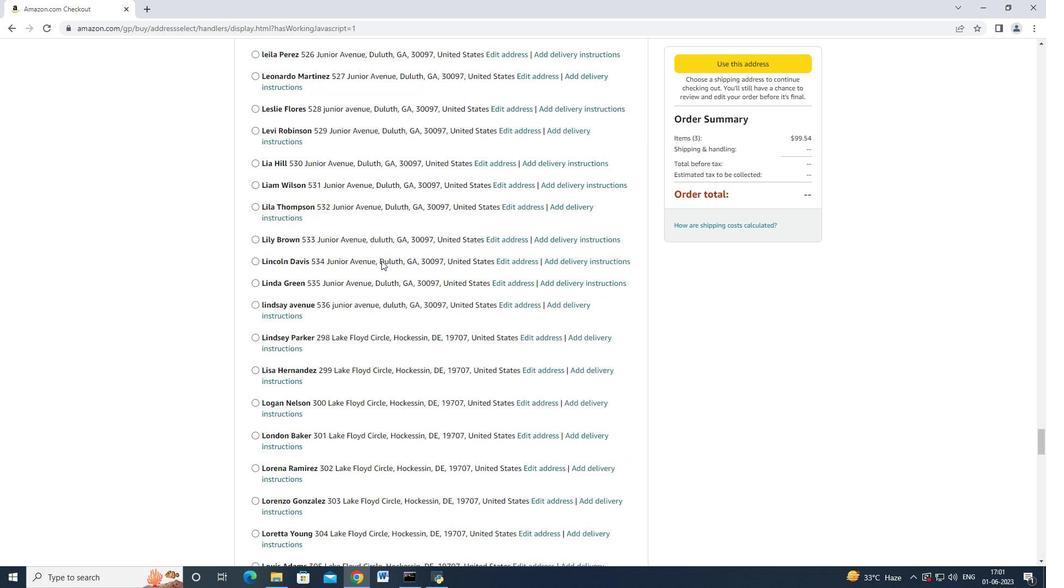 
Action: Mouse scrolled (381, 260) with delta (0, 0)
Screenshot: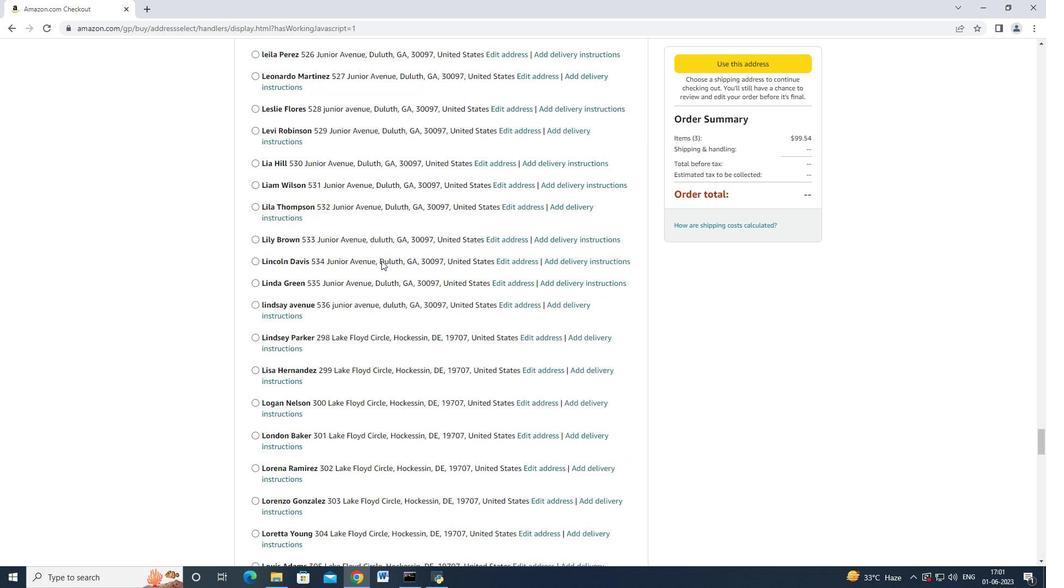 
Action: Mouse scrolled (381, 260) with delta (0, 0)
Screenshot: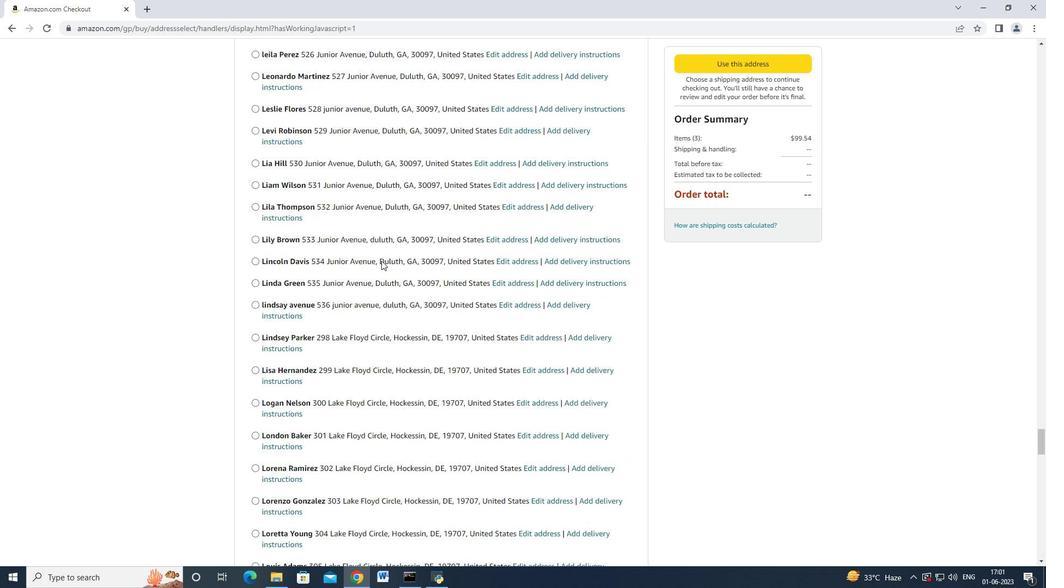 
Action: Mouse scrolled (381, 260) with delta (0, 0)
Screenshot: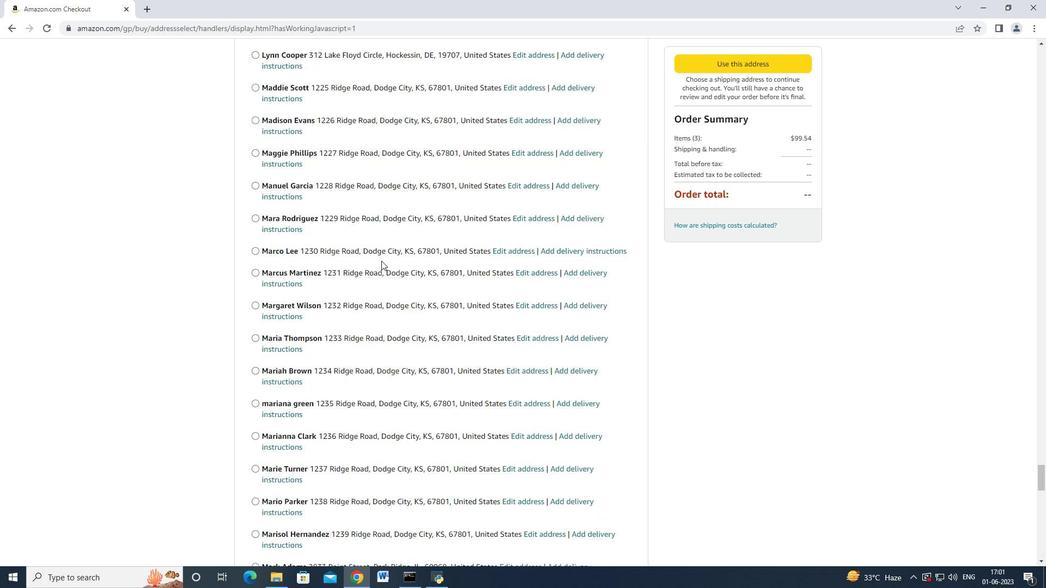 
Action: Mouse scrolled (381, 260) with delta (0, 0)
Screenshot: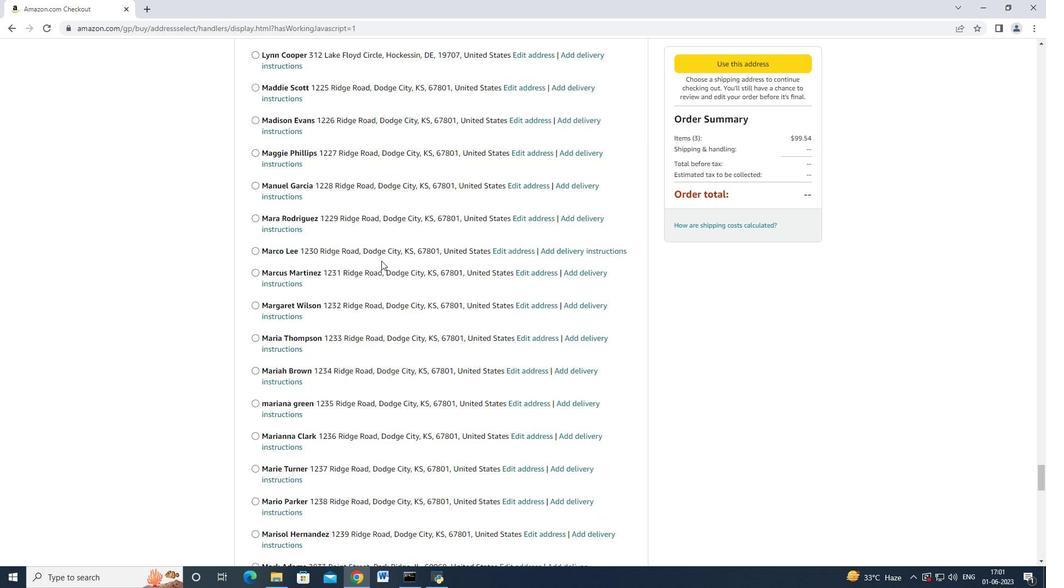 
Action: Mouse scrolled (381, 260) with delta (0, 0)
Screenshot: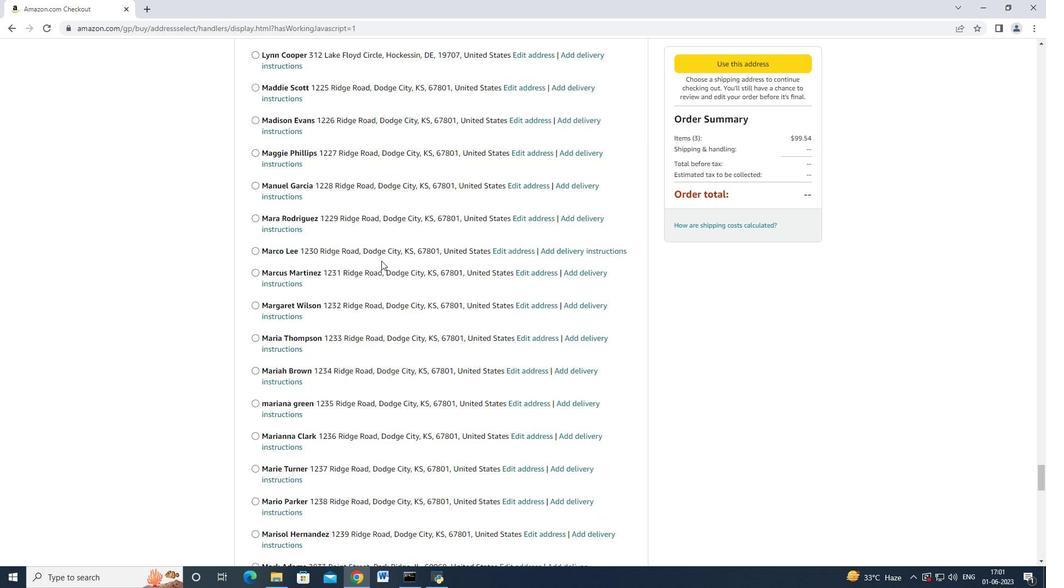 
Action: Mouse scrolled (381, 260) with delta (0, 0)
Screenshot: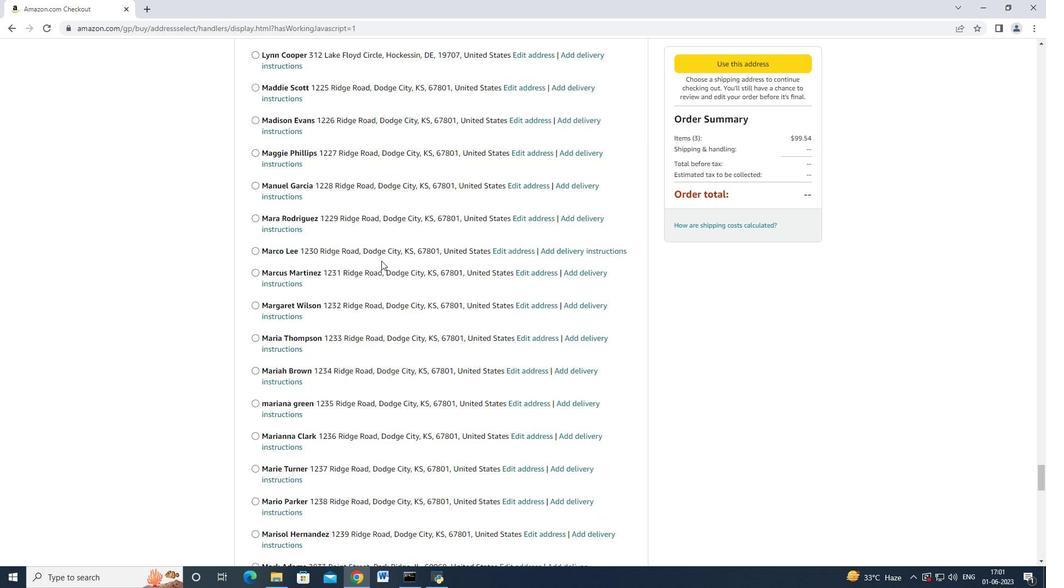 
Action: Mouse scrolled (381, 260) with delta (0, 0)
Screenshot: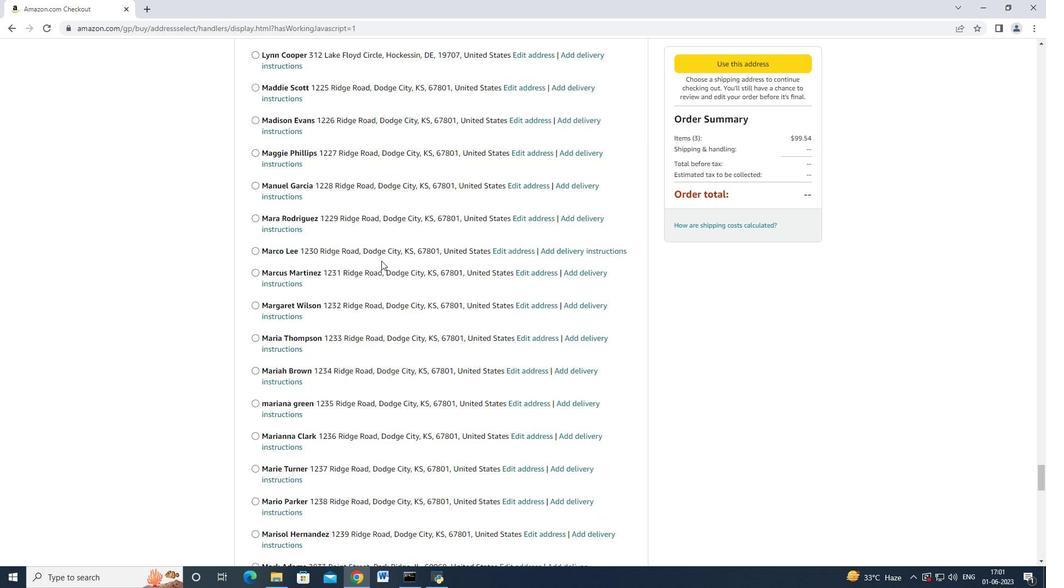 
Action: Mouse scrolled (381, 260) with delta (0, 0)
Screenshot: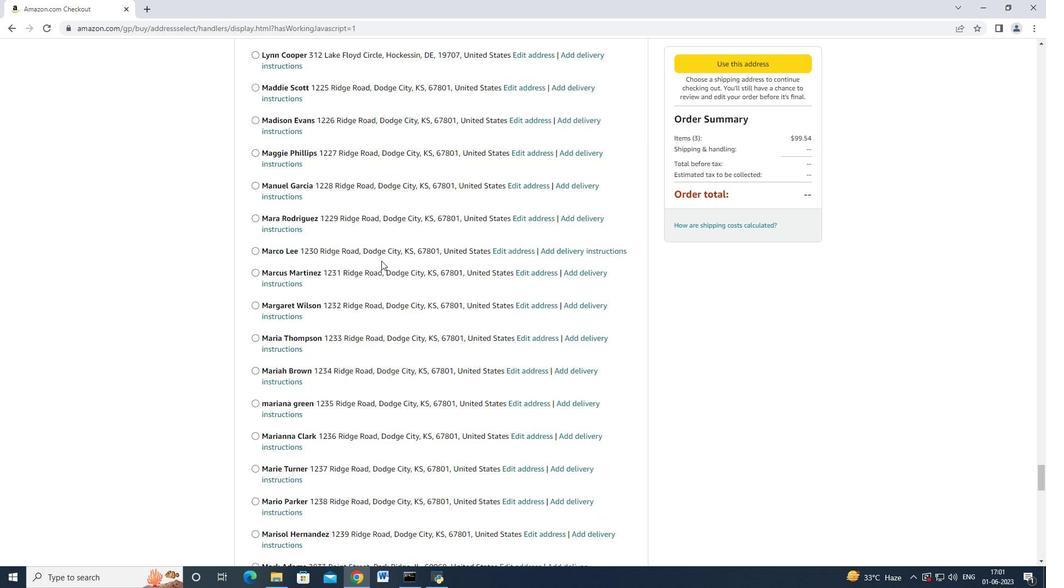 
Action: Mouse scrolled (381, 260) with delta (0, 0)
Screenshot: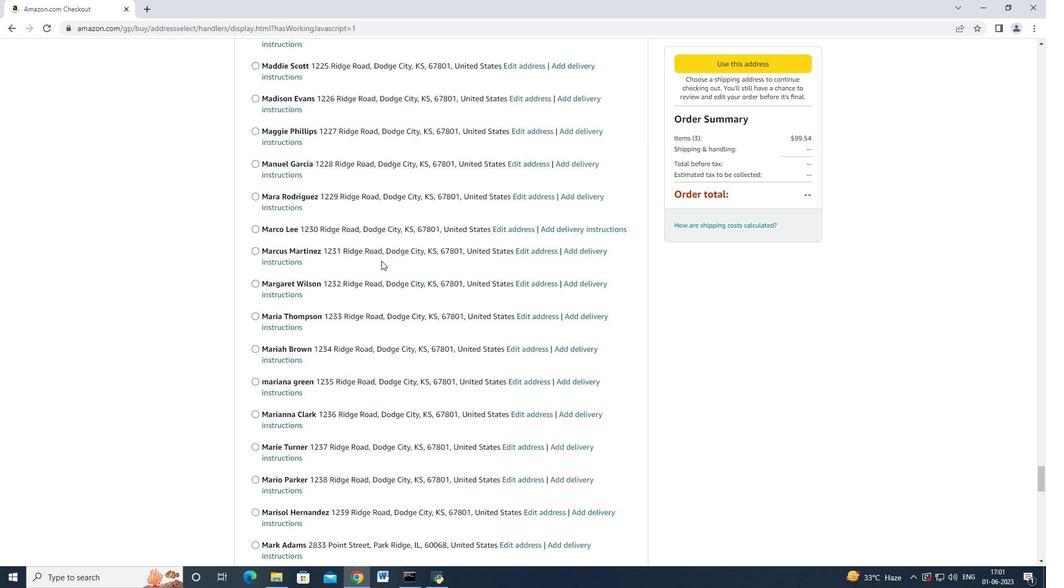 
Action: Mouse scrolled (381, 260) with delta (0, 0)
Screenshot: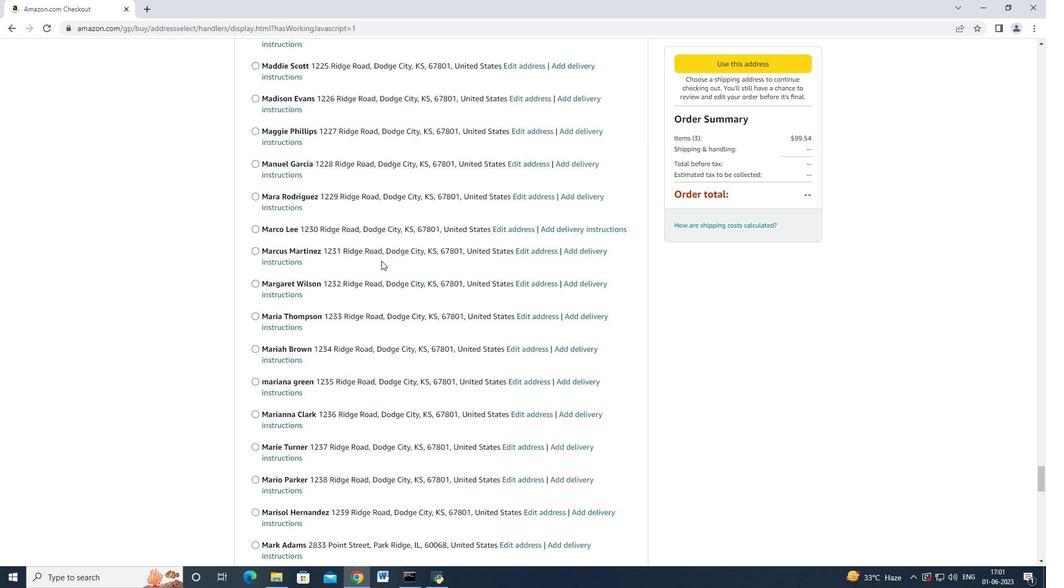 
Action: Mouse scrolled (381, 260) with delta (0, 0)
Screenshot: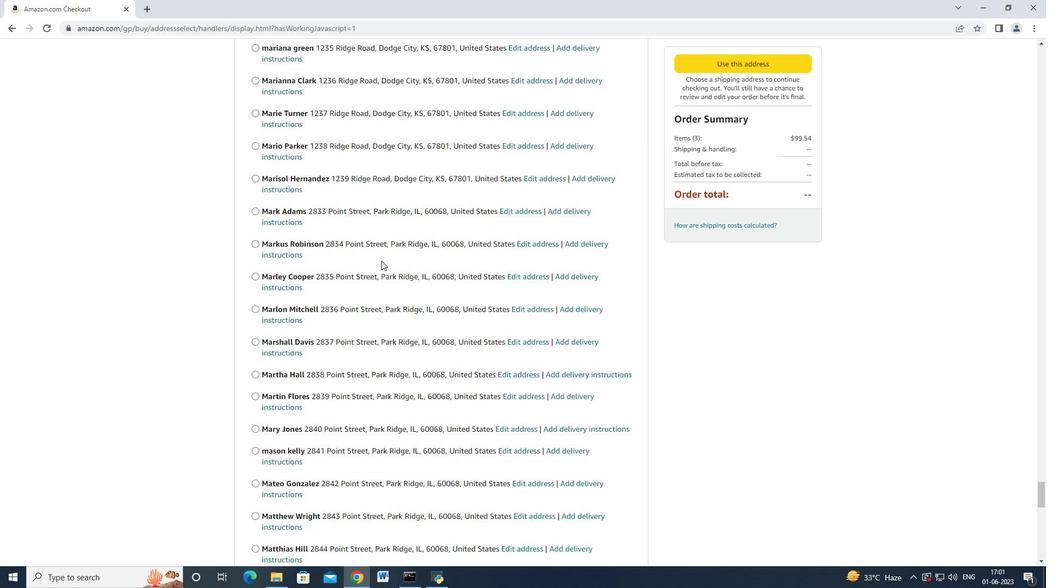 
Action: Mouse scrolled (381, 260) with delta (0, 0)
Screenshot: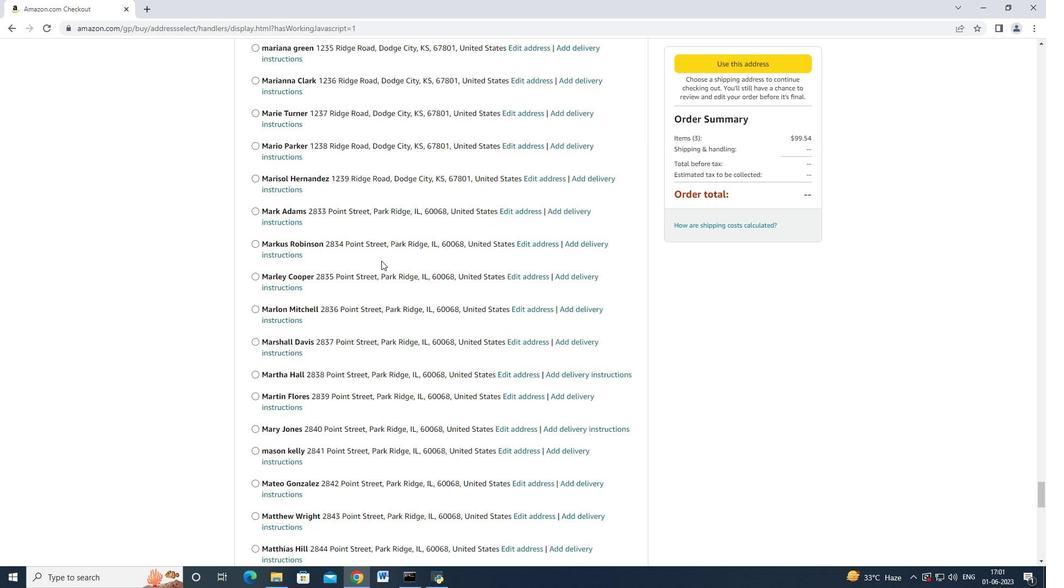 
Action: Mouse scrolled (381, 260) with delta (0, 0)
Screenshot: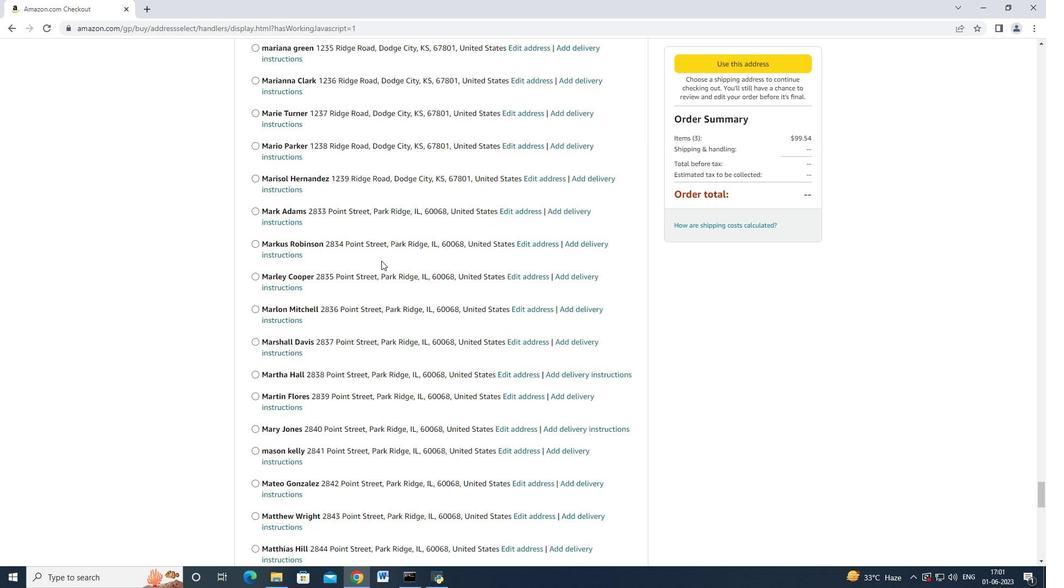 
Action: Mouse moved to (381, 261)
Screenshot: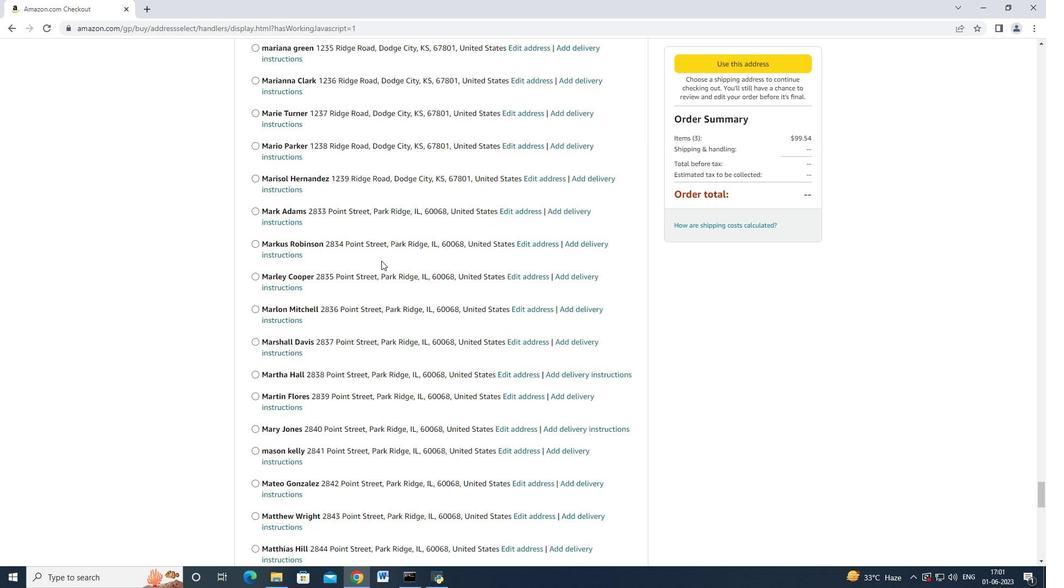 
Action: Mouse scrolled (381, 261) with delta (0, 0)
Screenshot: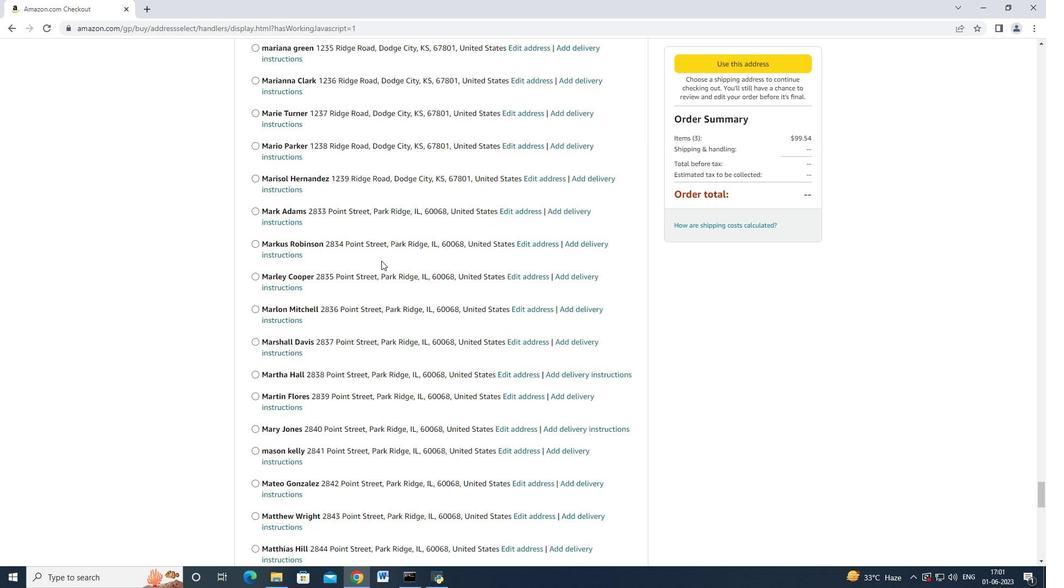
Action: Mouse moved to (381, 262)
Screenshot: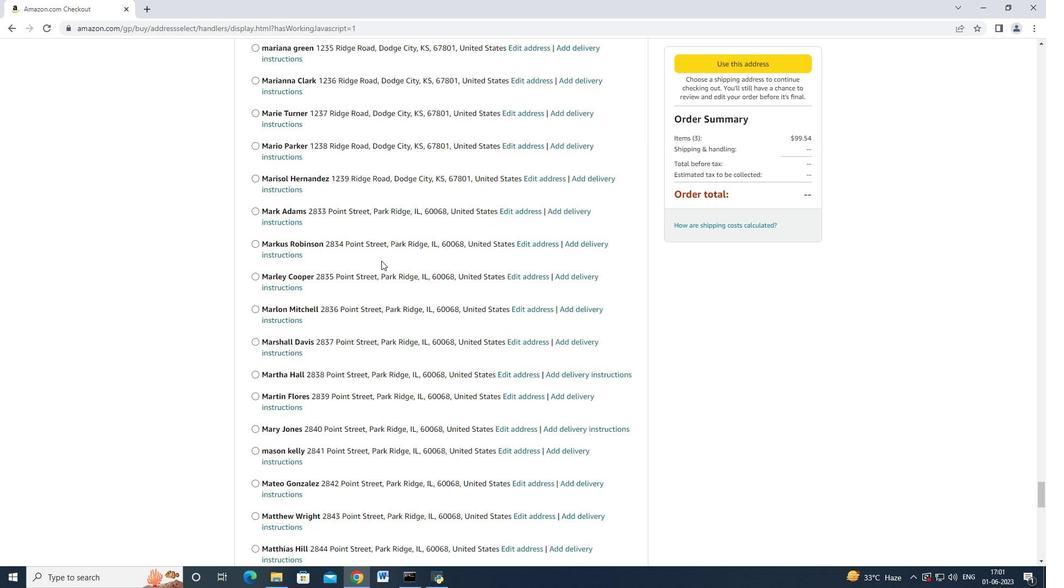 
Action: Mouse scrolled (381, 261) with delta (0, 0)
Screenshot: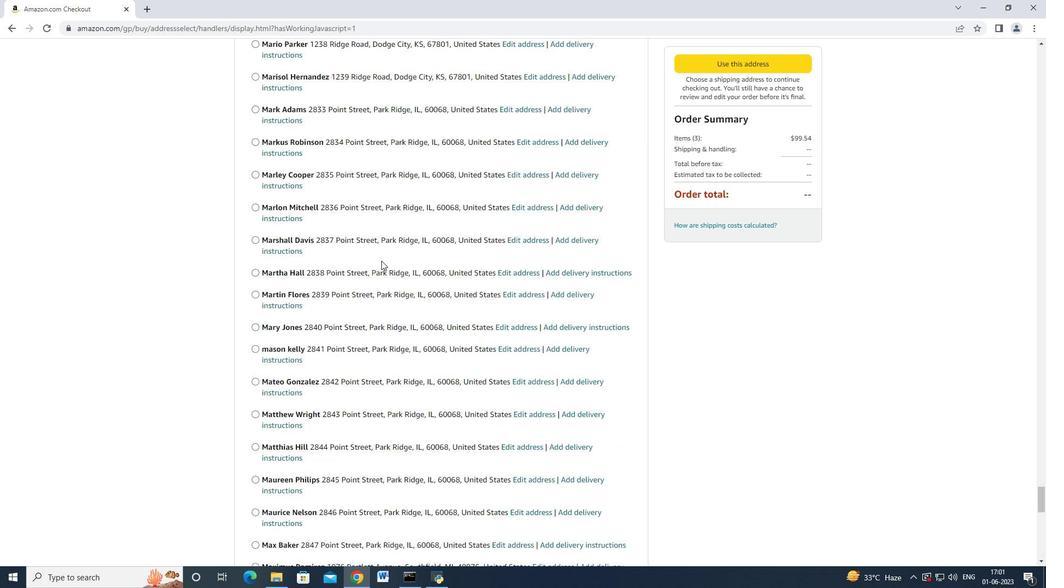 
Action: Mouse scrolled (381, 261) with delta (0, -1)
Screenshot: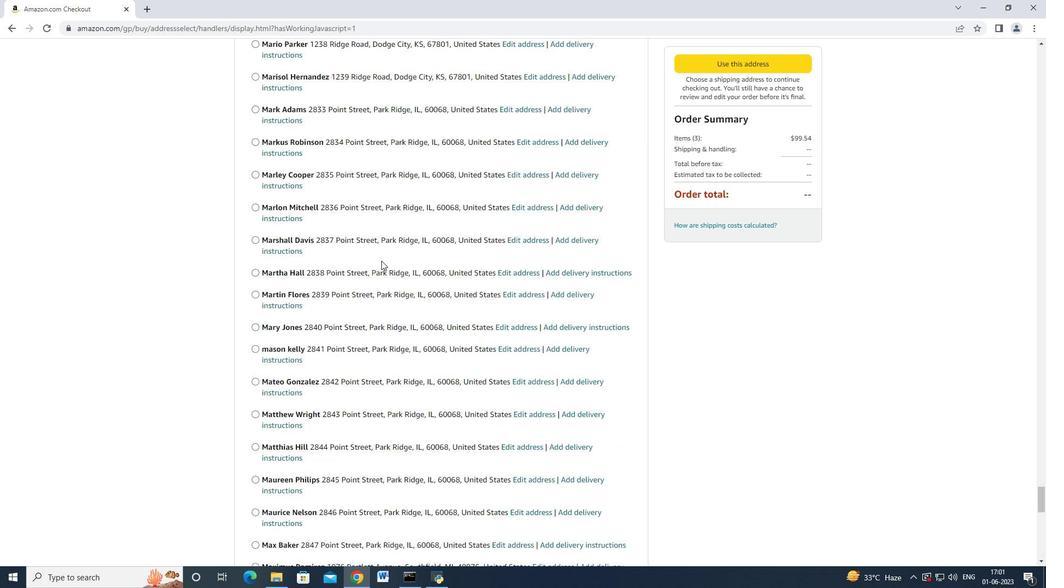 
Action: Mouse scrolled (381, 261) with delta (0, 0)
Screenshot: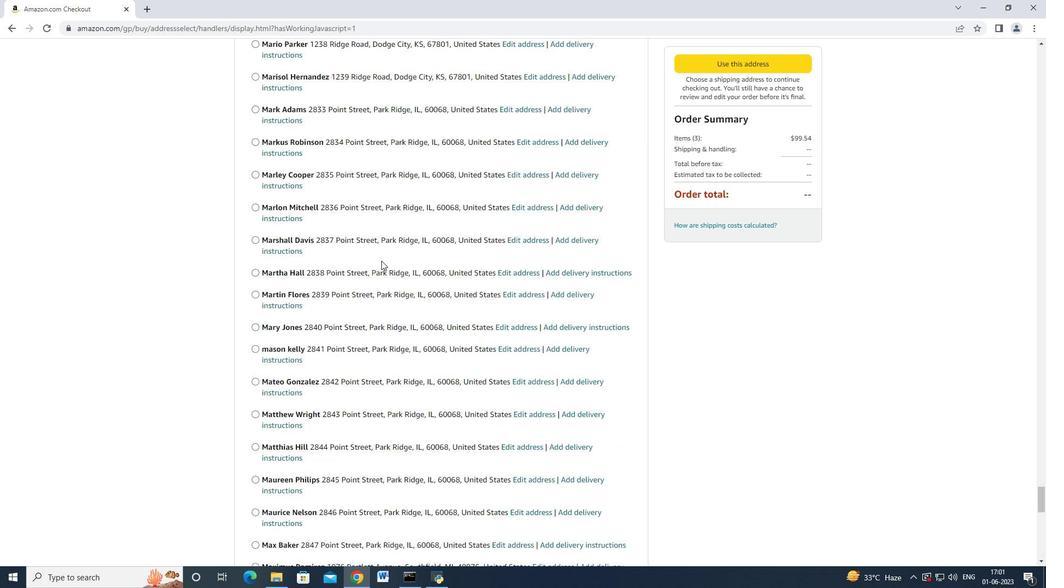 
Action: Mouse scrolled (381, 261) with delta (0, 0)
Screenshot: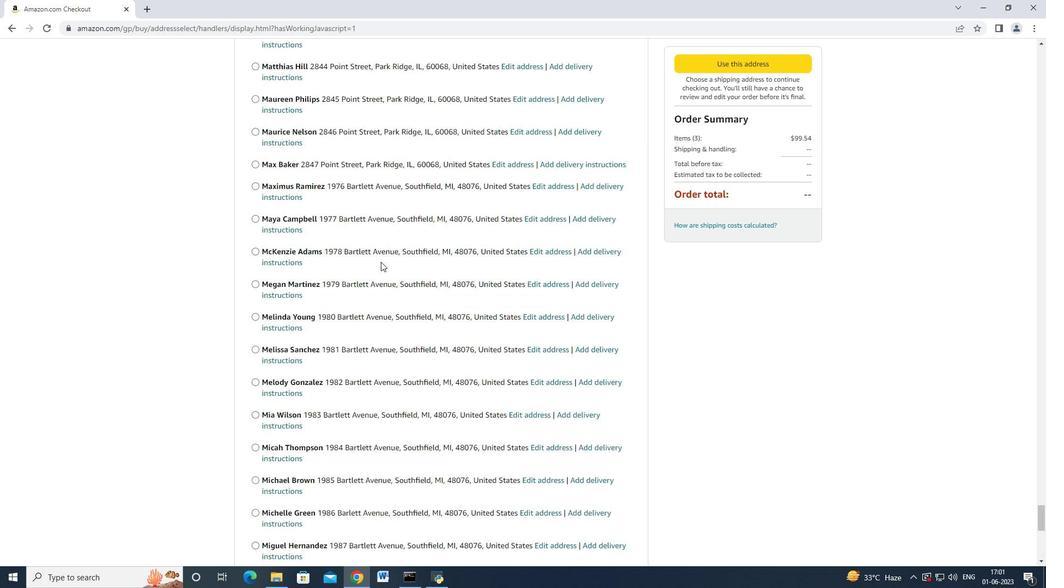 
Action: Mouse scrolled (381, 261) with delta (0, -1)
Screenshot: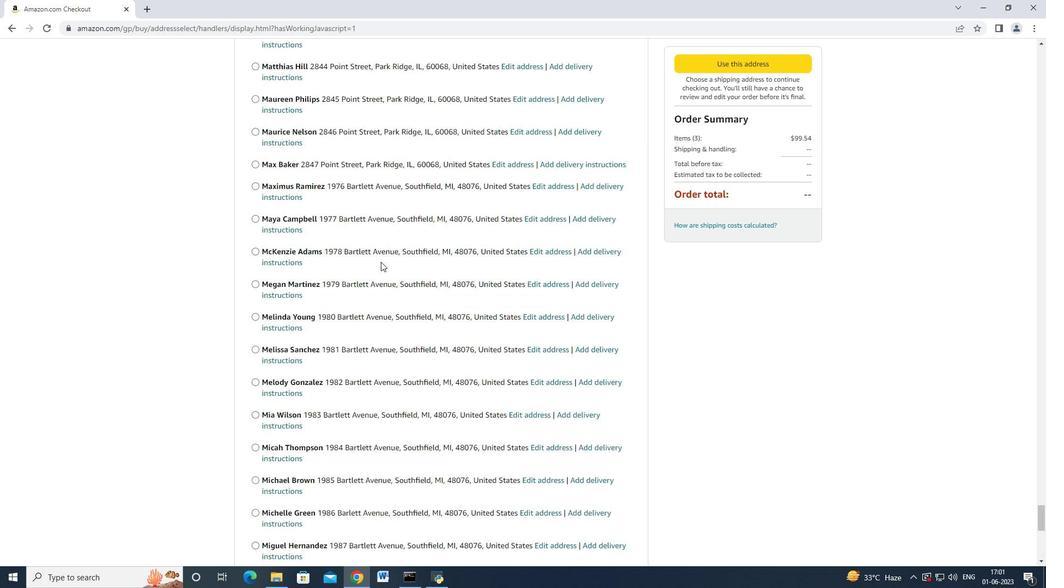 
Action: Mouse scrolled (381, 261) with delta (0, 0)
Screenshot: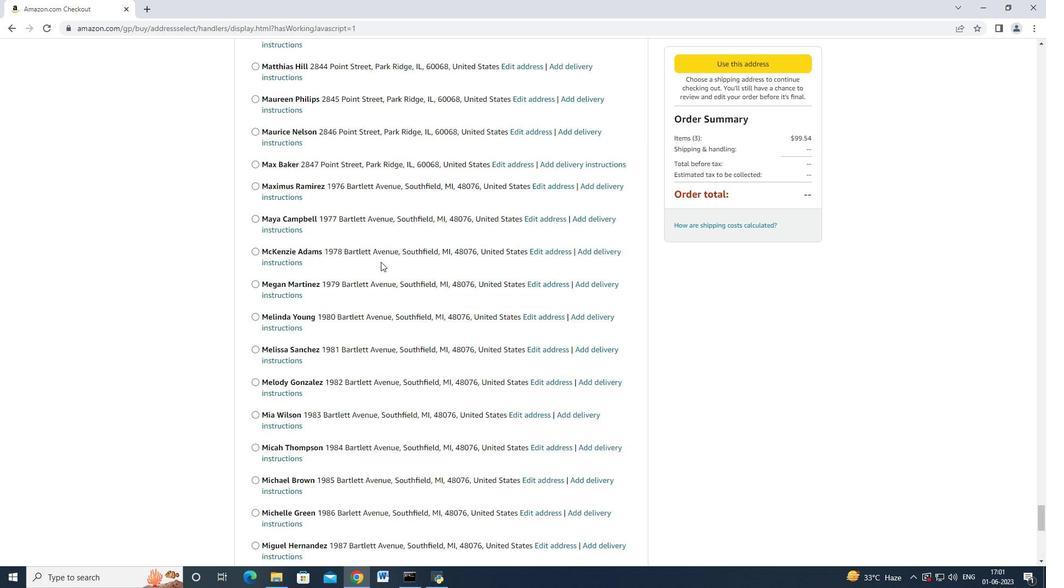 
Action: Mouse scrolled (381, 261) with delta (0, 0)
Screenshot: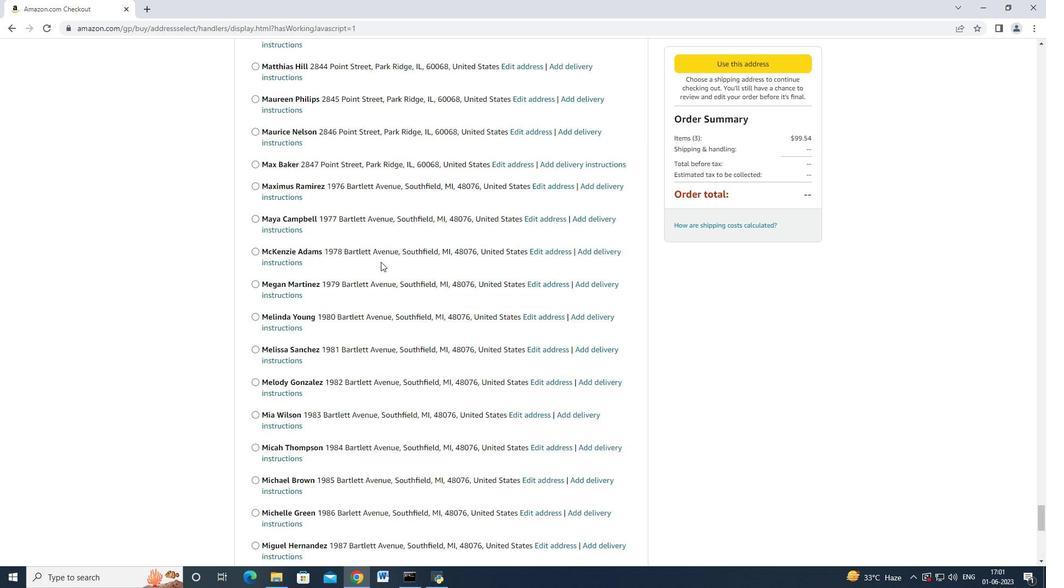 
Action: Mouse scrolled (381, 261) with delta (0, 0)
Screenshot: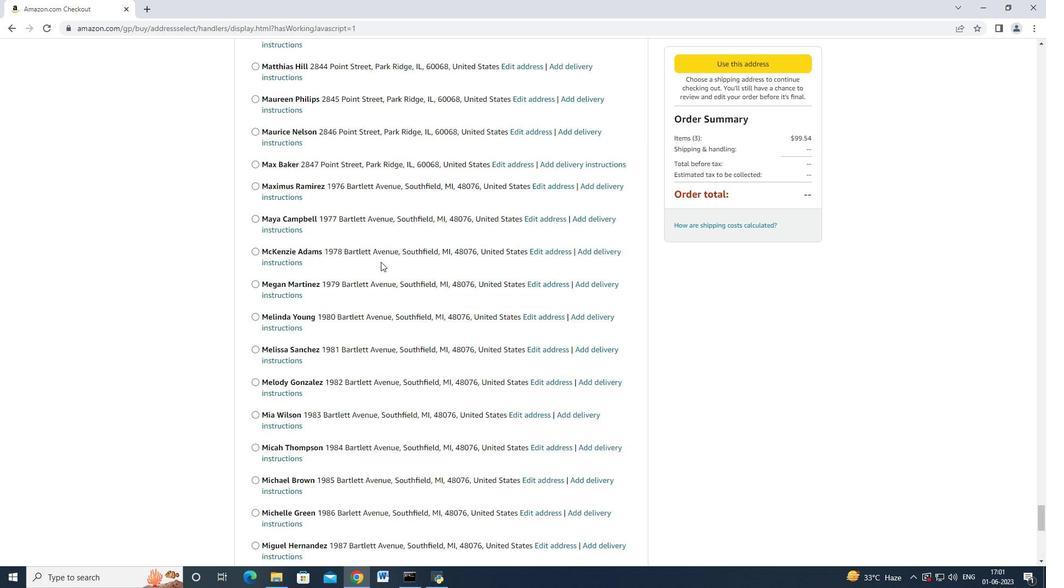 
Action: Mouse scrolled (381, 261) with delta (0, 0)
Screenshot: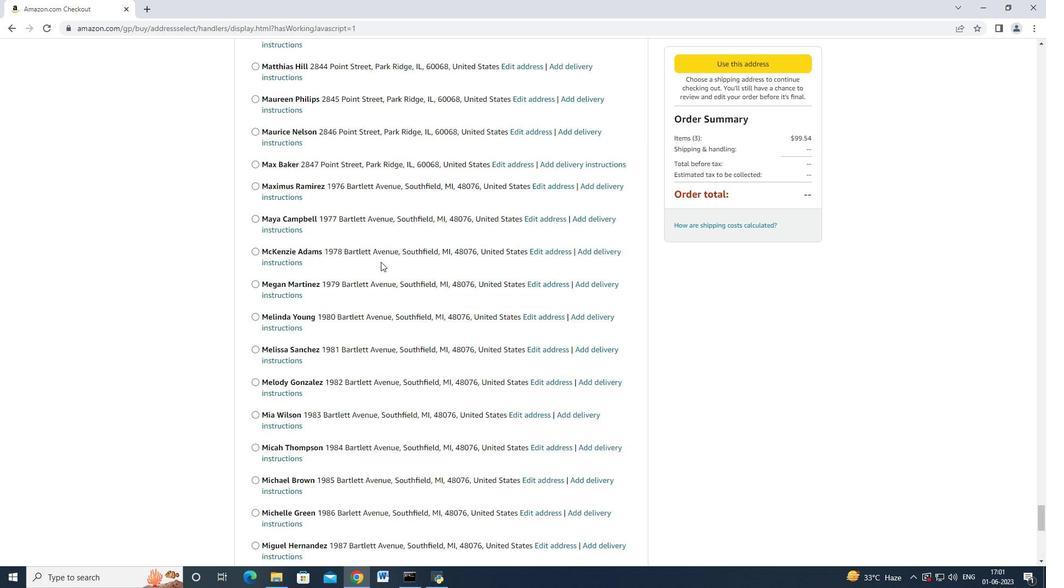 
Action: Mouse scrolled (381, 261) with delta (0, 0)
Screenshot: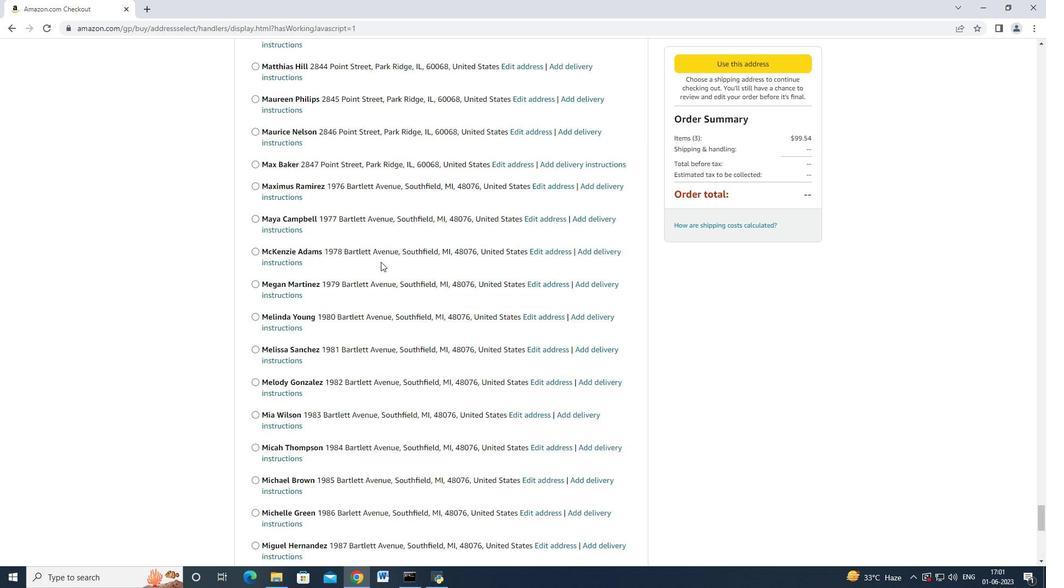 
Action: Mouse scrolled (381, 261) with delta (0, 0)
Screenshot: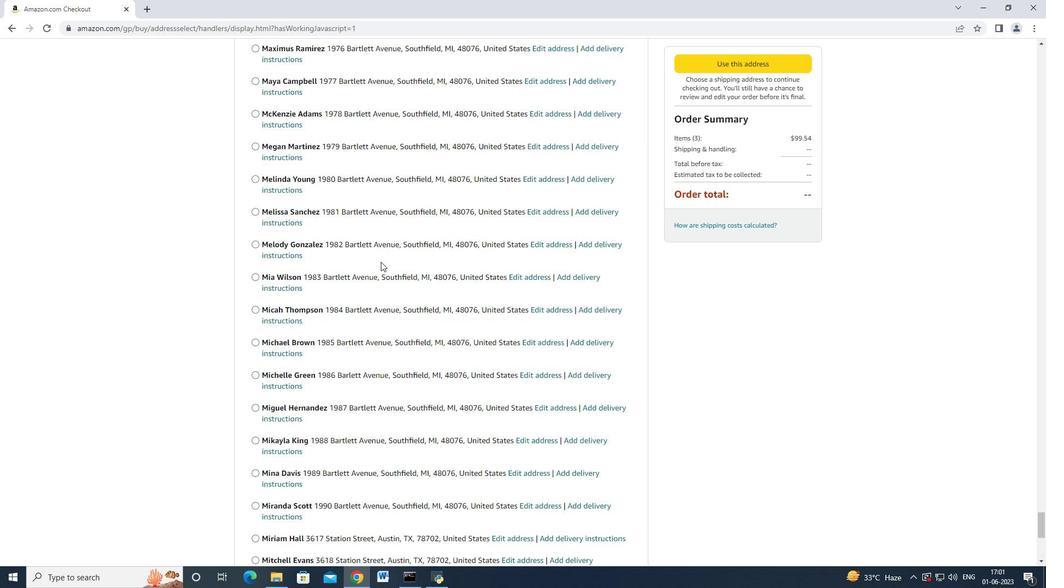 
Action: Mouse scrolled (381, 261) with delta (0, 0)
Screenshot: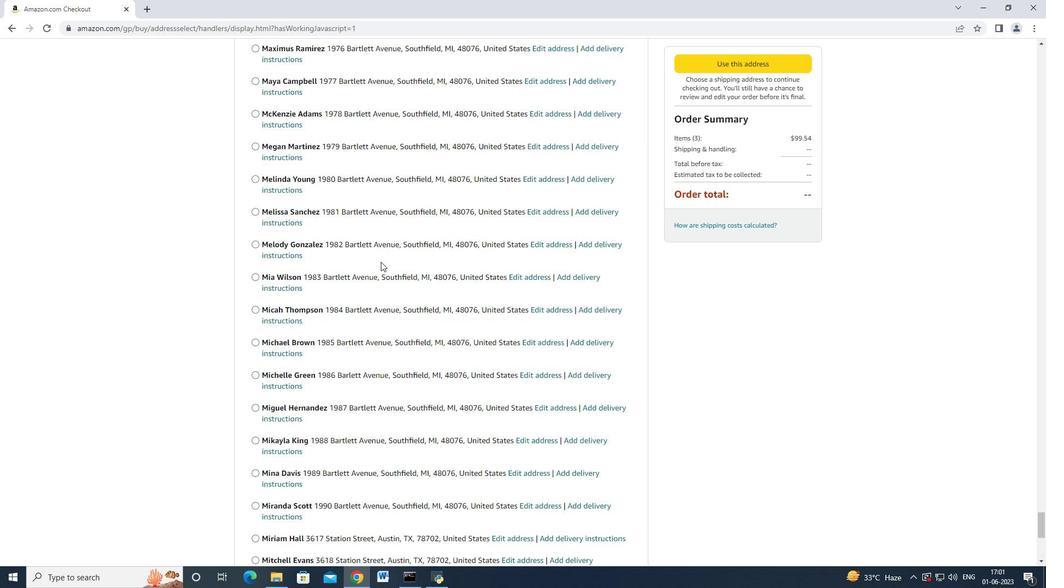 
Action: Mouse moved to (380, 262)
Screenshot: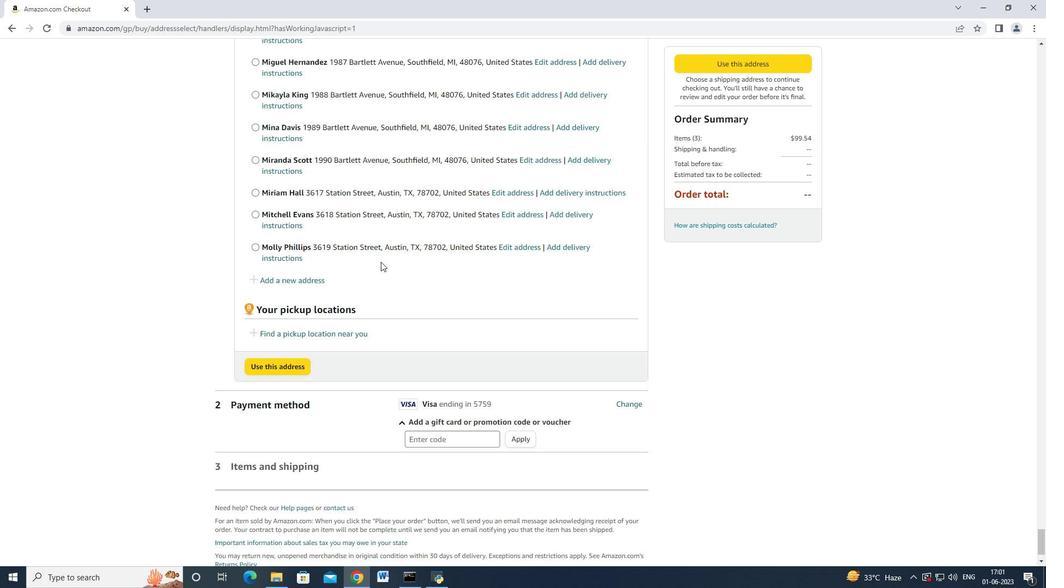 
Action: Mouse scrolled (380, 261) with delta (0, -1)
Screenshot: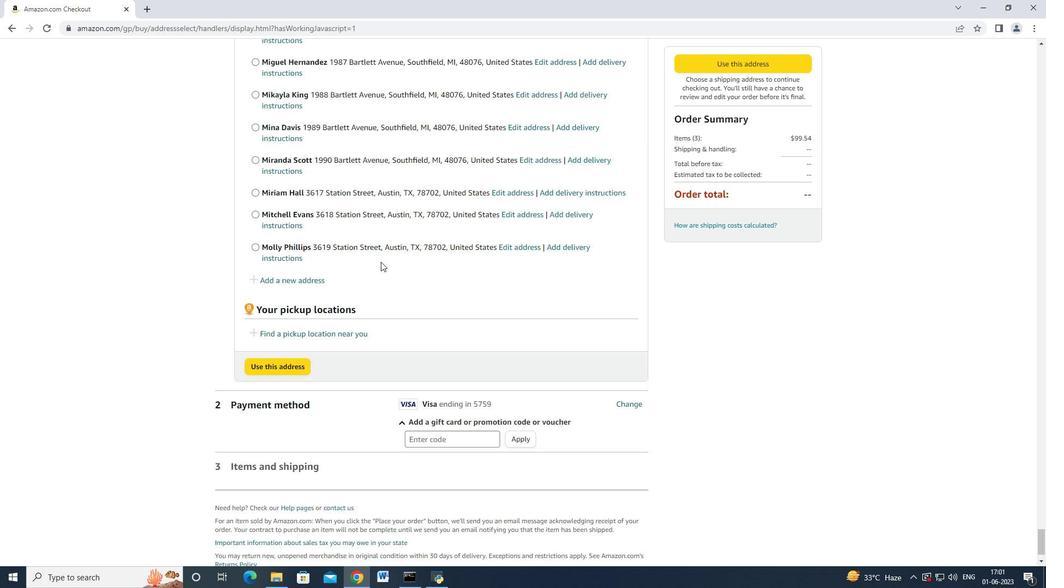 
Action: Mouse moved to (380, 263)
Screenshot: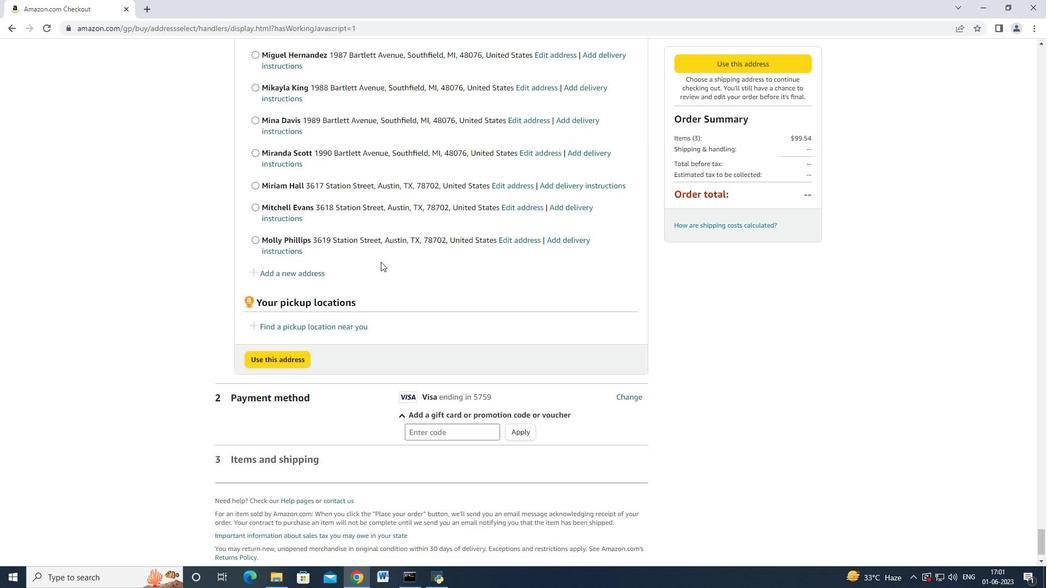 
Action: Mouse scrolled (380, 263) with delta (0, 0)
Screenshot: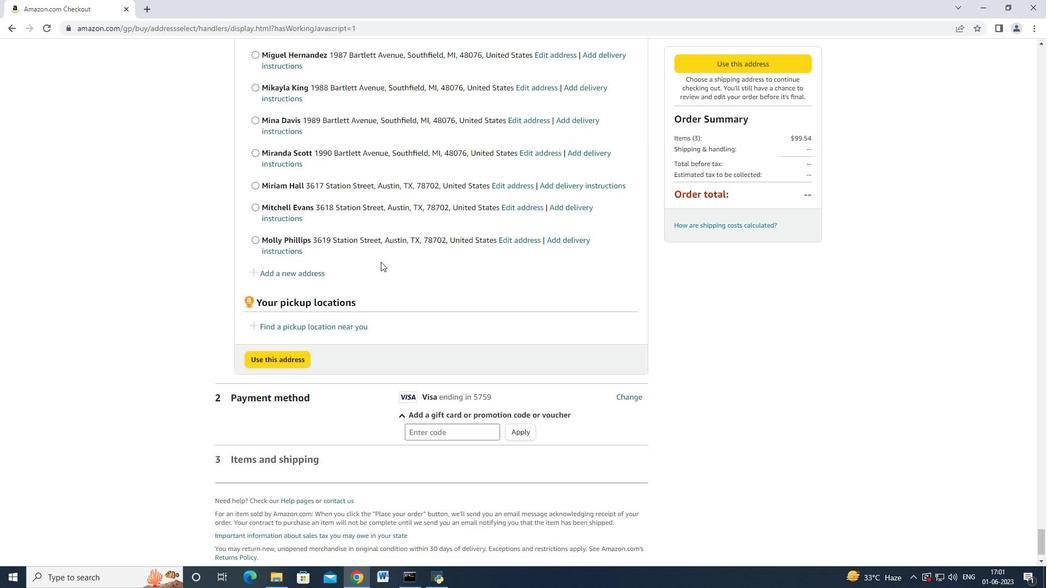 
Action: Mouse scrolled (380, 263) with delta (0, 0)
